 Task: Adjust the tracking of text.
Action: Key pressed Key.cmd'n'
Screenshot: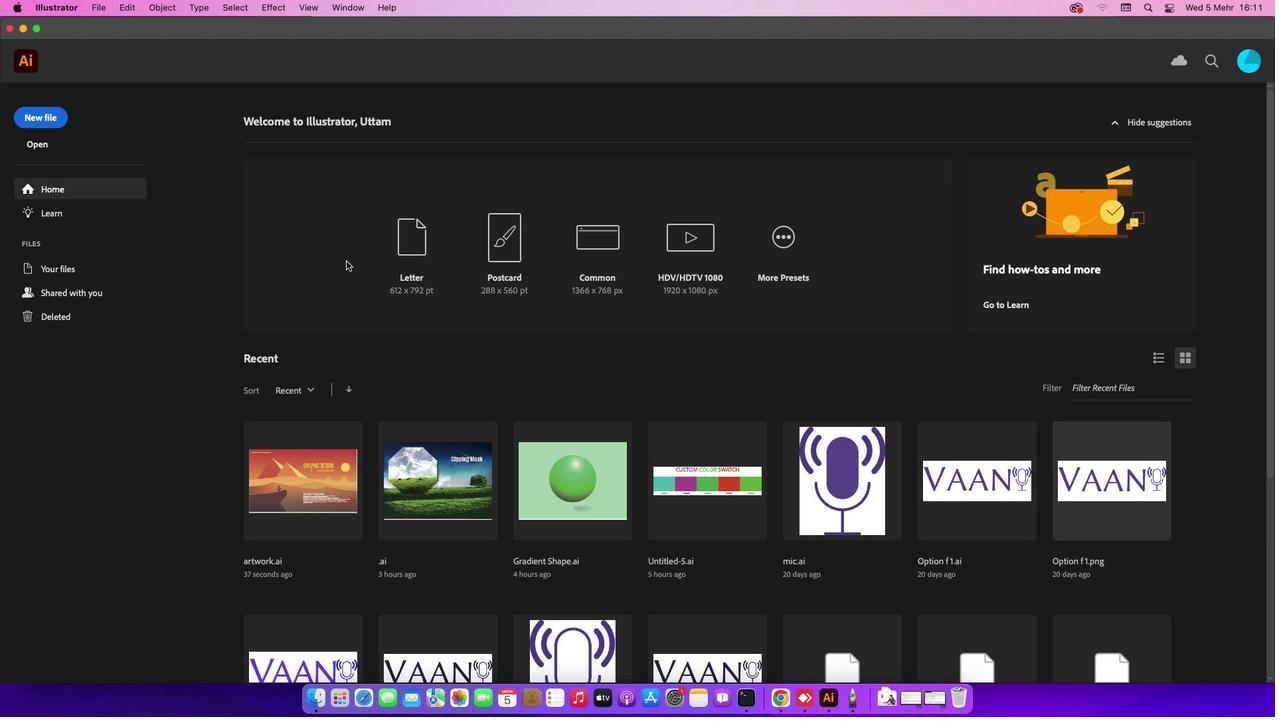 
Action: Mouse moved to (714, 271)
Screenshot: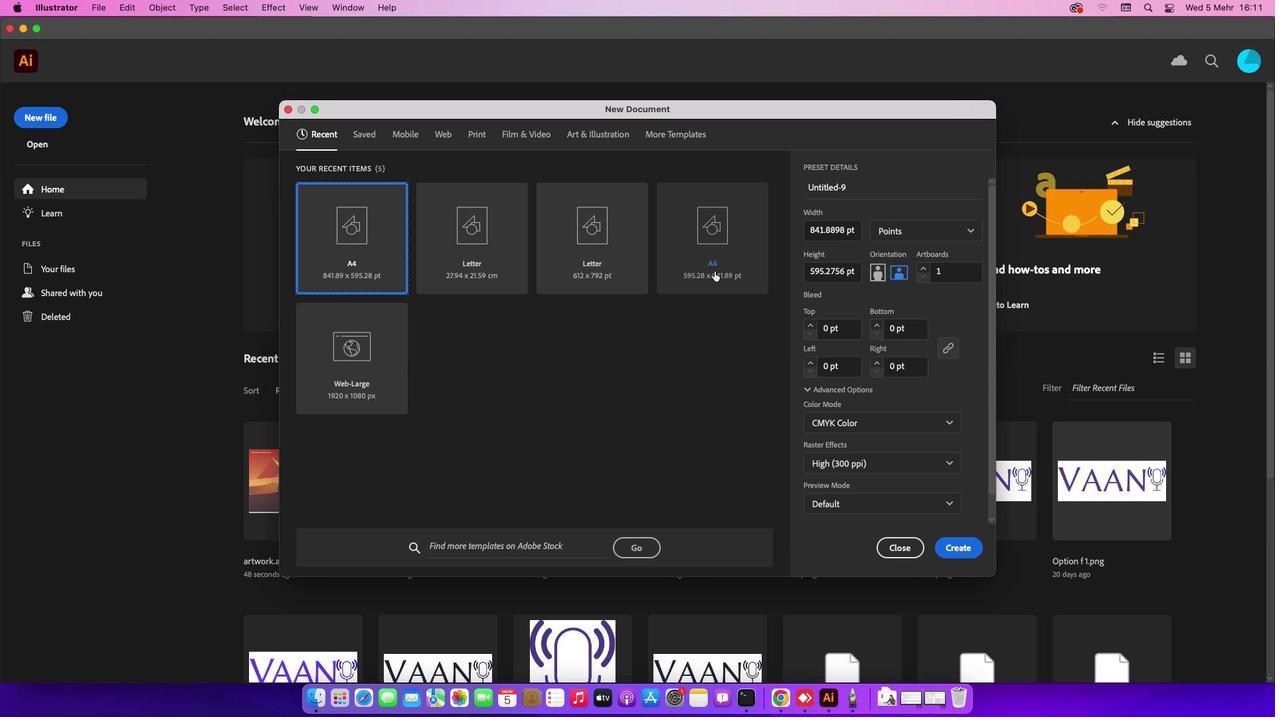 
Action: Mouse pressed left at (714, 271)
Screenshot: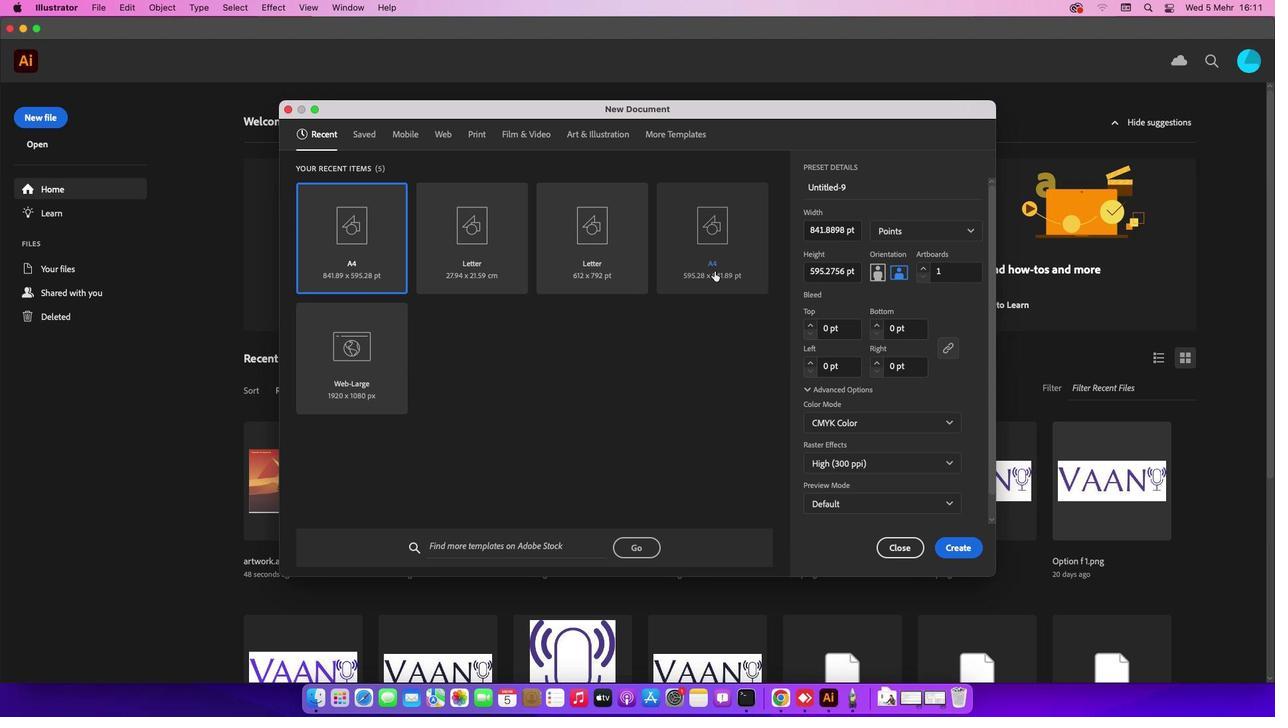 
Action: Mouse moved to (904, 284)
Screenshot: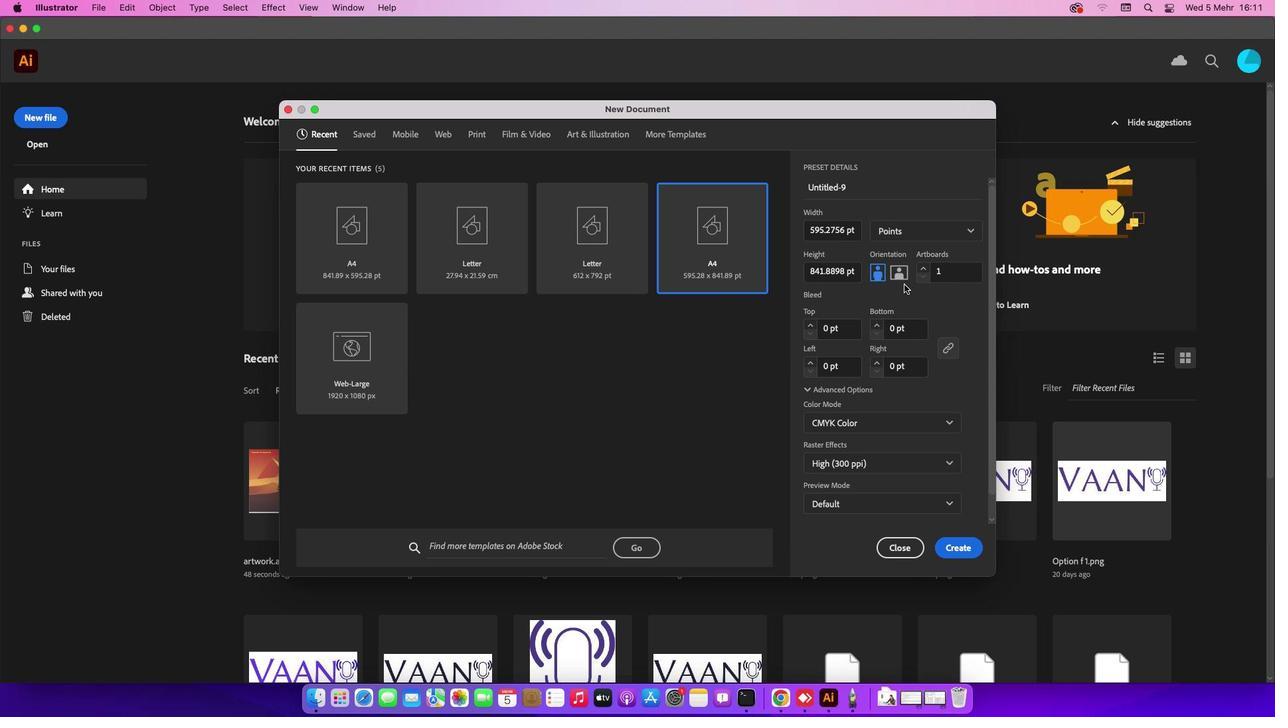 
Action: Mouse pressed left at (904, 284)
Screenshot: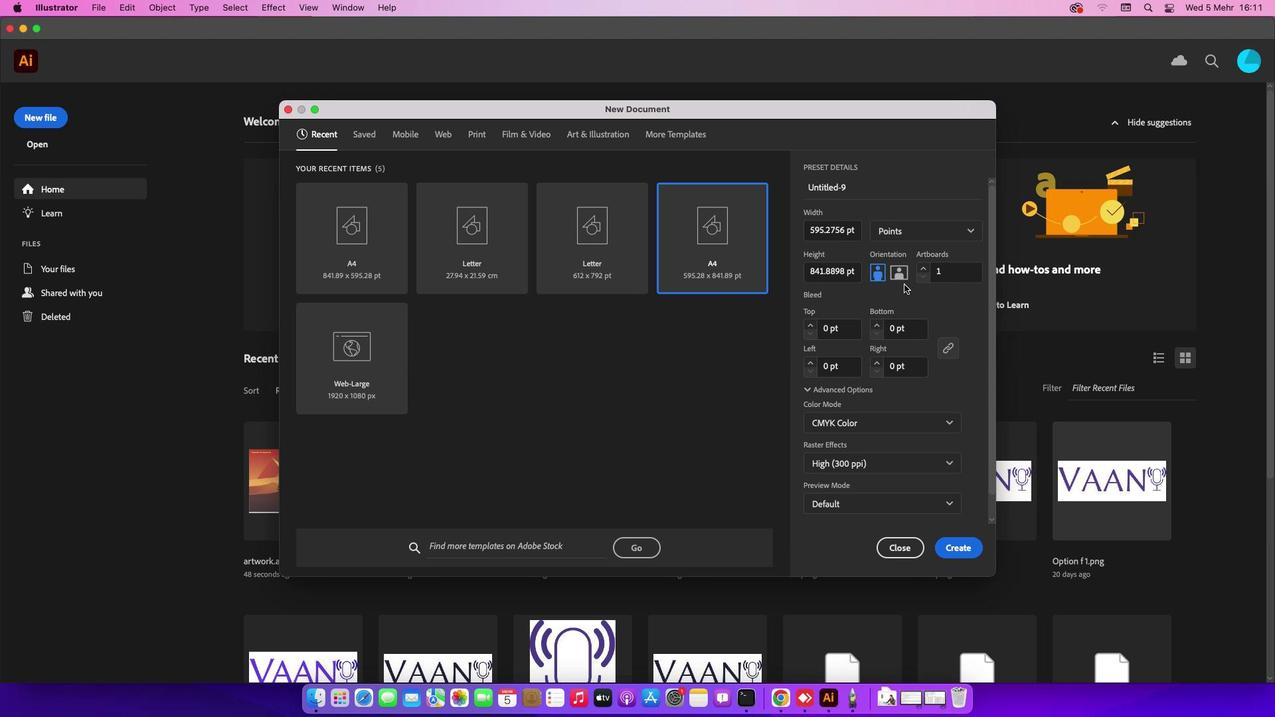 
Action: Mouse moved to (903, 274)
Screenshot: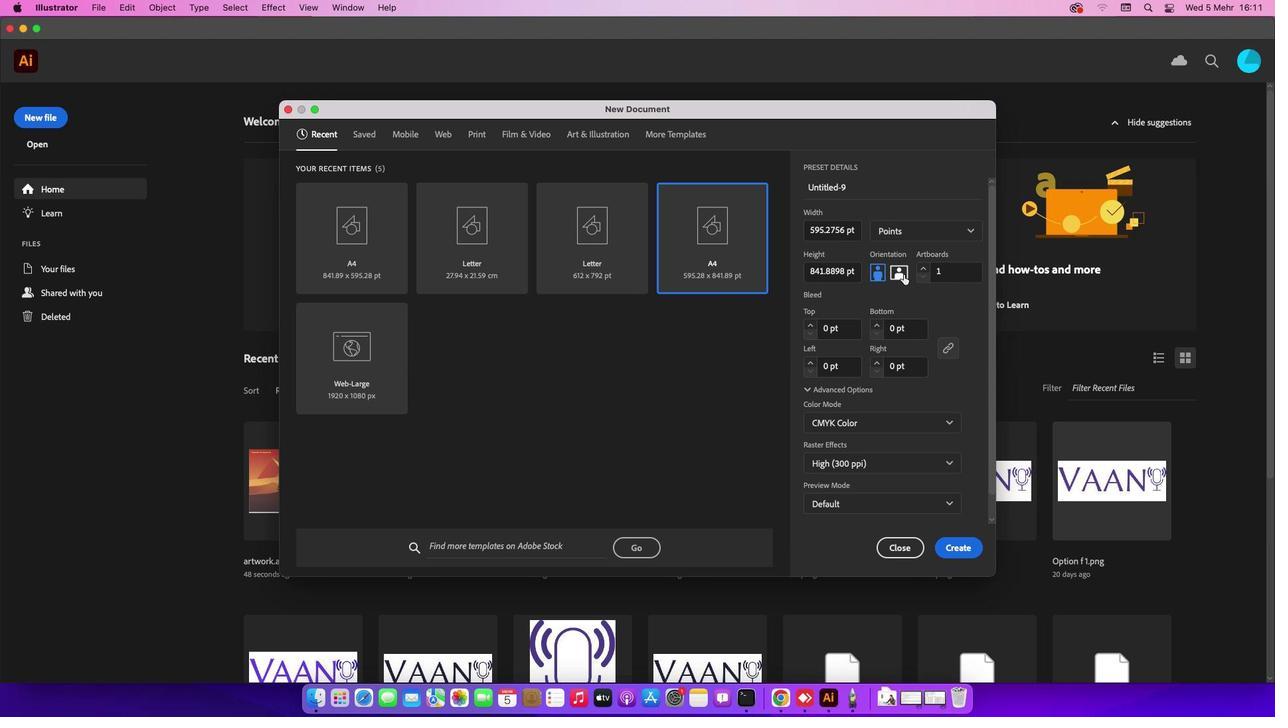 
Action: Mouse pressed left at (903, 274)
Screenshot: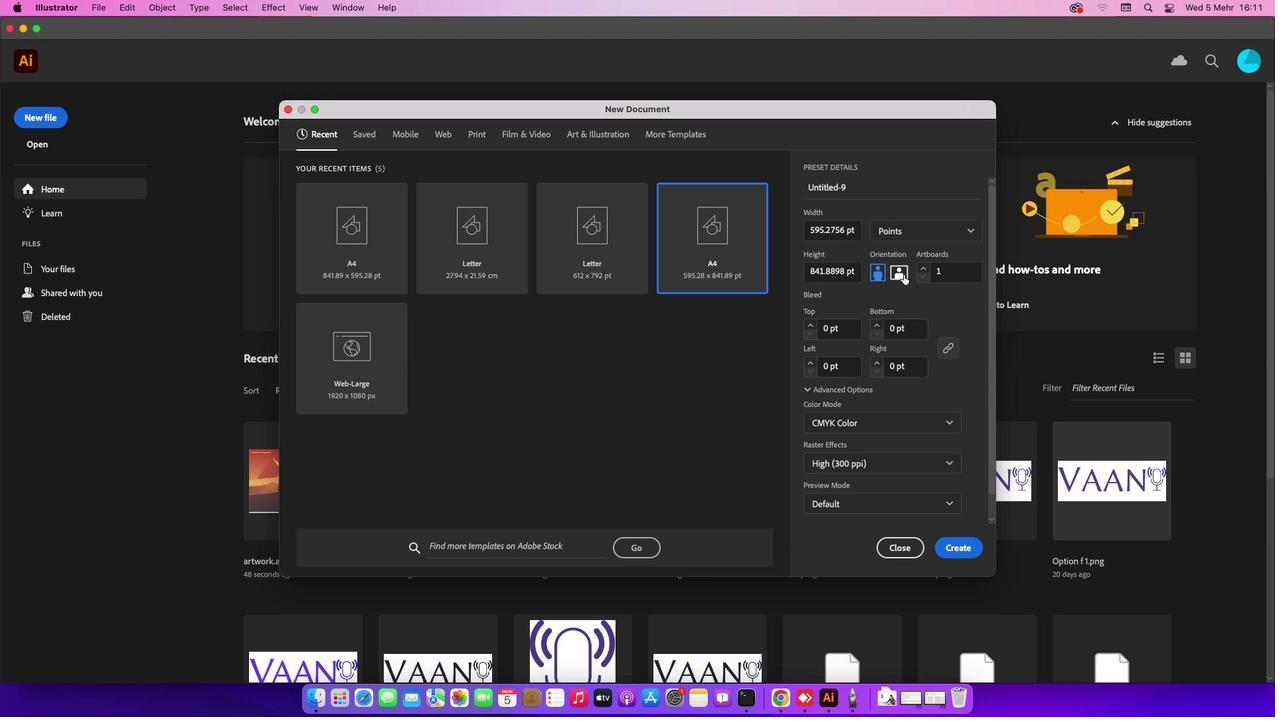 
Action: Mouse moved to (959, 545)
Screenshot: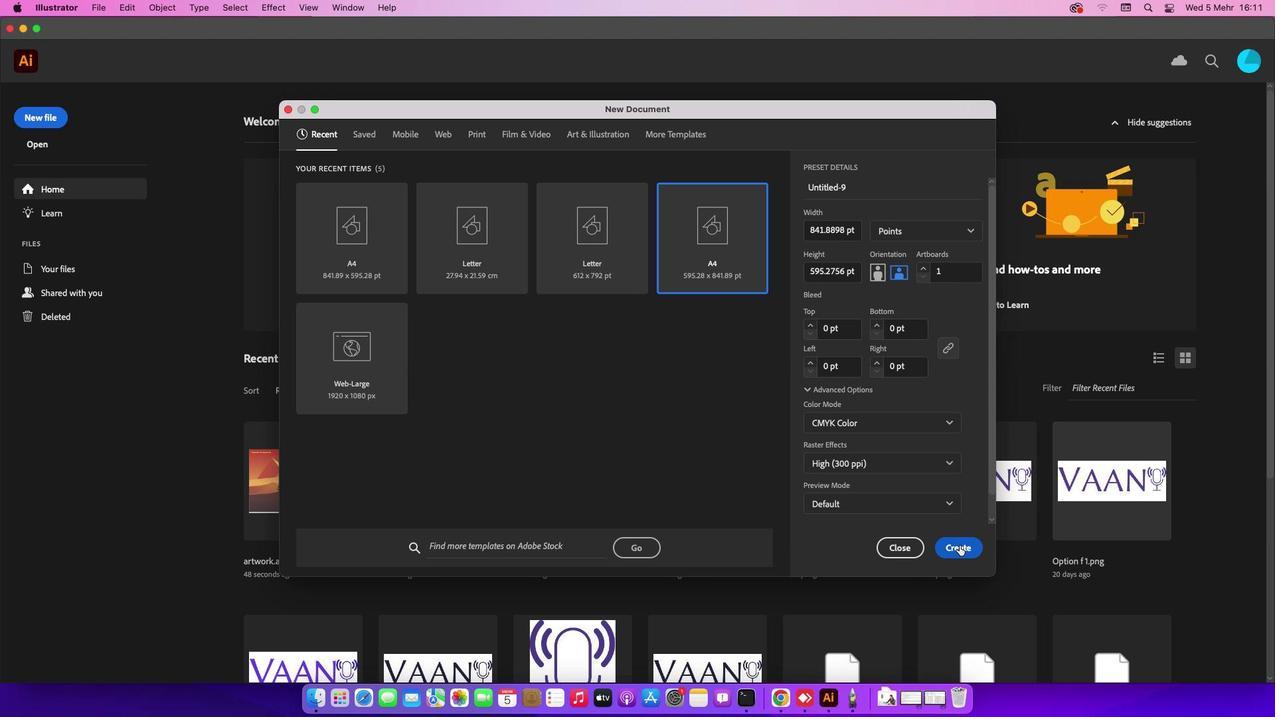 
Action: Mouse pressed left at (959, 545)
Screenshot: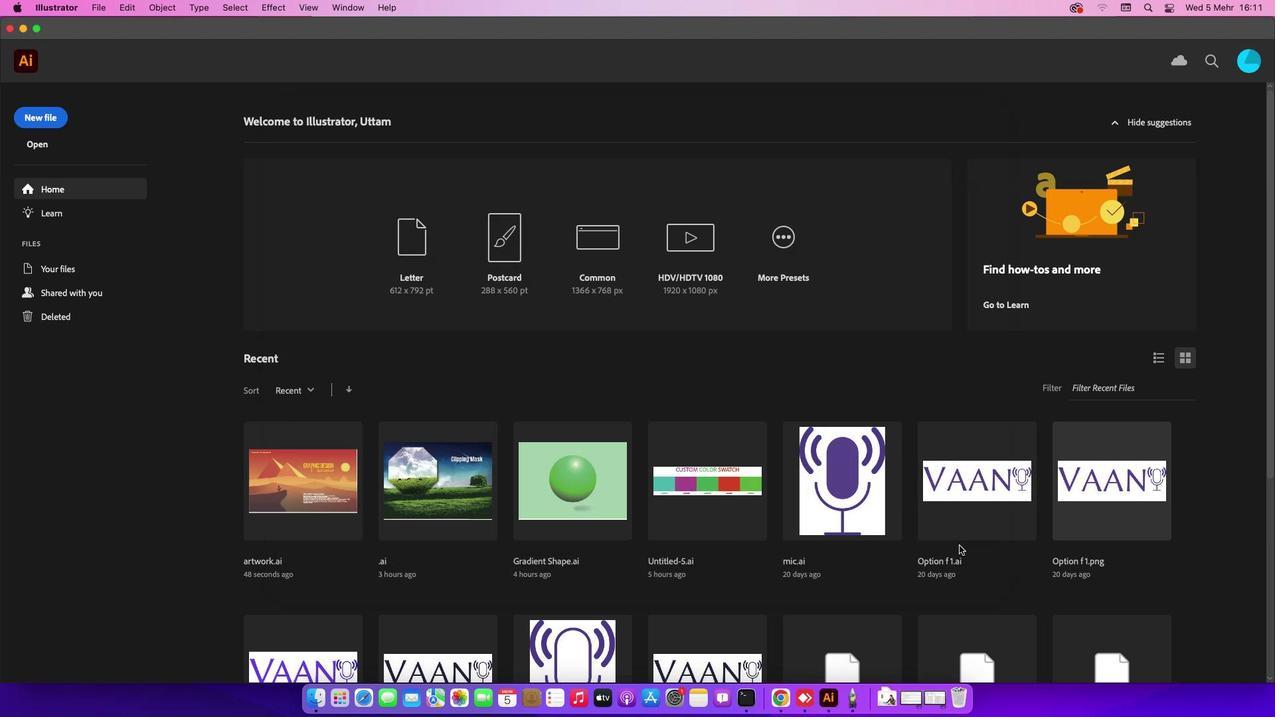 
Action: Mouse moved to (574, 335)
Screenshot: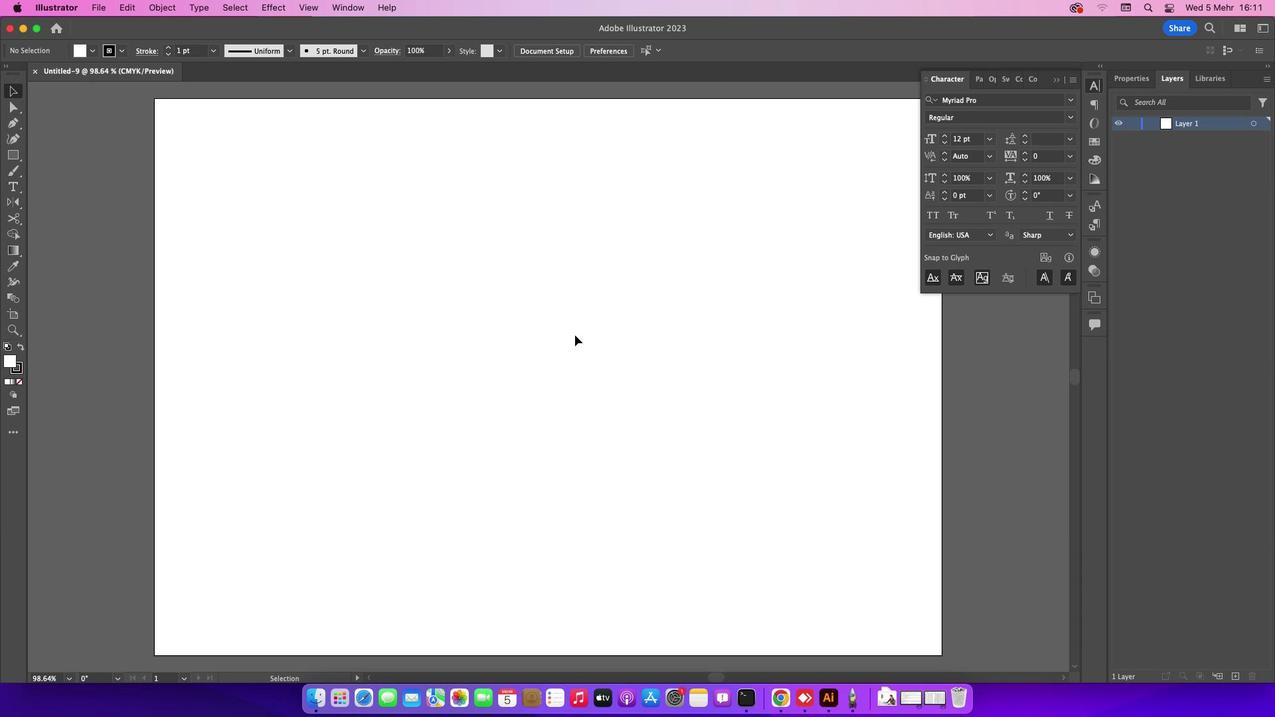 
Action: Mouse pressed left at (574, 335)
Screenshot: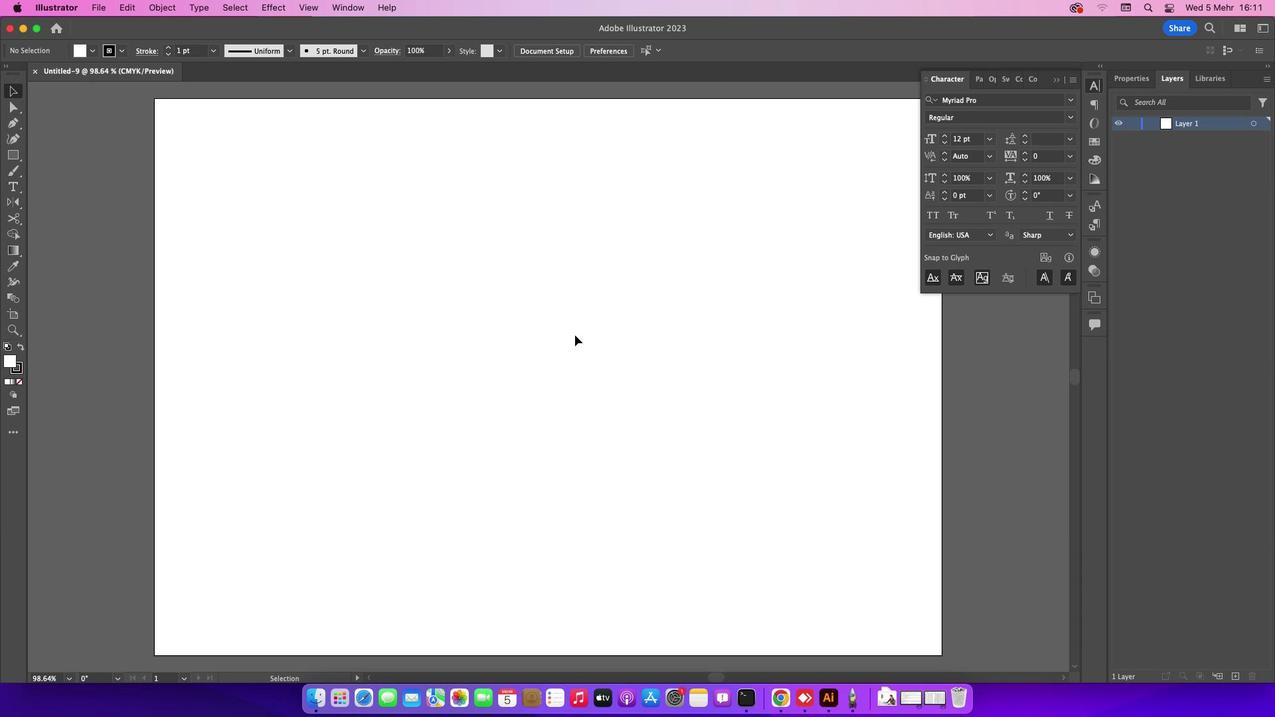 
Action: Mouse moved to (401, 222)
Screenshot: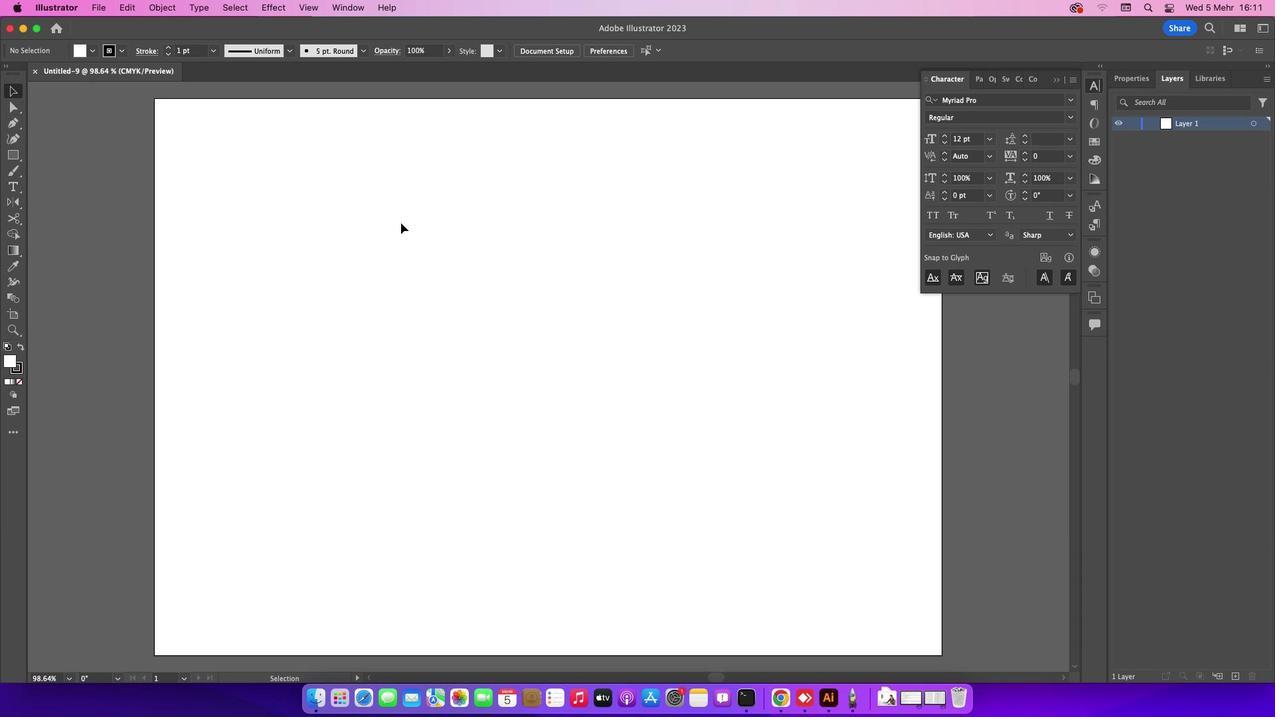 
Action: Mouse pressed left at (401, 222)
Screenshot: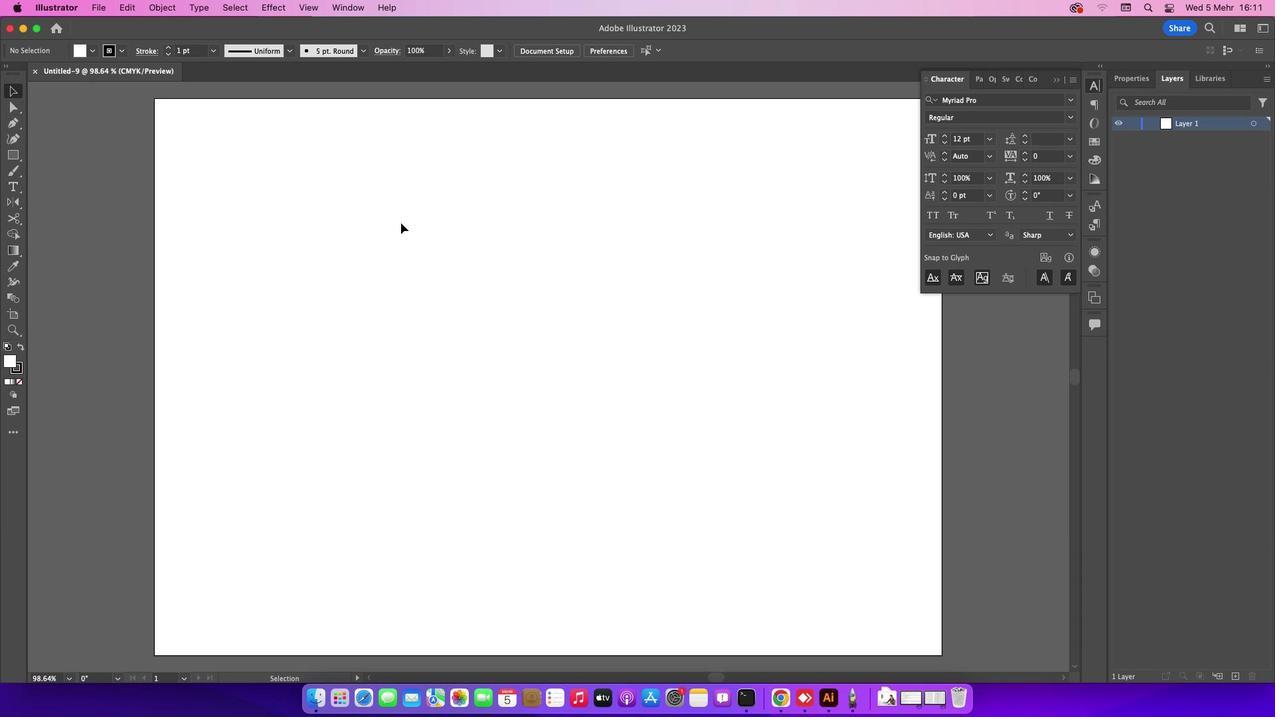 
Action: Mouse moved to (384, 224)
Screenshot: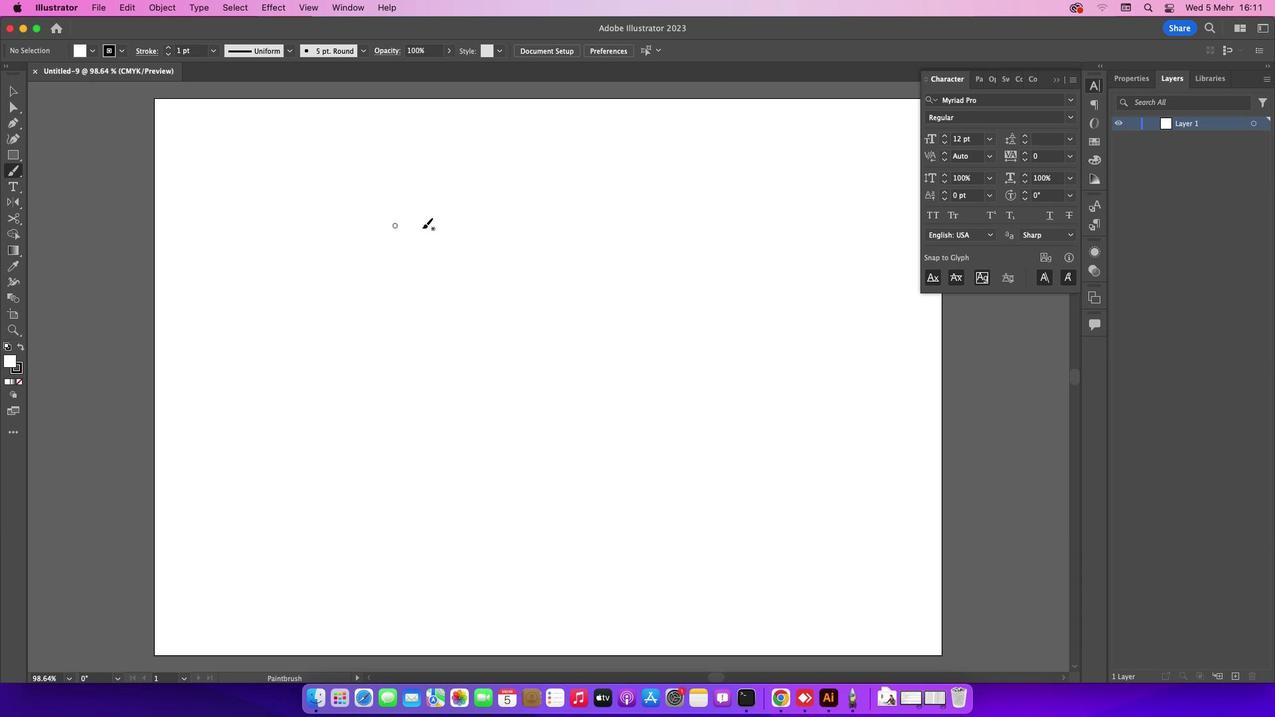 
Action: Key pressed 'b'
Screenshot: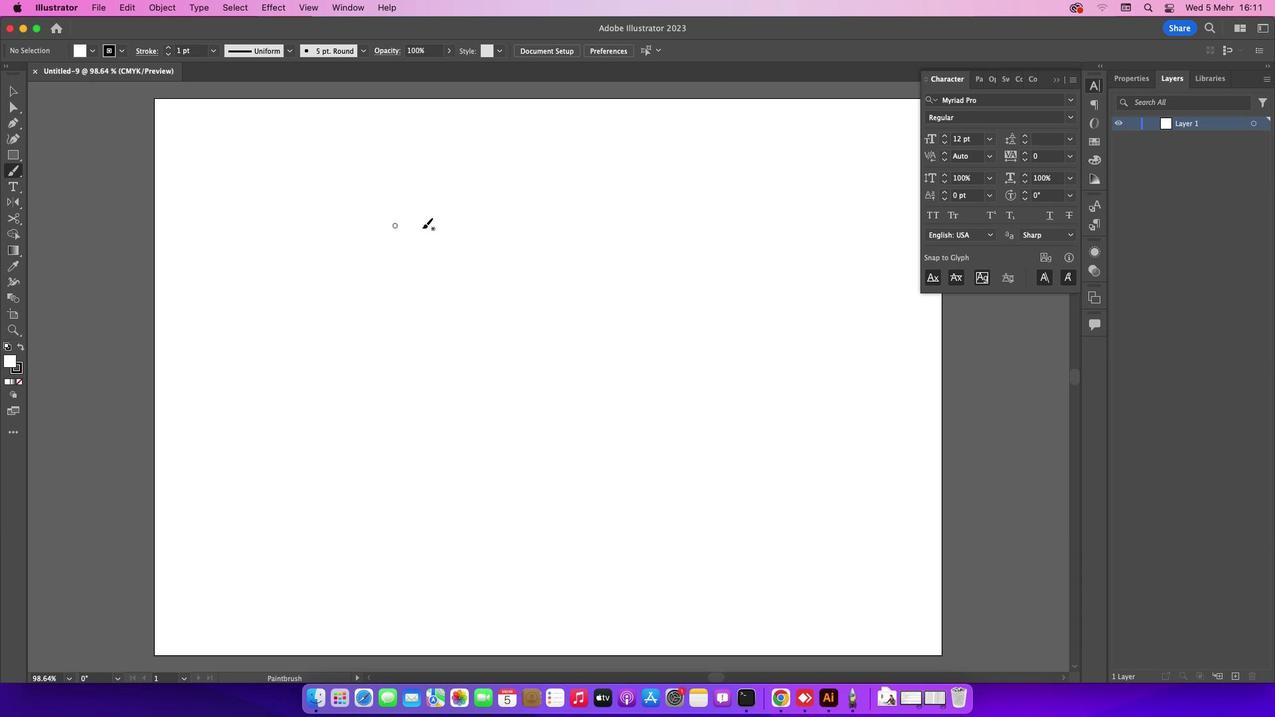 
Action: Mouse moved to (318, 231)
Screenshot: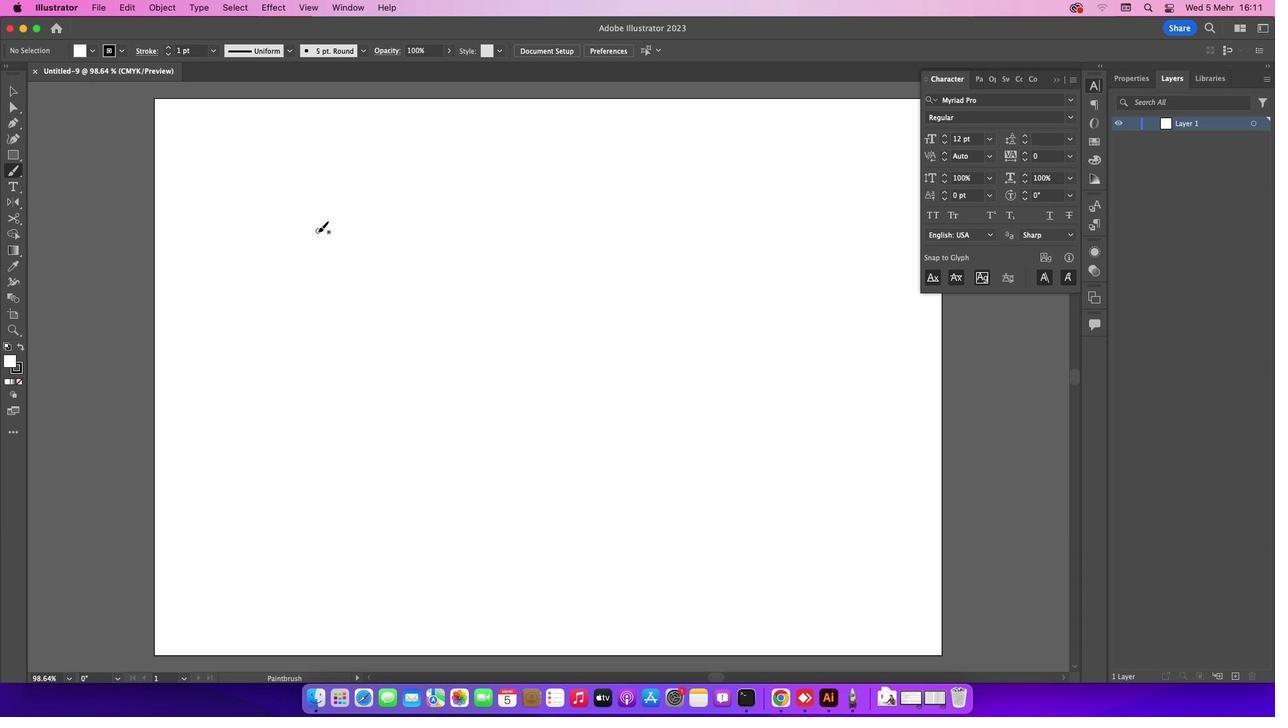 
Action: Key pressed Key.cmdKey.shift'.''.'Key.cmdKey.shift']'']'Key.cmdKey.cmd']'']'Key.cmdKey.shift'.''.'
Screenshot: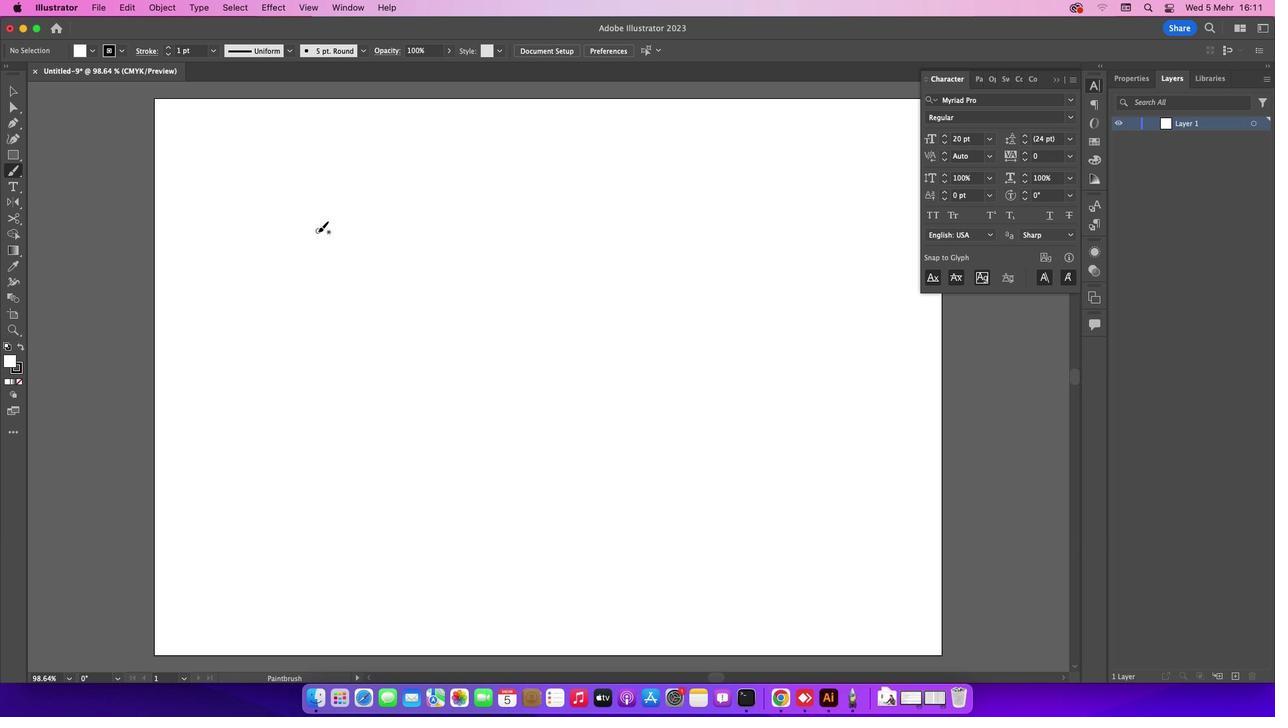 
Action: Mouse moved to (364, 54)
Screenshot: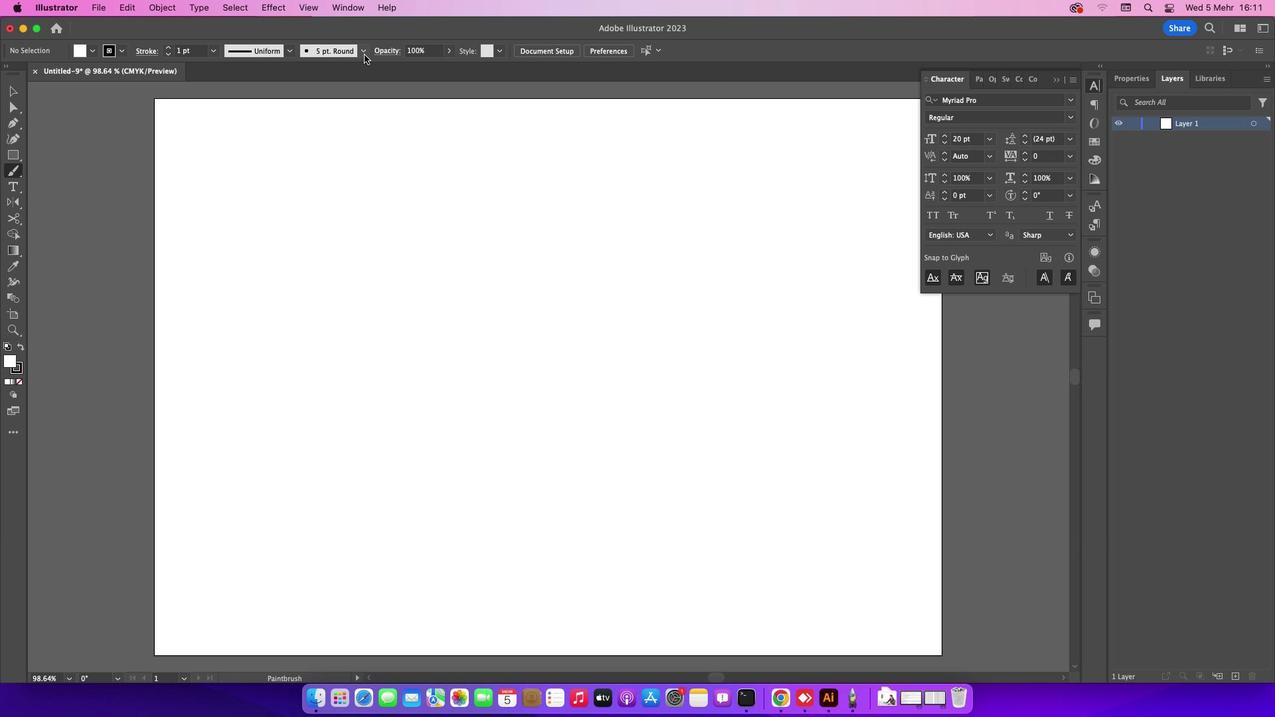 
Action: Mouse pressed left at (364, 54)
Screenshot: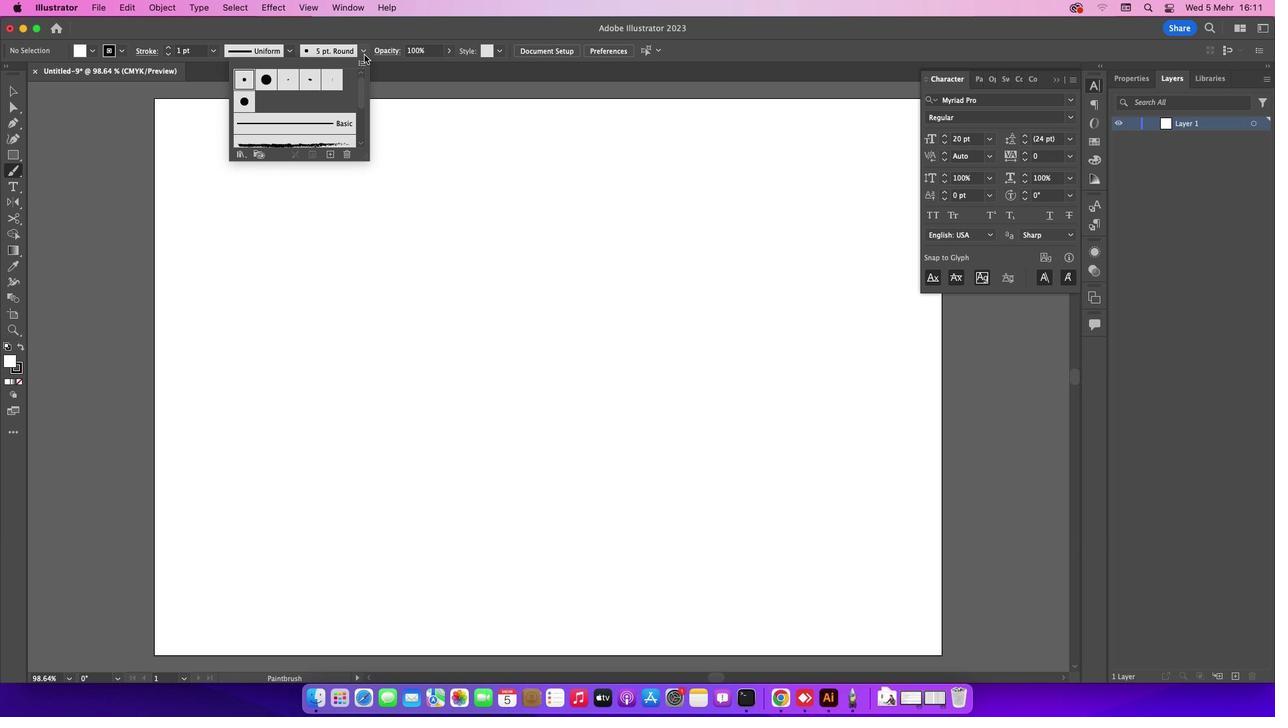 
Action: Mouse moved to (314, 107)
Screenshot: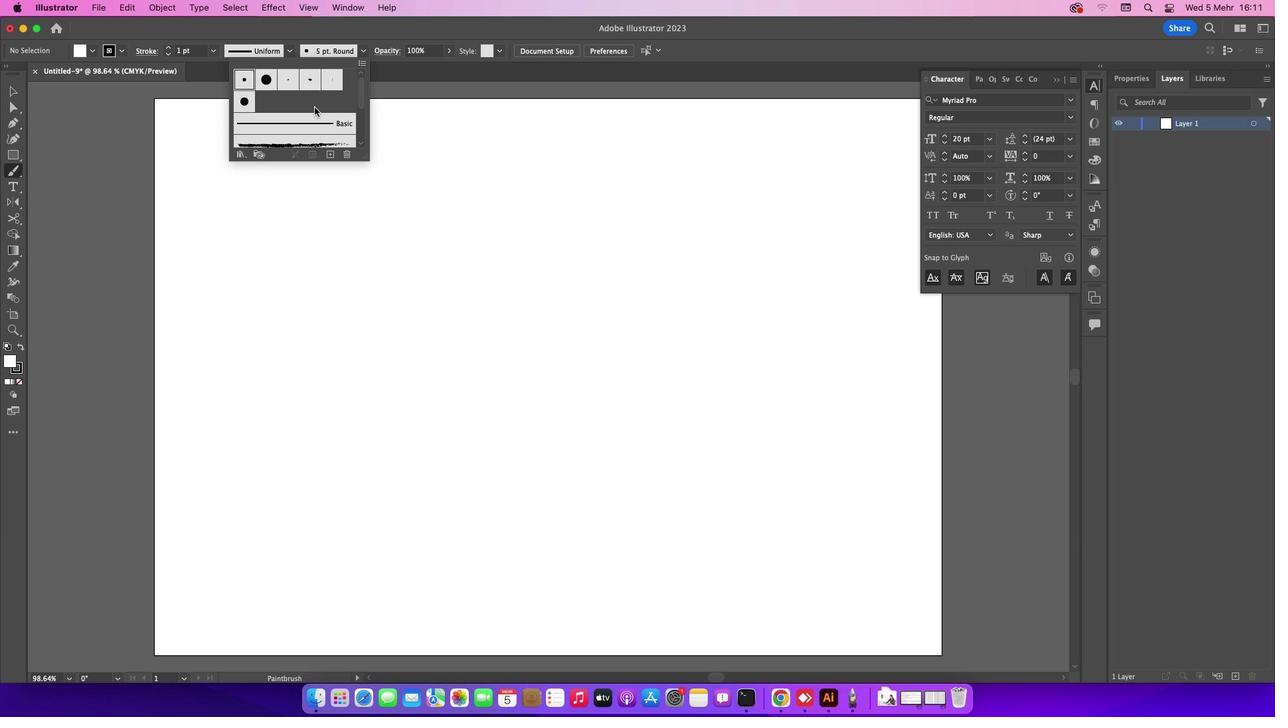 
Action: Mouse scrolled (314, 107) with delta (0, 0)
Screenshot: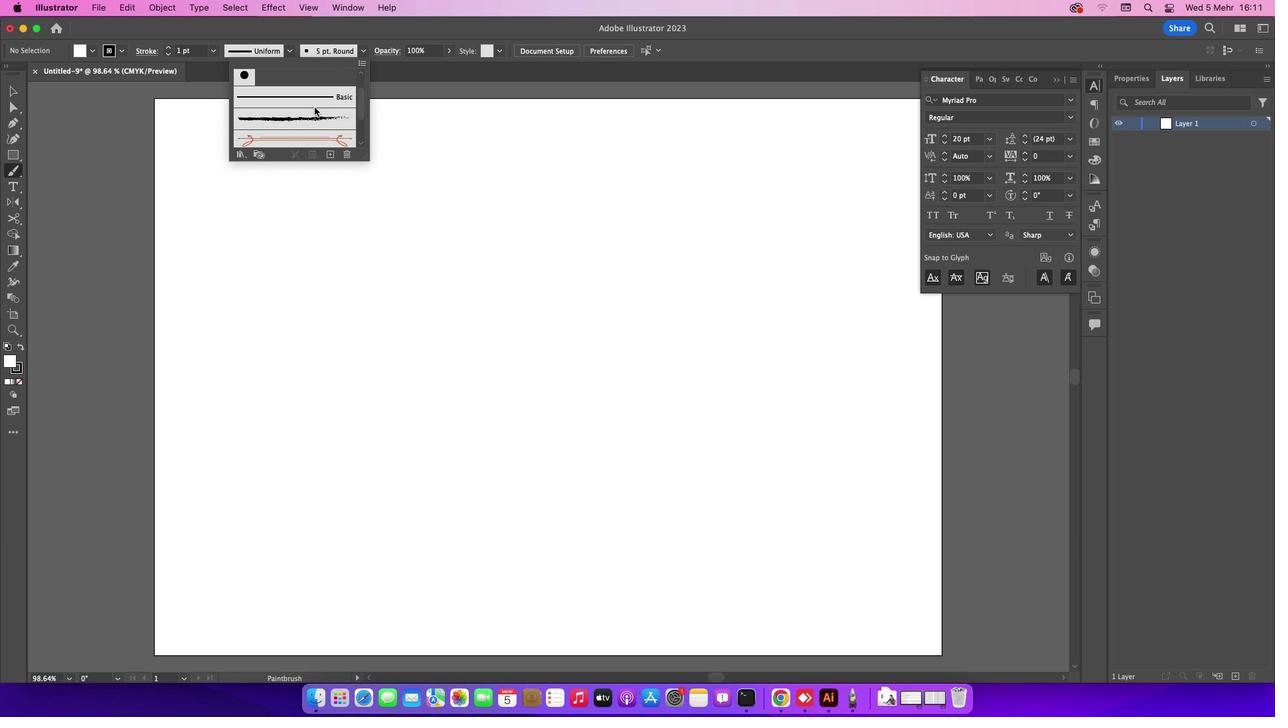 
Action: Mouse scrolled (314, 107) with delta (0, 0)
Screenshot: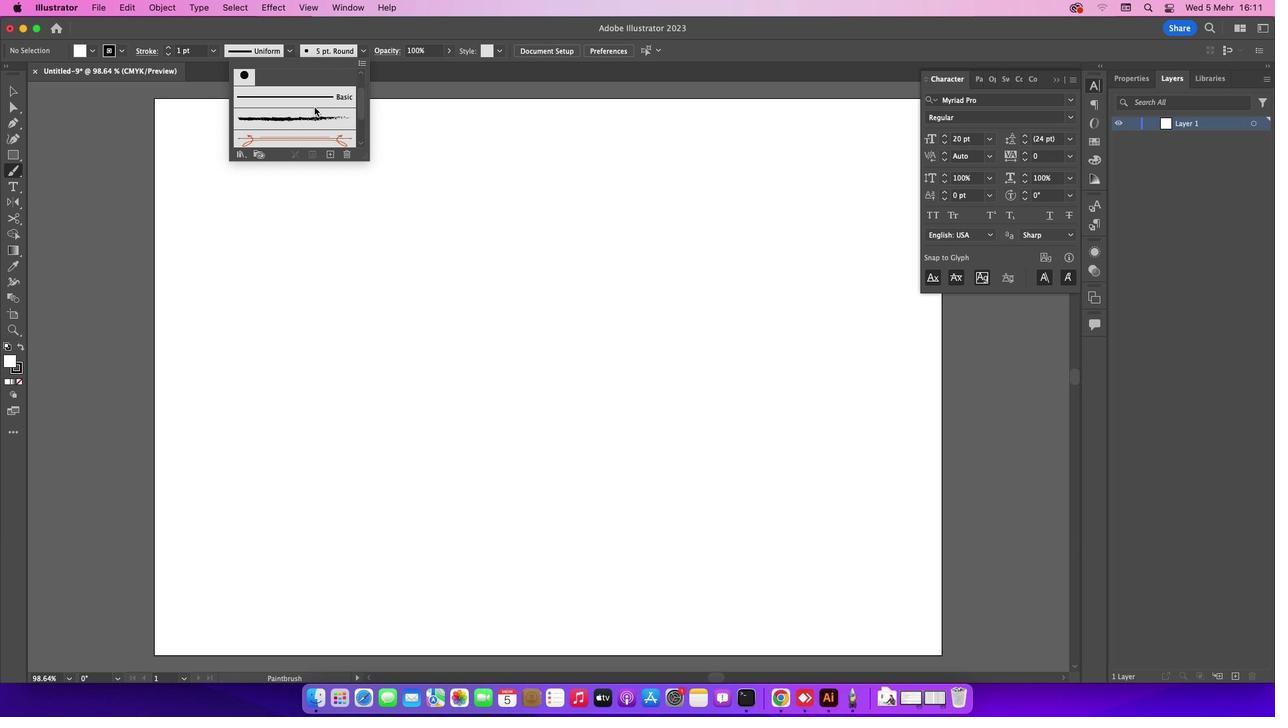 
Action: Mouse moved to (207, 50)
Screenshot: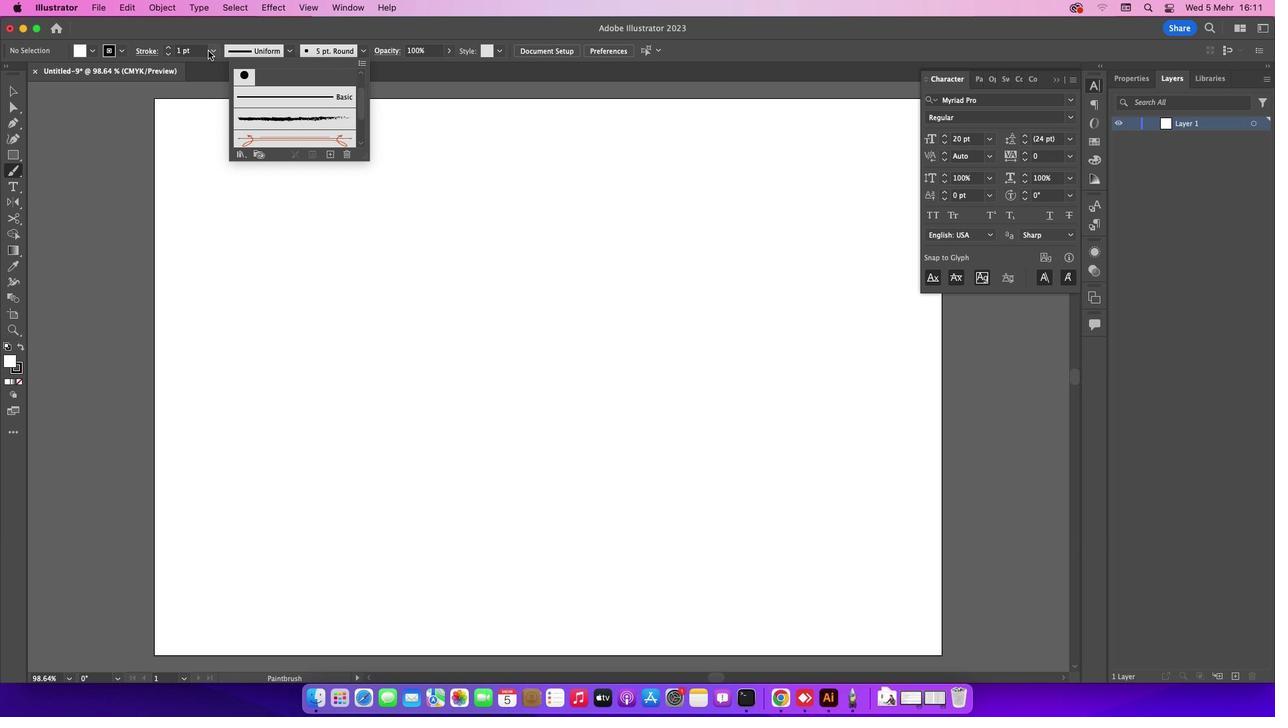 
Action: Mouse pressed left at (207, 50)
Screenshot: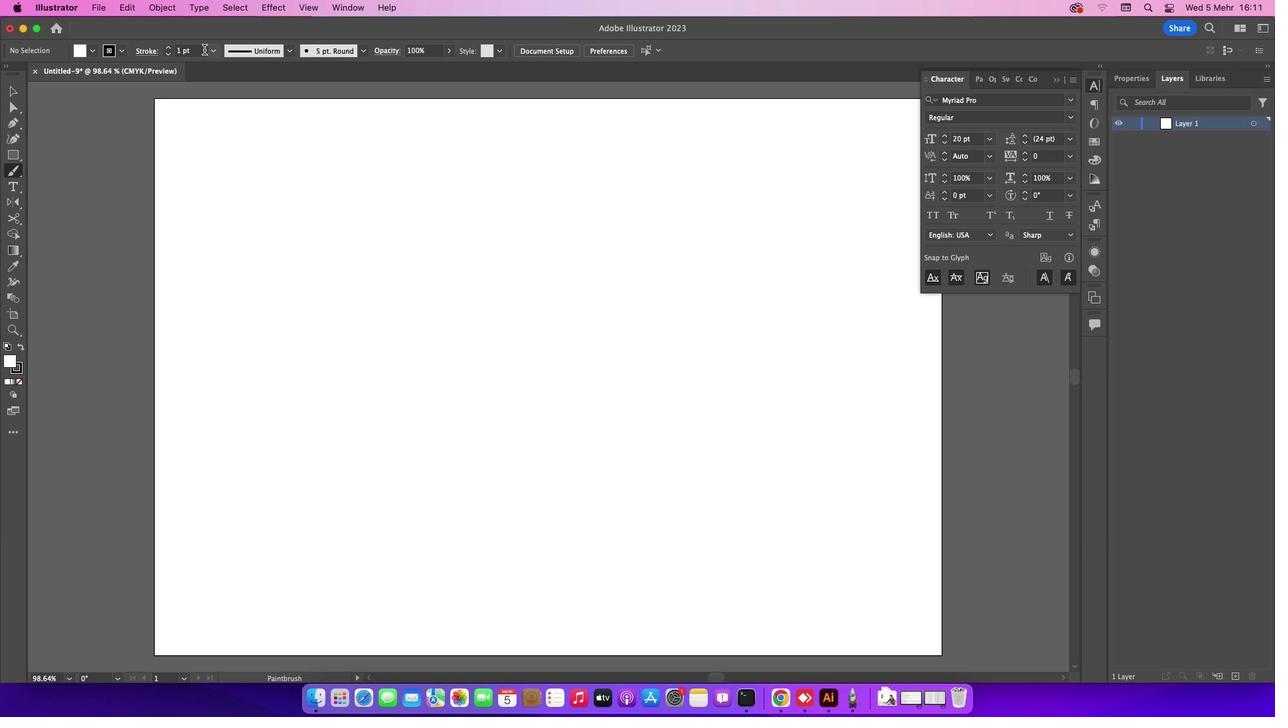 
Action: Mouse moved to (167, 50)
Screenshot: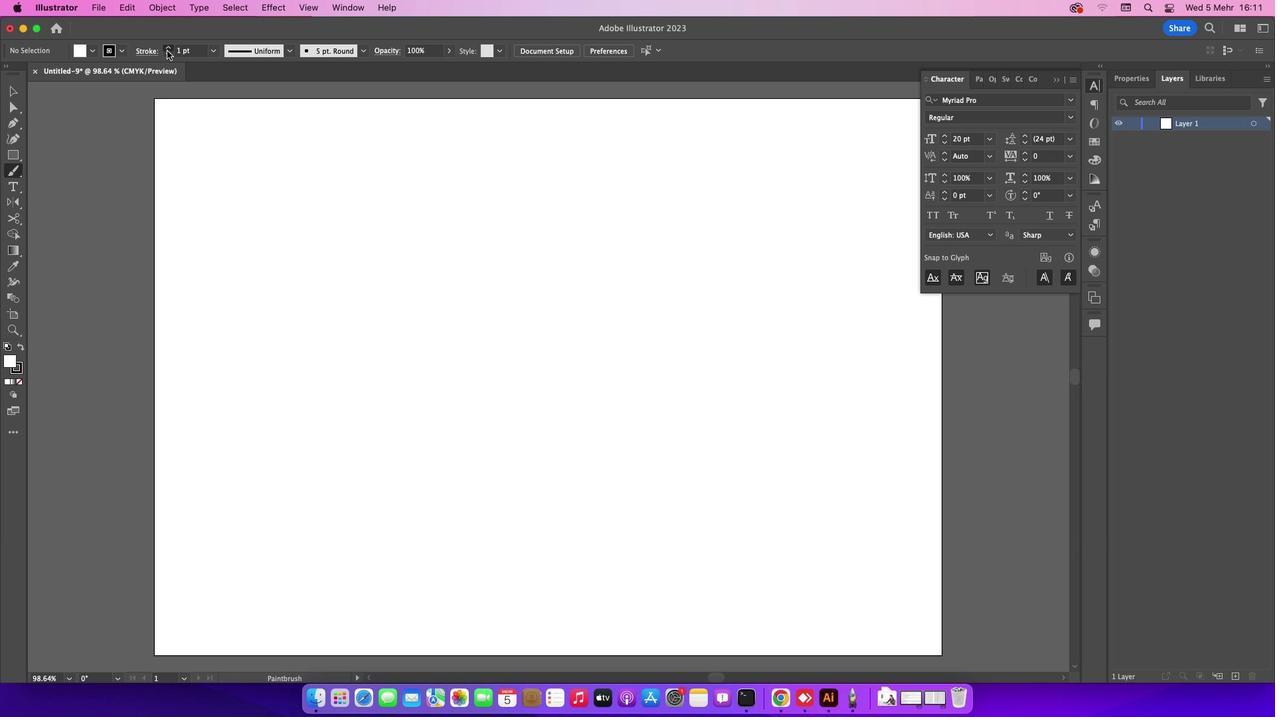 
Action: Mouse pressed left at (167, 50)
Screenshot: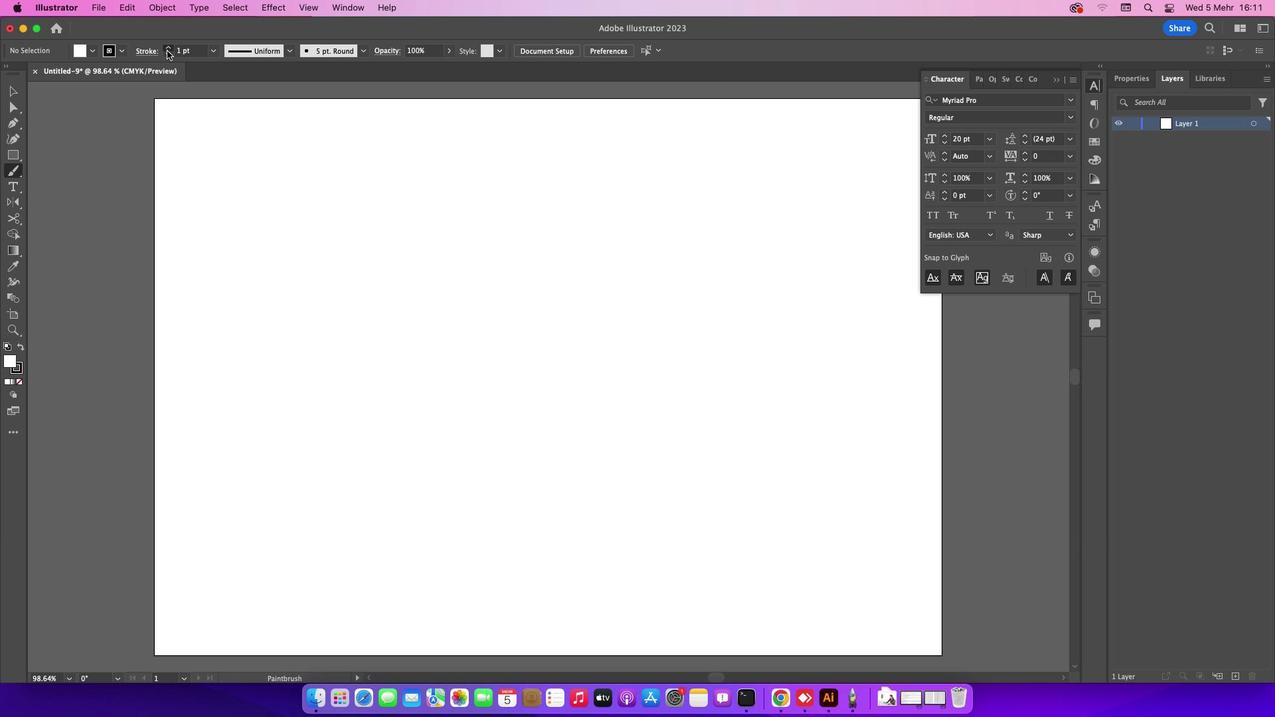 
Action: Mouse pressed left at (167, 50)
Screenshot: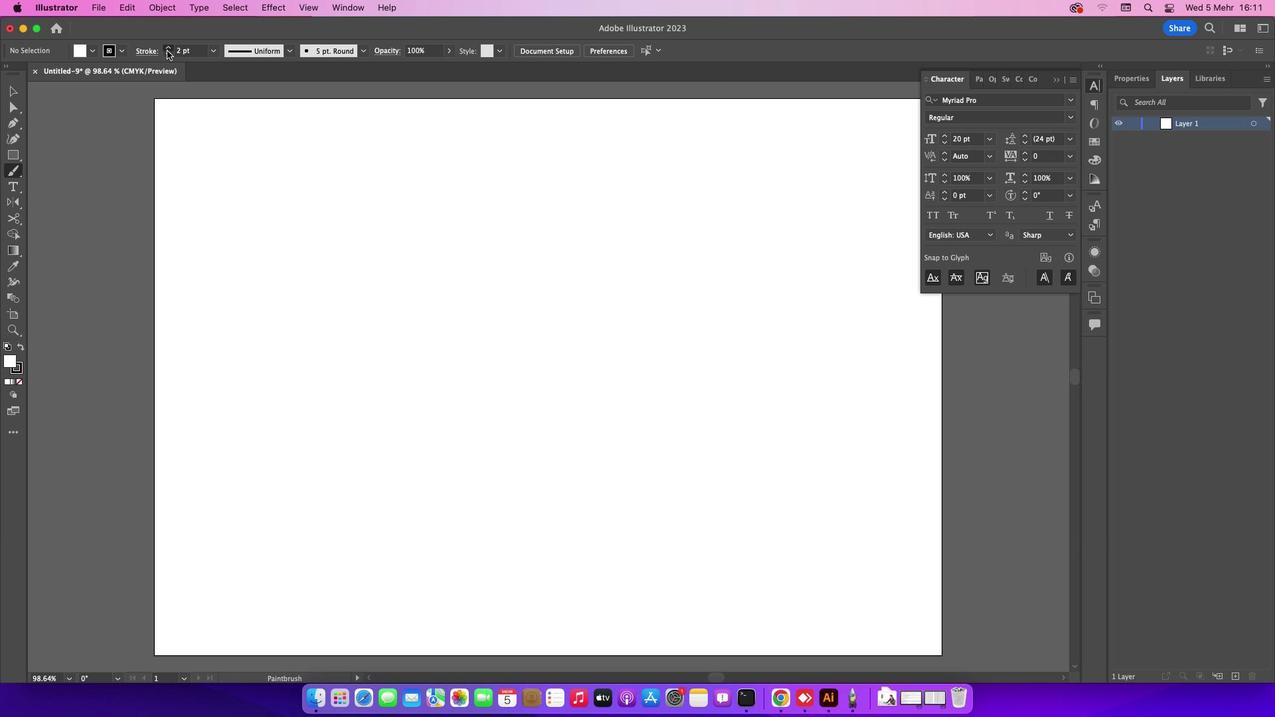 
Action: Mouse moved to (335, 205)
Screenshot: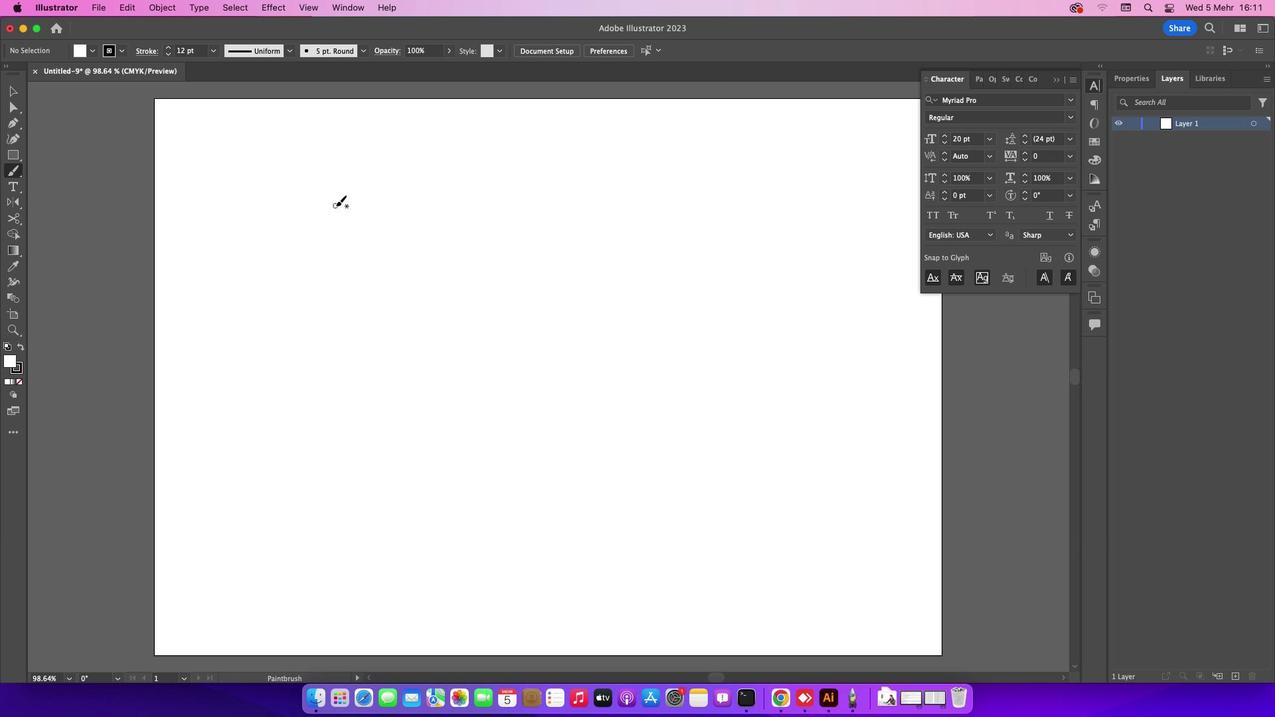 
Action: Mouse pressed left at (335, 205)
Screenshot: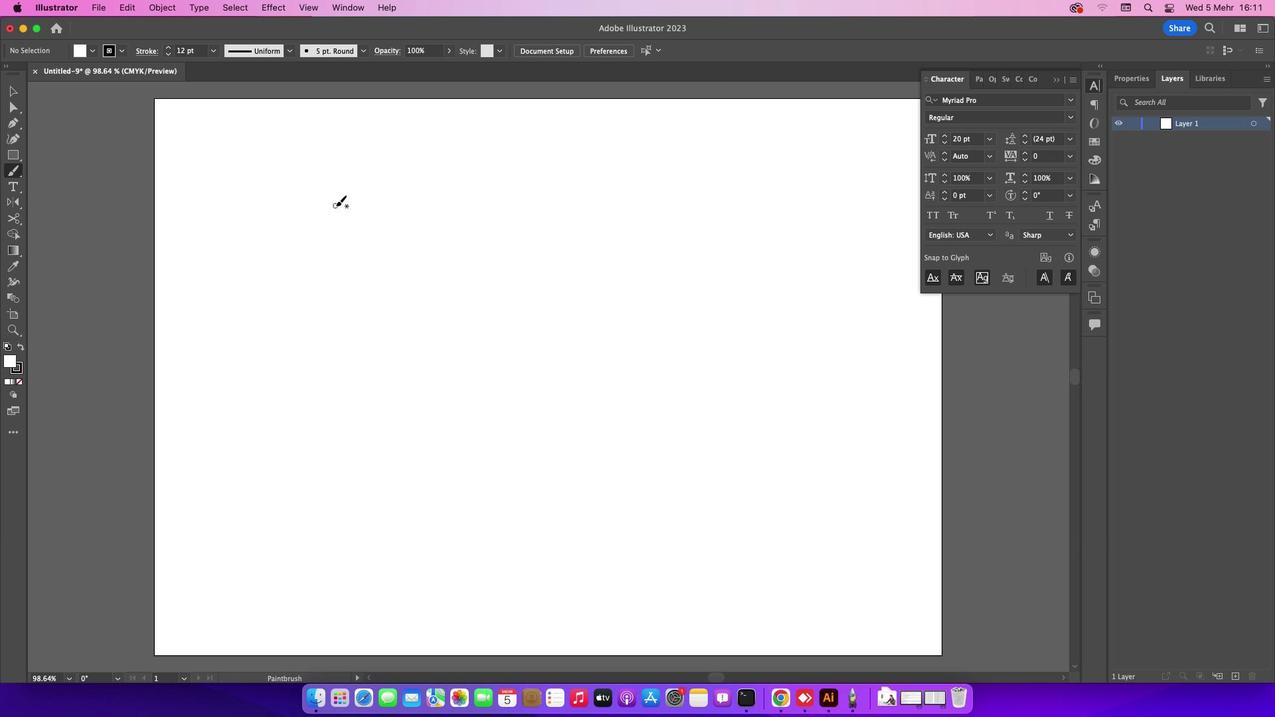 
Action: Mouse moved to (318, 235)
Screenshot: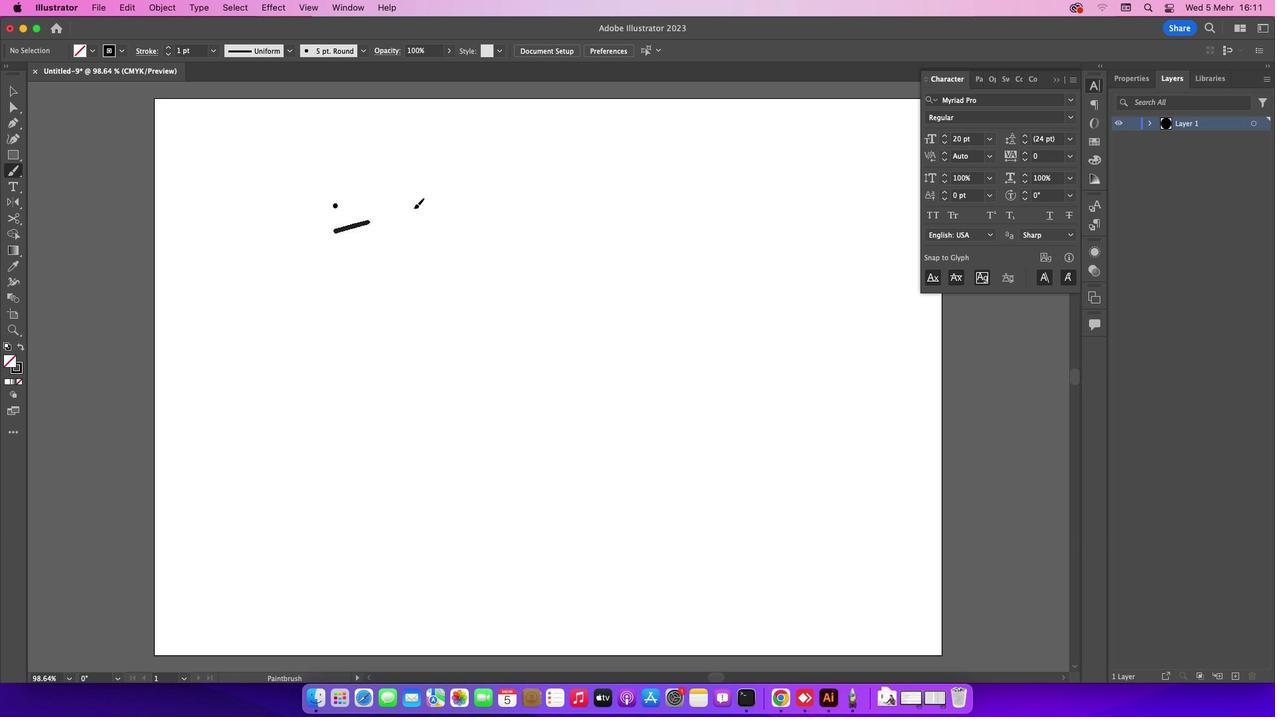 
Action: Mouse pressed left at (318, 235)
Screenshot: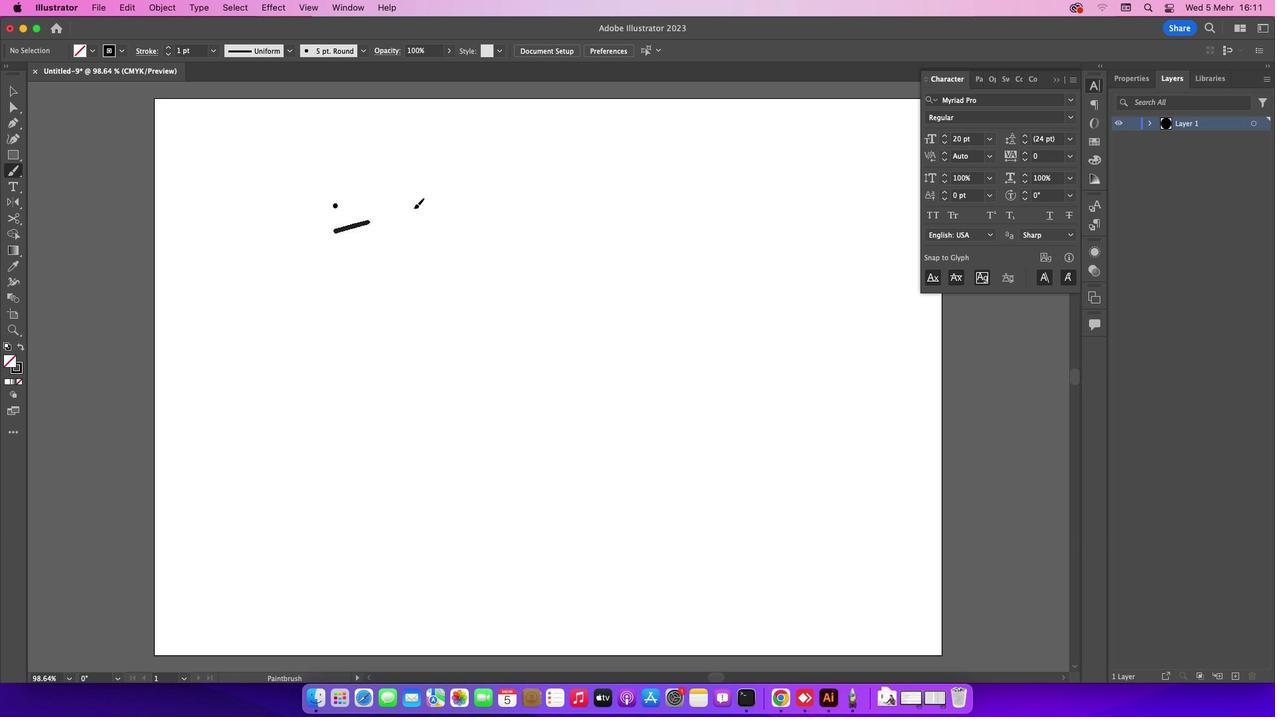 
Action: Mouse moved to (405, 215)
Screenshot: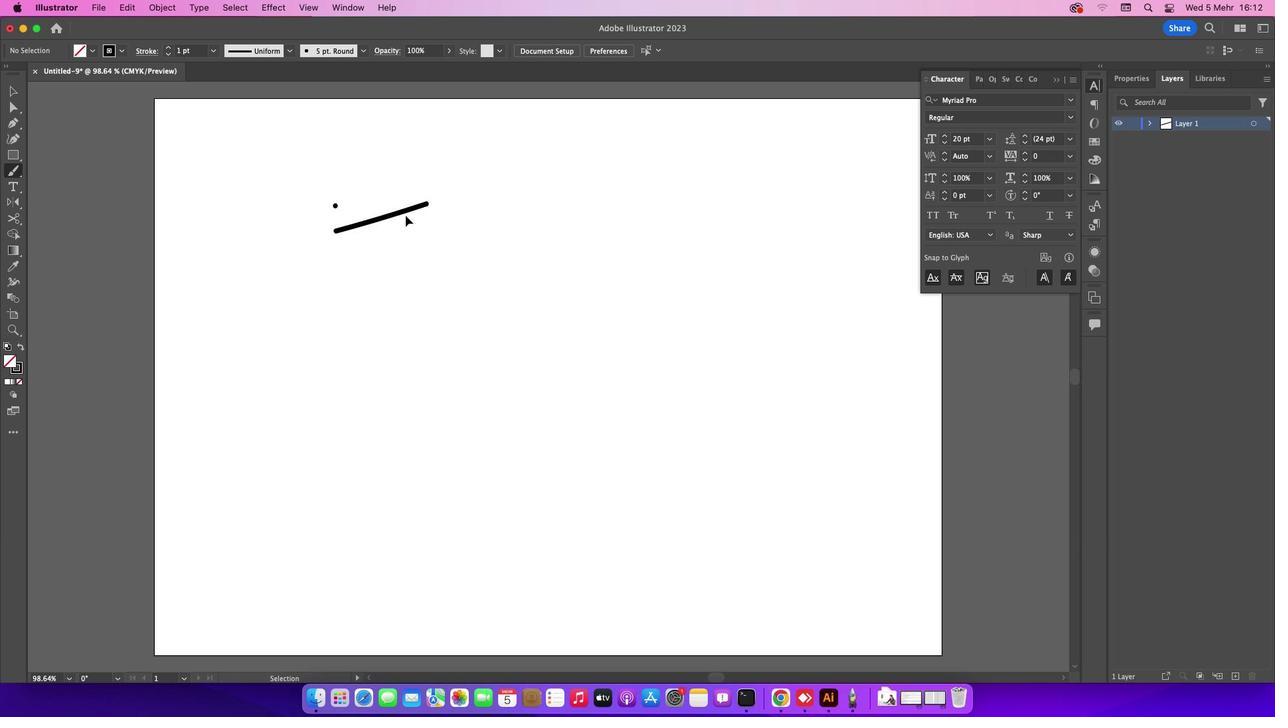 
Action: Key pressed Key.cmd'z''z'
Screenshot: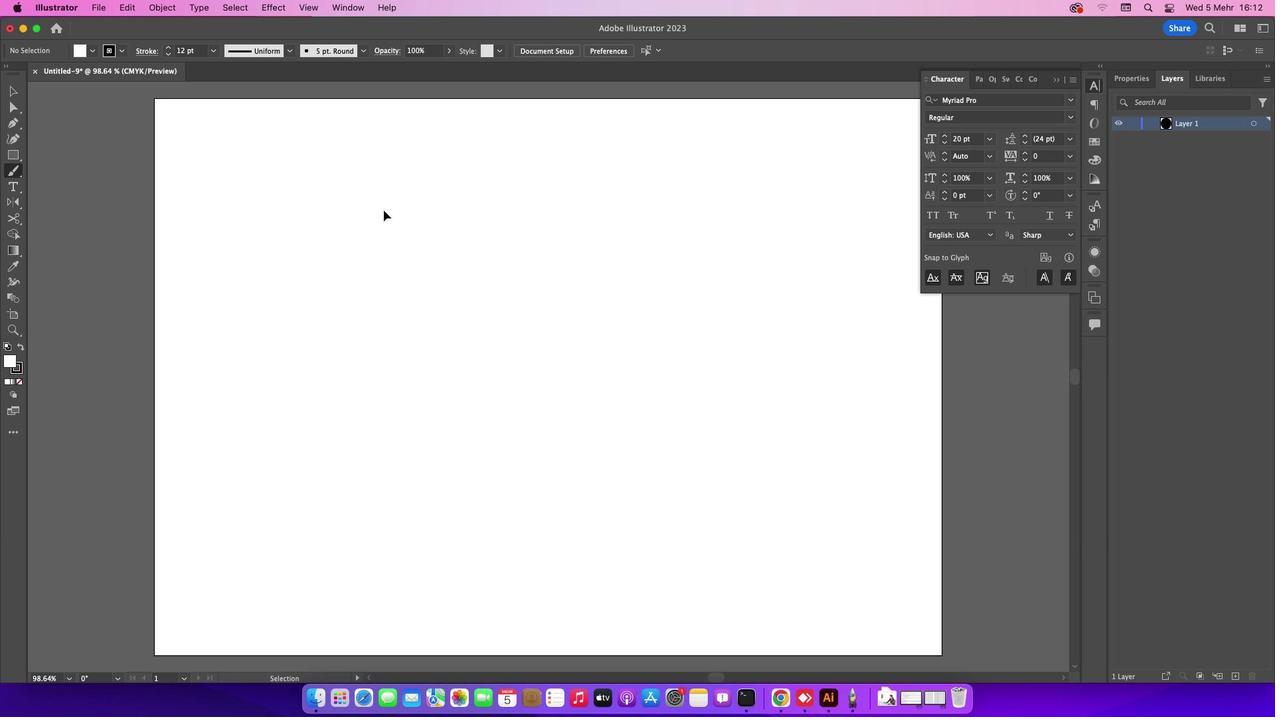 
Action: Mouse moved to (168, 47)
Screenshot: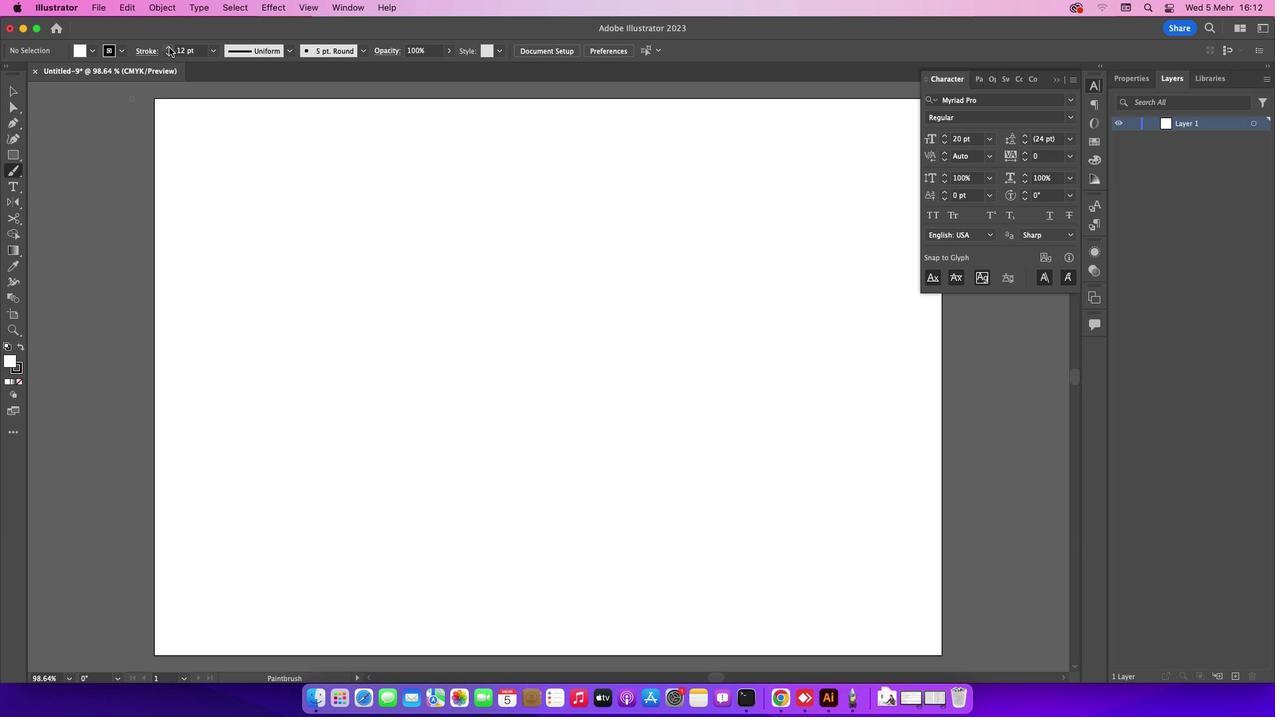
Action: Mouse pressed left at (168, 47)
Screenshot: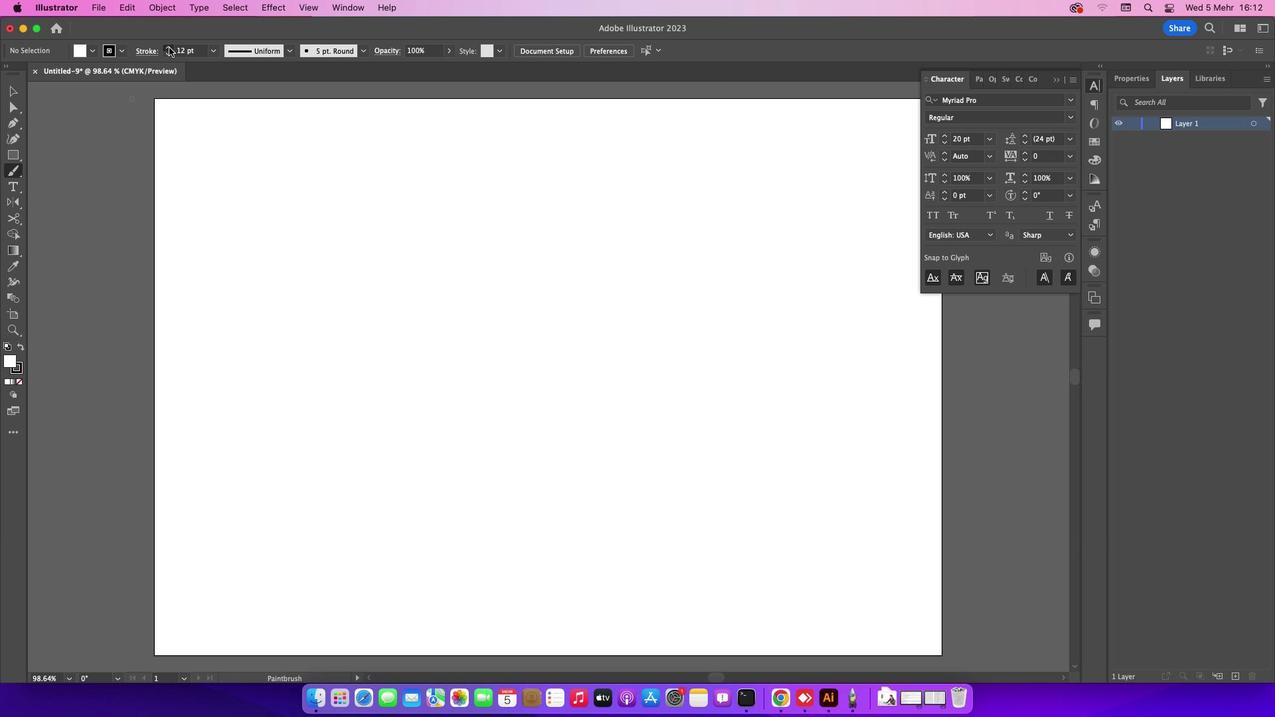 
Action: Mouse moved to (214, 54)
Screenshot: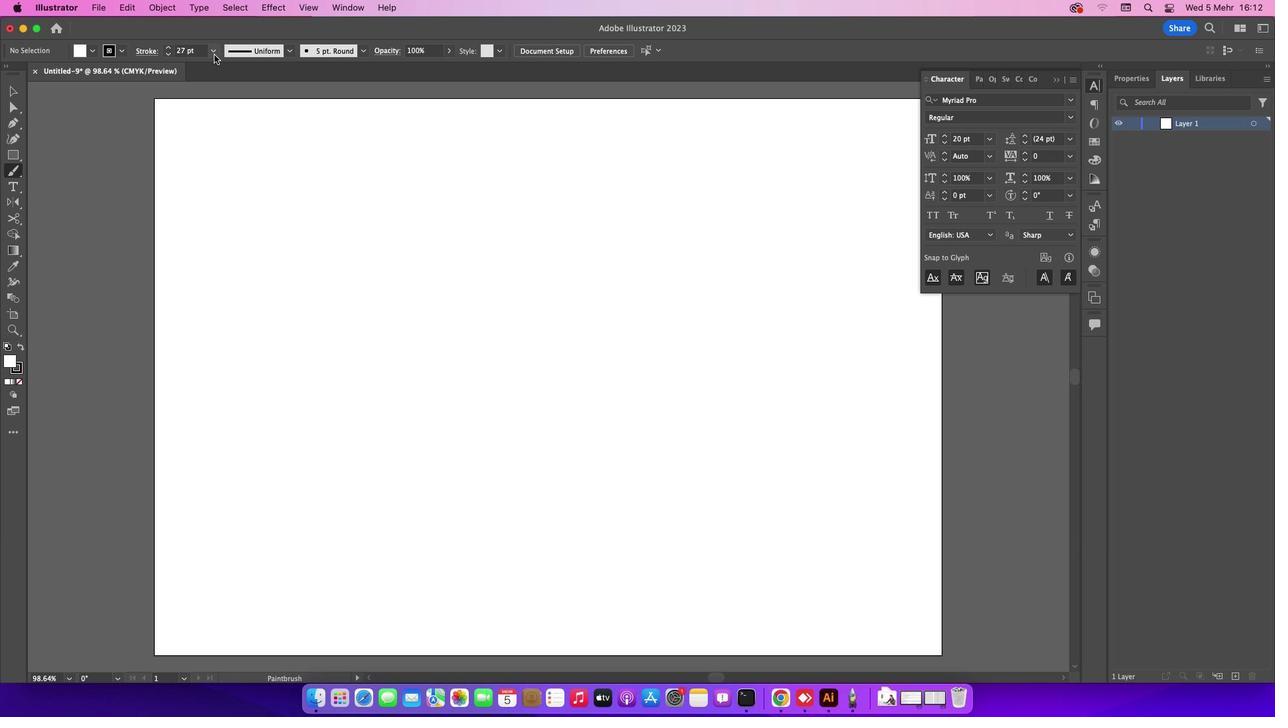 
Action: Mouse pressed left at (214, 54)
Screenshot: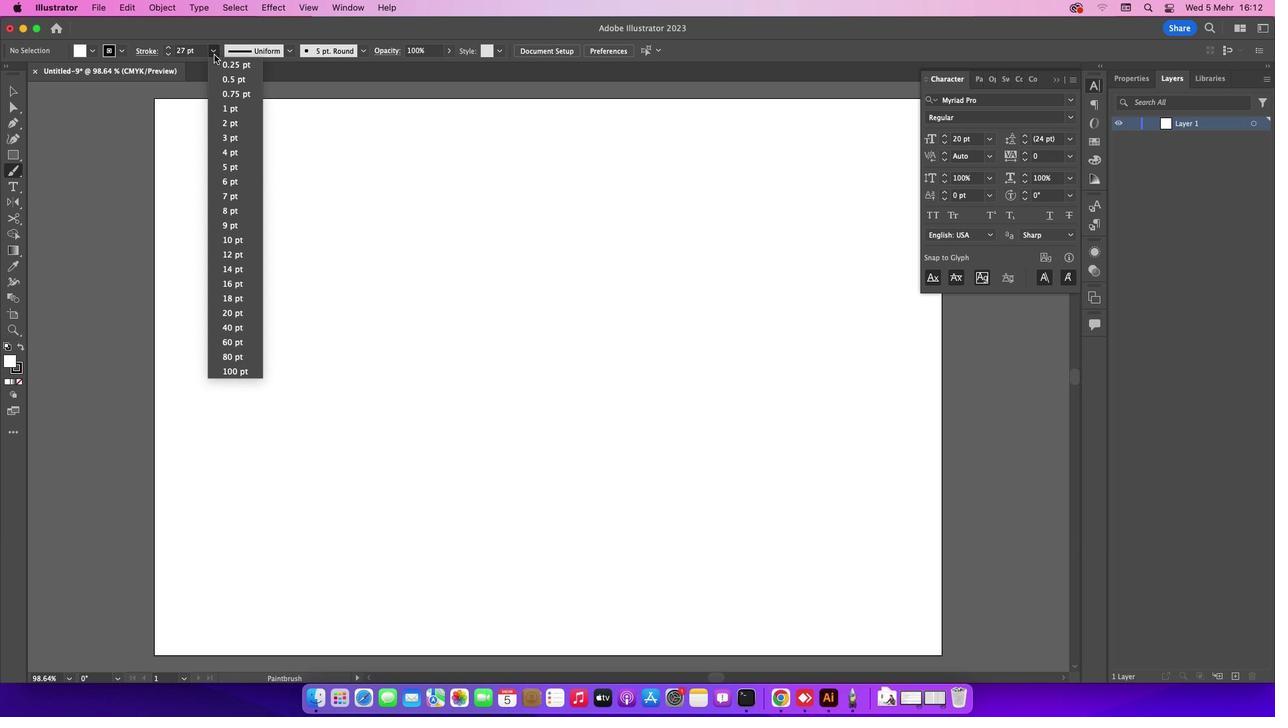 
Action: Mouse moved to (234, 342)
Screenshot: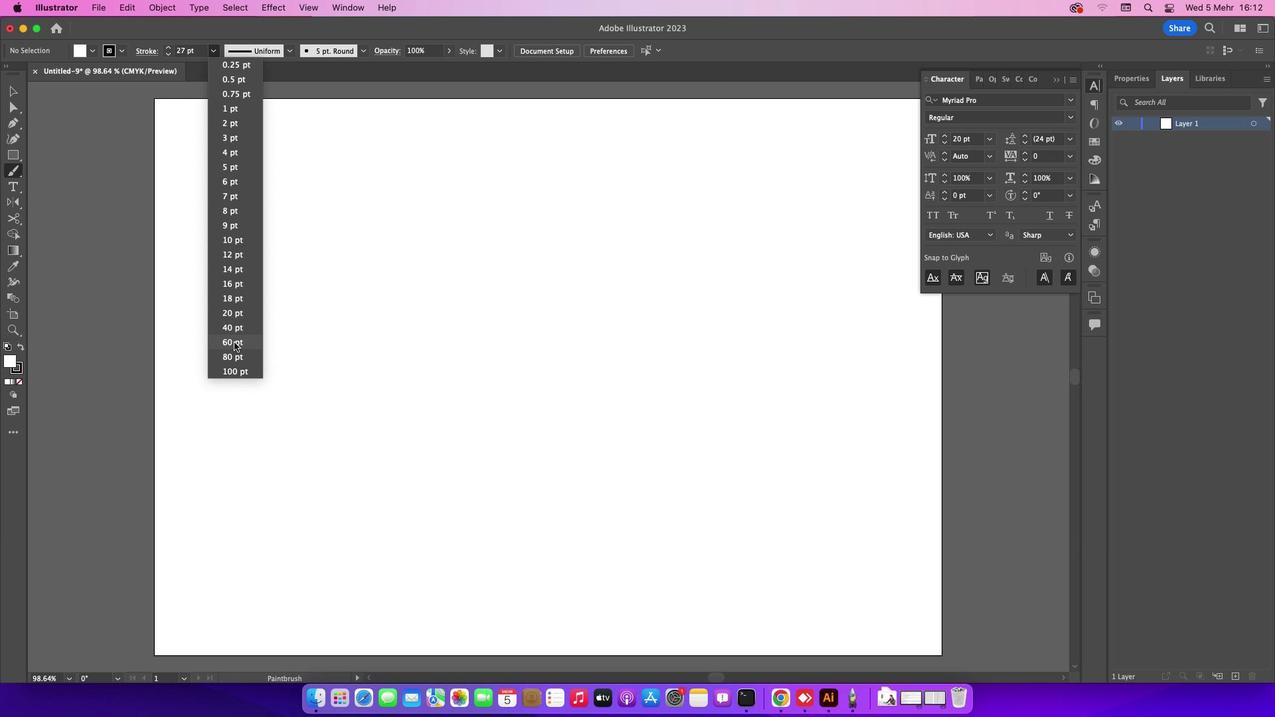 
Action: Mouse pressed left at (234, 342)
Screenshot: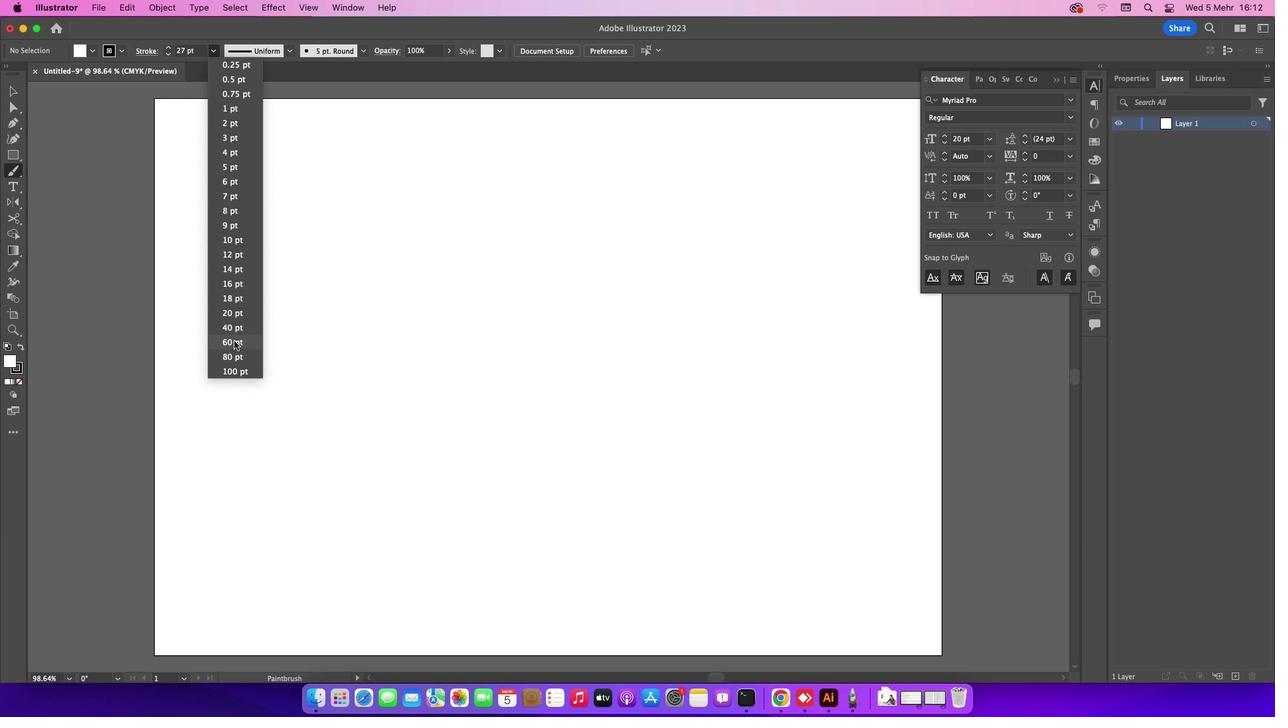 
Action: Mouse moved to (290, 51)
Screenshot: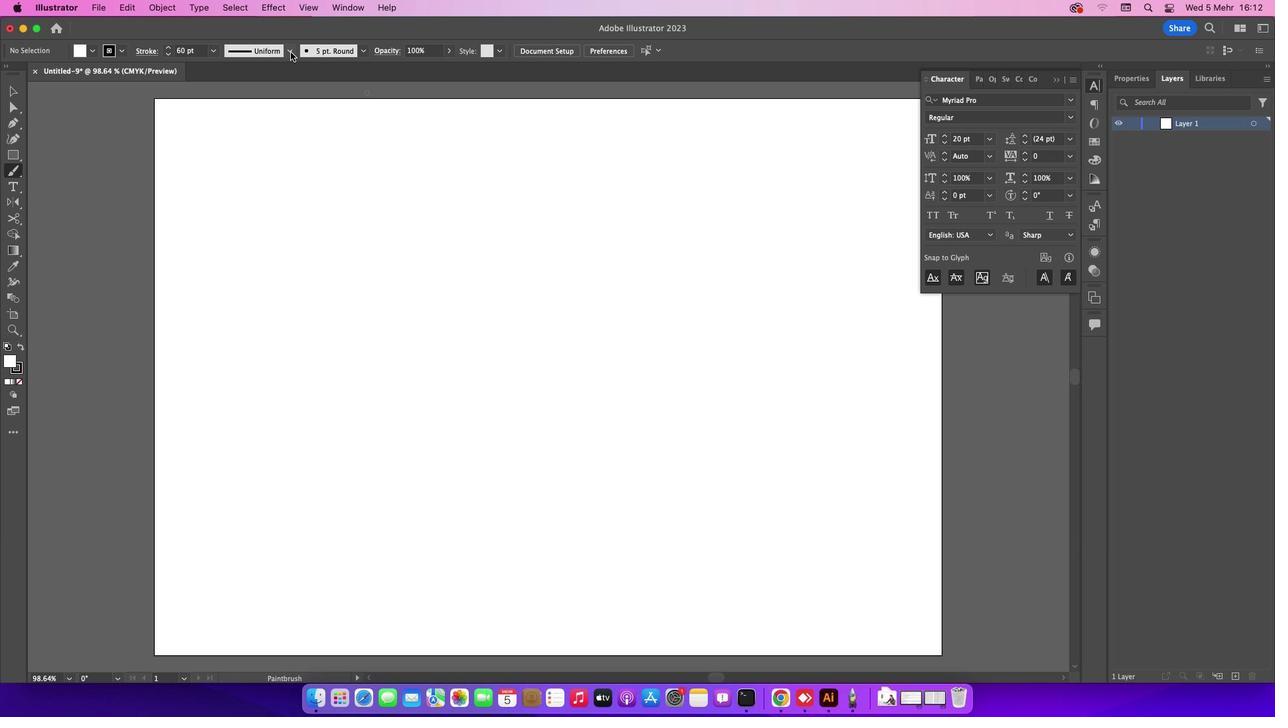 
Action: Mouse pressed left at (290, 51)
Screenshot: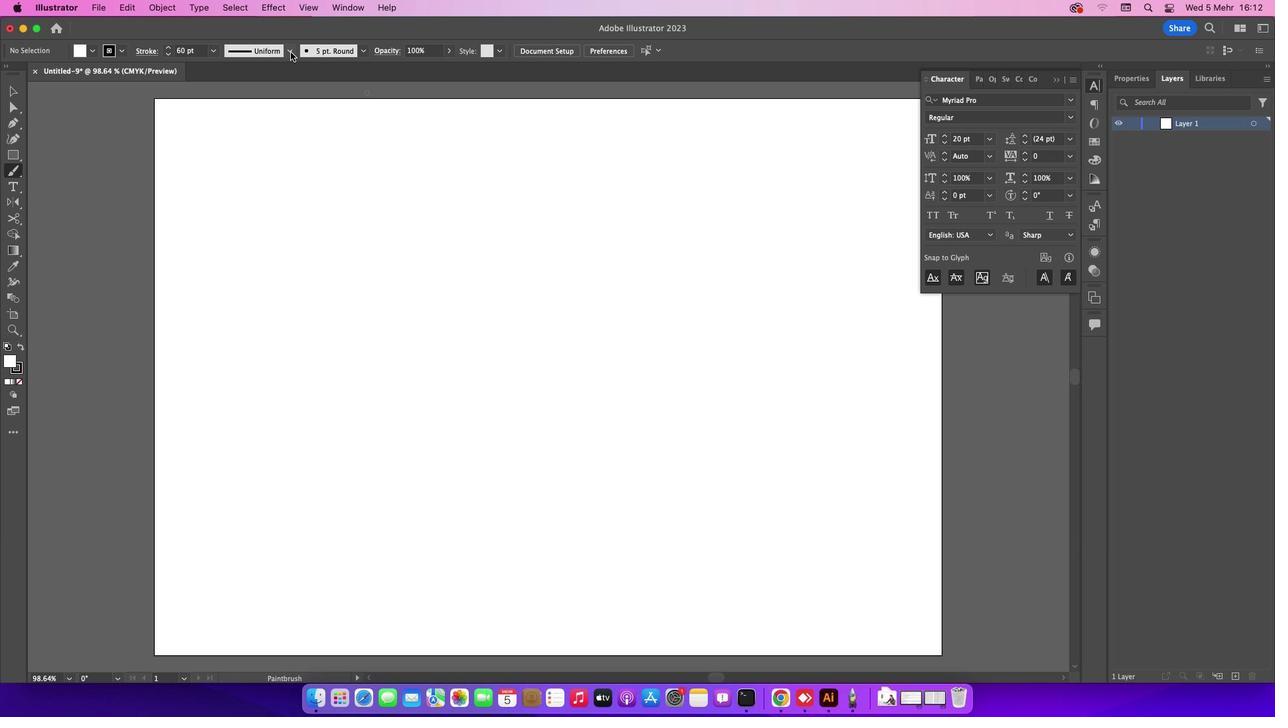 
Action: Mouse moved to (258, 134)
Screenshot: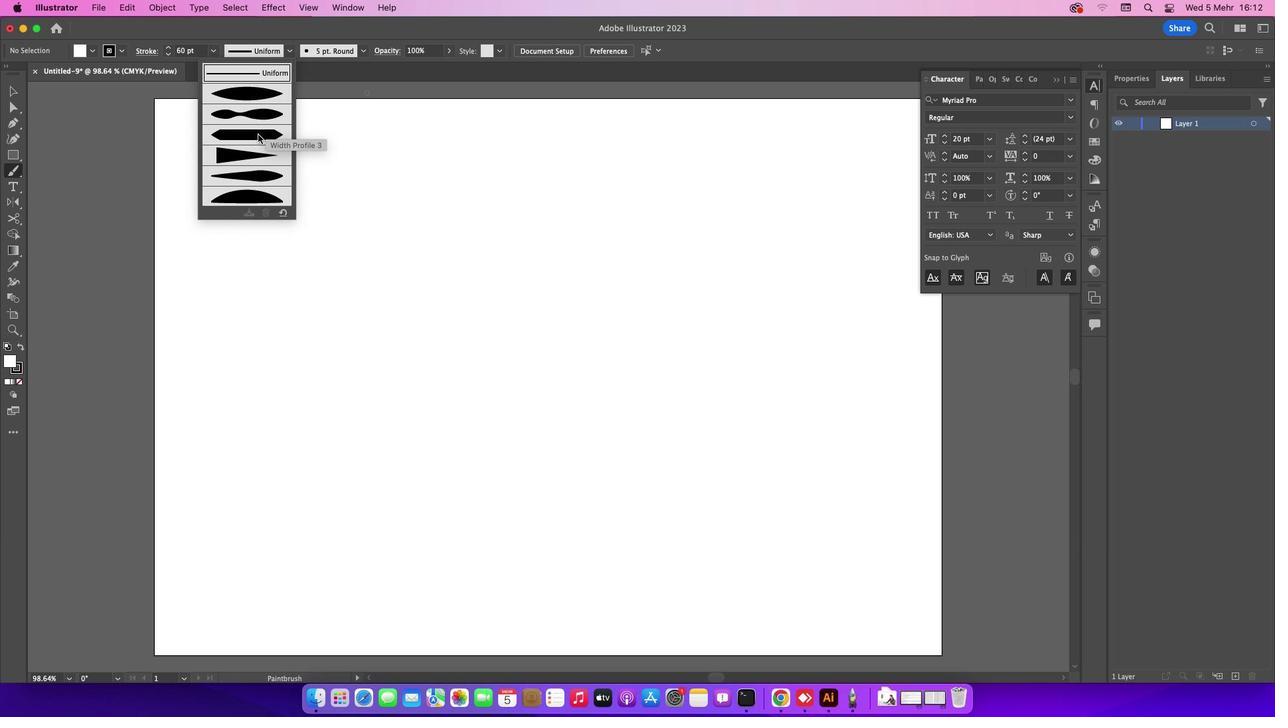 
Action: Mouse scrolled (258, 134) with delta (0, 0)
Screenshot: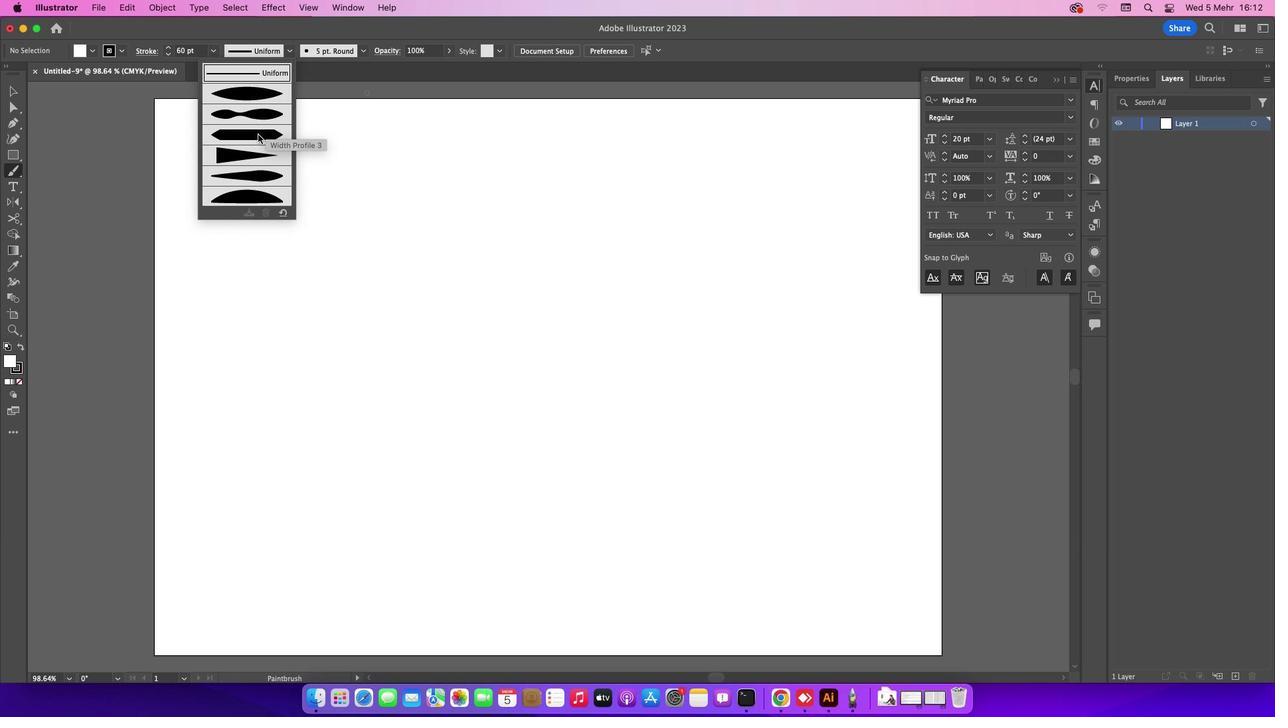 
Action: Mouse scrolled (258, 134) with delta (0, 0)
Screenshot: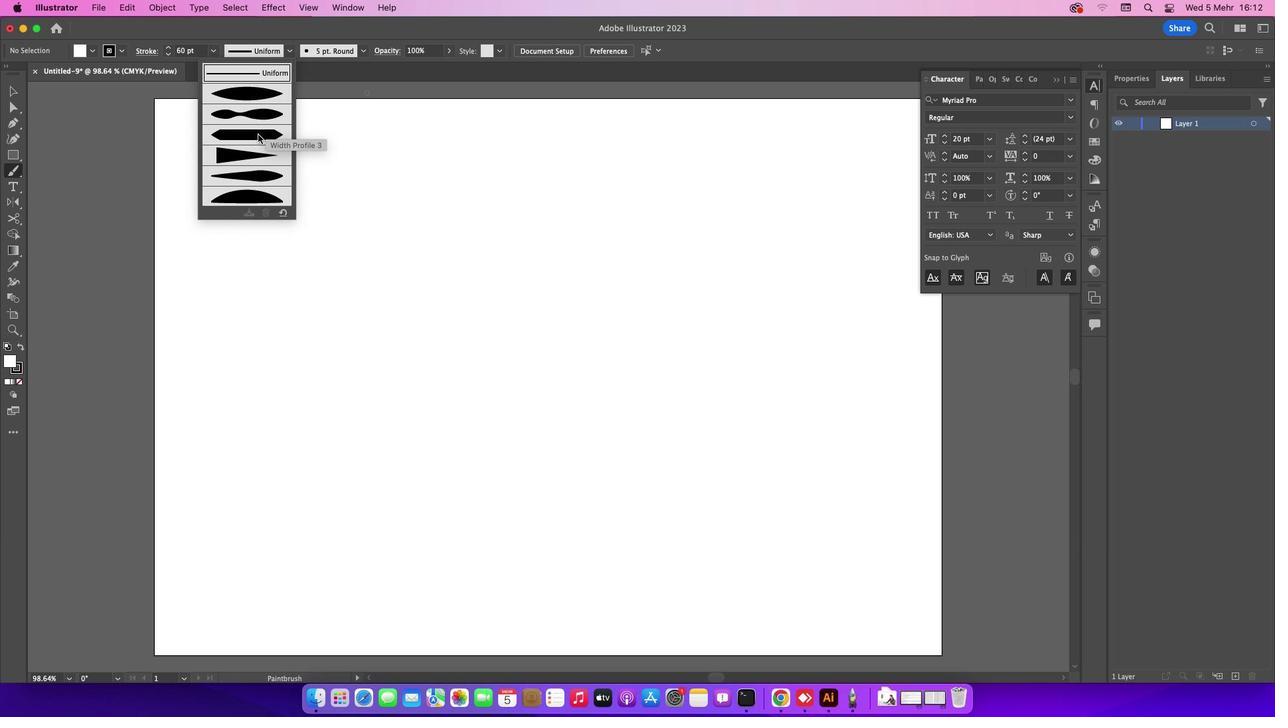 
Action: Mouse scrolled (258, 134) with delta (0, -1)
Screenshot: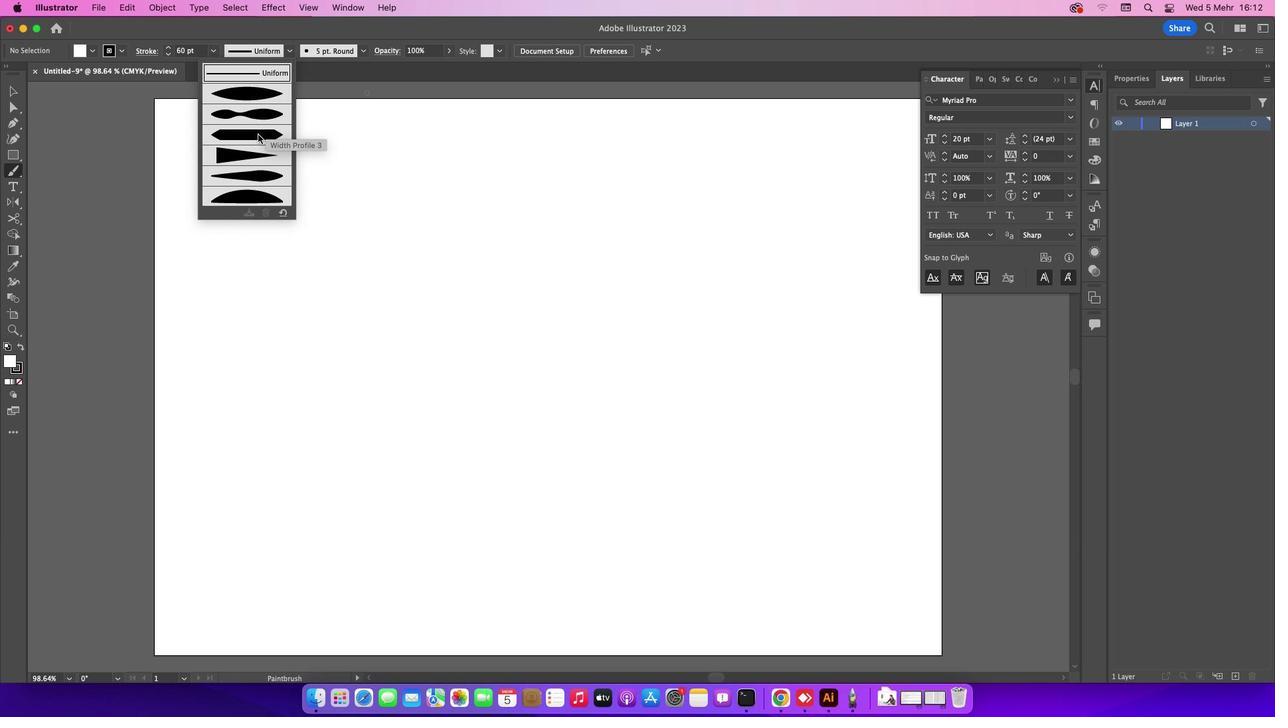
Action: Mouse scrolled (258, 134) with delta (0, -2)
Screenshot: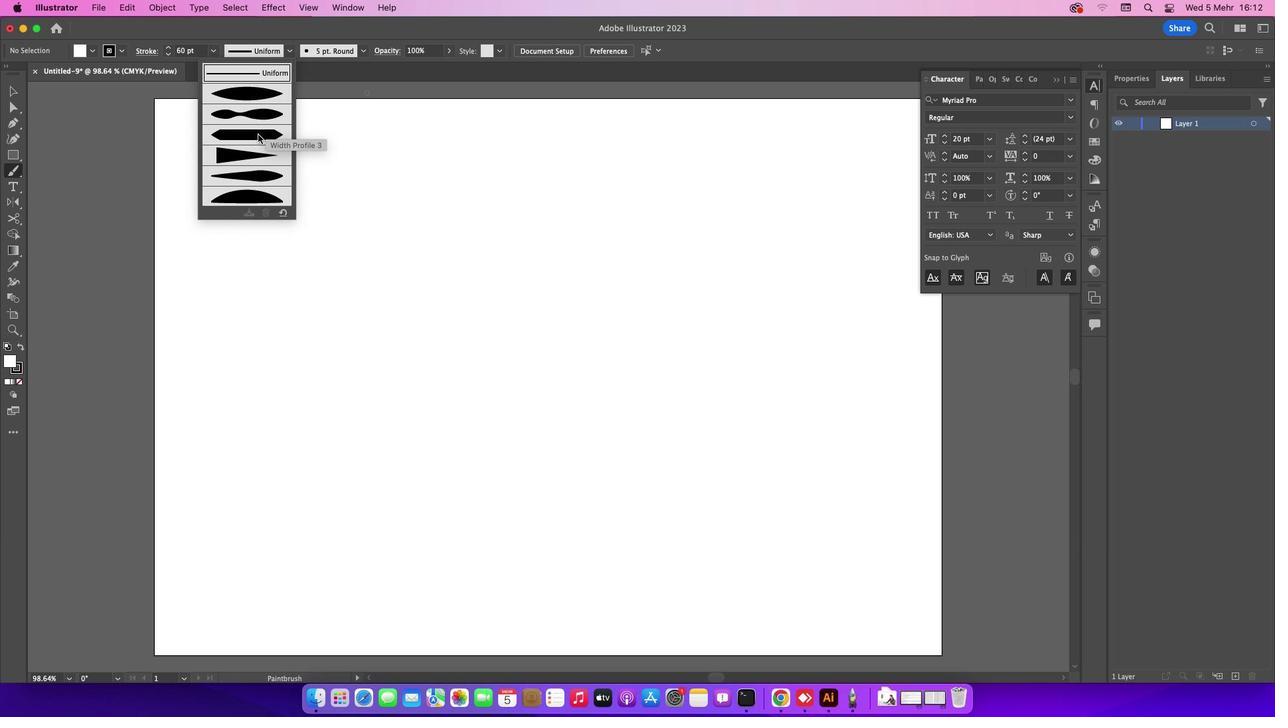 
Action: Mouse moved to (366, 54)
Screenshot: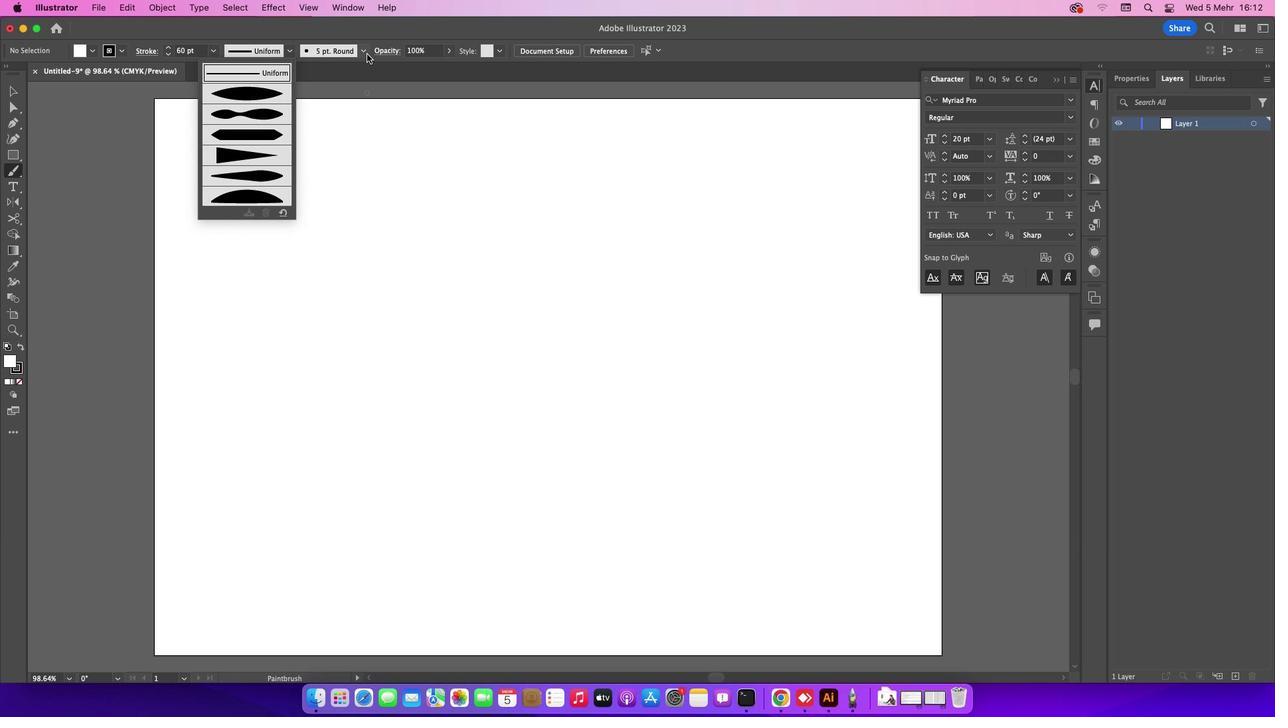 
Action: Mouse pressed left at (366, 54)
Screenshot: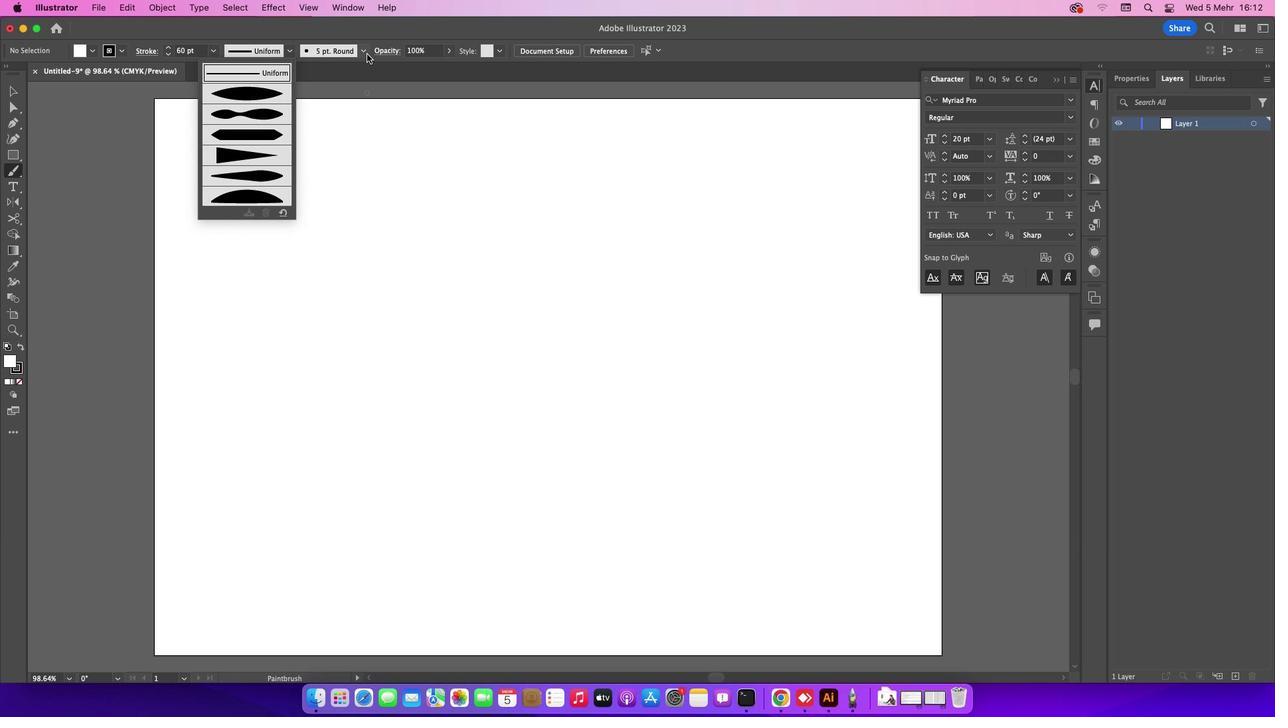 
Action: Mouse pressed left at (366, 54)
Screenshot: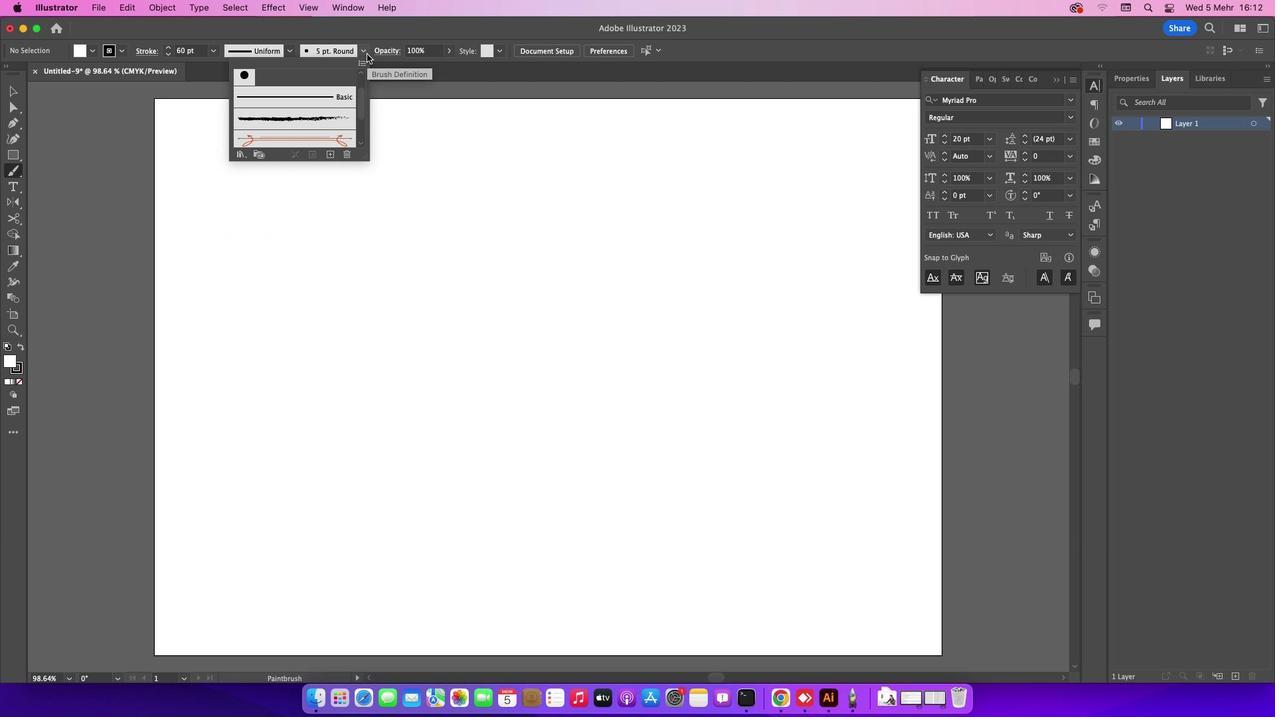
Action: Mouse moved to (323, 123)
Screenshot: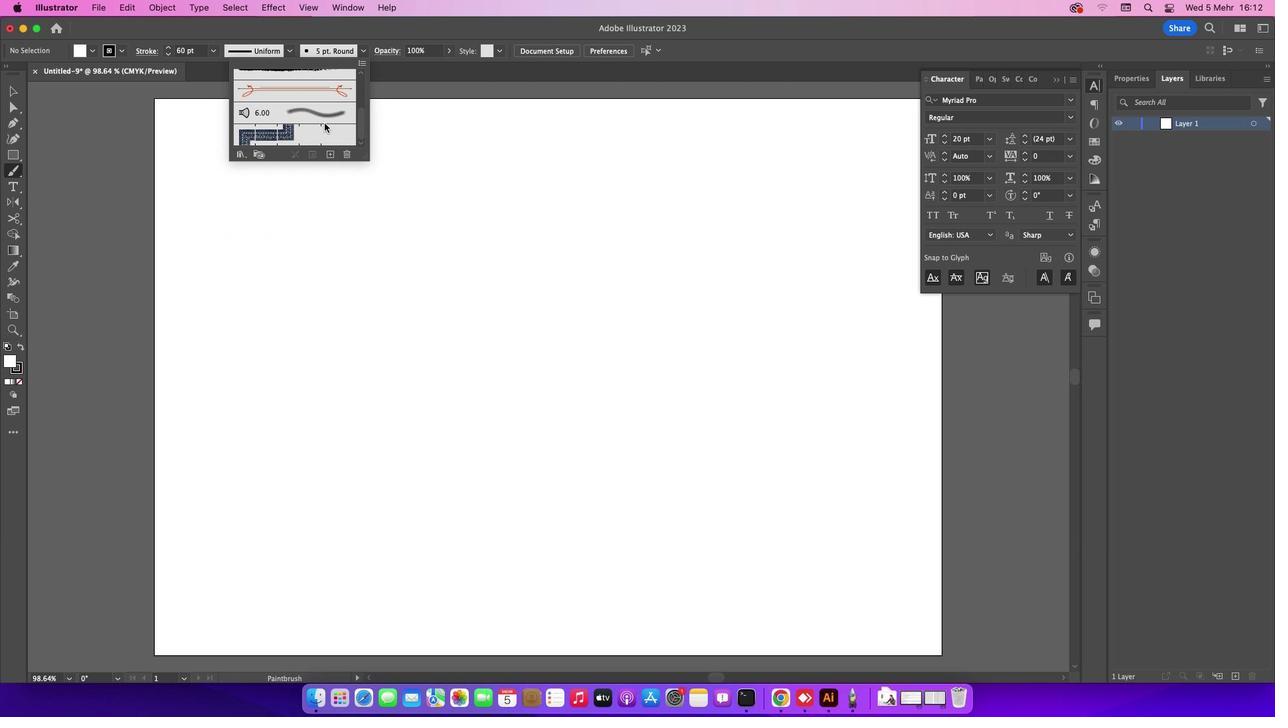
Action: Mouse scrolled (323, 123) with delta (0, 0)
Screenshot: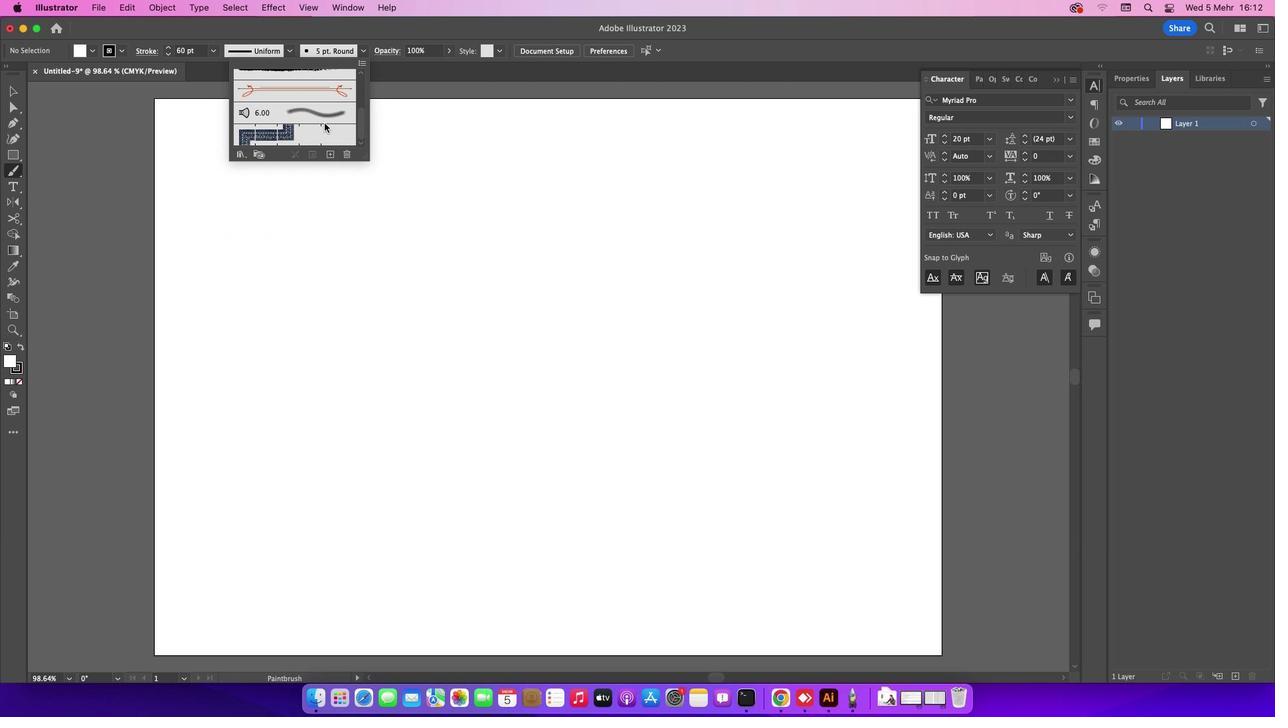 
Action: Mouse moved to (324, 123)
Screenshot: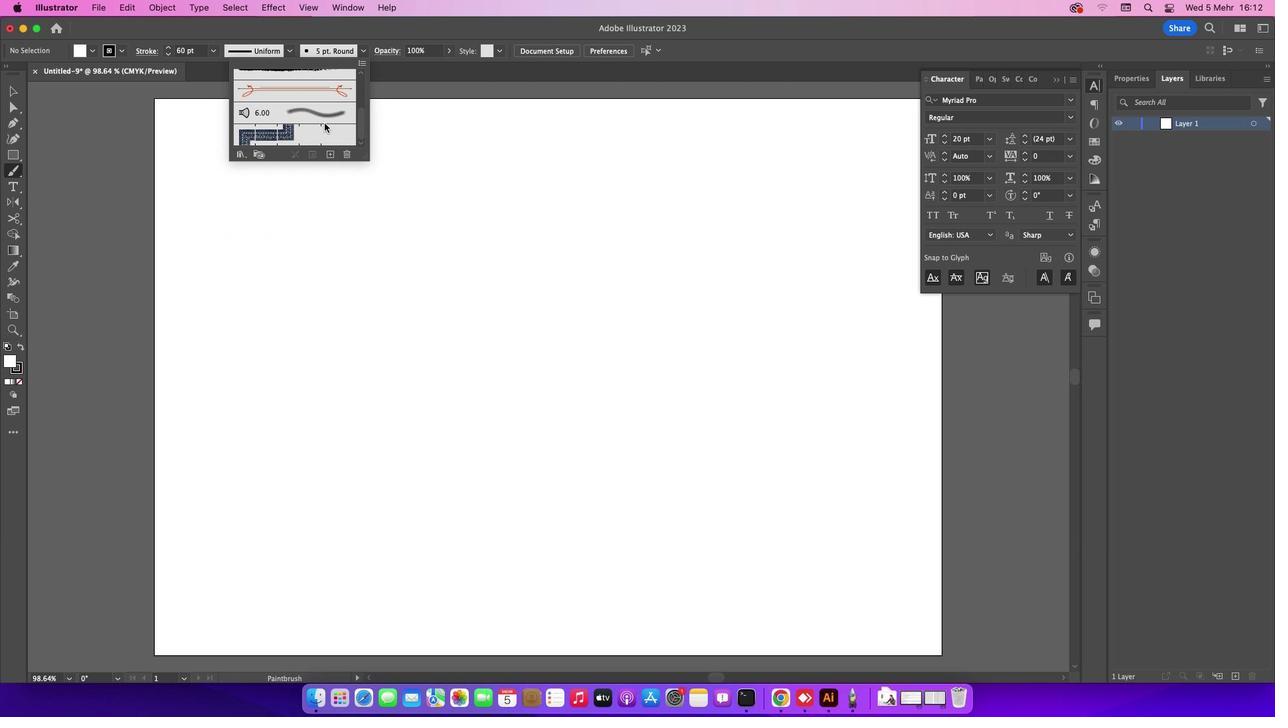 
Action: Mouse scrolled (324, 123) with delta (0, 0)
Screenshot: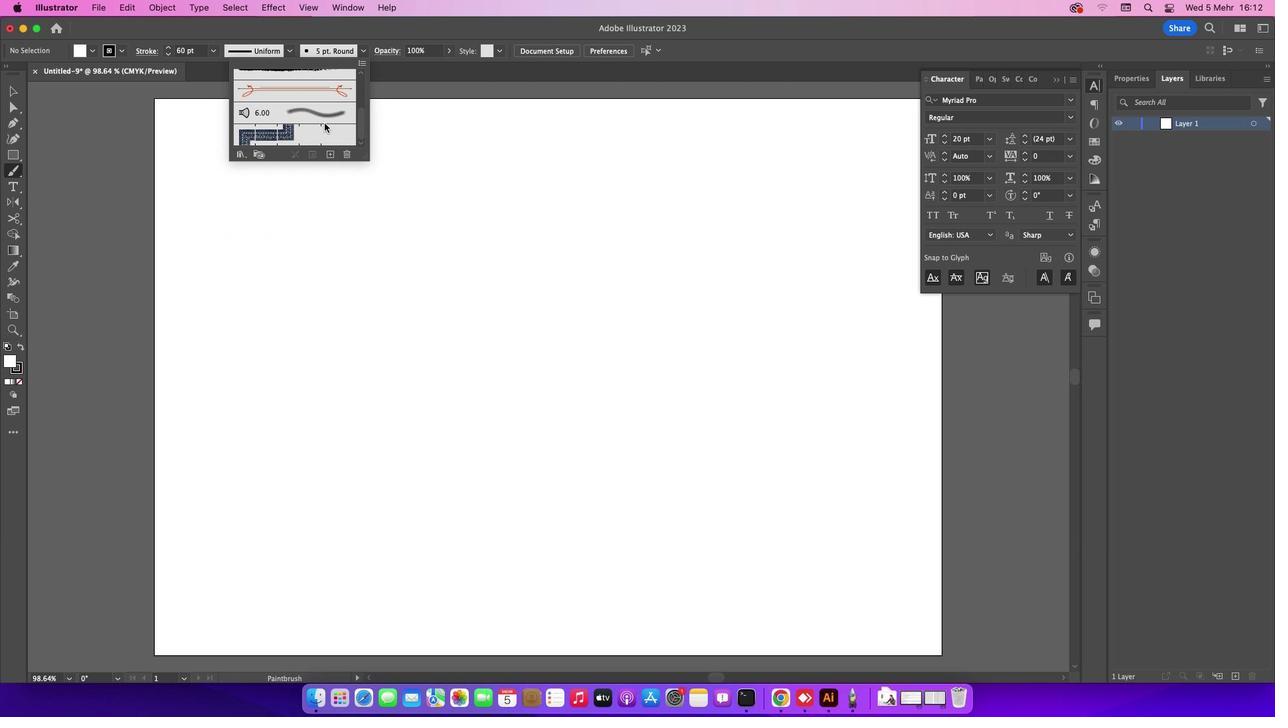 
Action: Mouse moved to (324, 122)
Screenshot: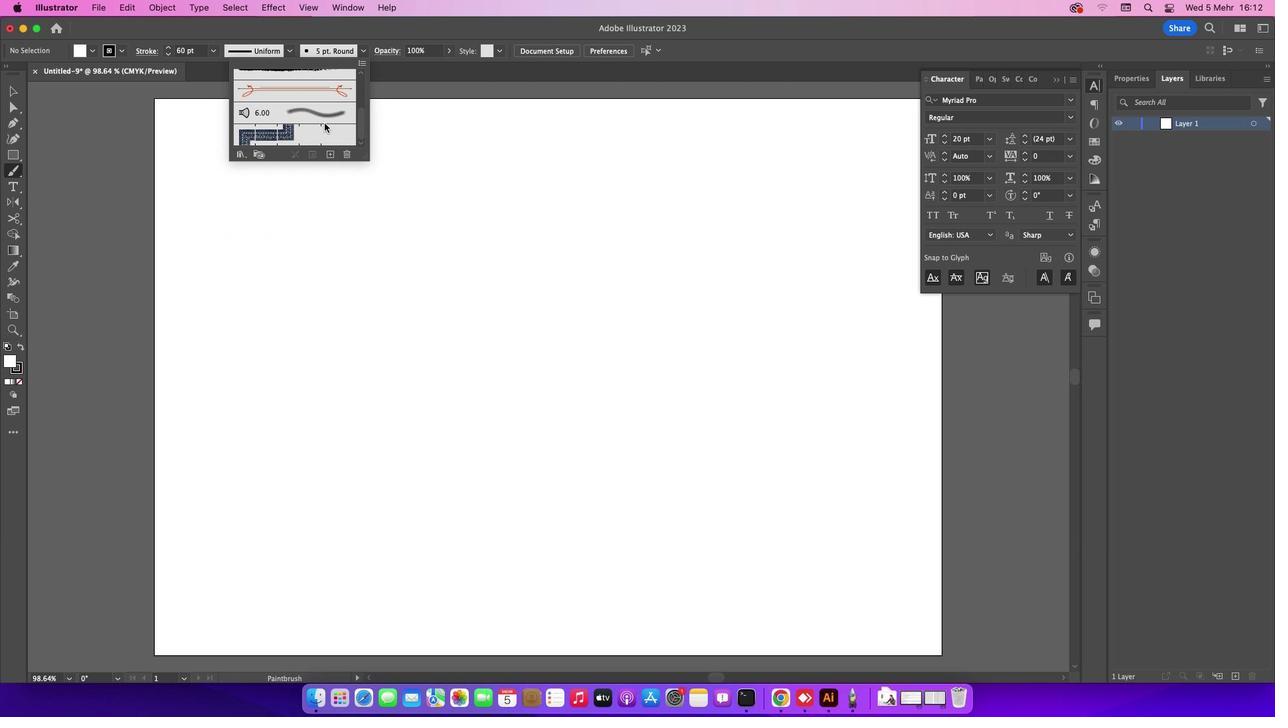 
Action: Mouse scrolled (324, 122) with delta (0, -1)
Screenshot: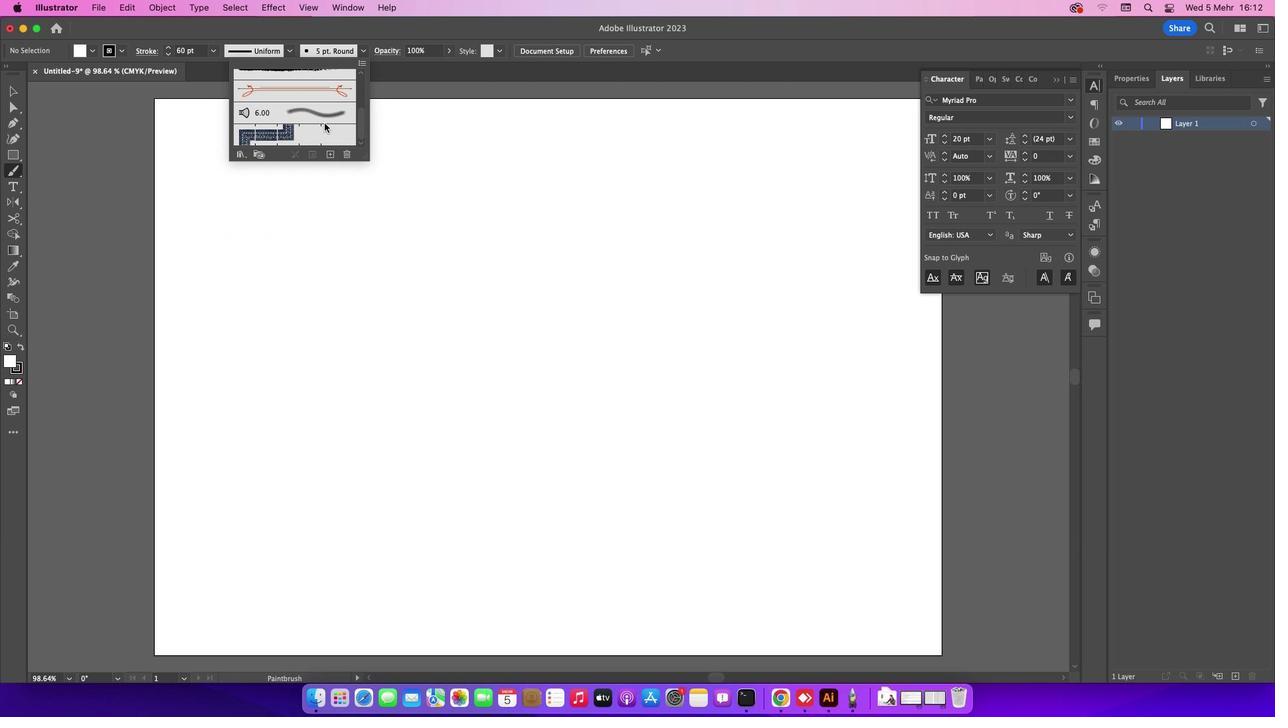 
Action: Mouse scrolled (324, 122) with delta (0, -2)
Screenshot: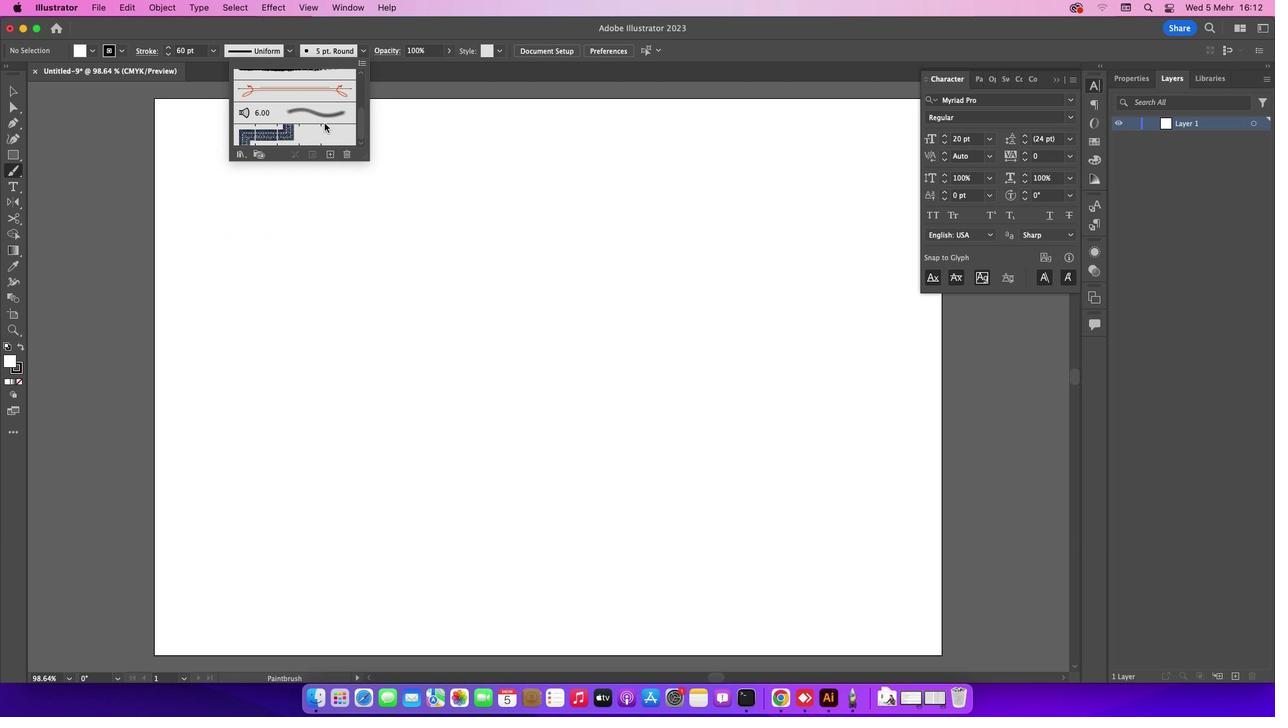
Action: Mouse scrolled (324, 122) with delta (0, 0)
Screenshot: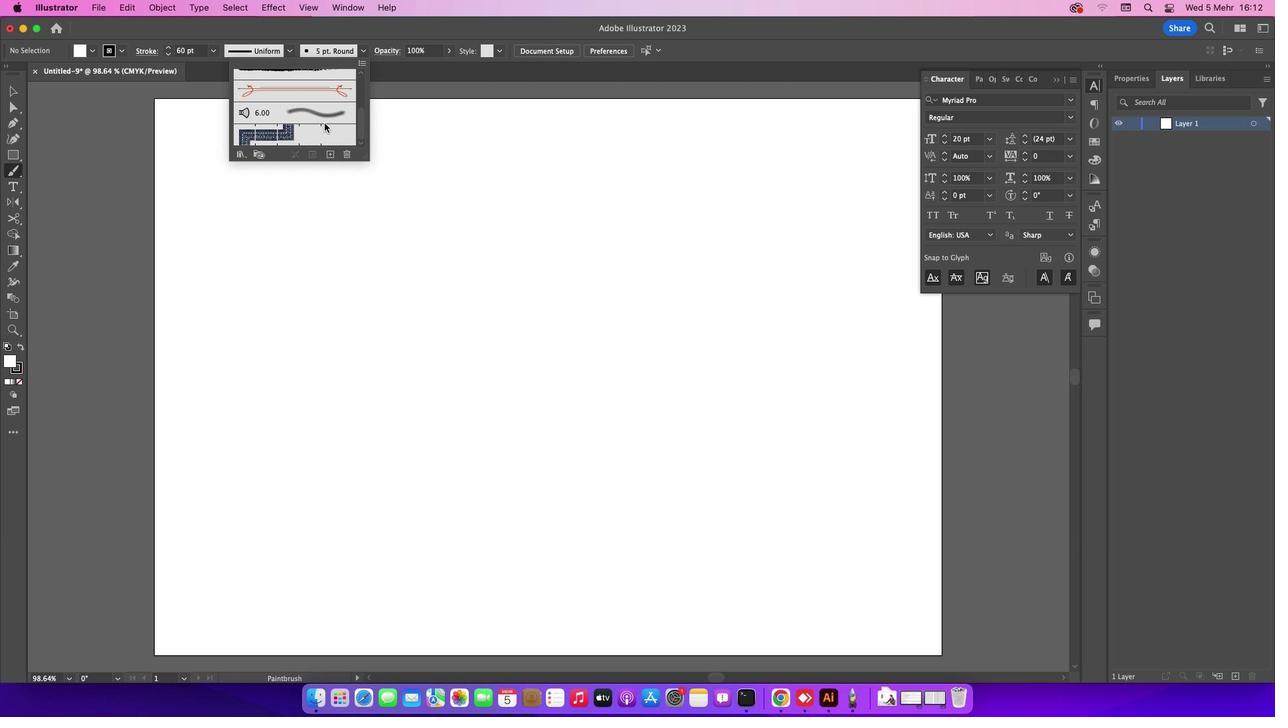 
Action: Mouse scrolled (324, 122) with delta (0, 0)
Screenshot: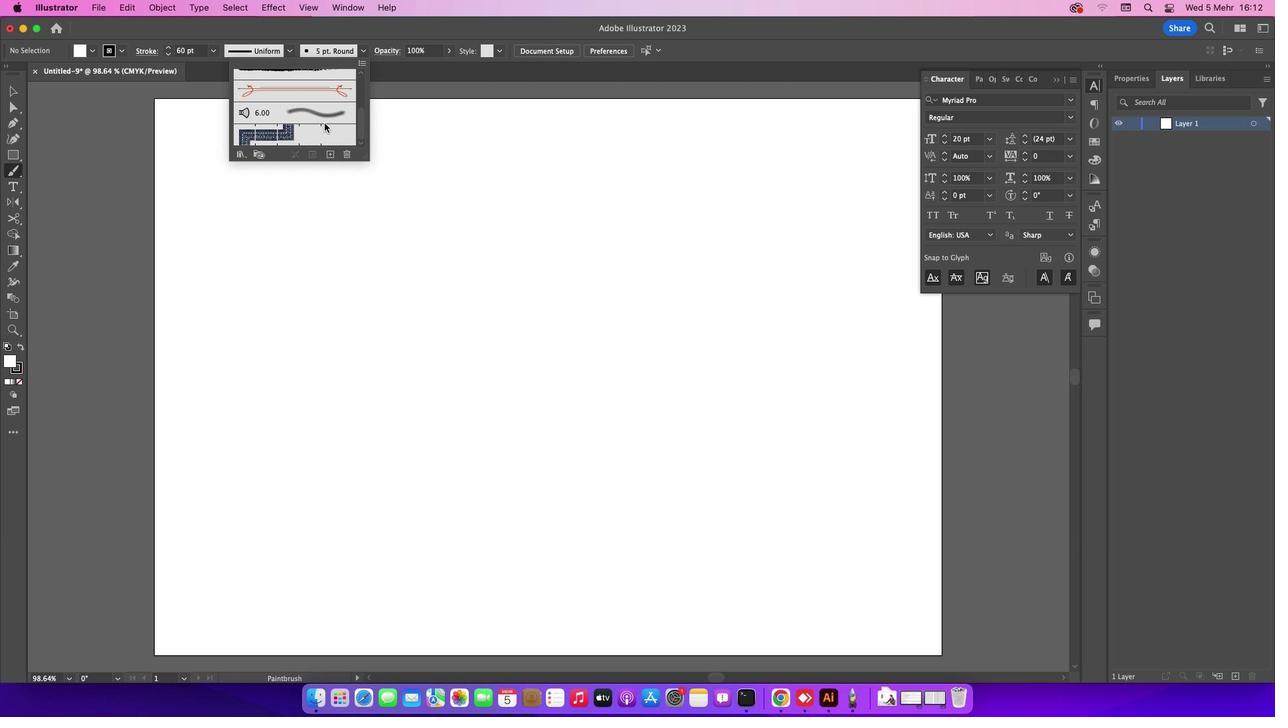 
Action: Mouse scrolled (324, 122) with delta (0, -1)
Screenshot: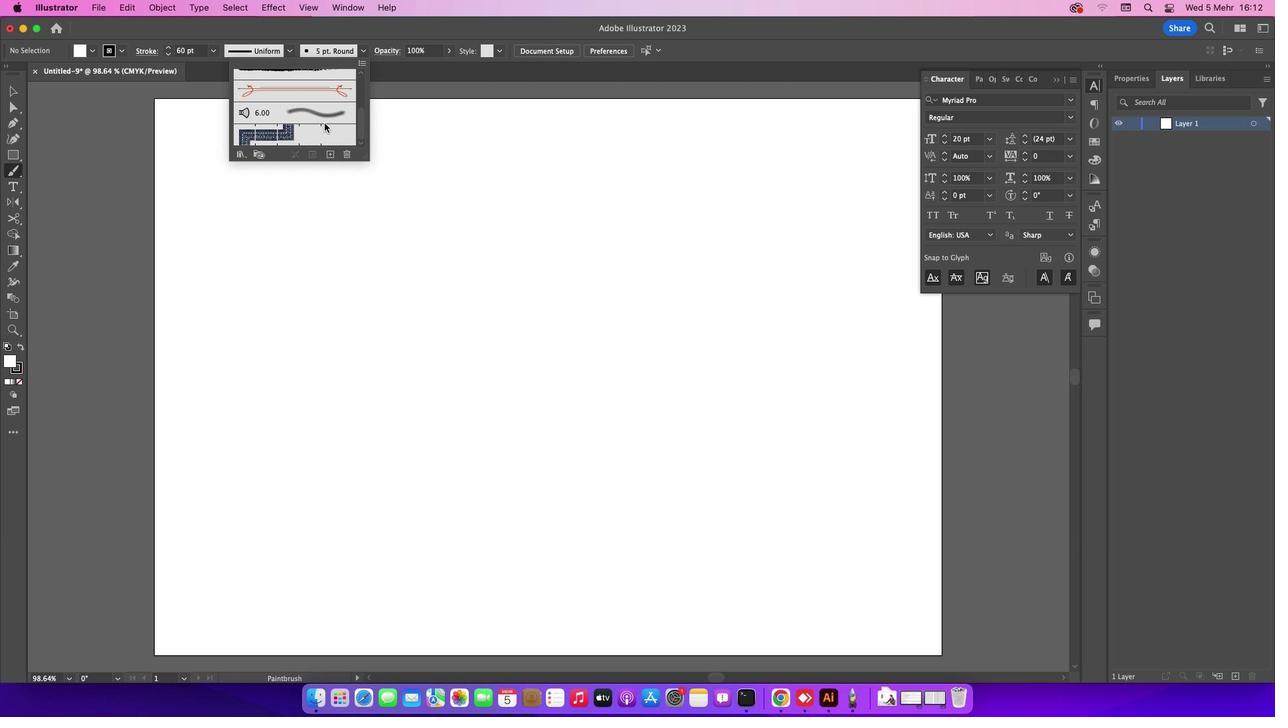
Action: Mouse scrolled (324, 122) with delta (0, 0)
Screenshot: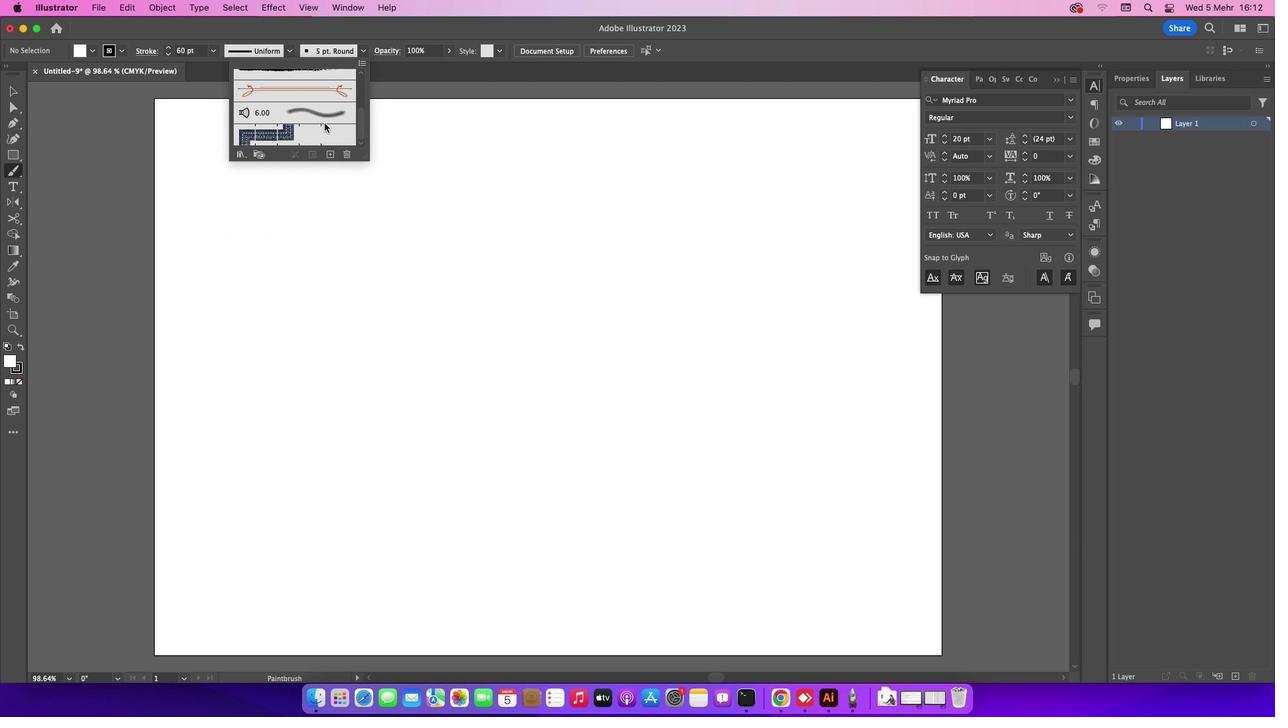 
Action: Mouse scrolled (324, 122) with delta (0, 0)
Screenshot: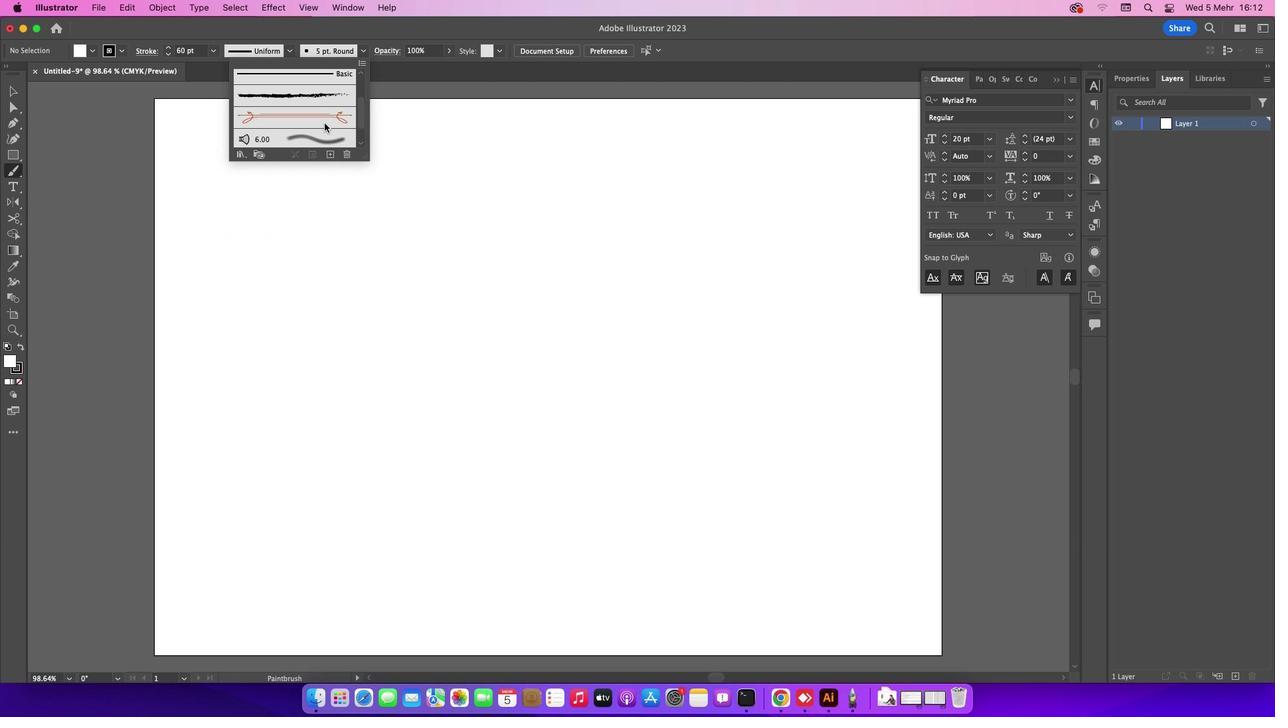 
Action: Mouse scrolled (324, 122) with delta (0, 0)
Screenshot: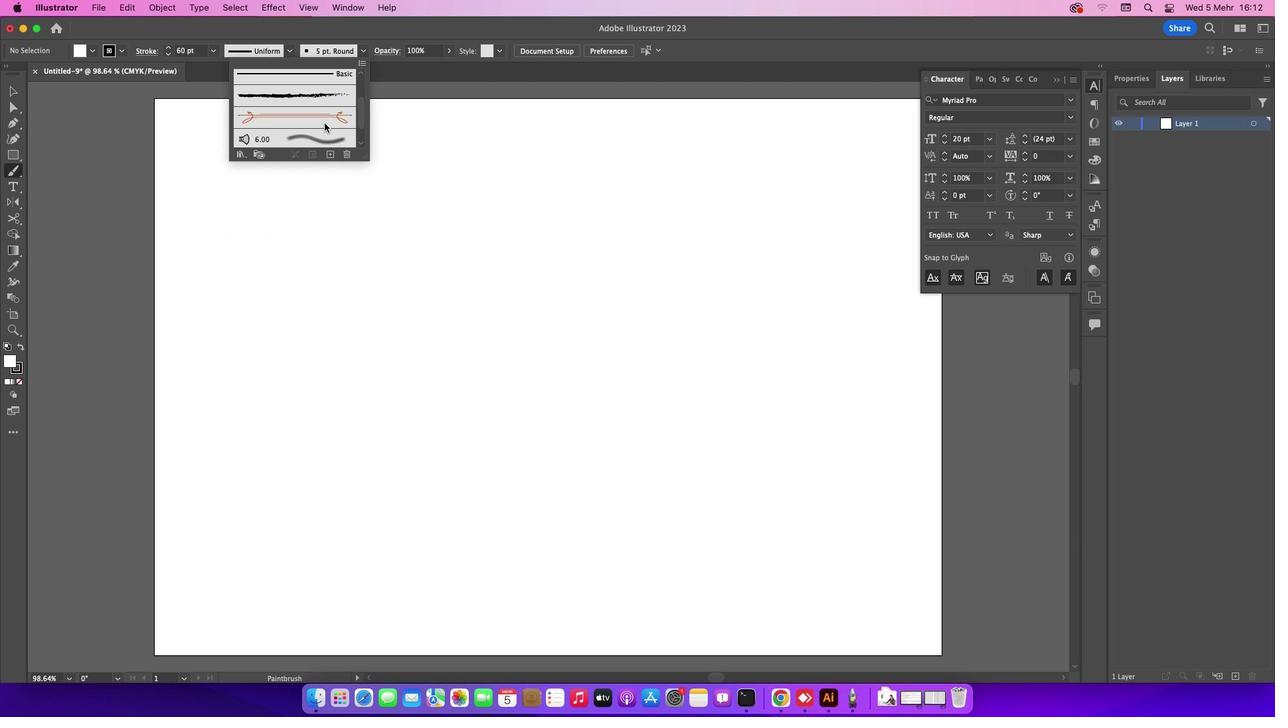 
Action: Mouse scrolled (324, 122) with delta (0, 0)
Screenshot: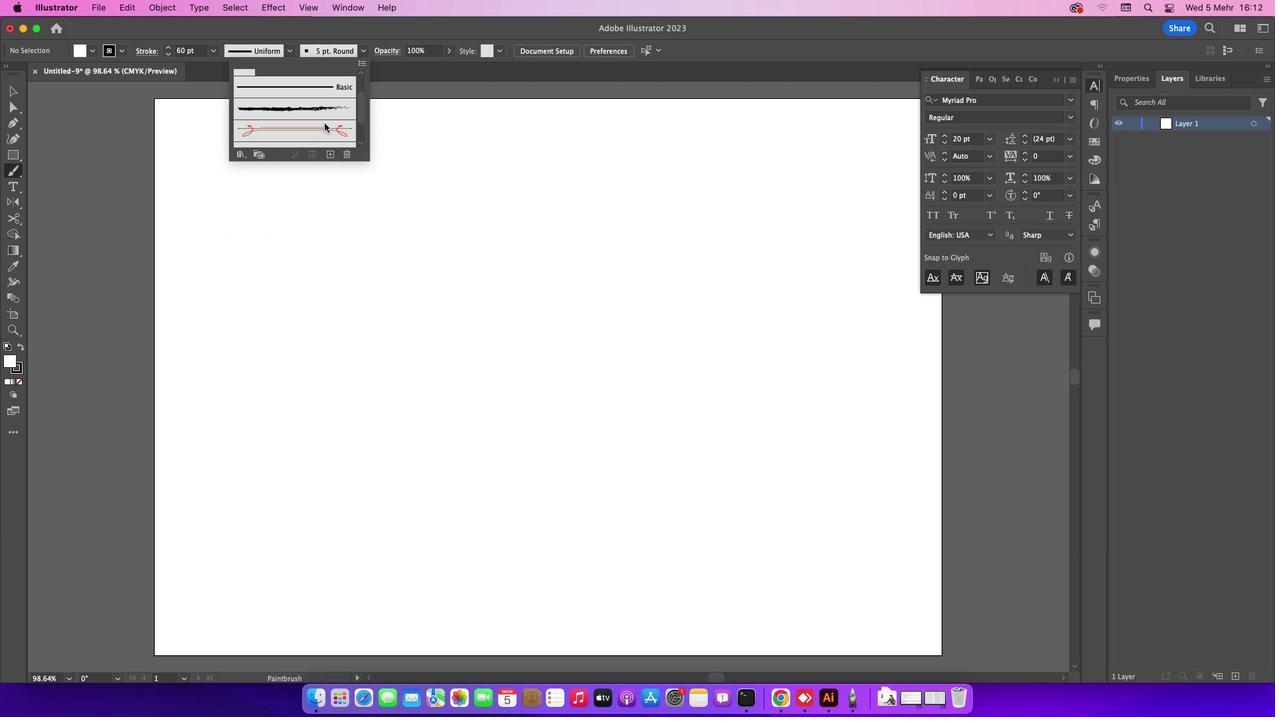 
Action: Mouse moved to (320, 107)
Screenshot: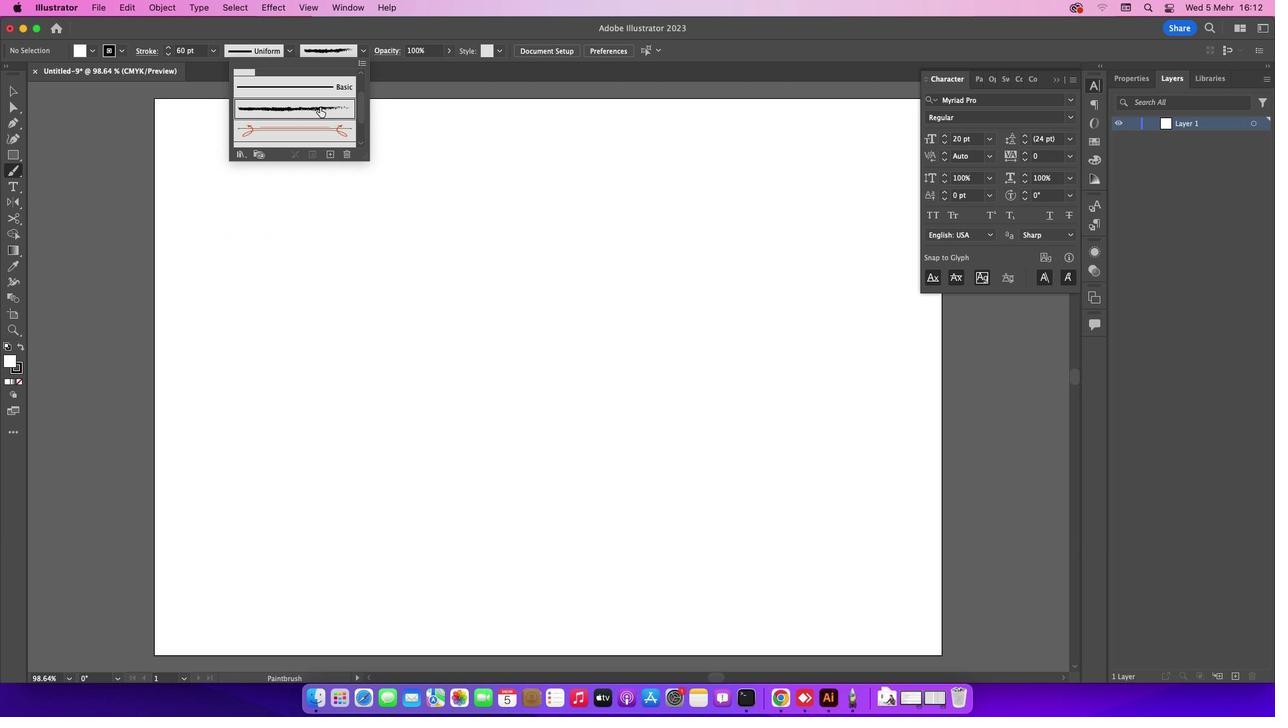 
Action: Mouse pressed left at (320, 107)
Screenshot: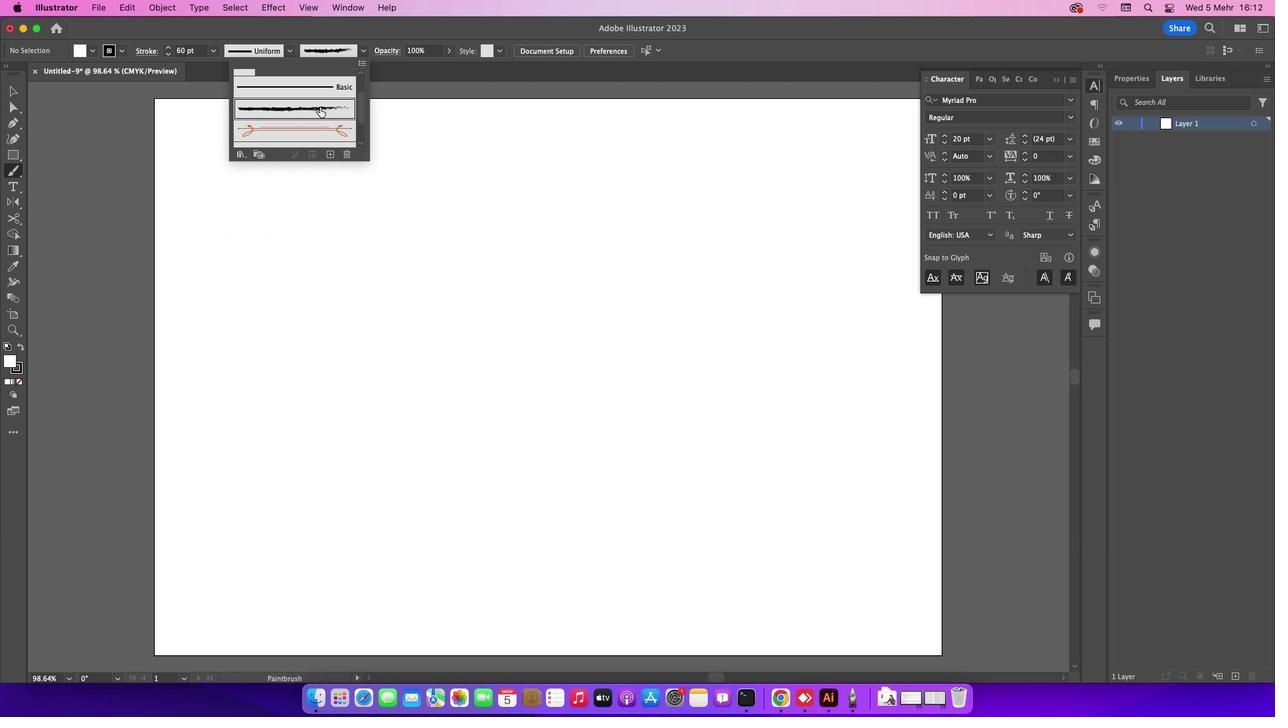 
Action: Mouse moved to (231, 286)
Screenshot: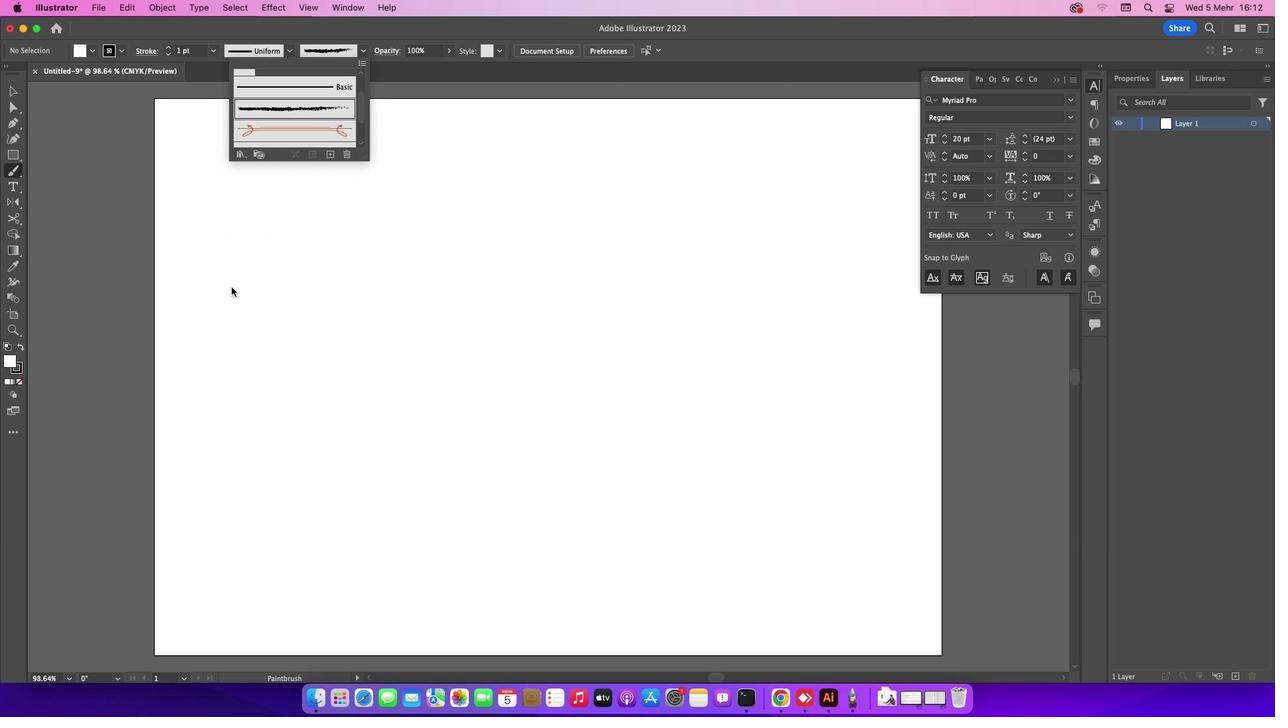 
Action: Mouse pressed left at (231, 286)
Screenshot: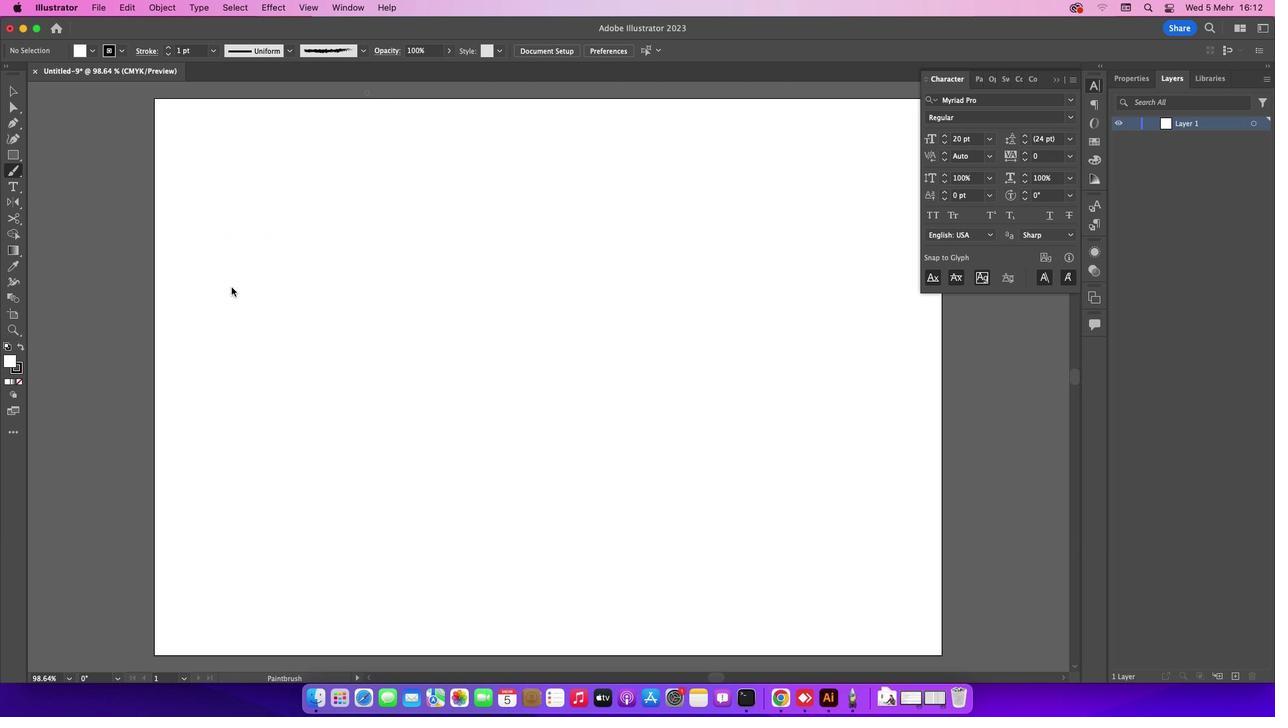 
Action: Mouse moved to (237, 238)
Screenshot: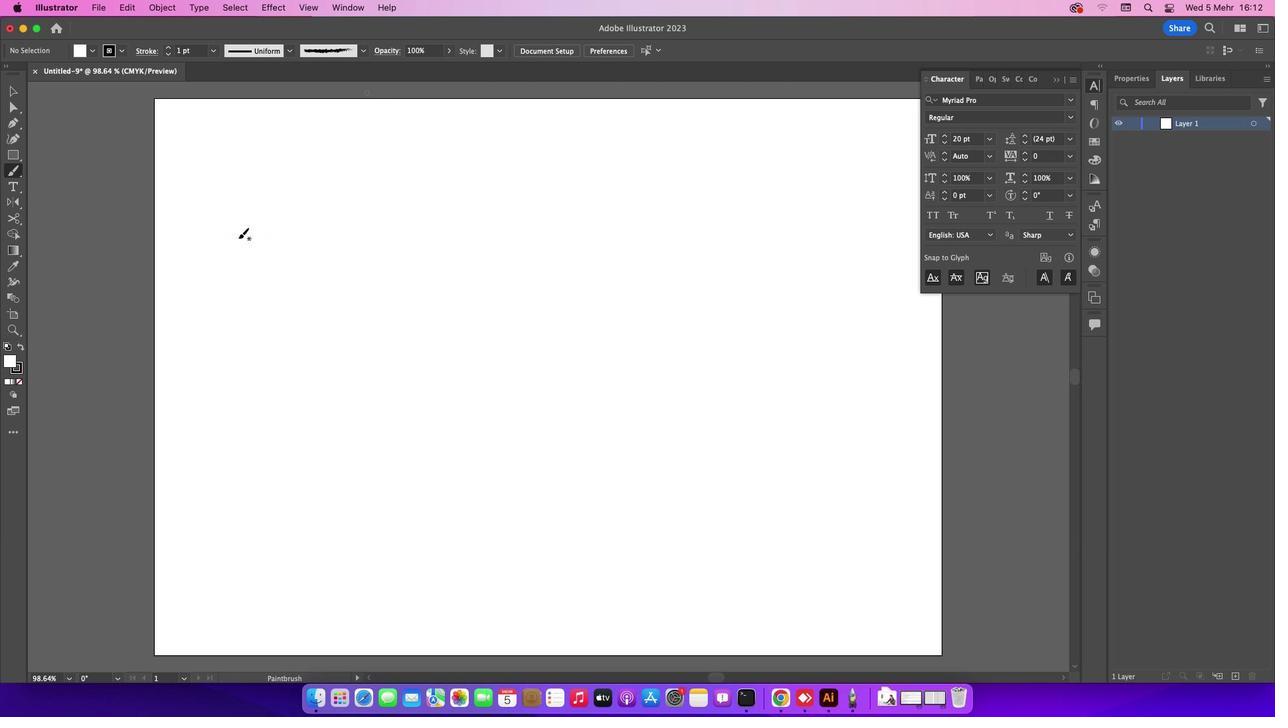 
Action: Mouse pressed left at (237, 238)
Screenshot: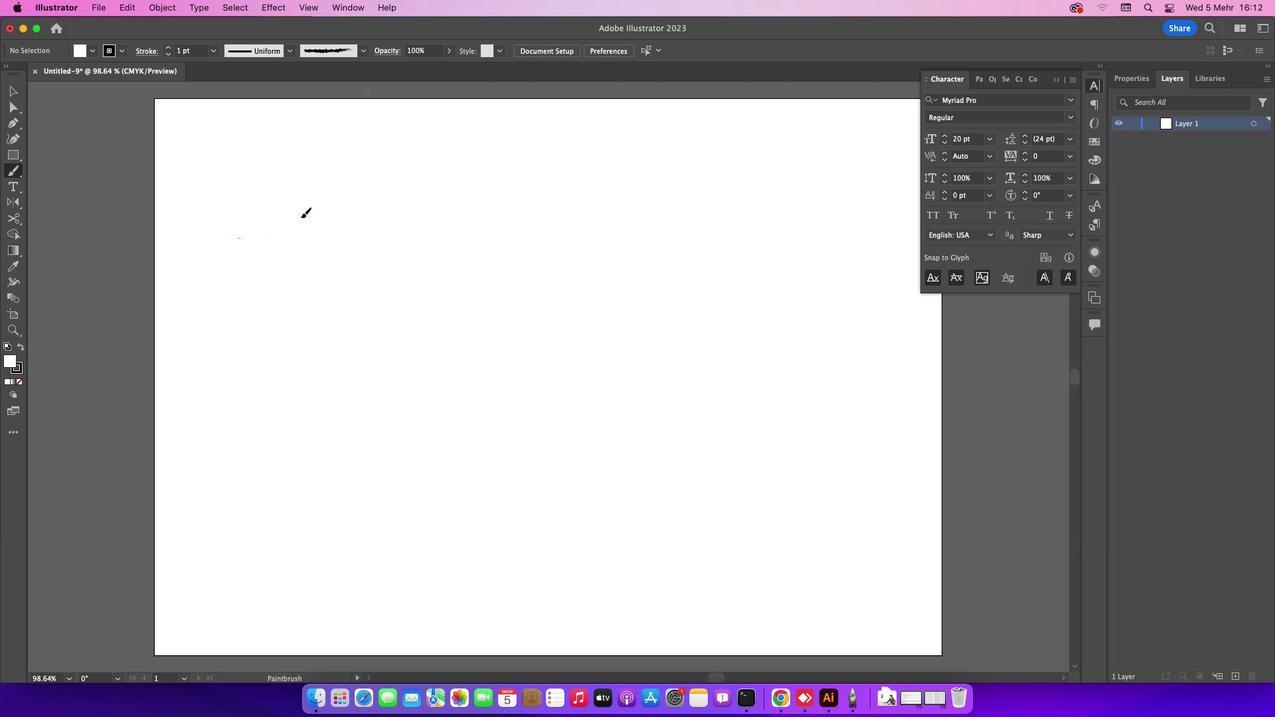 
Action: Mouse moved to (346, 233)
Screenshot: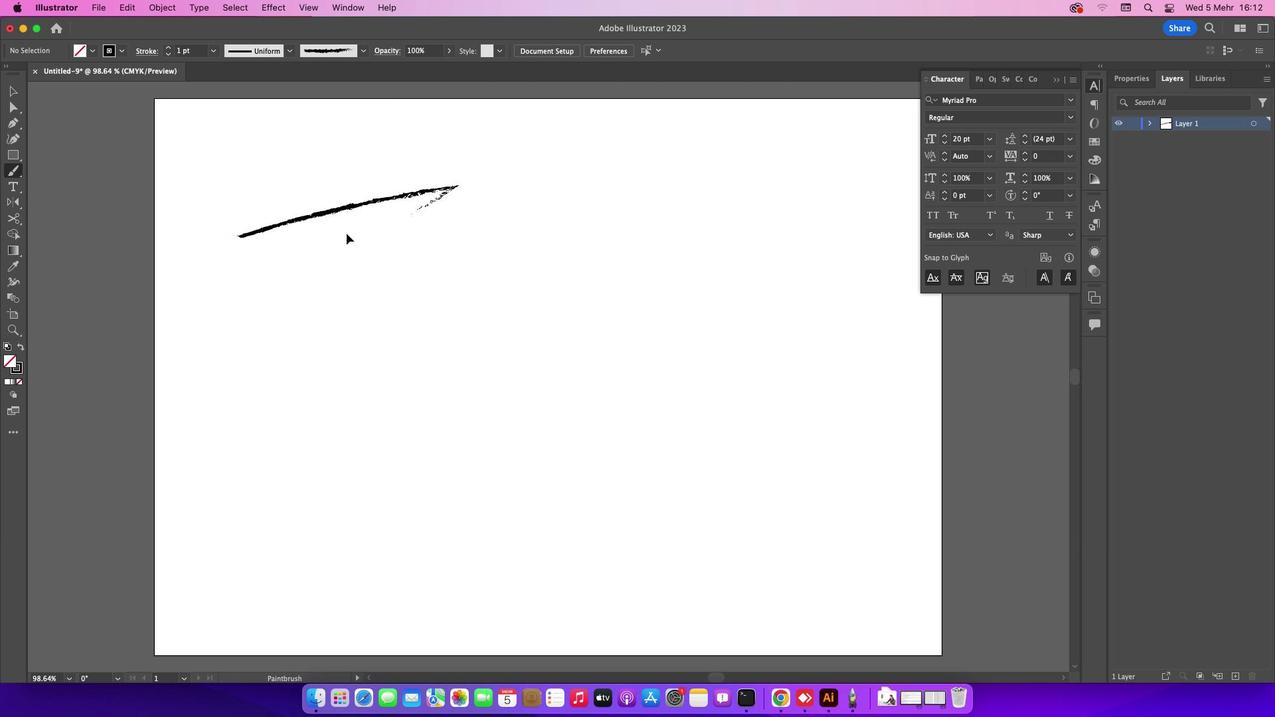 
Action: Key pressed Key.cmd'z'
Screenshot: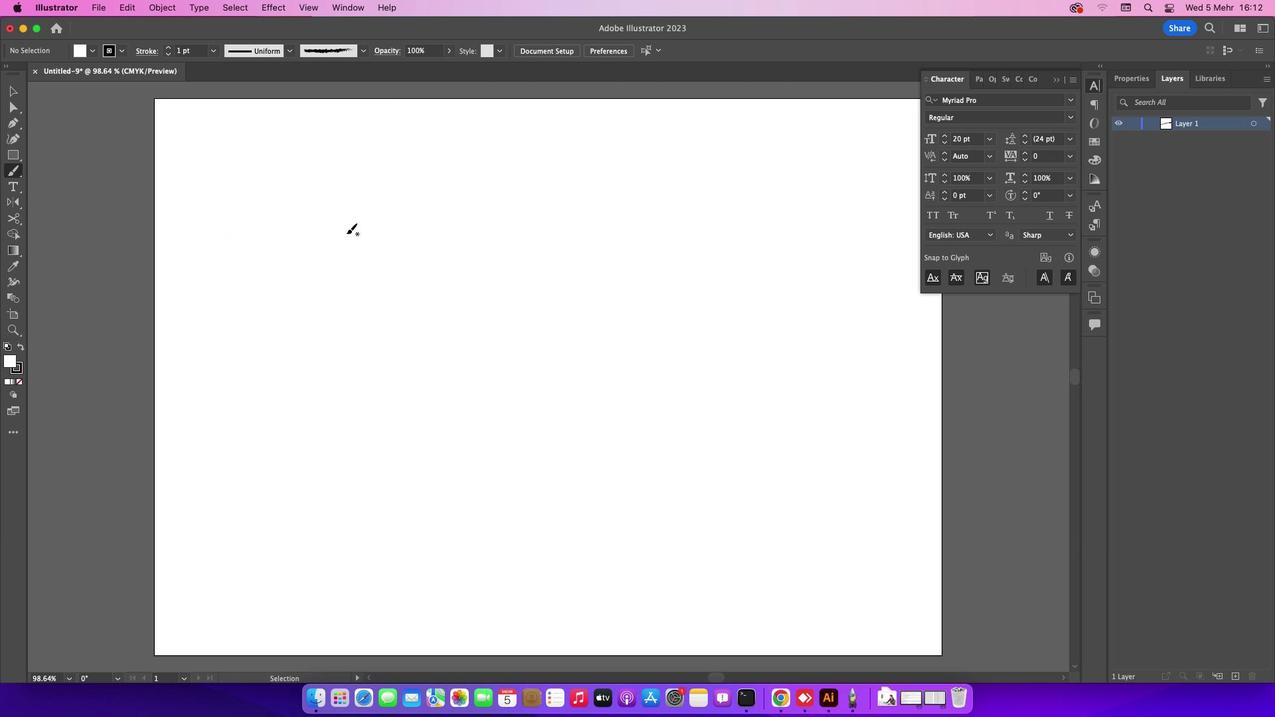 
Action: Mouse moved to (352, 7)
Screenshot: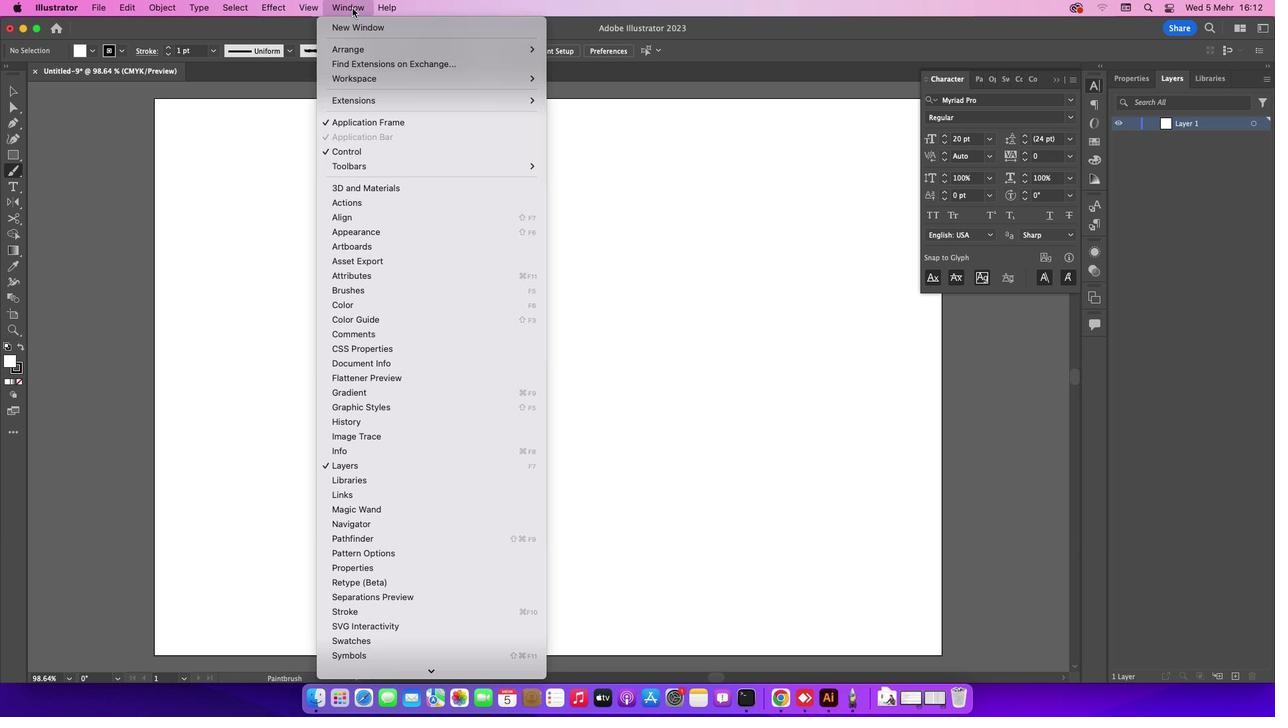 
Action: Mouse pressed left at (352, 7)
Screenshot: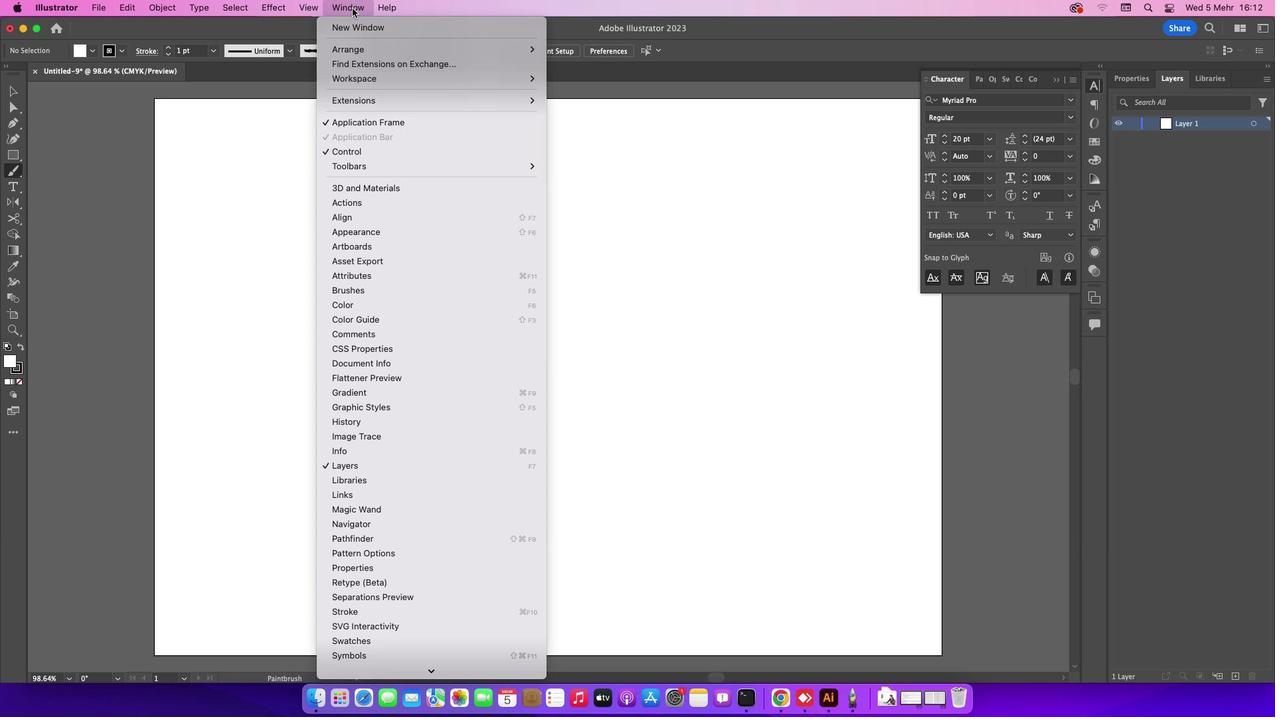 
Action: Mouse moved to (413, 329)
Screenshot: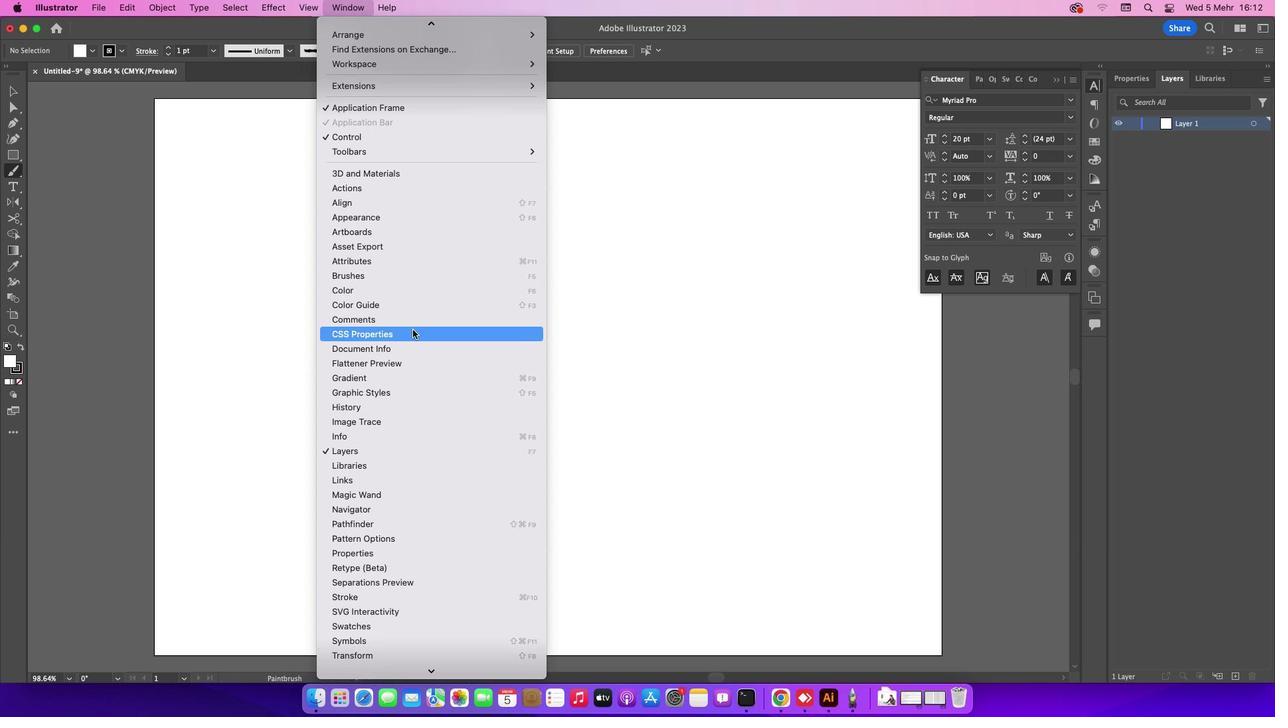 
Action: Mouse scrolled (413, 329) with delta (0, 0)
Screenshot: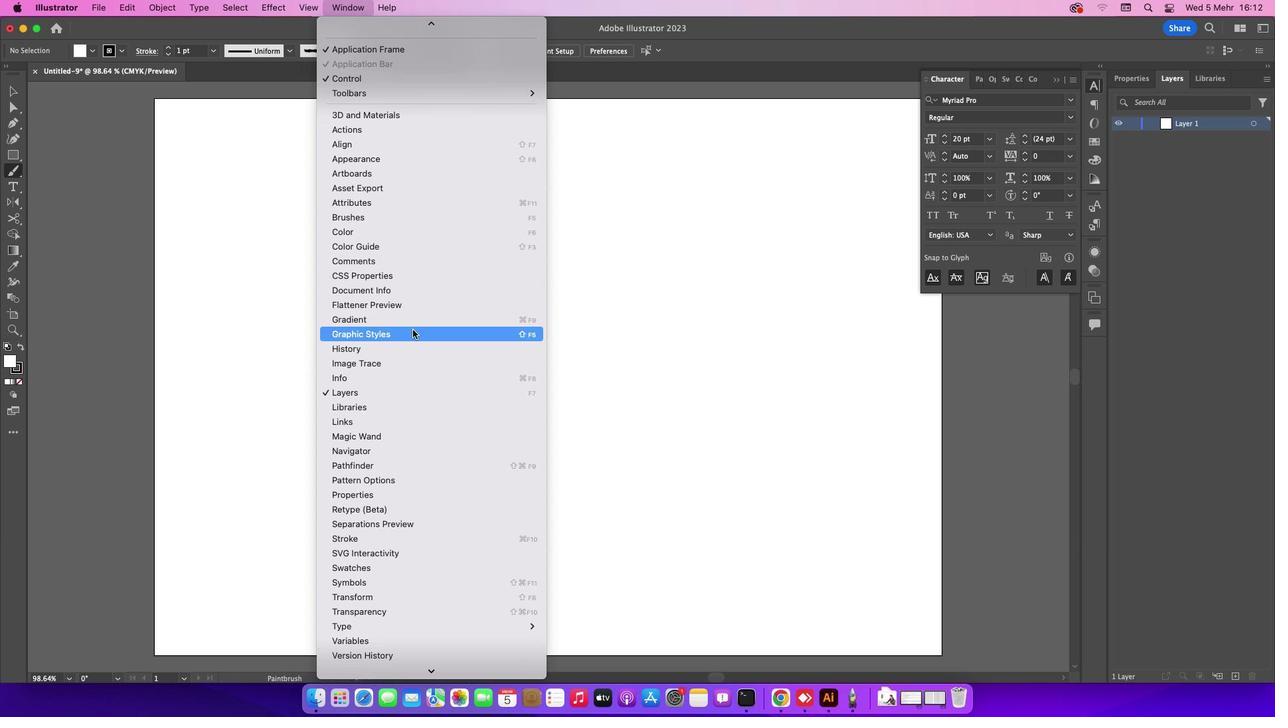 
Action: Mouse scrolled (413, 329) with delta (0, 0)
Screenshot: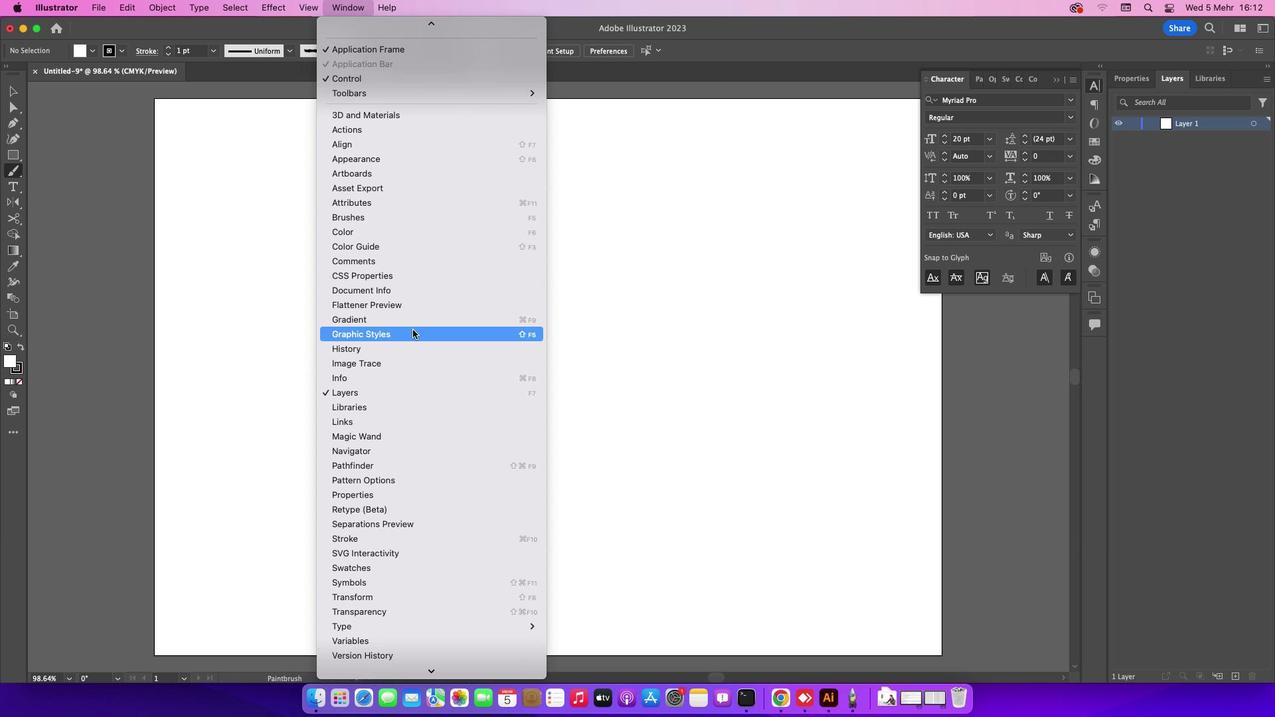 
Action: Mouse scrolled (413, 329) with delta (0, -1)
Screenshot: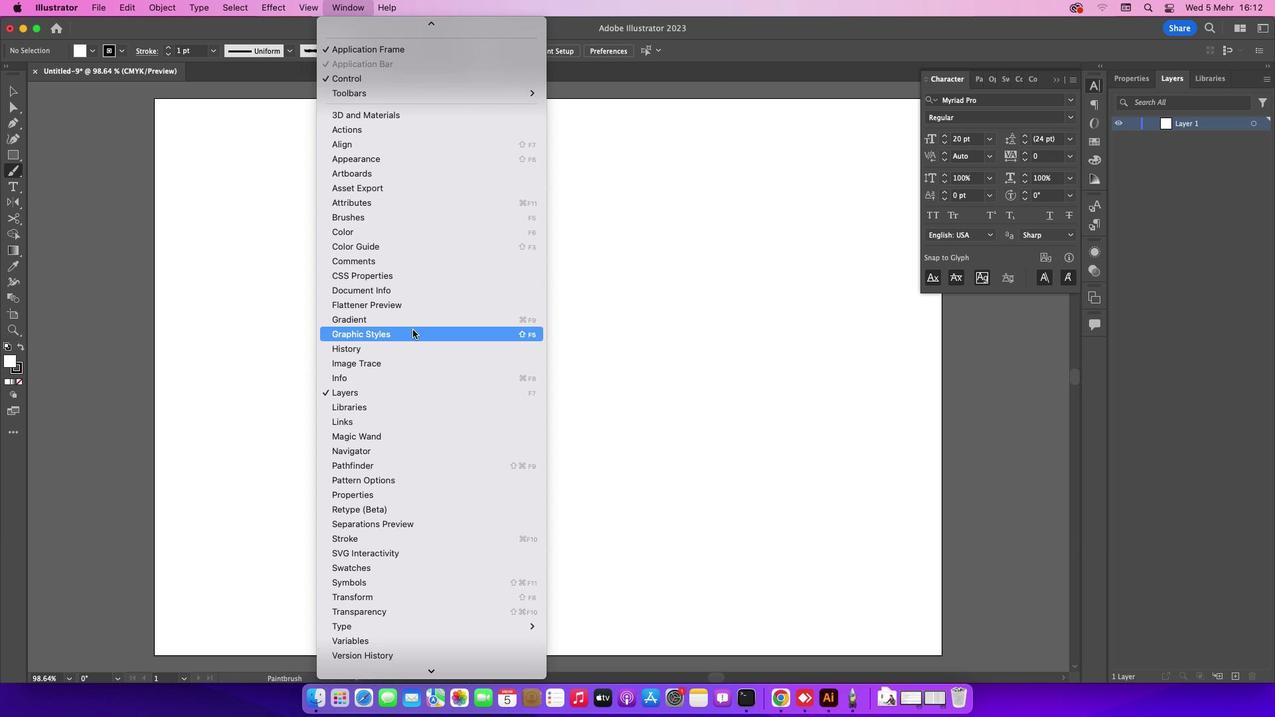 
Action: Mouse scrolled (413, 329) with delta (0, 0)
Screenshot: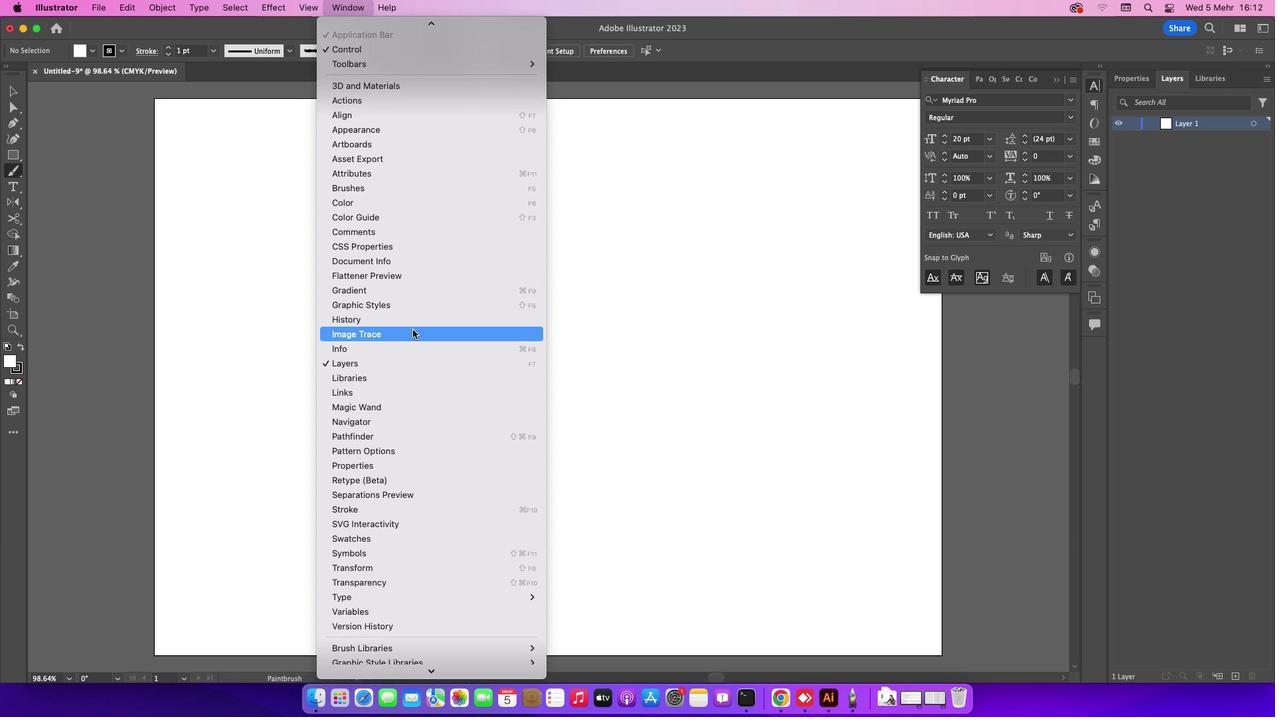 
Action: Mouse scrolled (413, 329) with delta (0, 0)
Screenshot: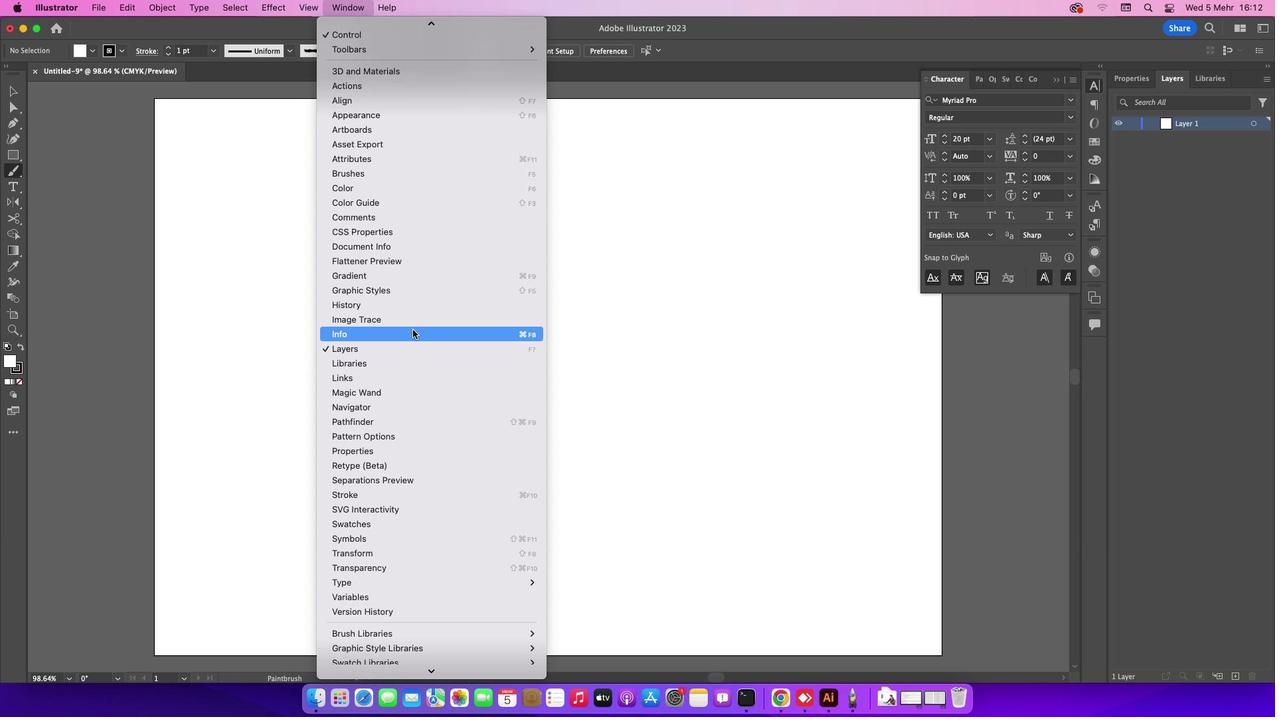 
Action: Mouse scrolled (413, 329) with delta (0, 0)
Screenshot: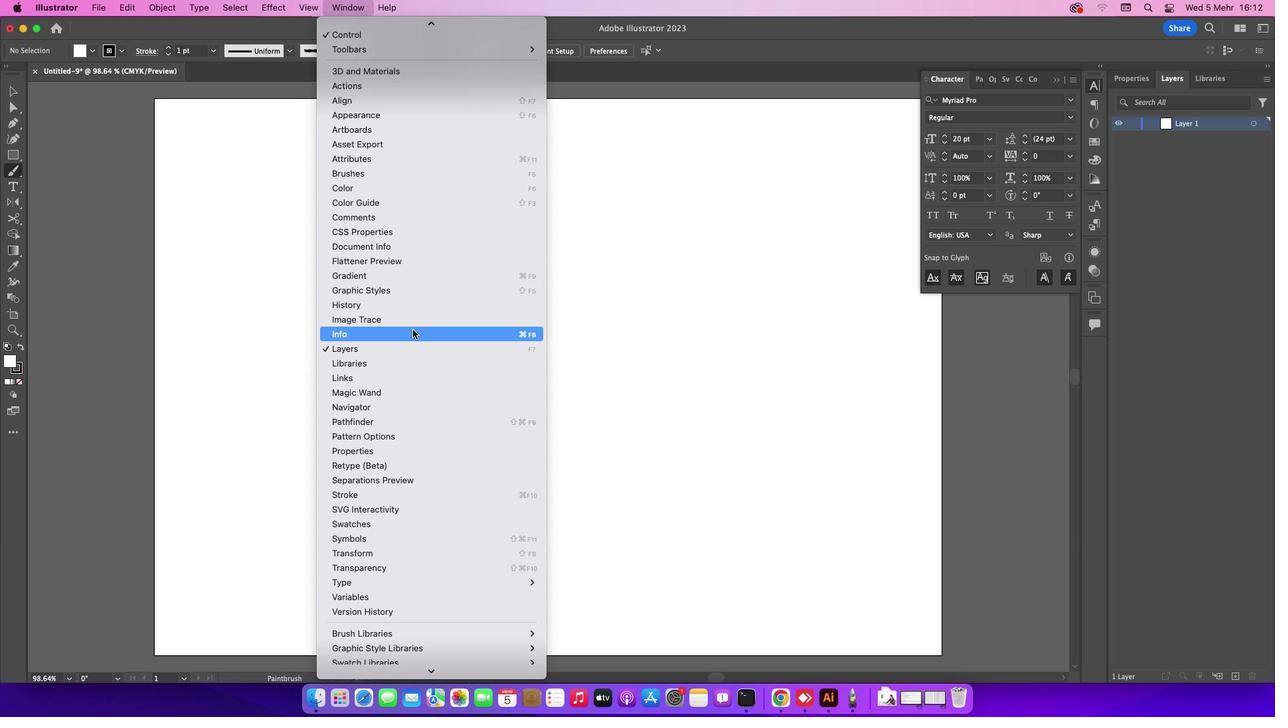 
Action: Mouse moved to (417, 333)
Screenshot: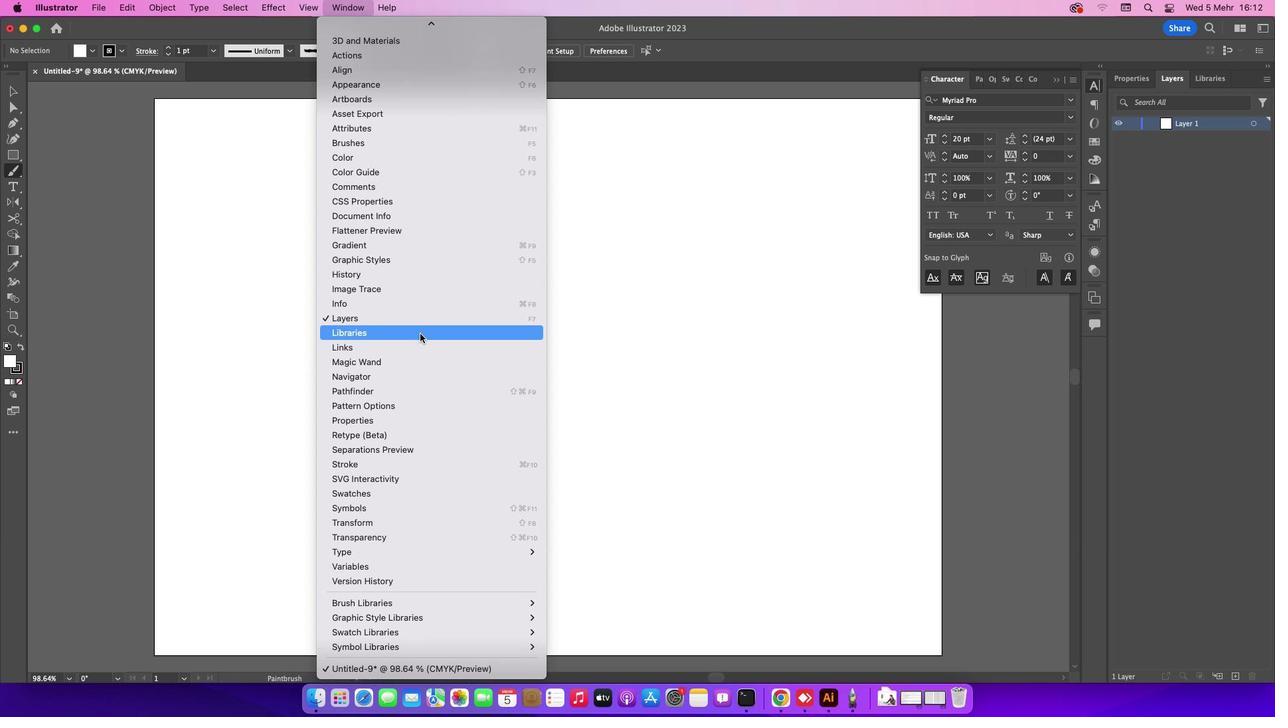 
Action: Mouse scrolled (417, 333) with delta (0, 0)
Screenshot: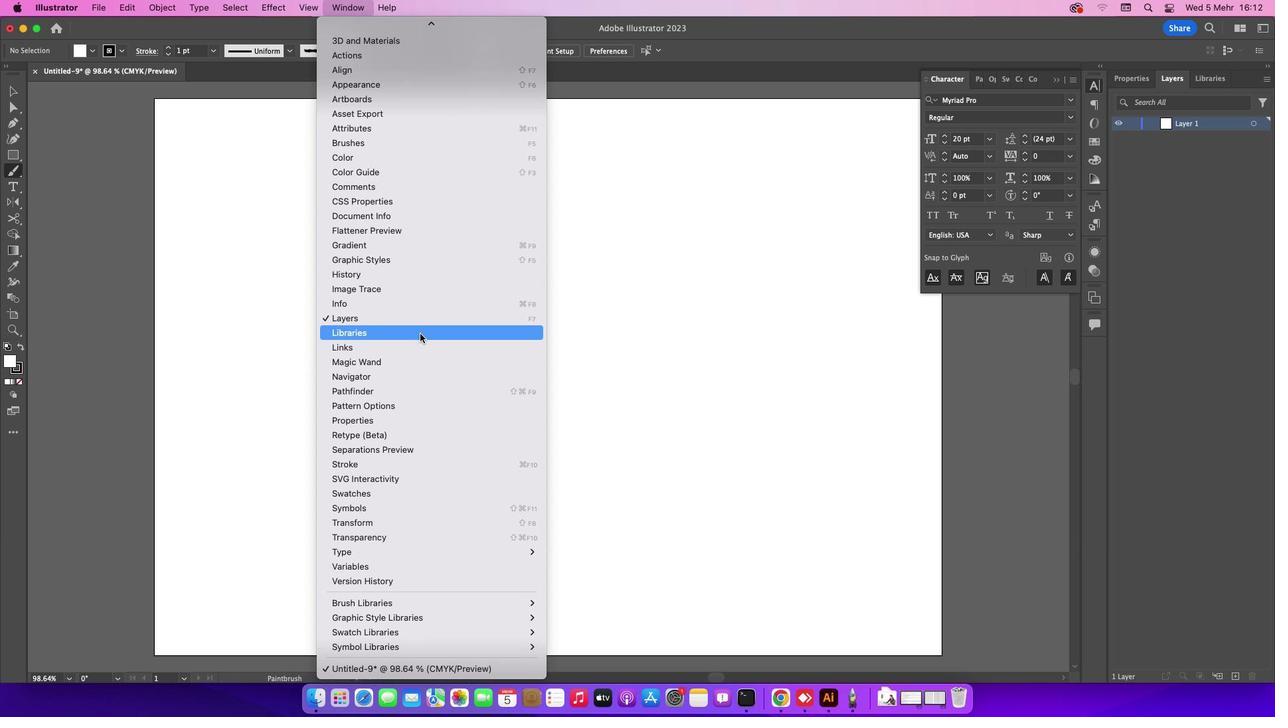 
Action: Mouse moved to (419, 333)
Screenshot: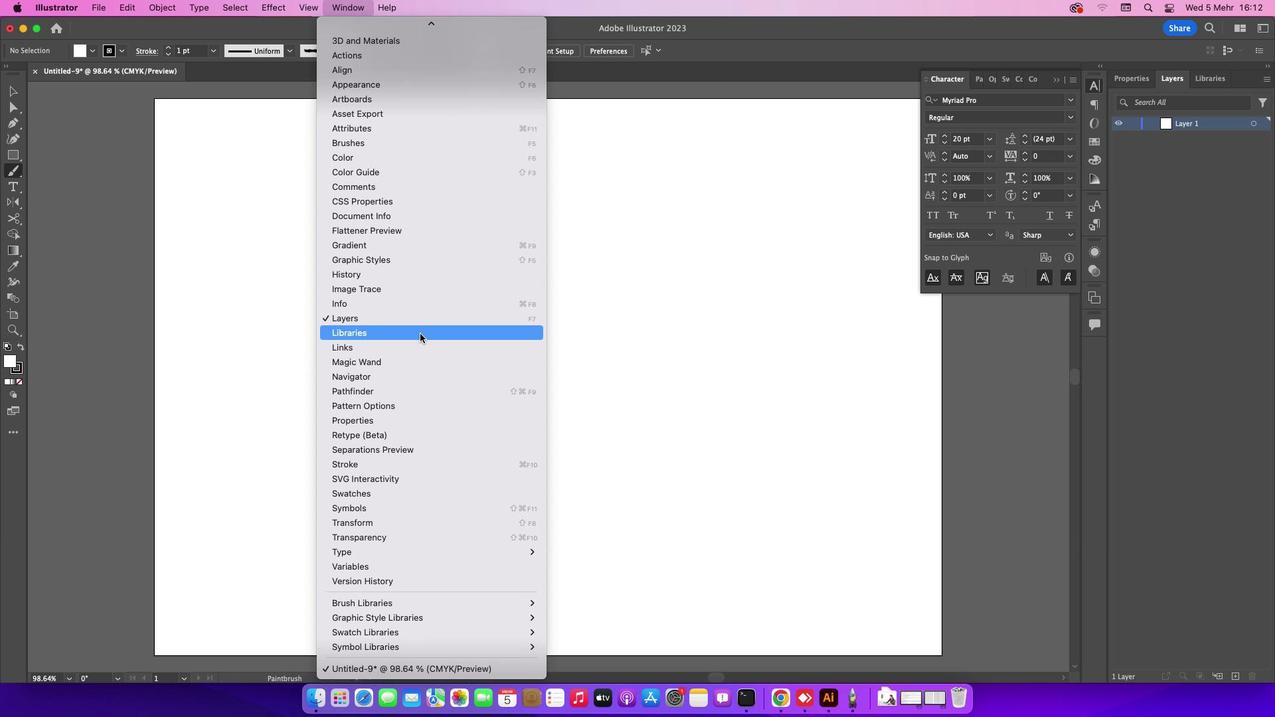 
Action: Mouse scrolled (419, 333) with delta (0, 0)
Screenshot: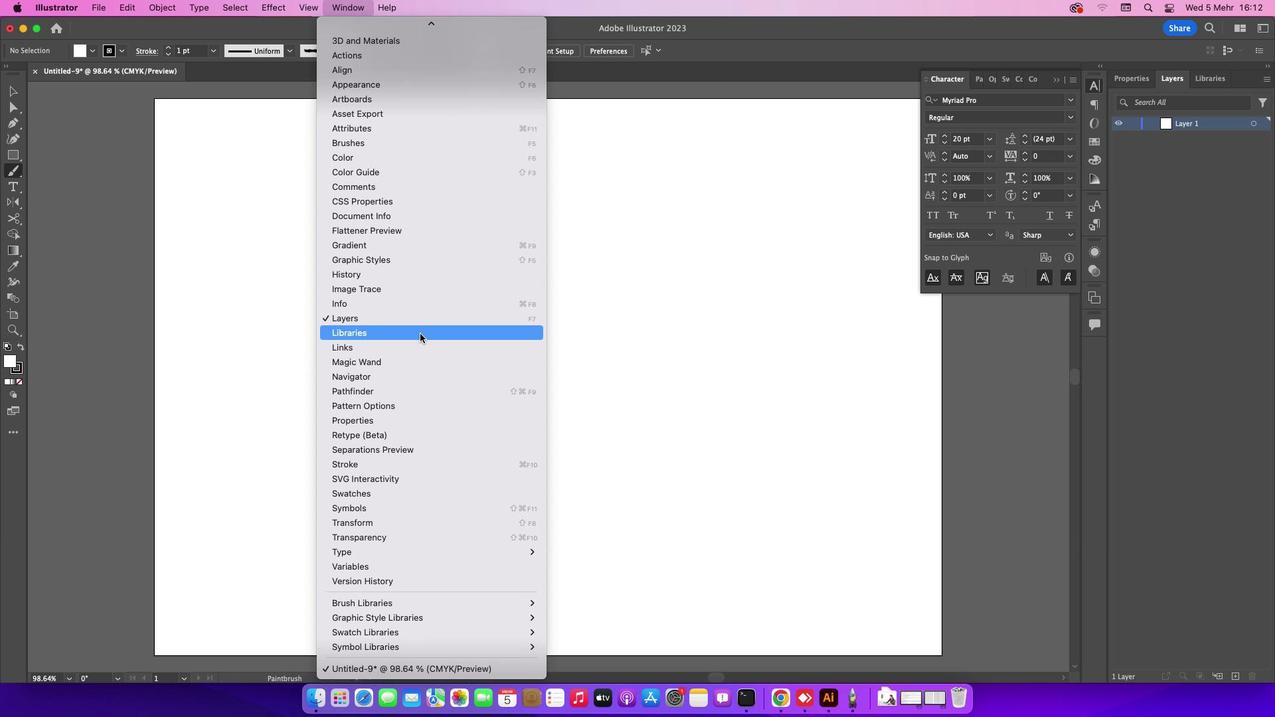 
Action: Mouse moved to (419, 334)
Screenshot: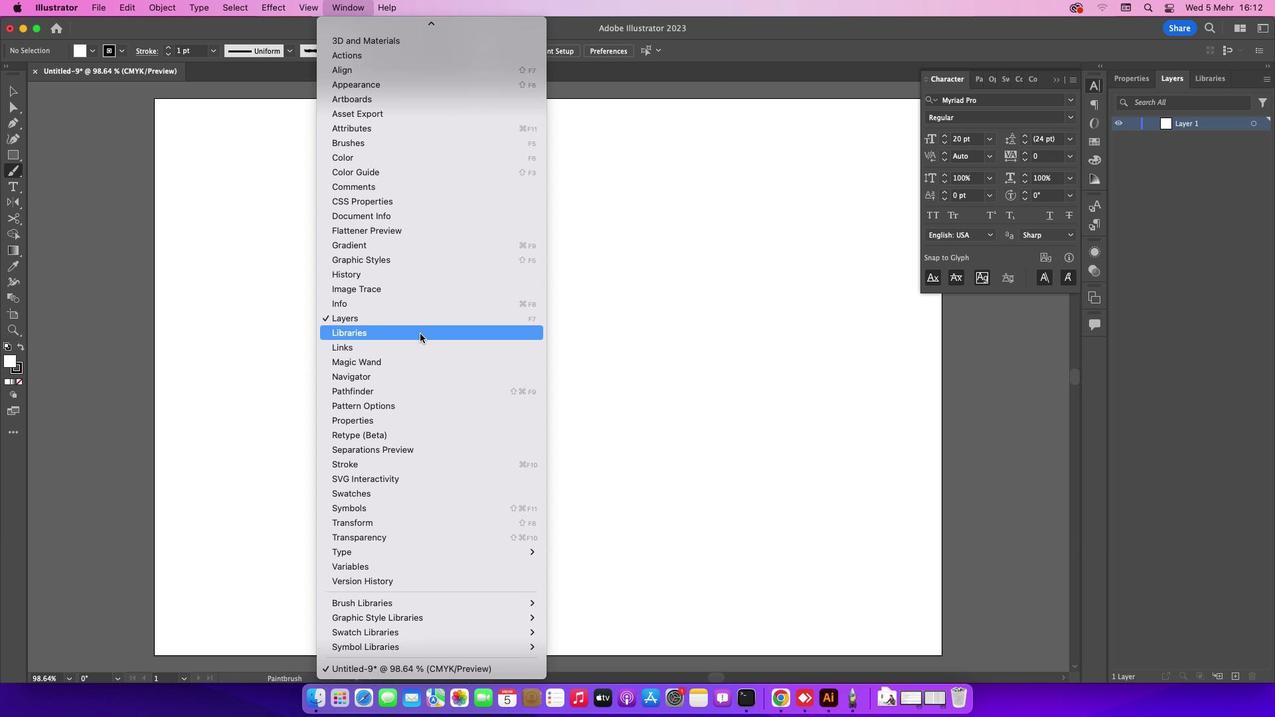 
Action: Mouse scrolled (419, 334) with delta (0, -1)
Screenshot: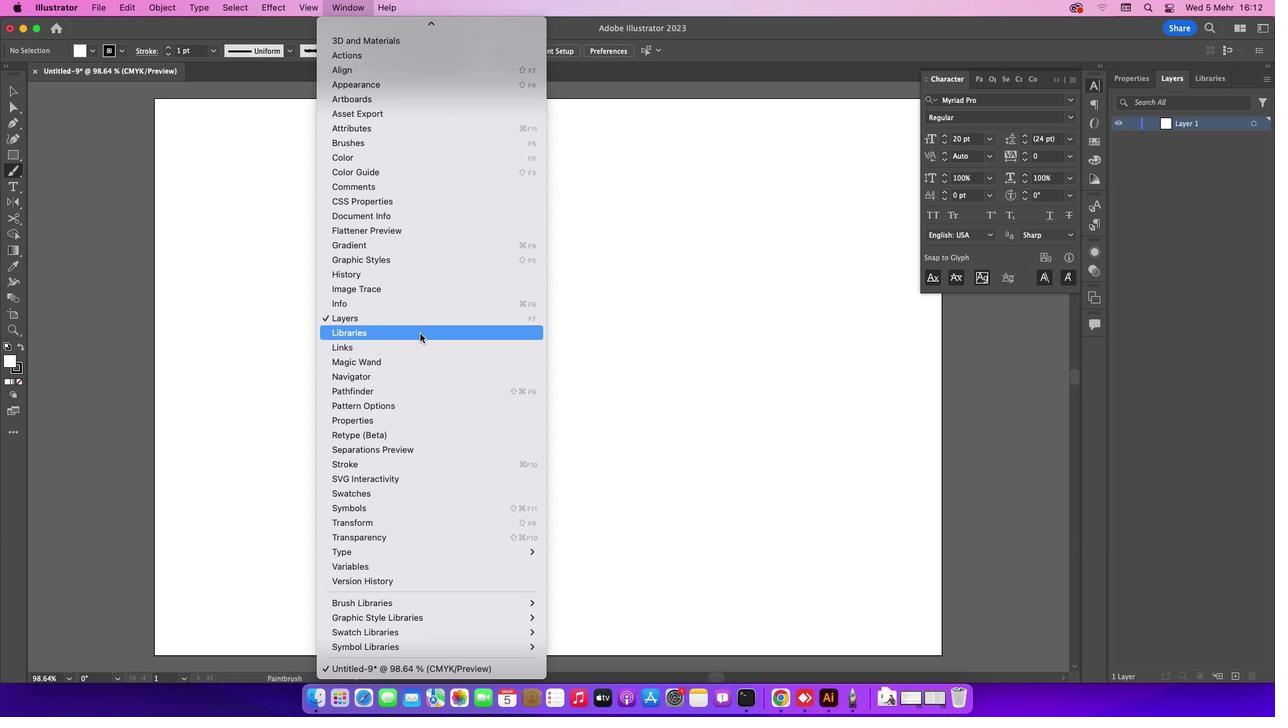 
Action: Mouse moved to (419, 334)
Screenshot: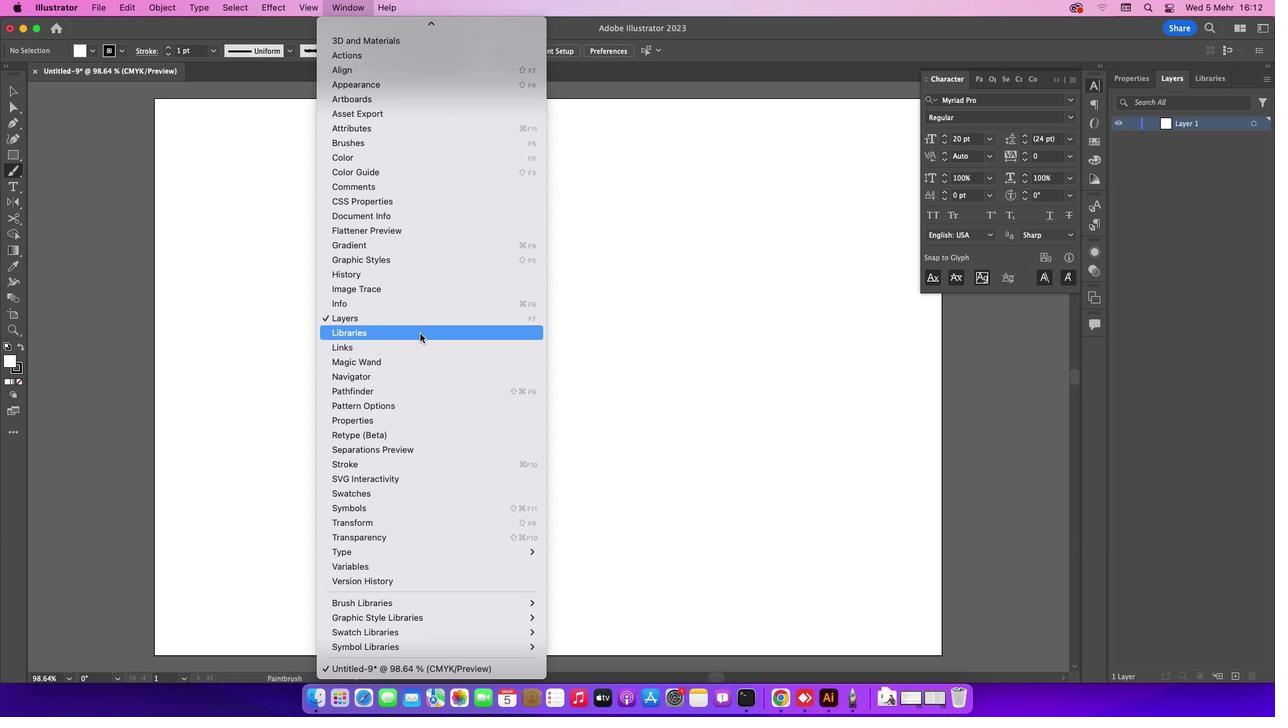 
Action: Mouse scrolled (419, 334) with delta (0, 0)
Screenshot: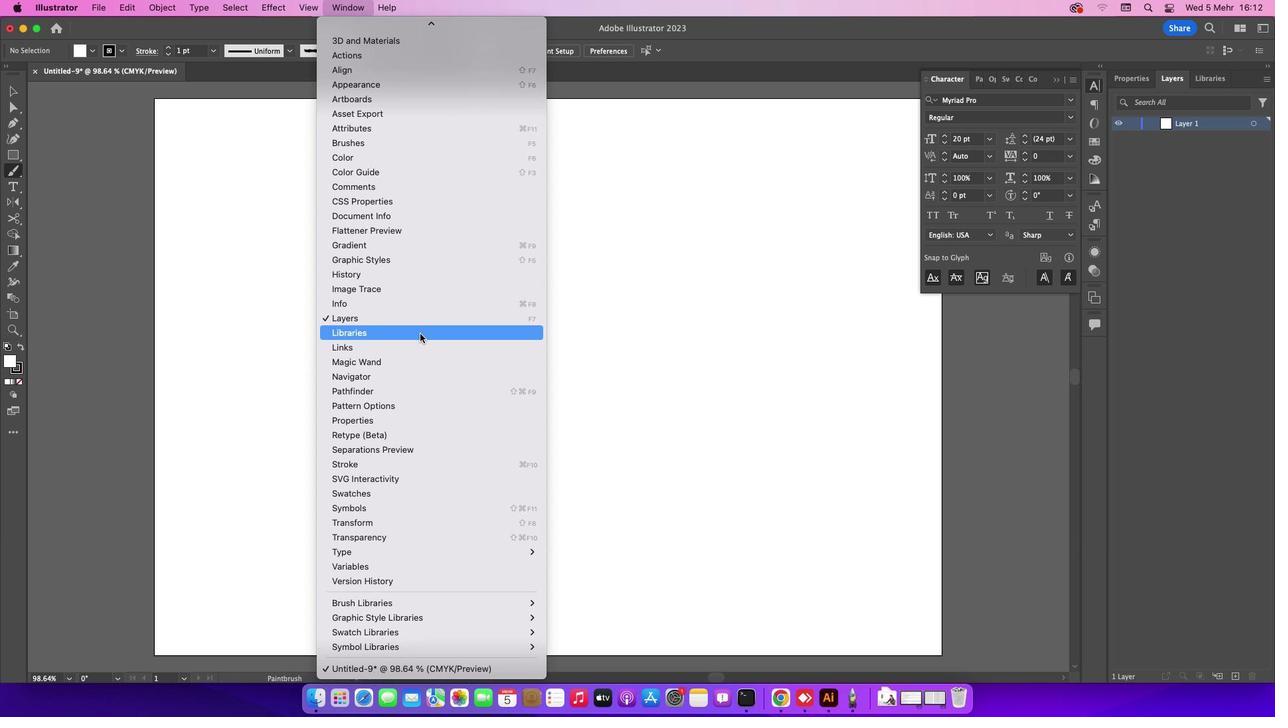 
Action: Mouse scrolled (419, 334) with delta (0, 0)
Screenshot: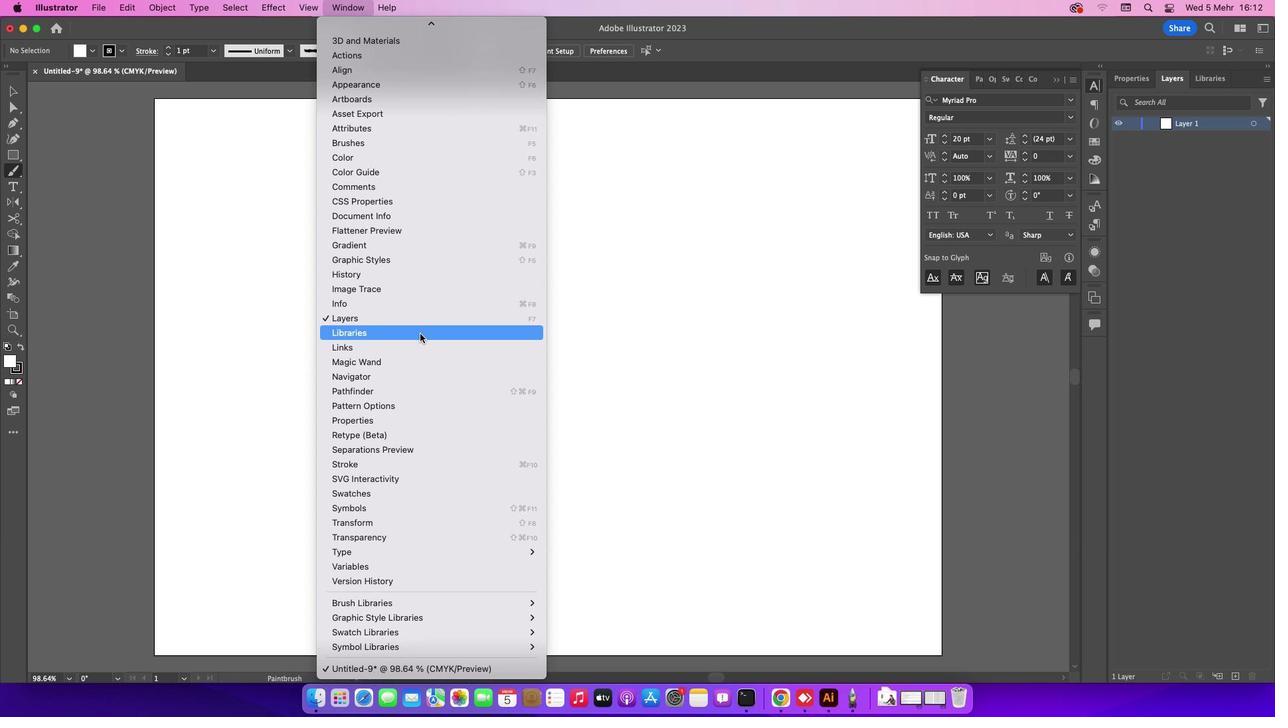 
Action: Mouse scrolled (419, 334) with delta (0, 0)
Screenshot: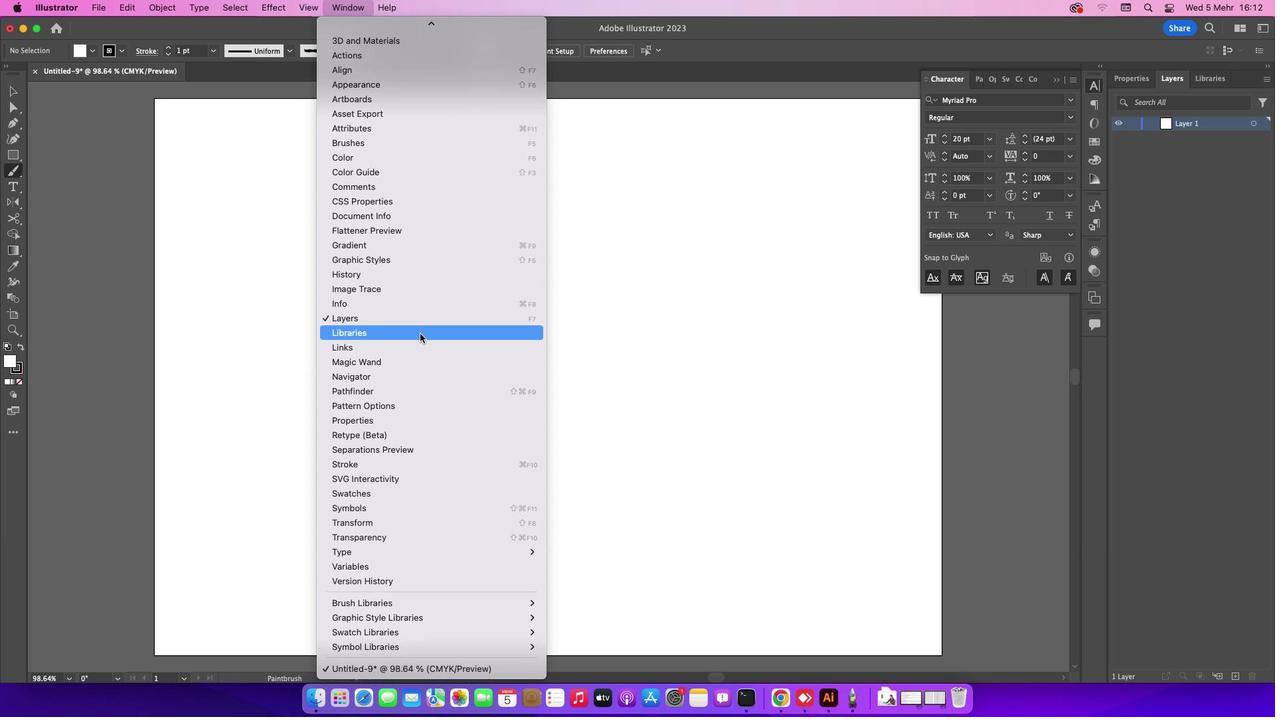 
Action: Mouse moved to (435, 147)
Screenshot: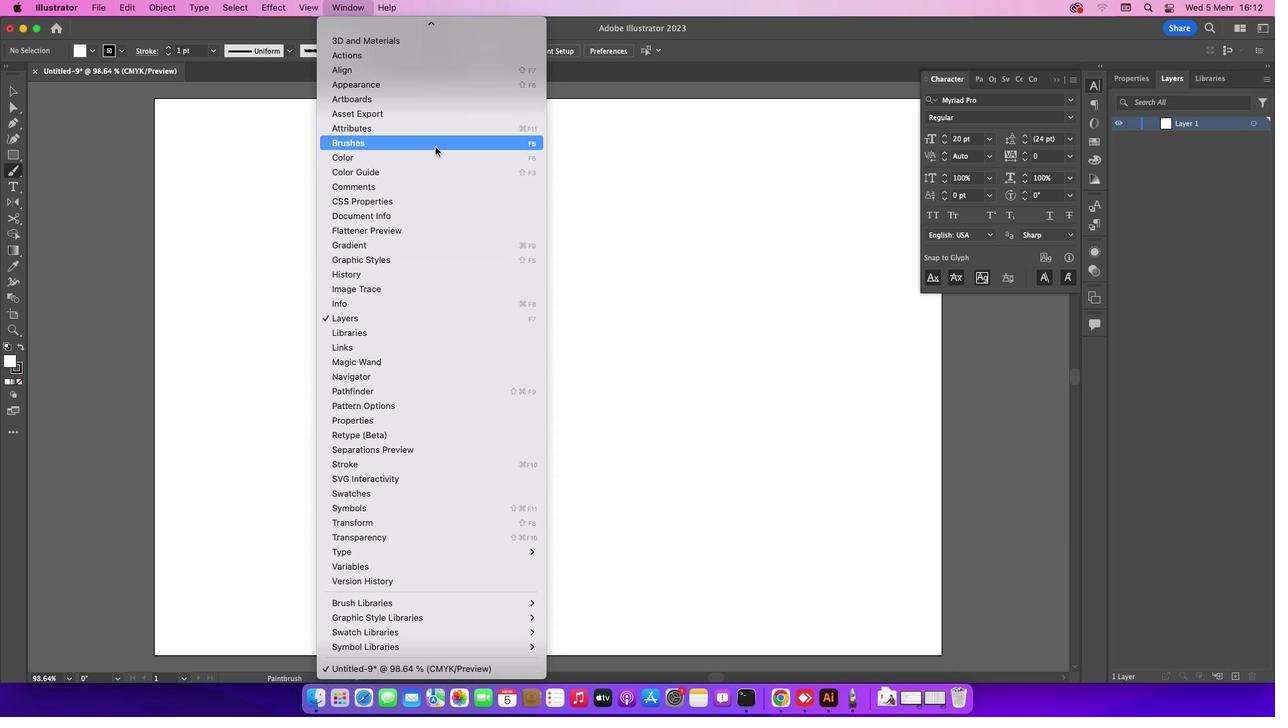 
Action: Mouse pressed left at (435, 147)
Screenshot: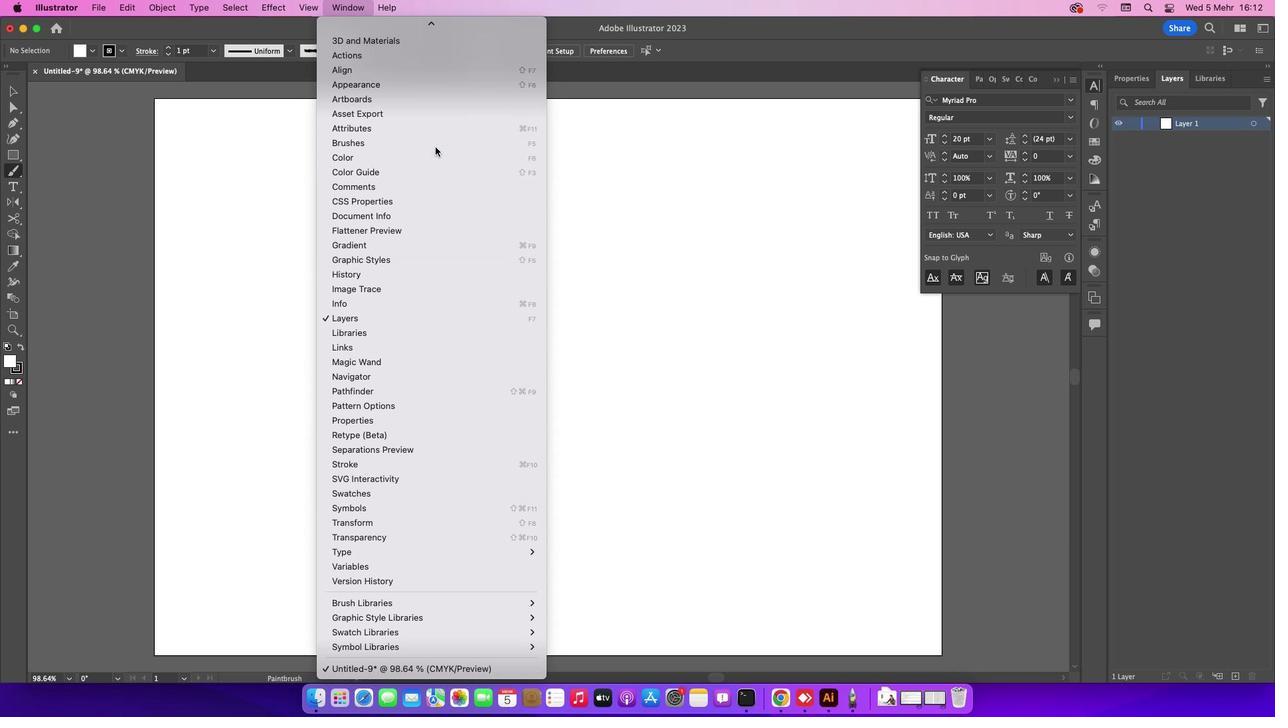 
Action: Mouse moved to (373, 235)
Screenshot: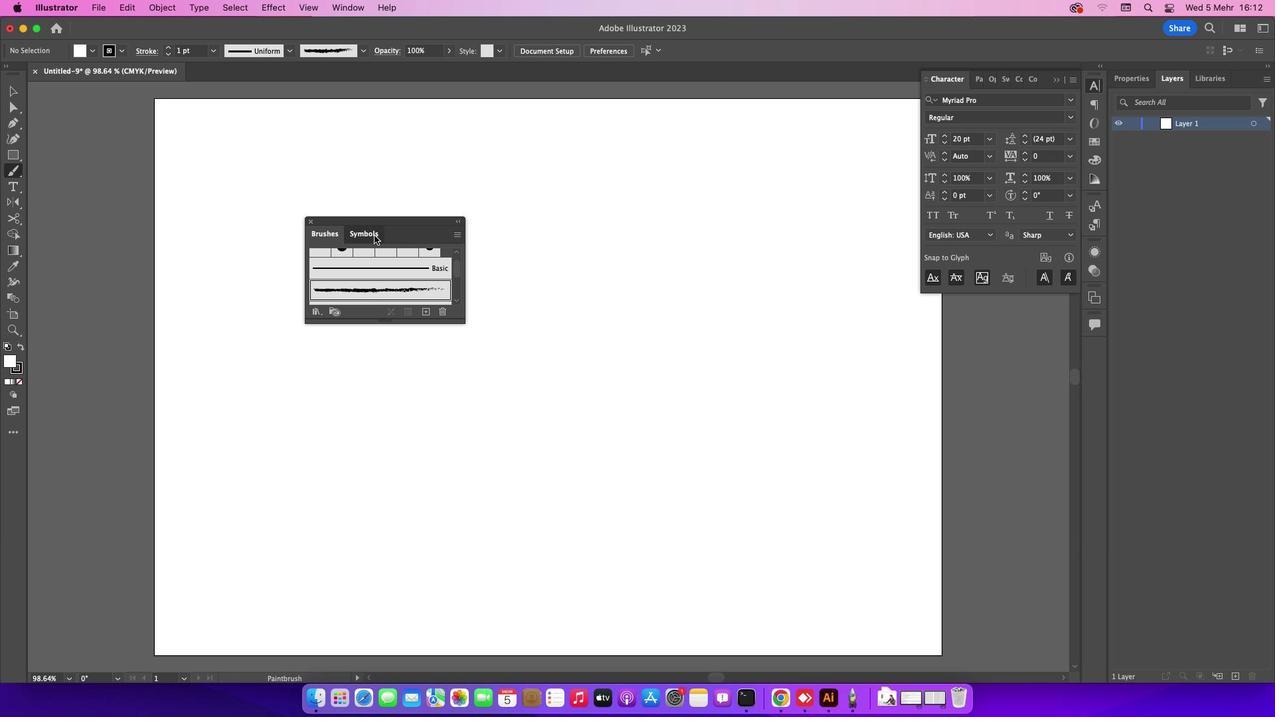 
Action: Mouse pressed left at (373, 235)
Screenshot: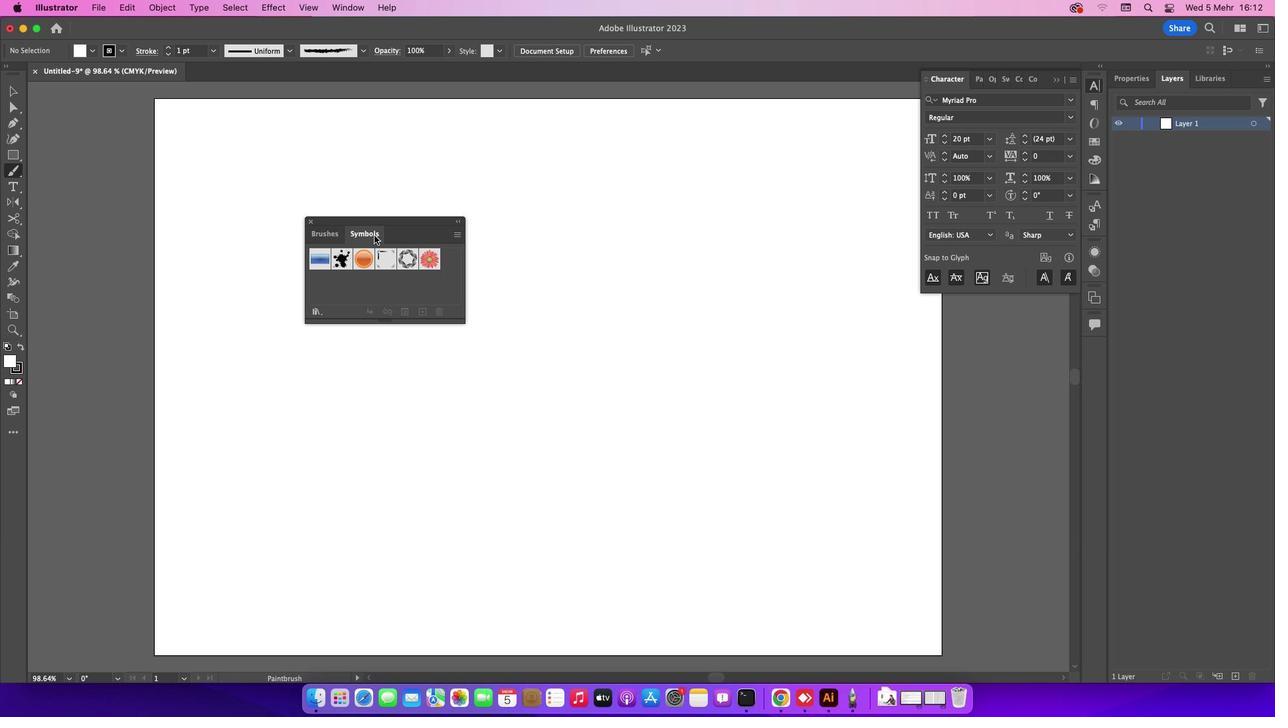 
Action: Mouse moved to (397, 226)
Screenshot: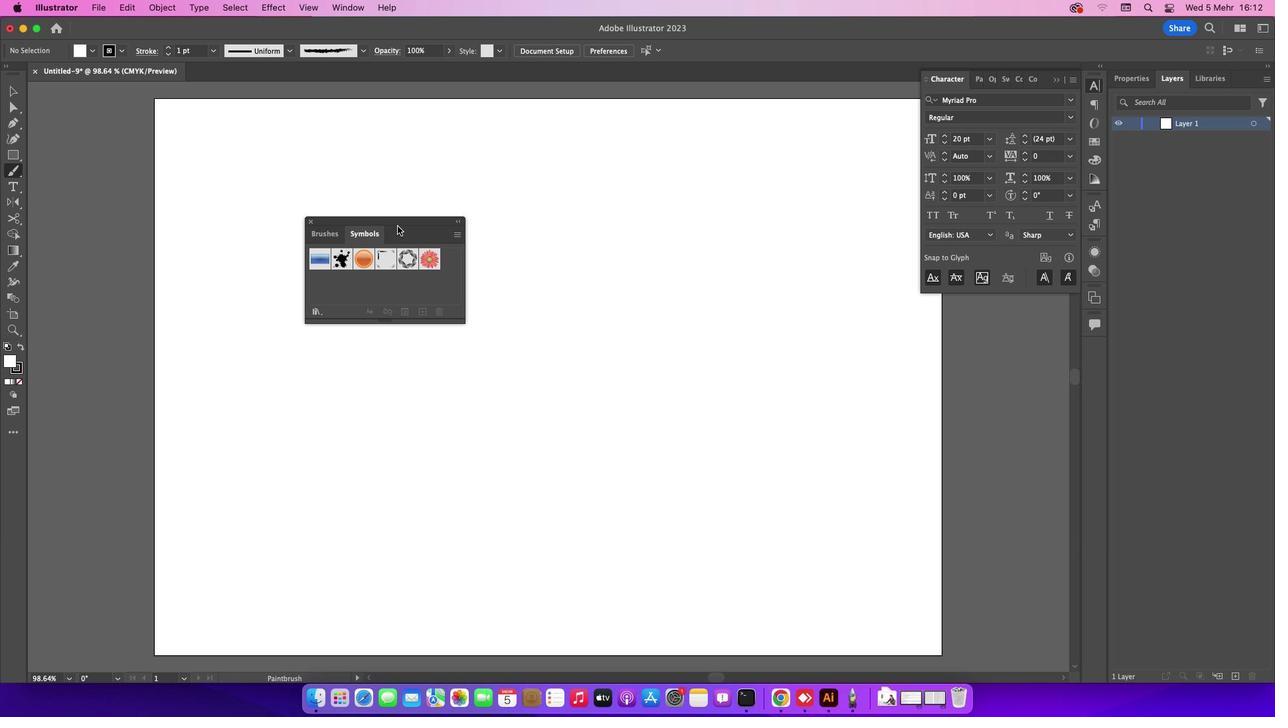 
Action: Mouse pressed left at (397, 226)
Screenshot: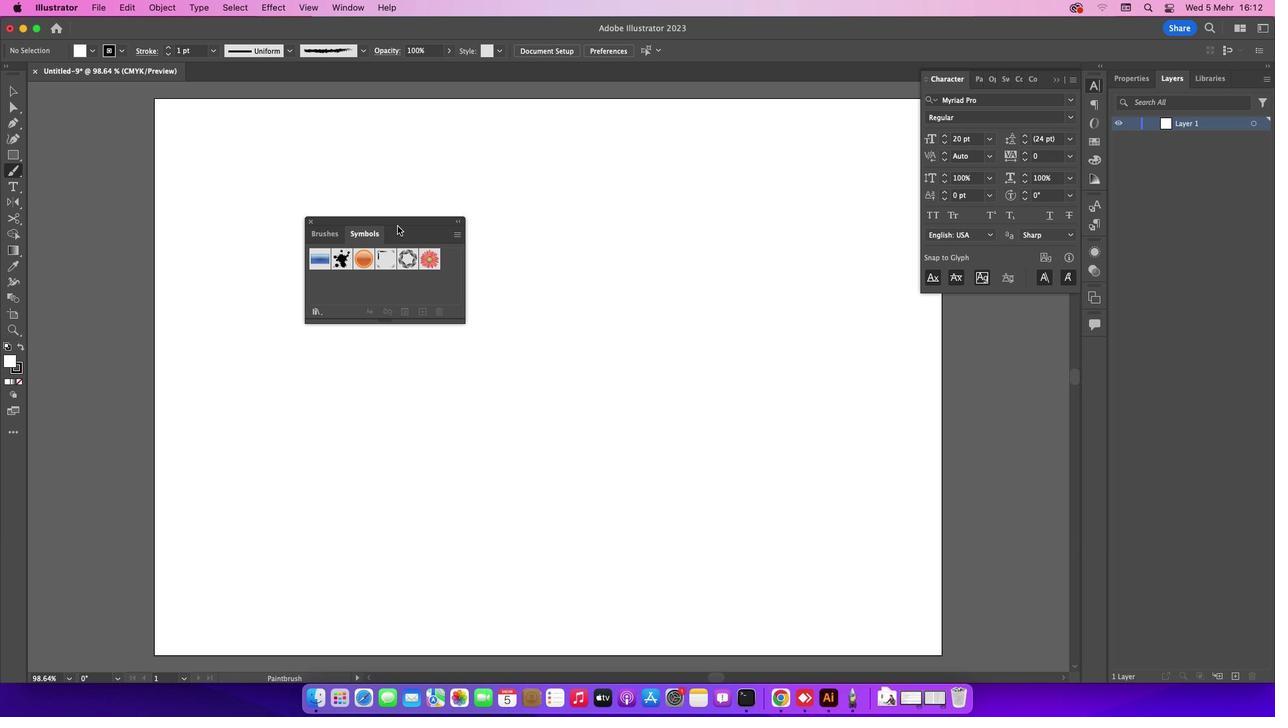 
Action: Mouse moved to (756, 140)
Screenshot: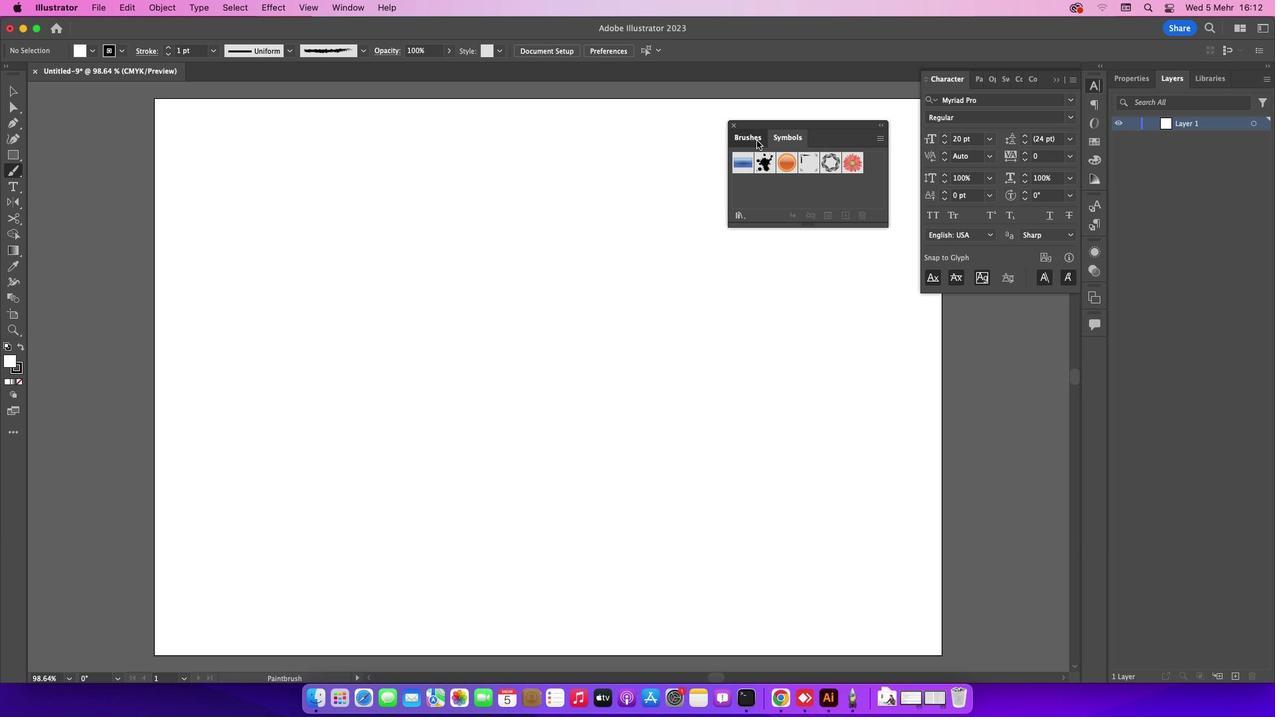 
Action: Mouse pressed left at (756, 140)
Screenshot: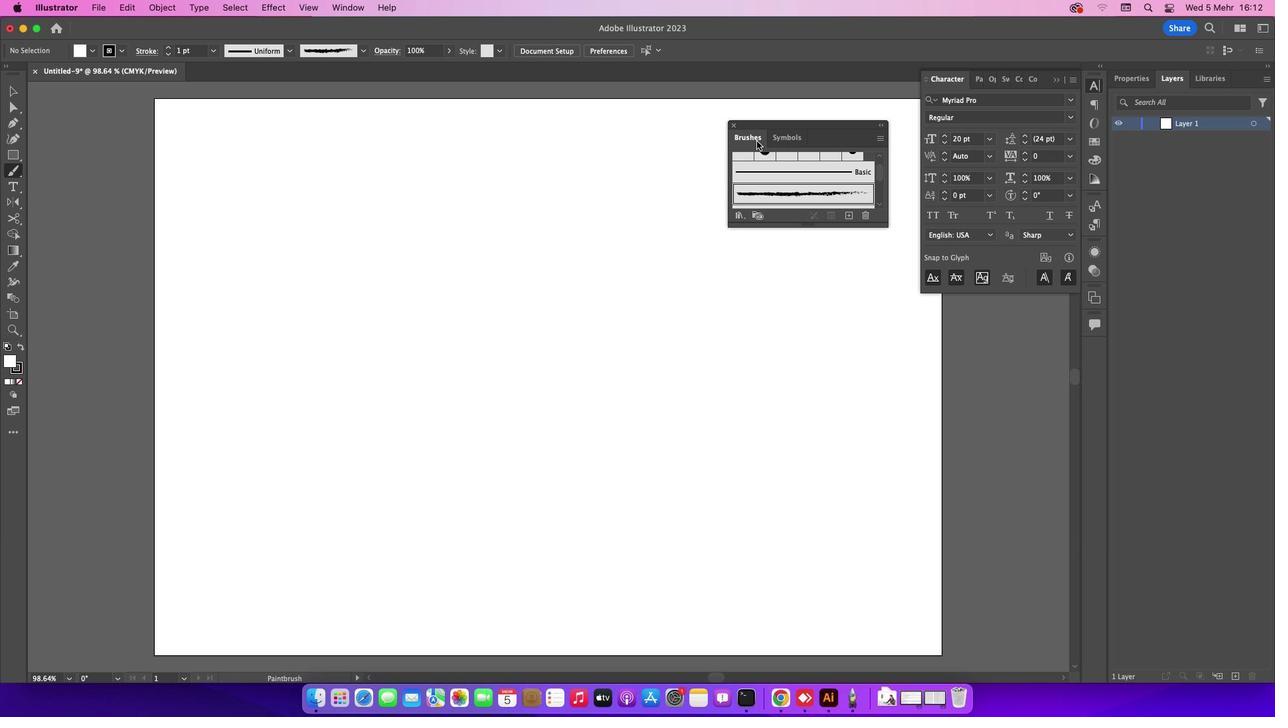 
Action: Mouse moved to (801, 223)
Screenshot: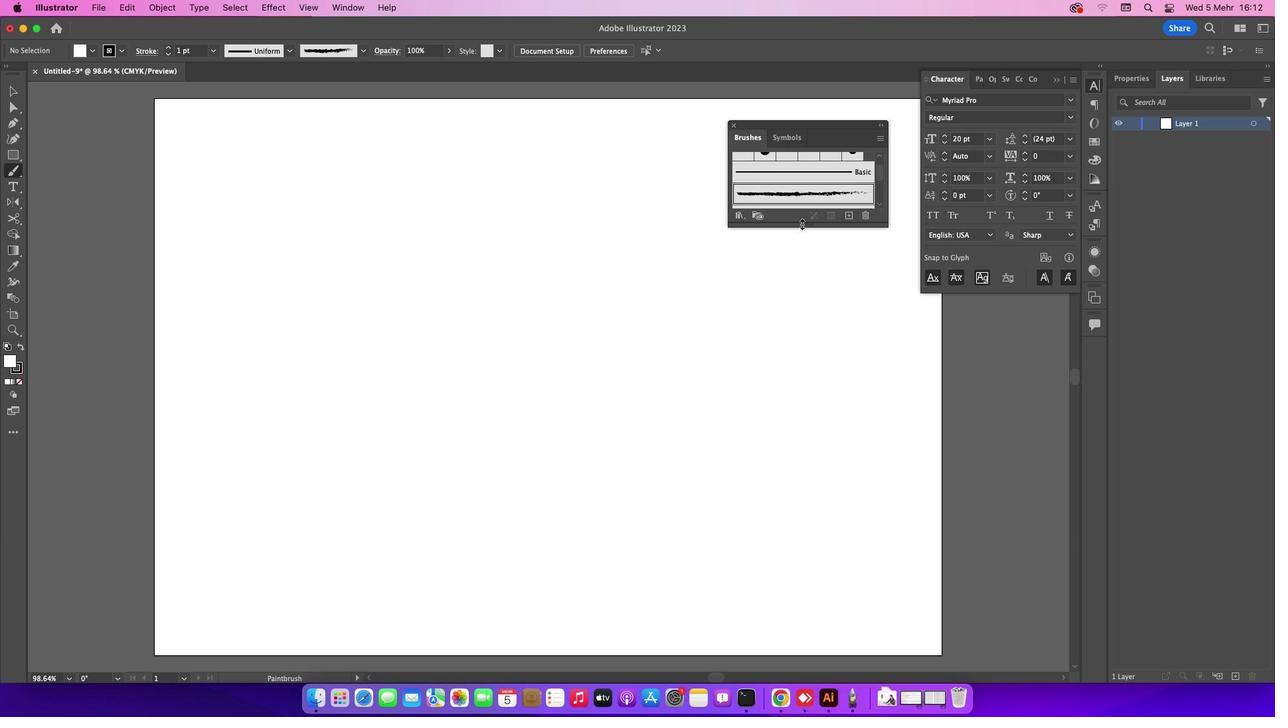 
Action: Mouse pressed left at (801, 223)
Screenshot: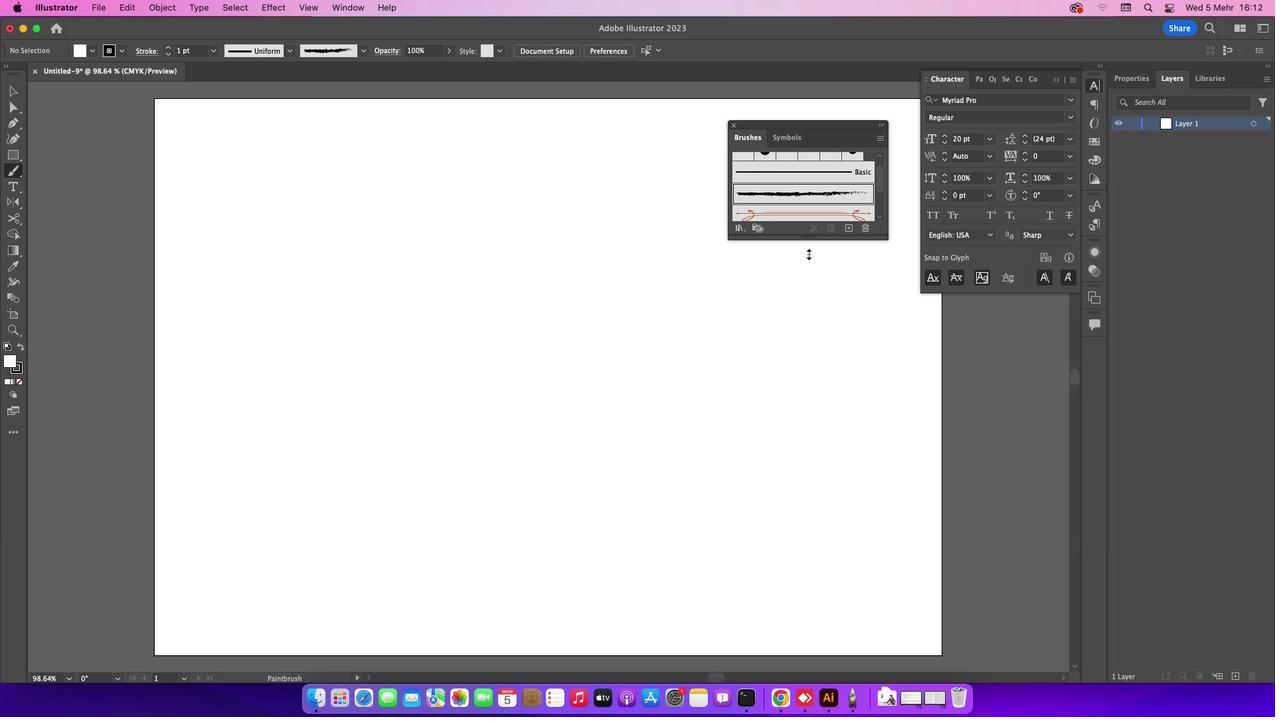 
Action: Mouse moved to (821, 132)
Screenshot: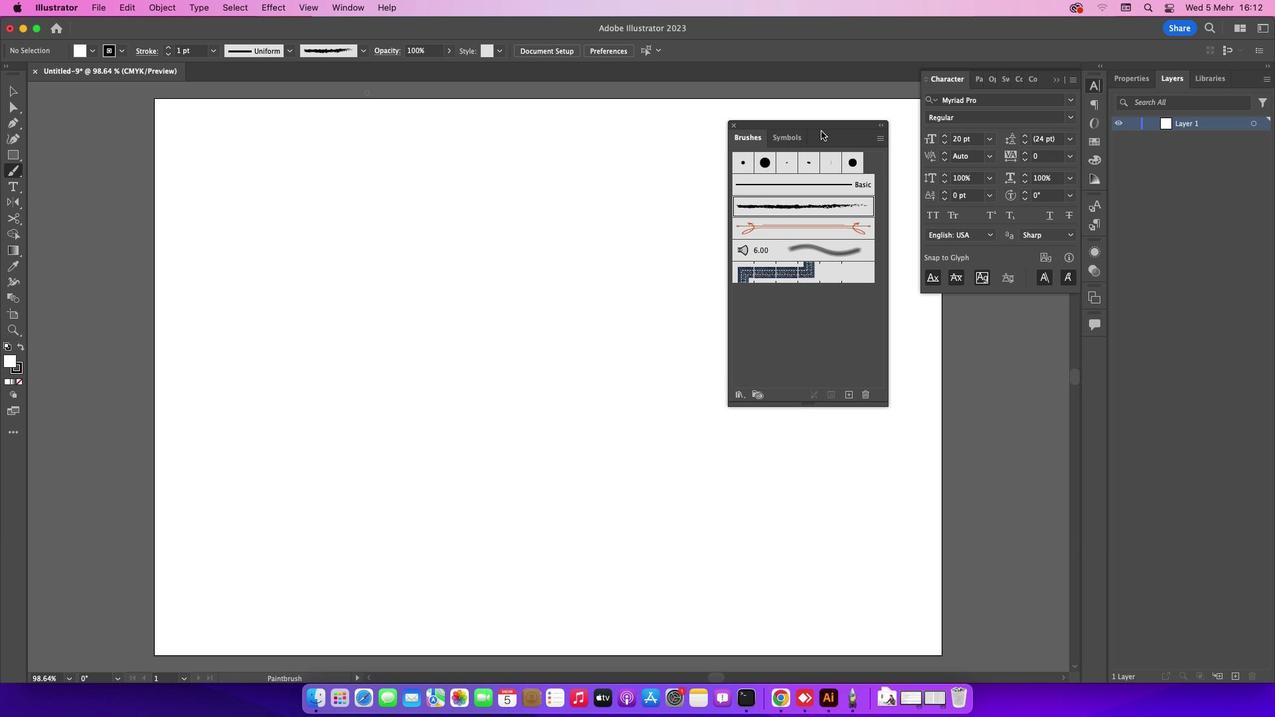 
Action: Mouse pressed left at (821, 132)
Screenshot: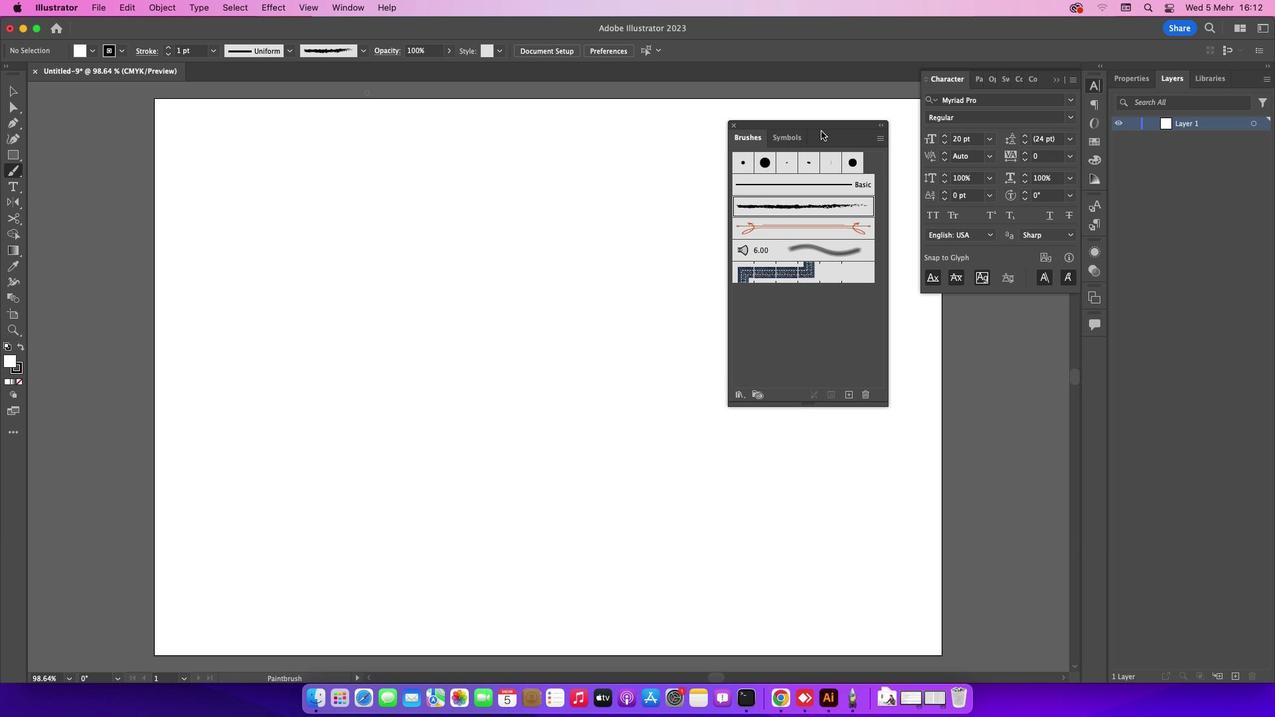 
Action: Mouse moved to (399, 244)
Screenshot: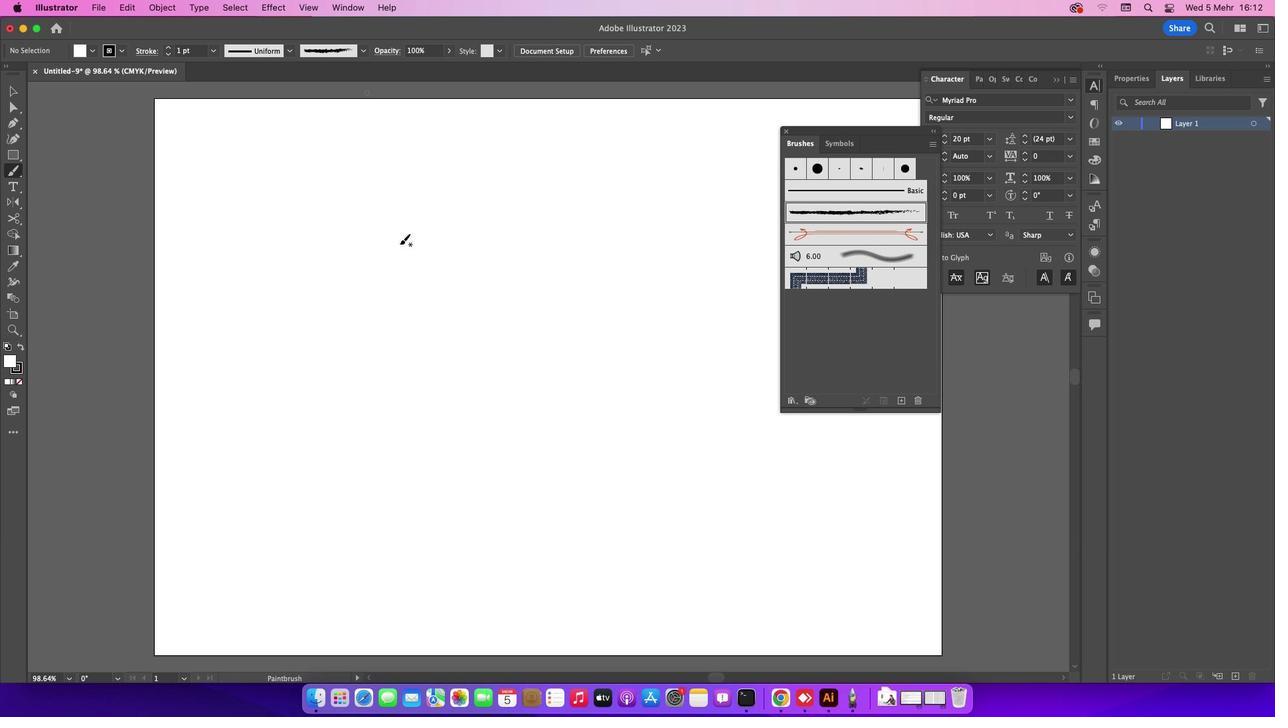 
Action: Mouse pressed left at (399, 244)
Screenshot: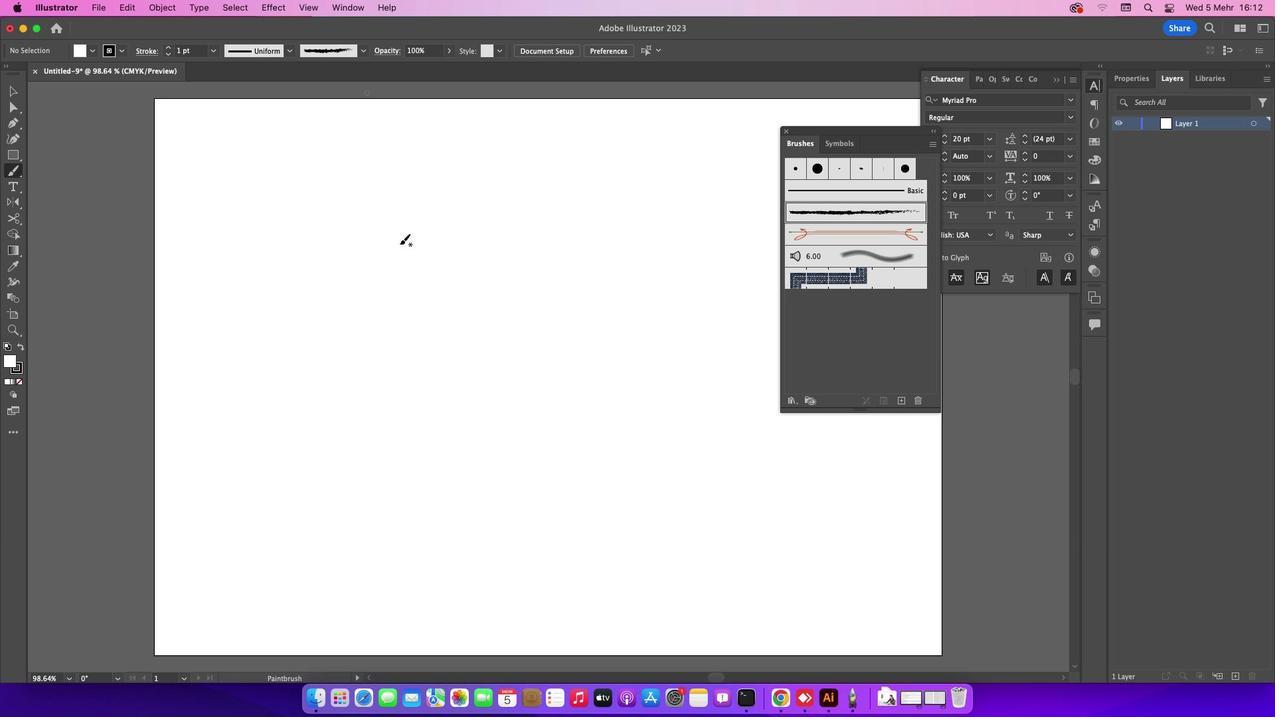 
Action: Mouse moved to (316, 279)
Screenshot: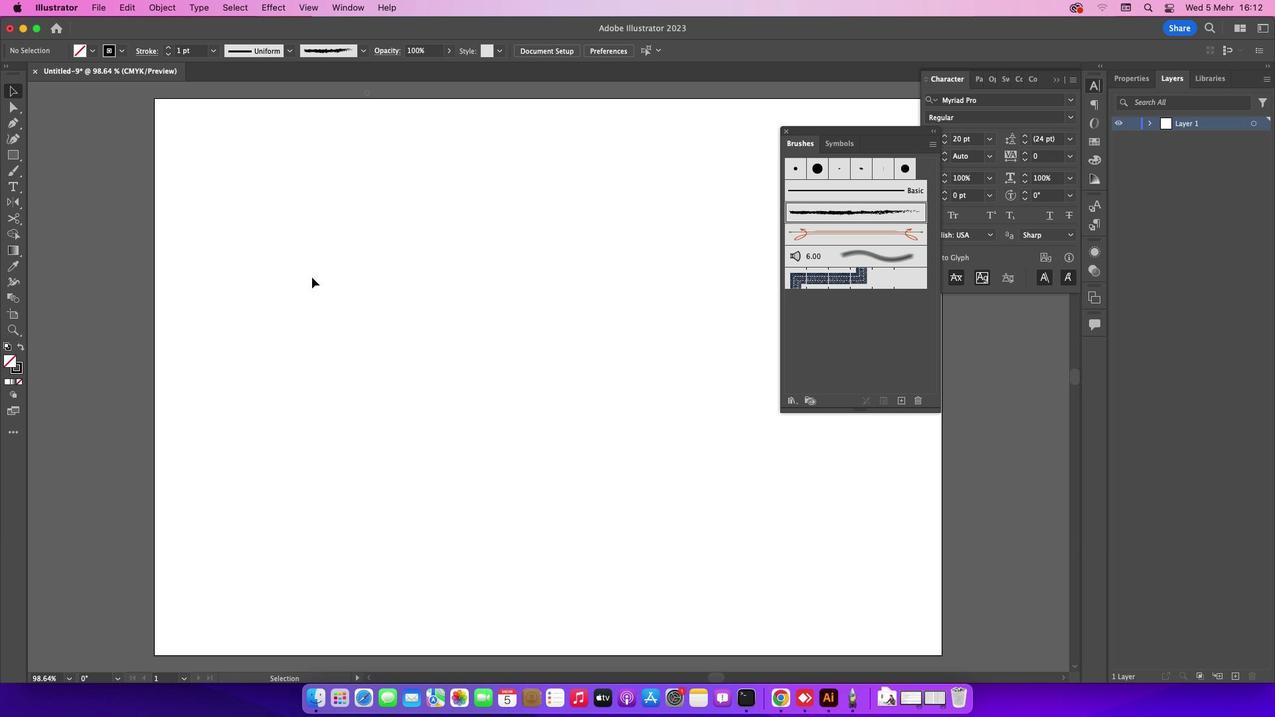 
Action: Key pressed 'v'
Screenshot: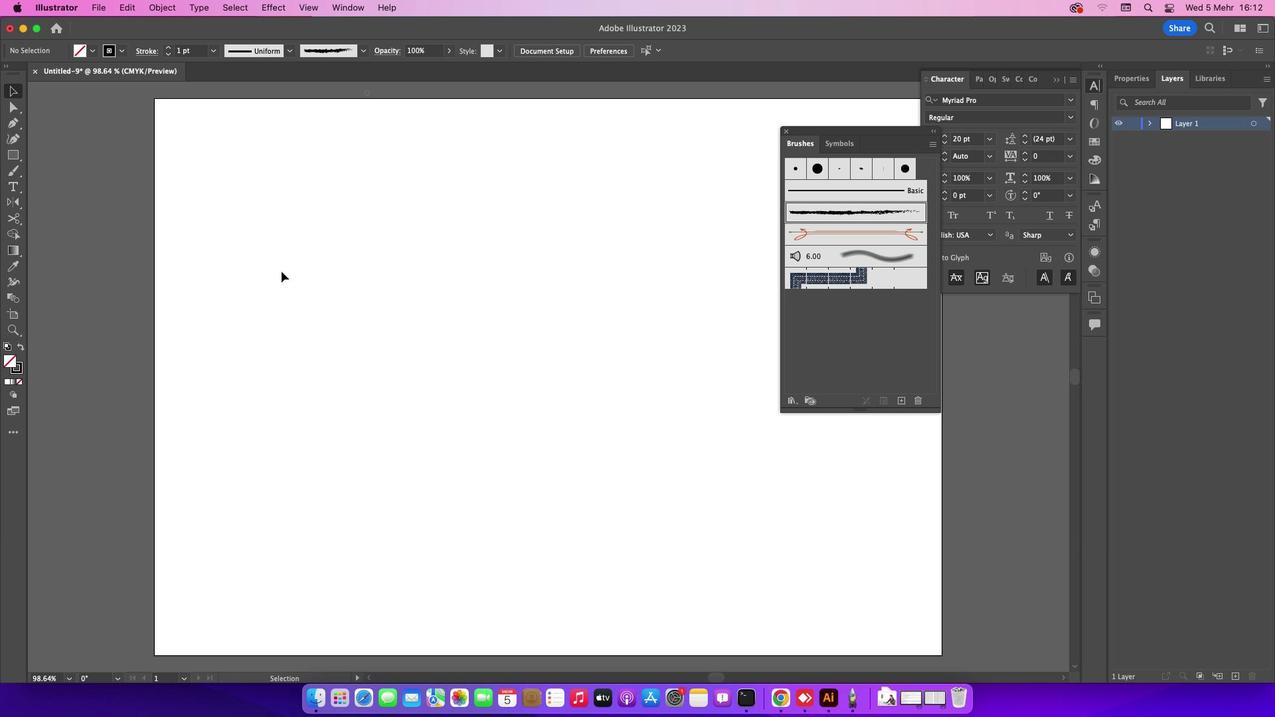 
Action: Mouse moved to (277, 271)
Screenshot: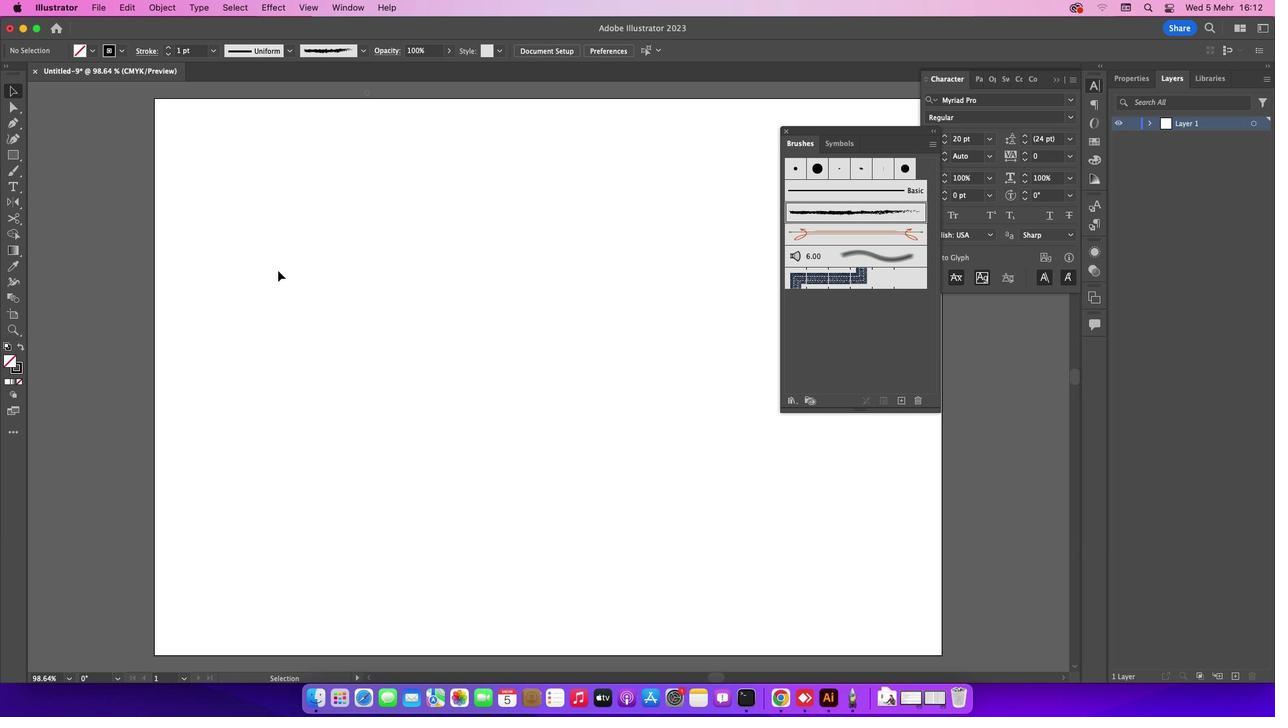 
Action: Mouse pressed left at (277, 271)
Screenshot: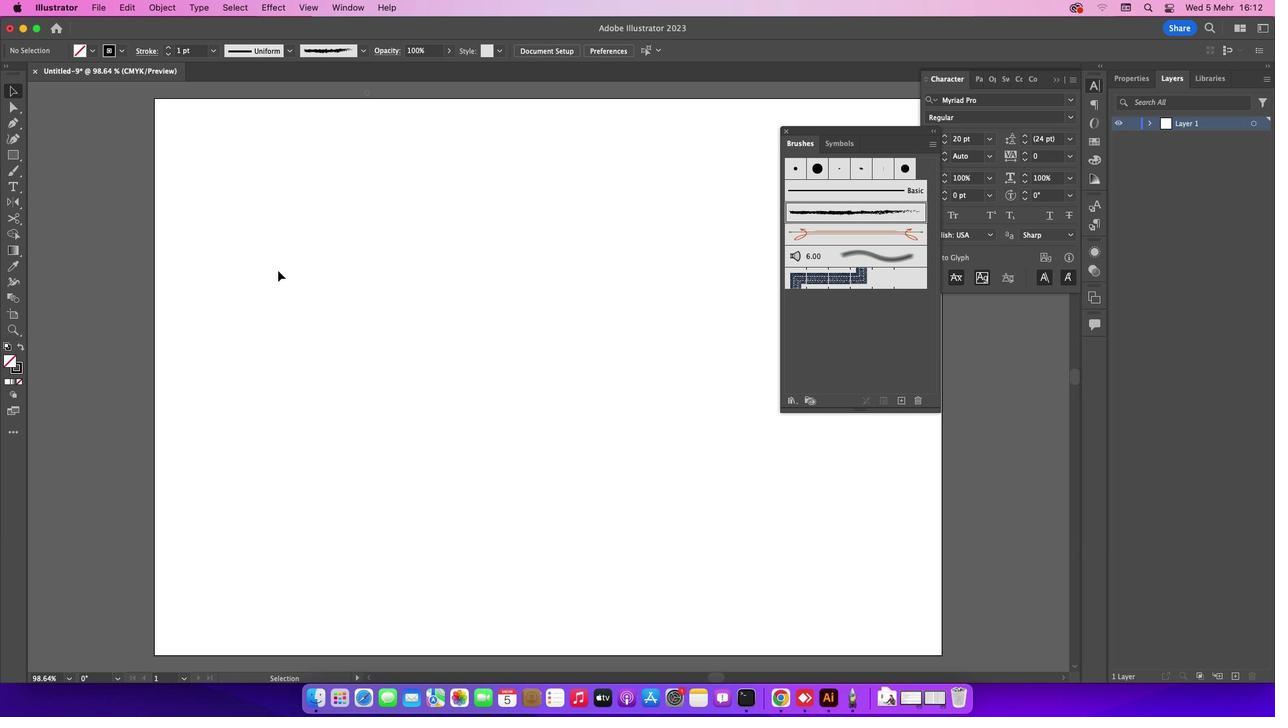 
Action: Mouse moved to (255, 263)
Screenshot: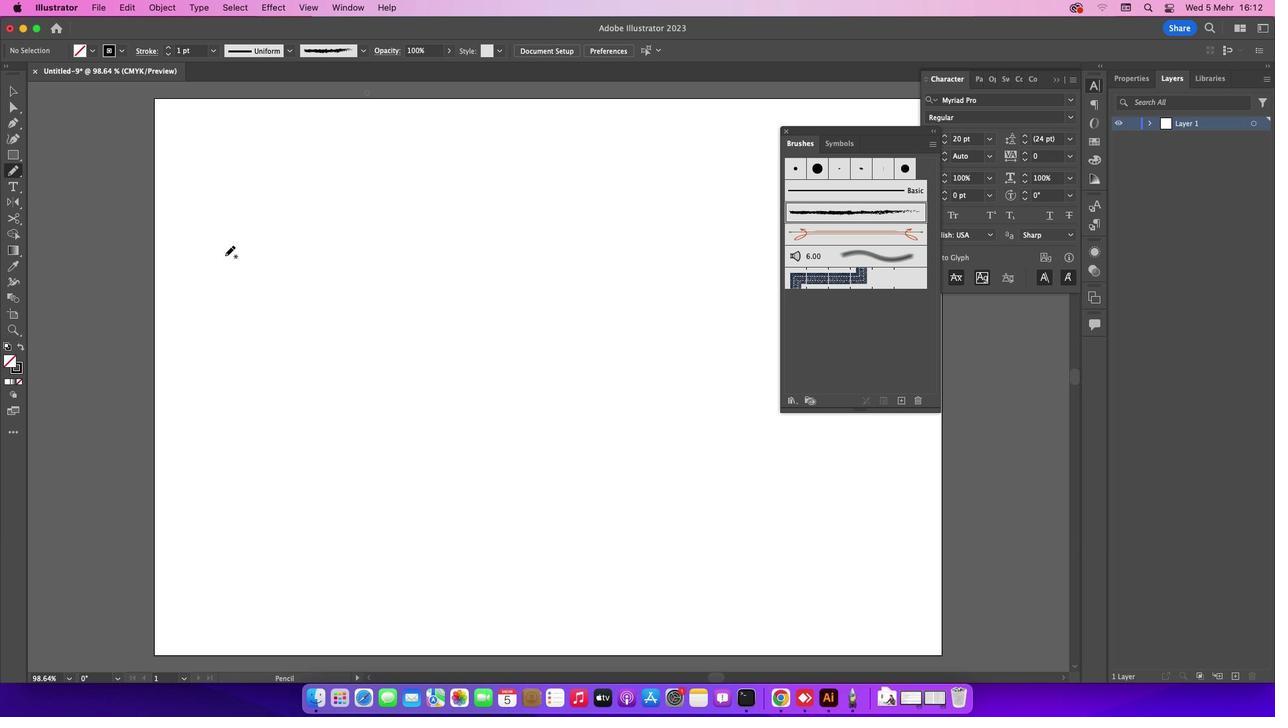 
Action: Key pressed 'n'
Screenshot: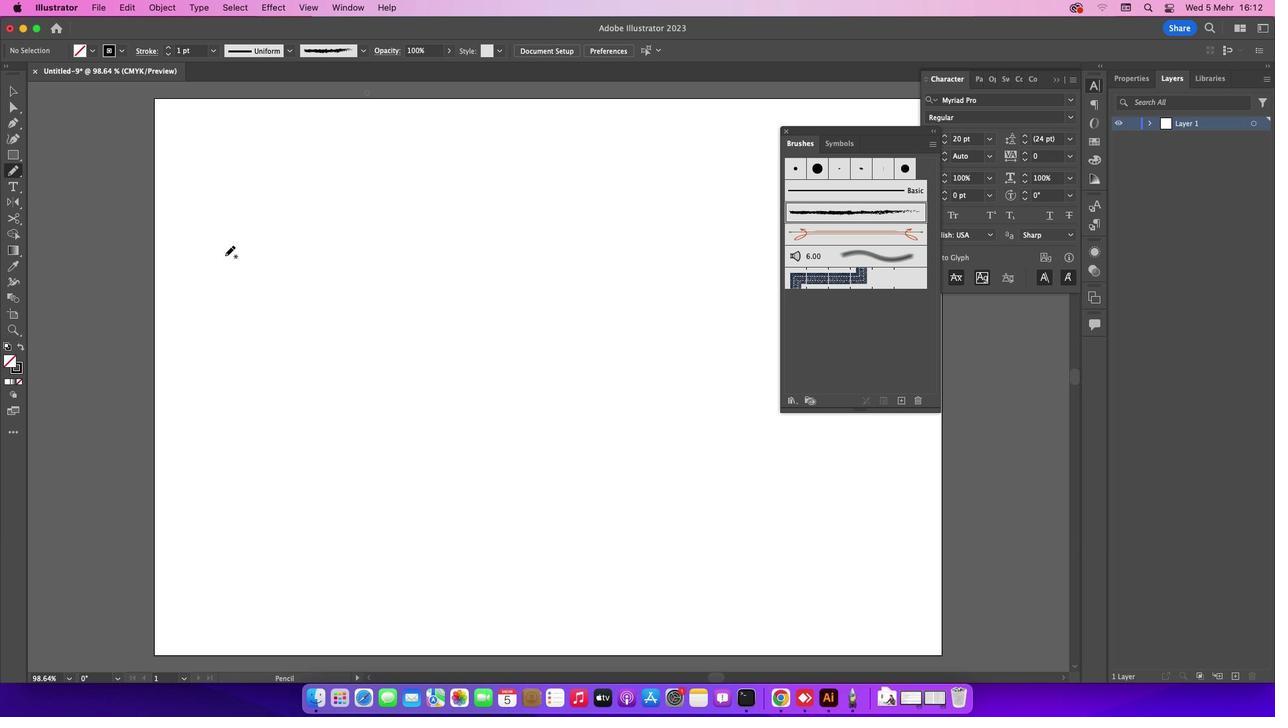 
Action: Mouse moved to (240, 273)
Screenshot: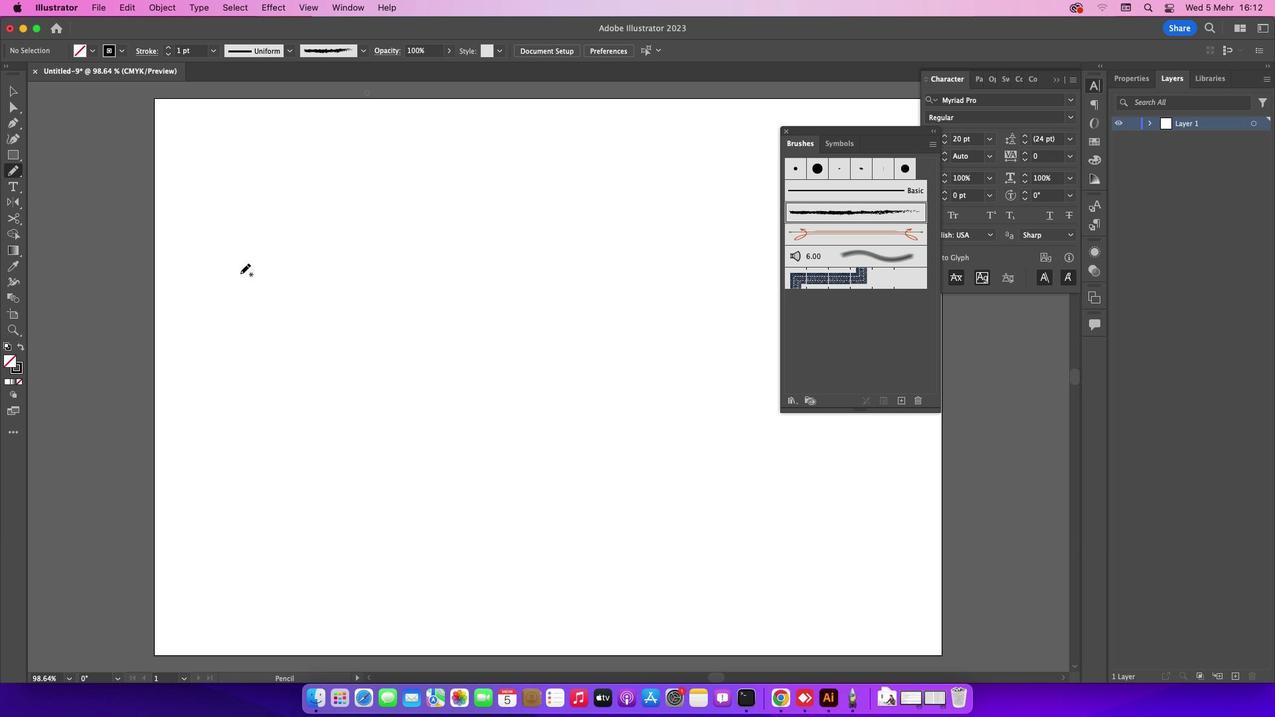 
Action: Mouse pressed left at (240, 273)
Screenshot: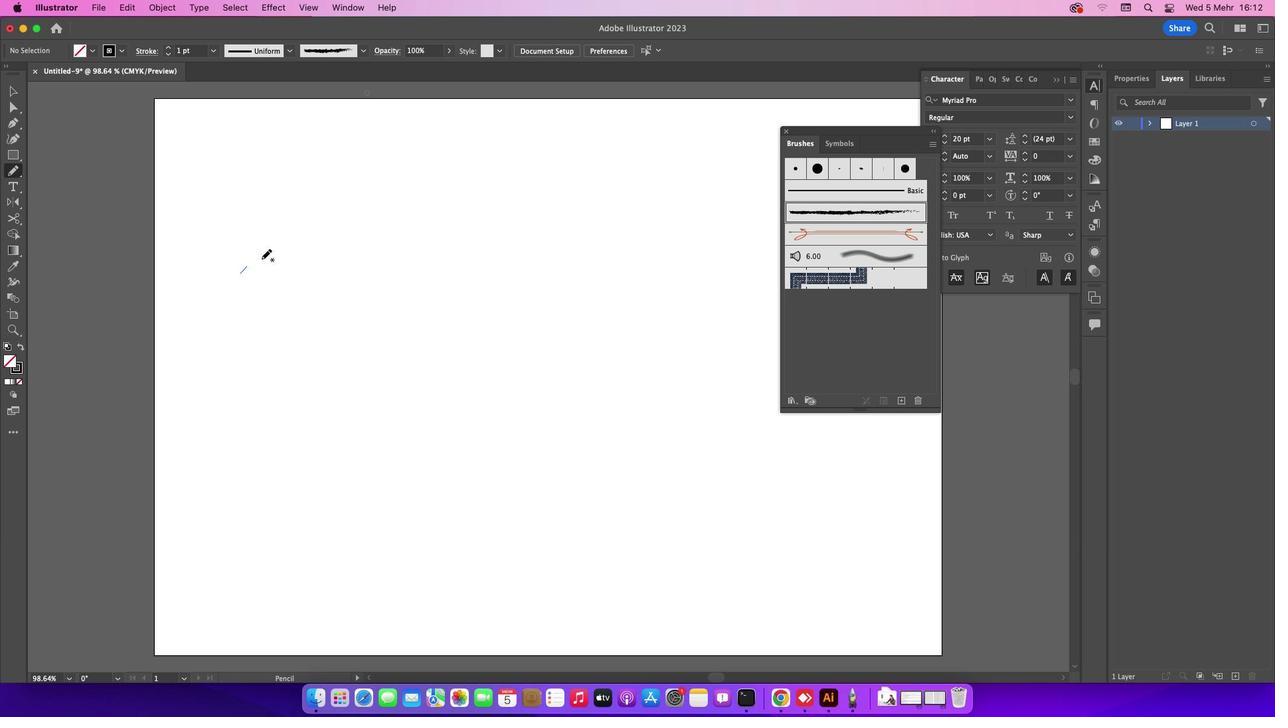 
Action: Mouse moved to (94, 51)
Screenshot: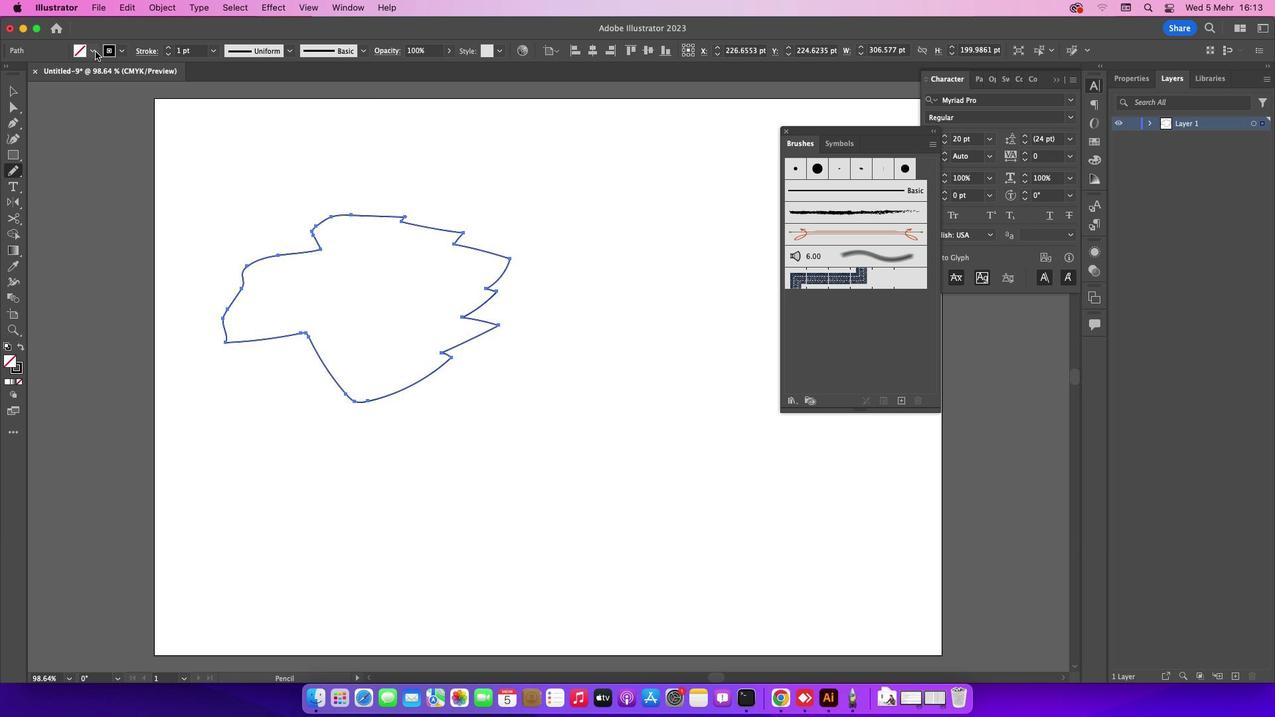 
Action: Mouse pressed left at (94, 51)
Screenshot: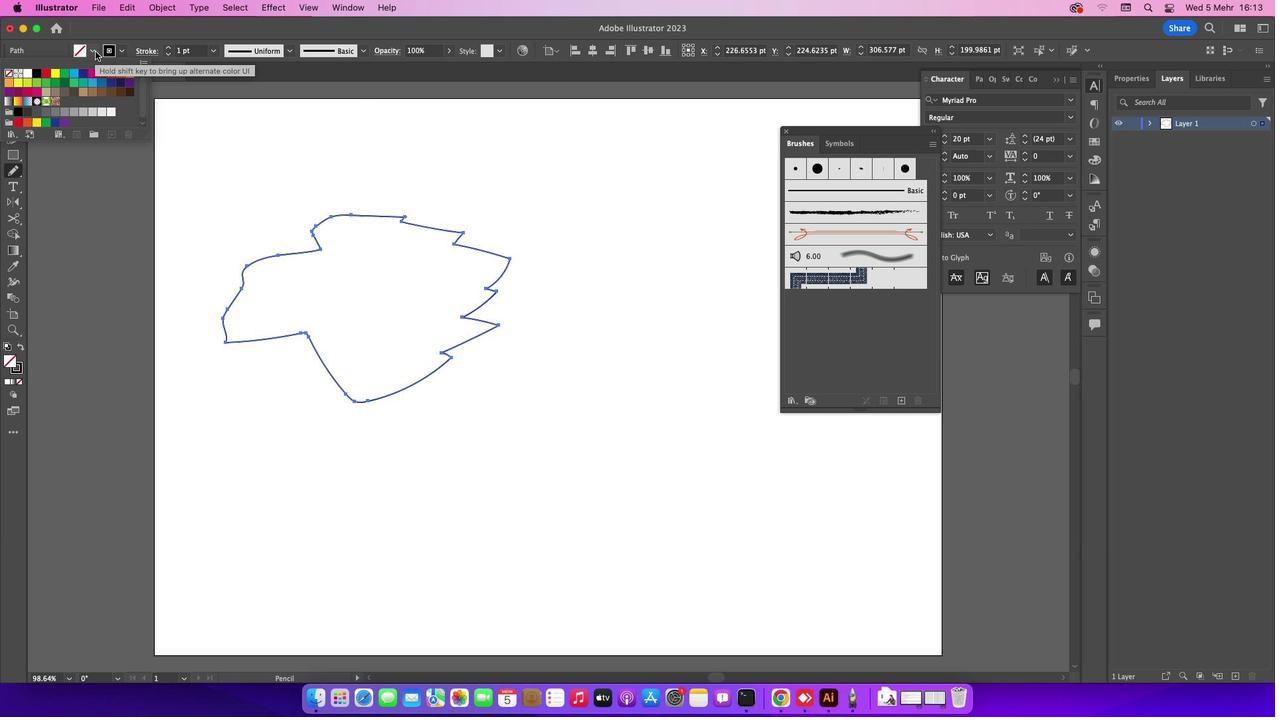 
Action: Mouse moved to (65, 75)
Screenshot: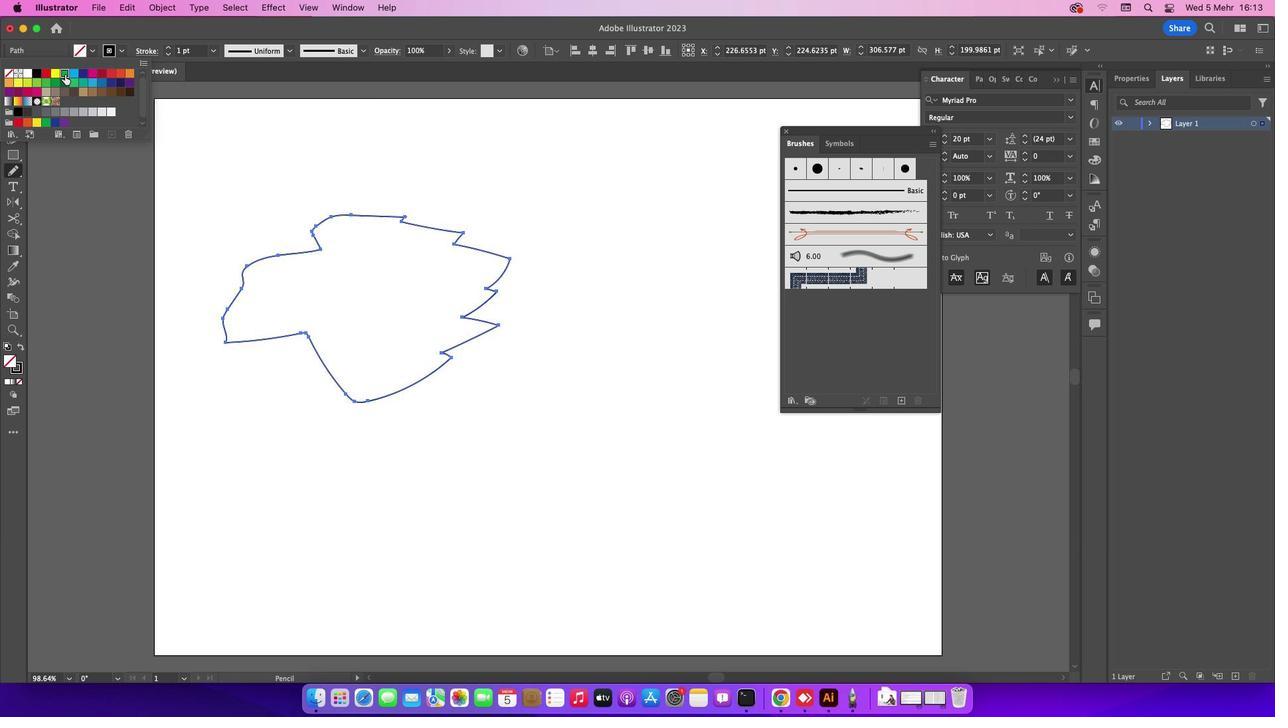 
Action: Mouse pressed left at (65, 75)
Screenshot: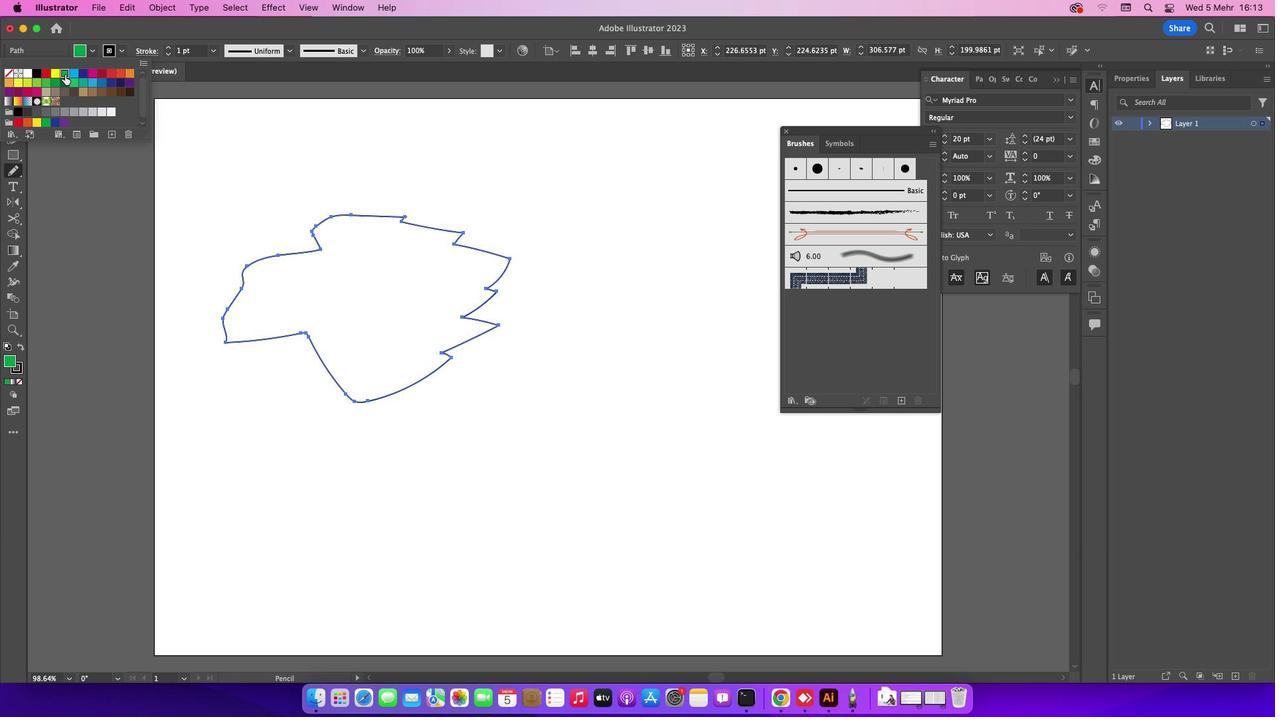 
Action: Mouse moved to (132, 73)
Screenshot: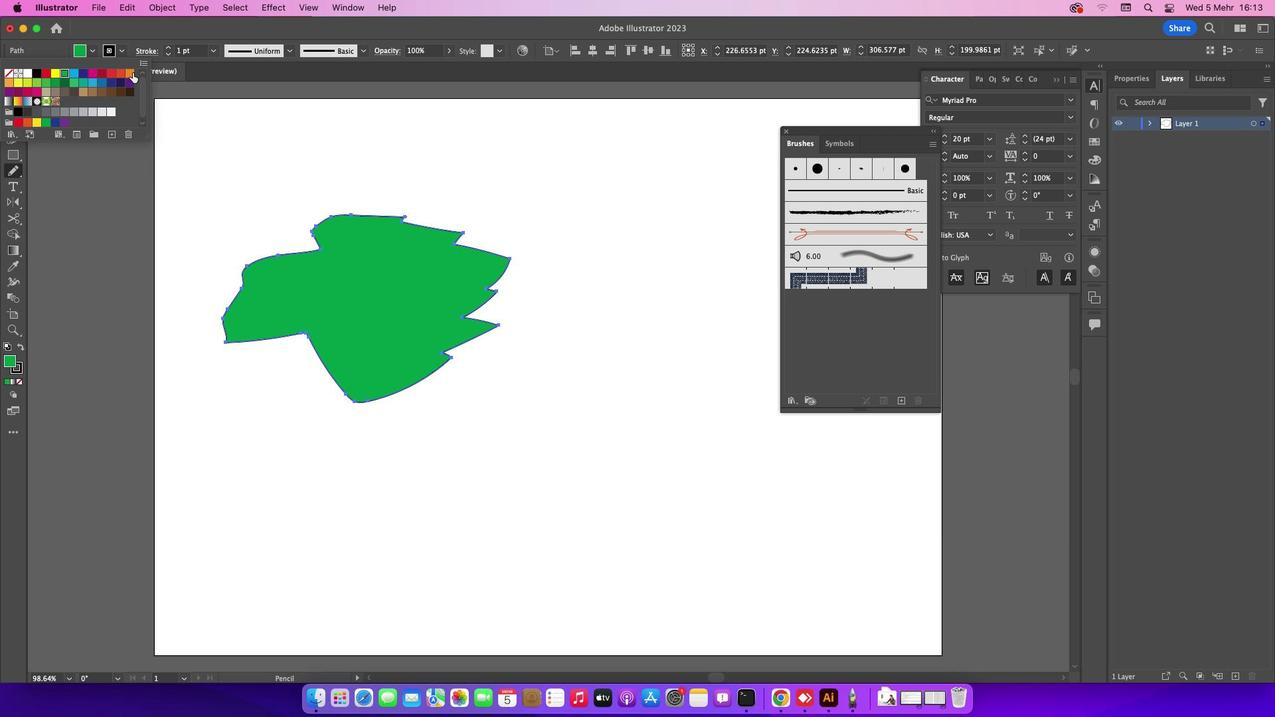
Action: Mouse pressed left at (132, 73)
Screenshot: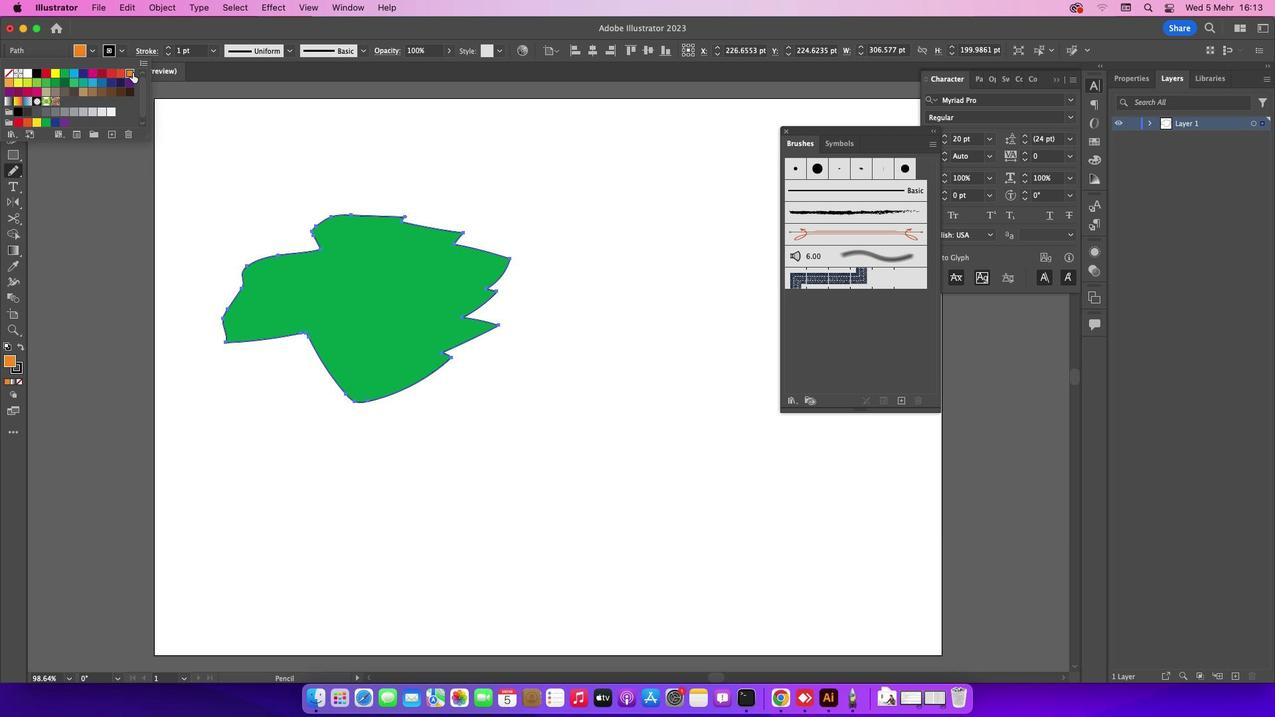 
Action: Mouse moved to (337, 223)
Screenshot: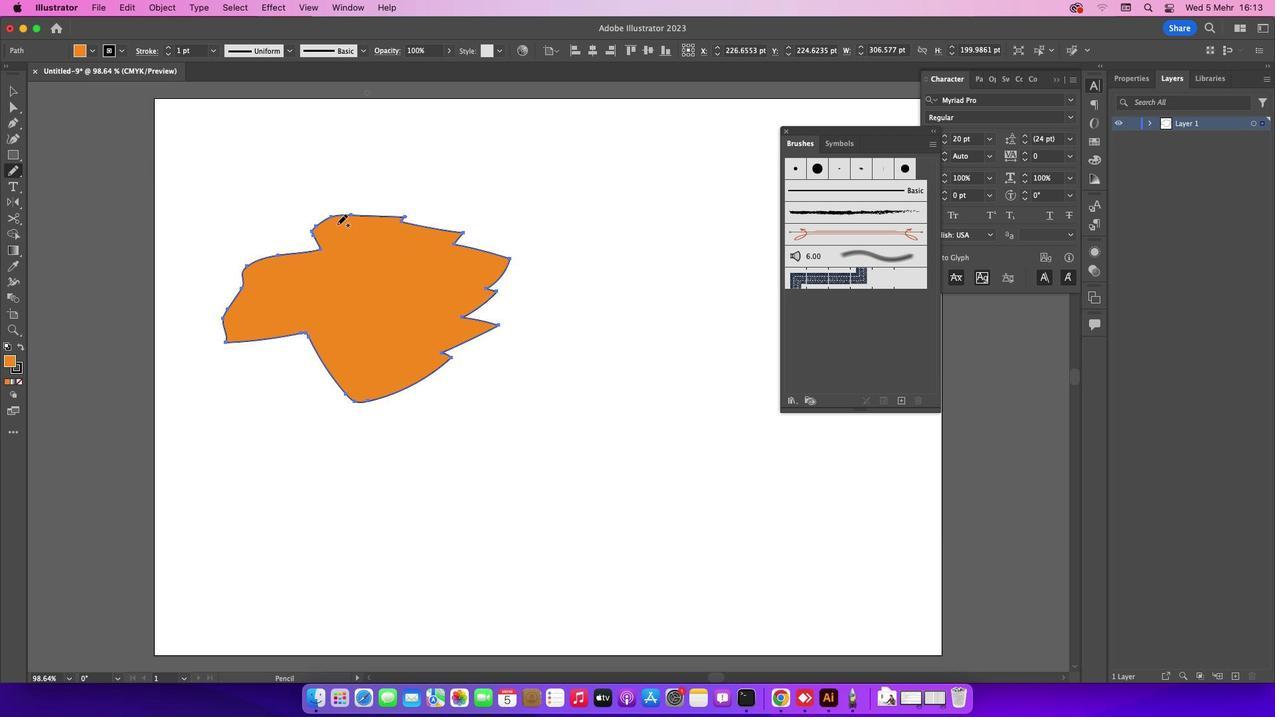 
Action: Key pressed 'c'
Screenshot: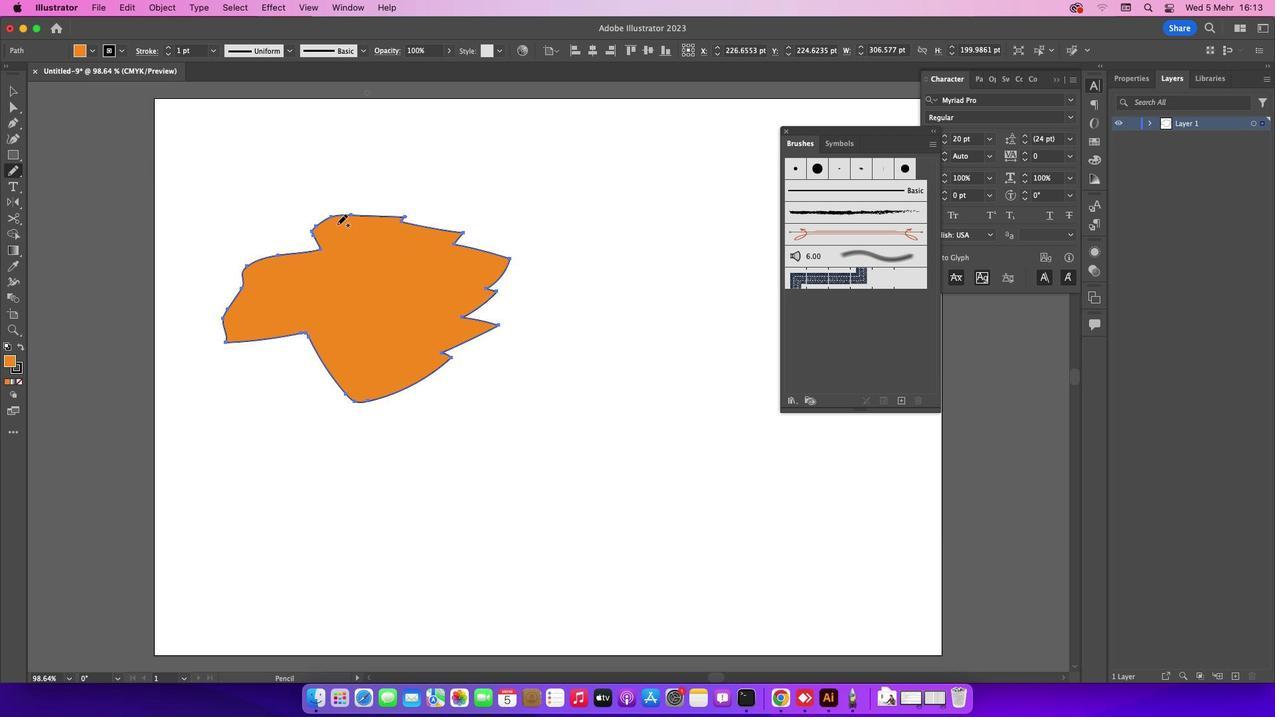 
Action: Mouse moved to (337, 223)
Screenshot: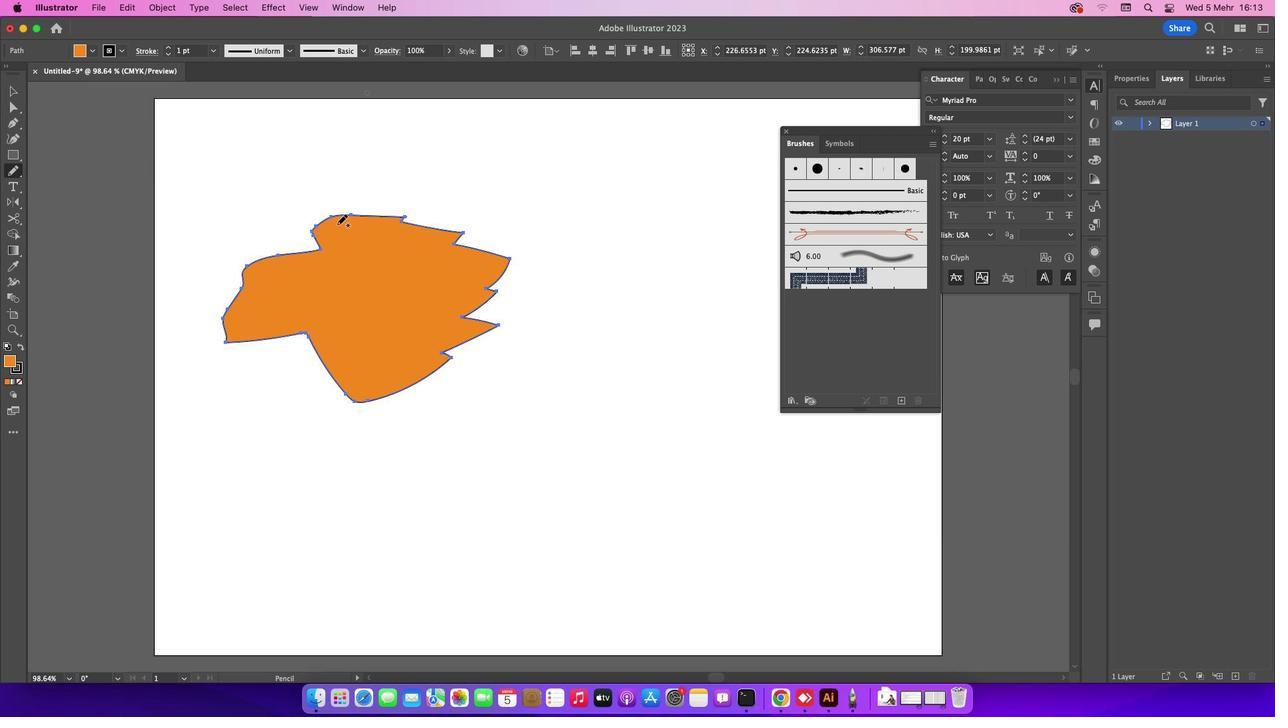 
Action: Key pressed 'v'
Screenshot: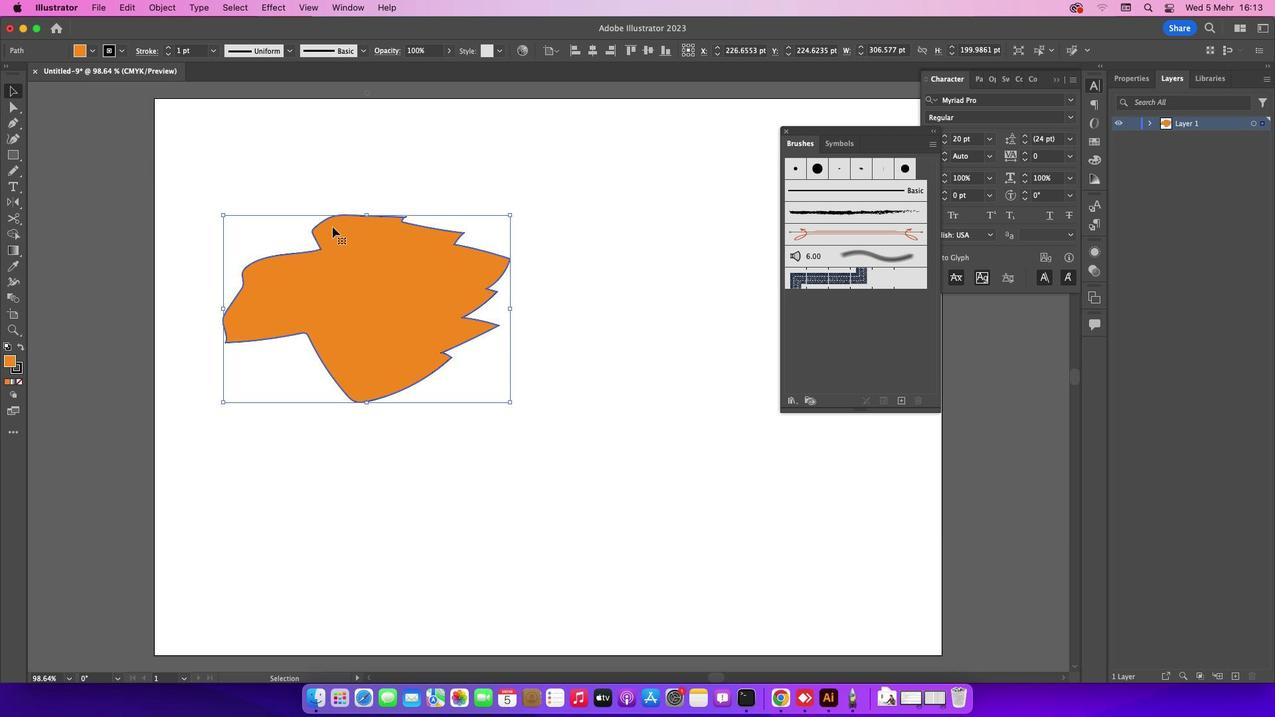 
Action: Mouse moved to (337, 241)
Screenshot: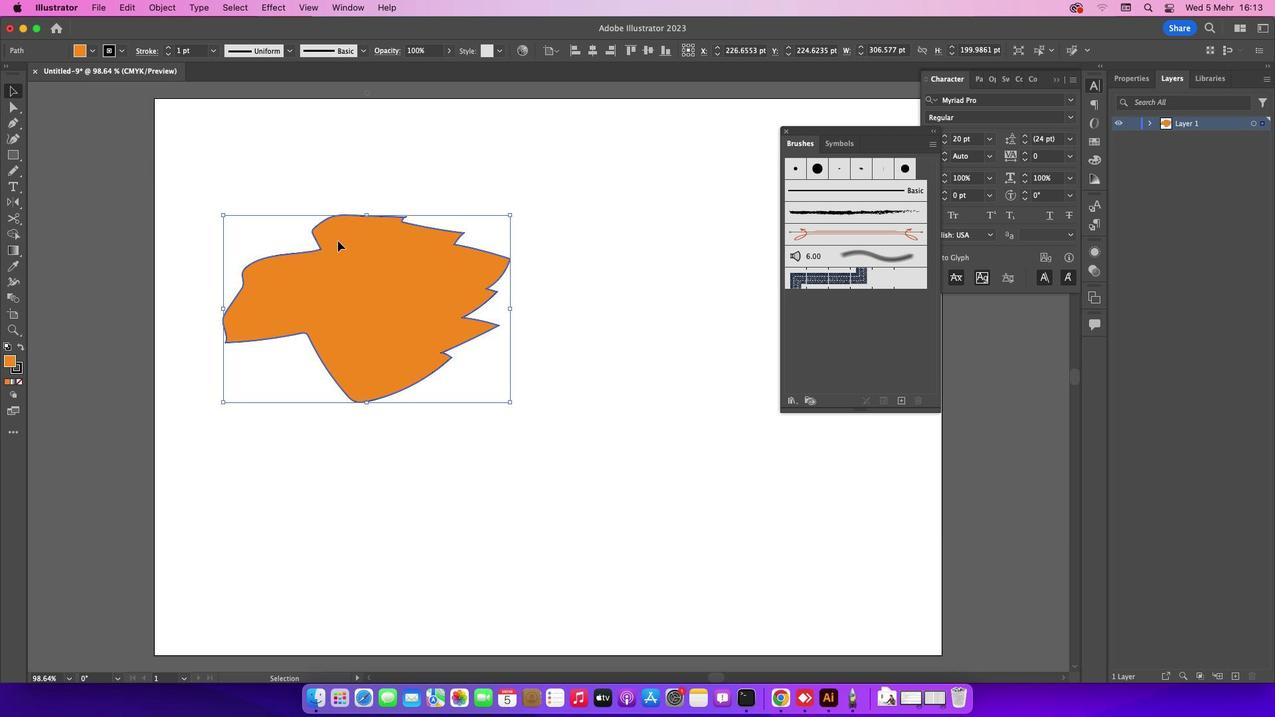 
Action: Mouse pressed left at (337, 241)
Screenshot: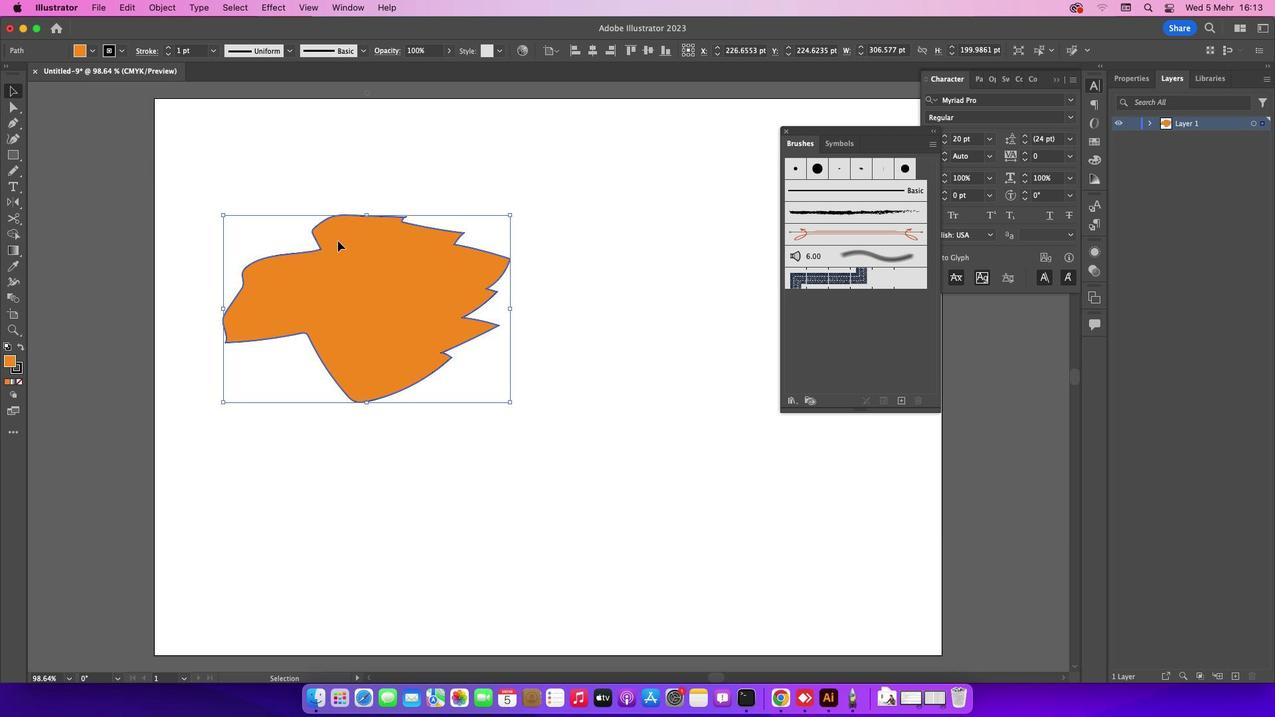 
Action: Mouse moved to (124, 53)
Screenshot: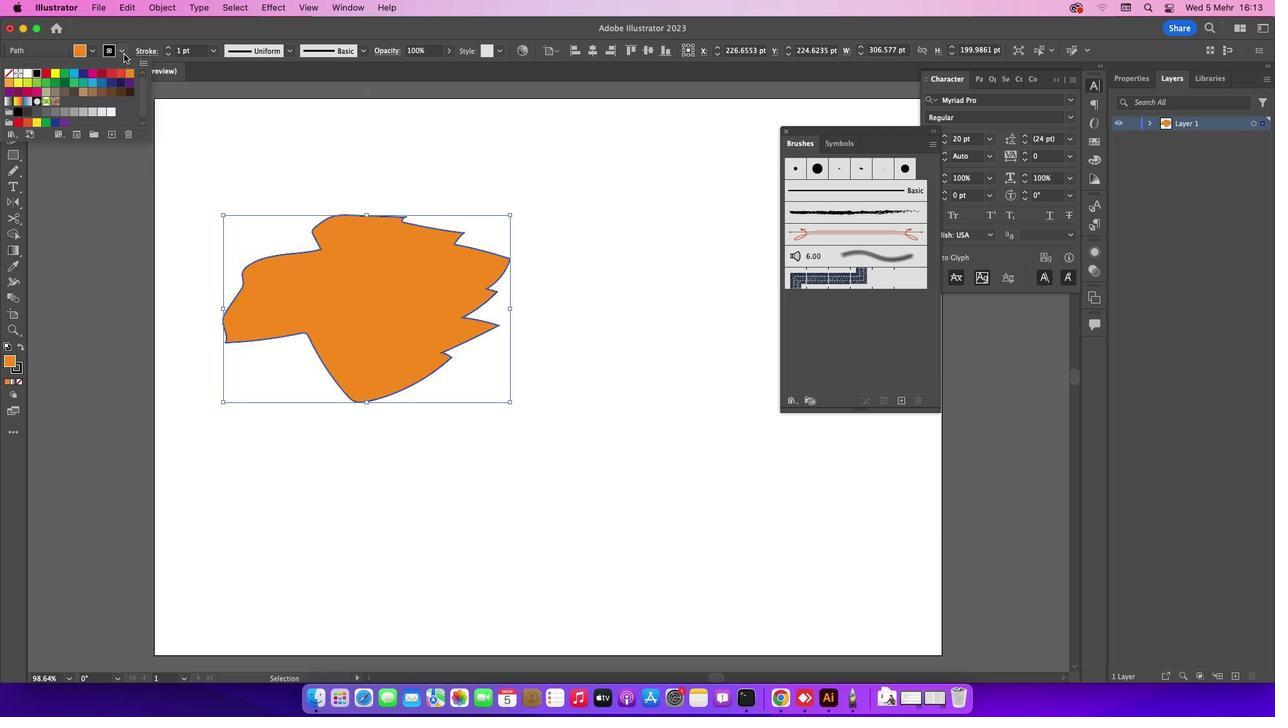
Action: Mouse pressed left at (124, 53)
Screenshot: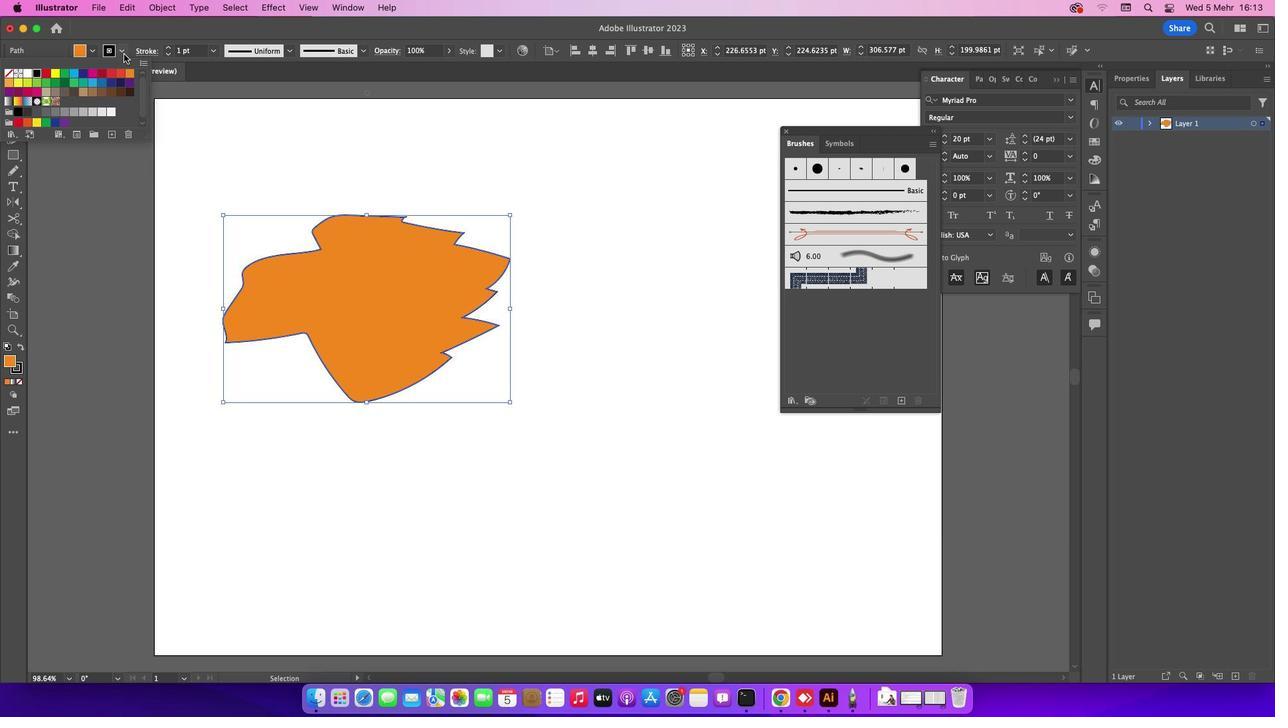 
Action: Mouse moved to (9, 73)
Screenshot: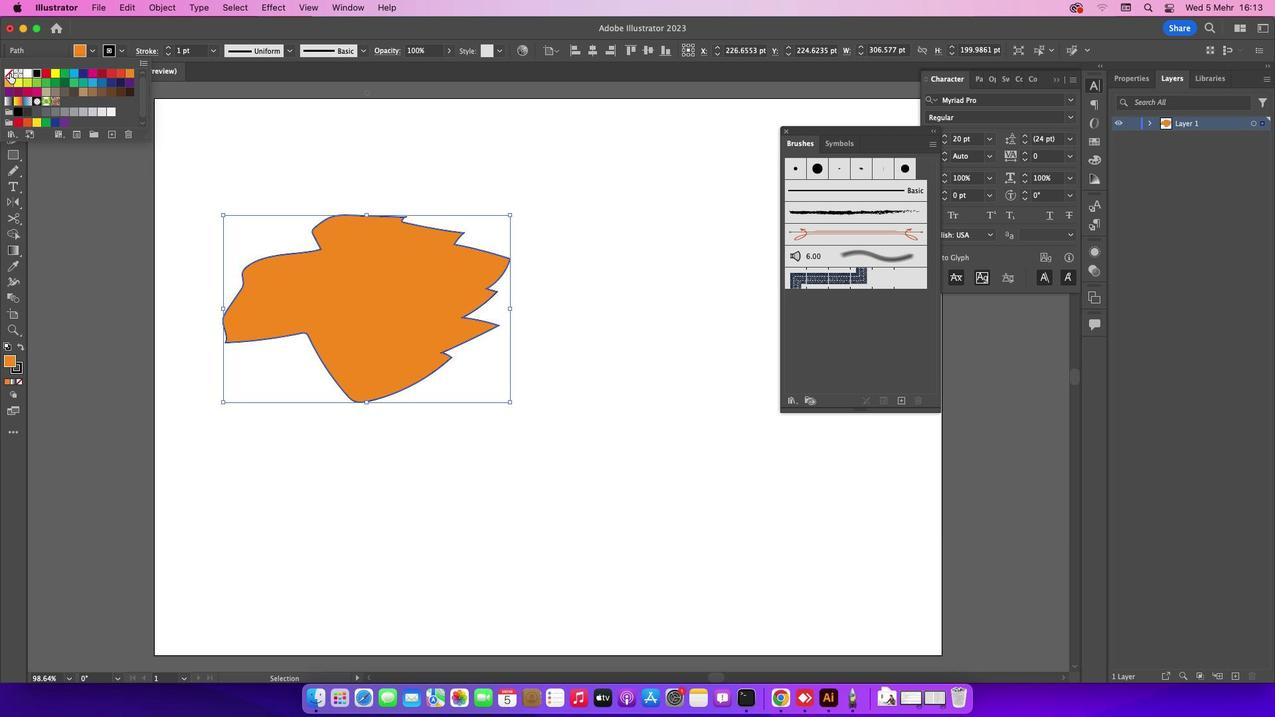 
Action: Mouse pressed left at (9, 73)
Screenshot: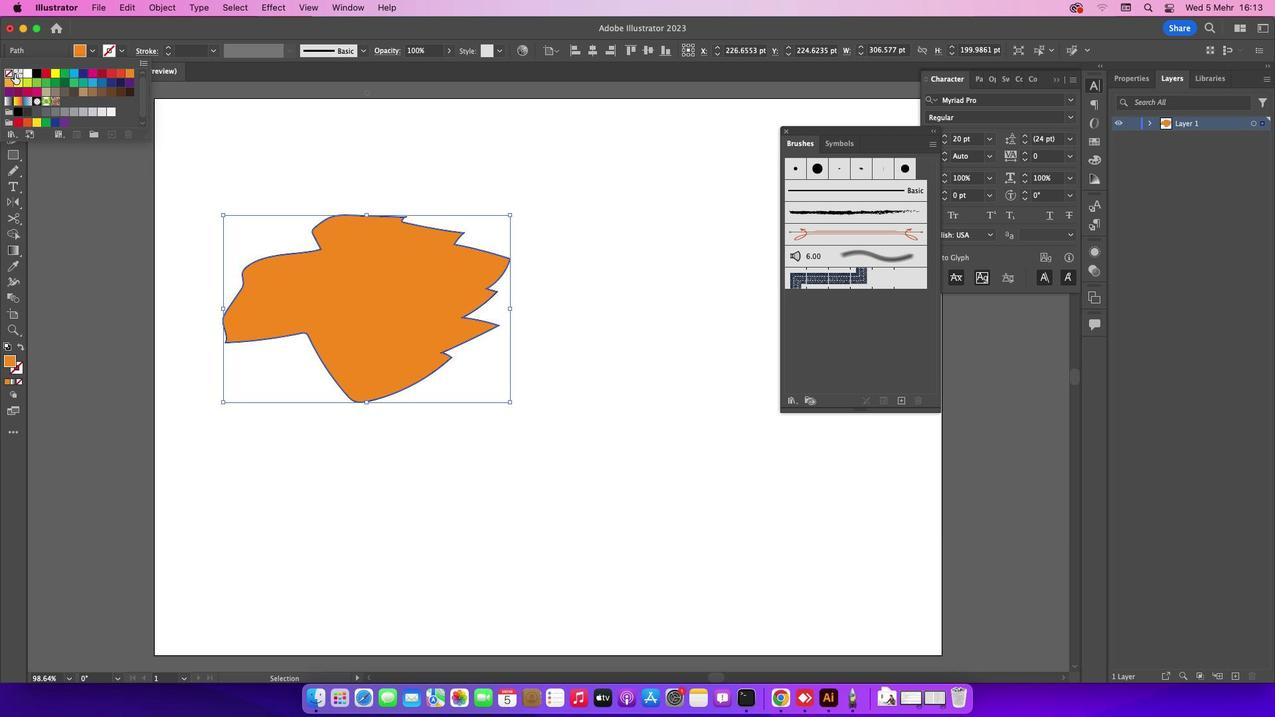 
Action: Mouse moved to (289, 164)
Screenshot: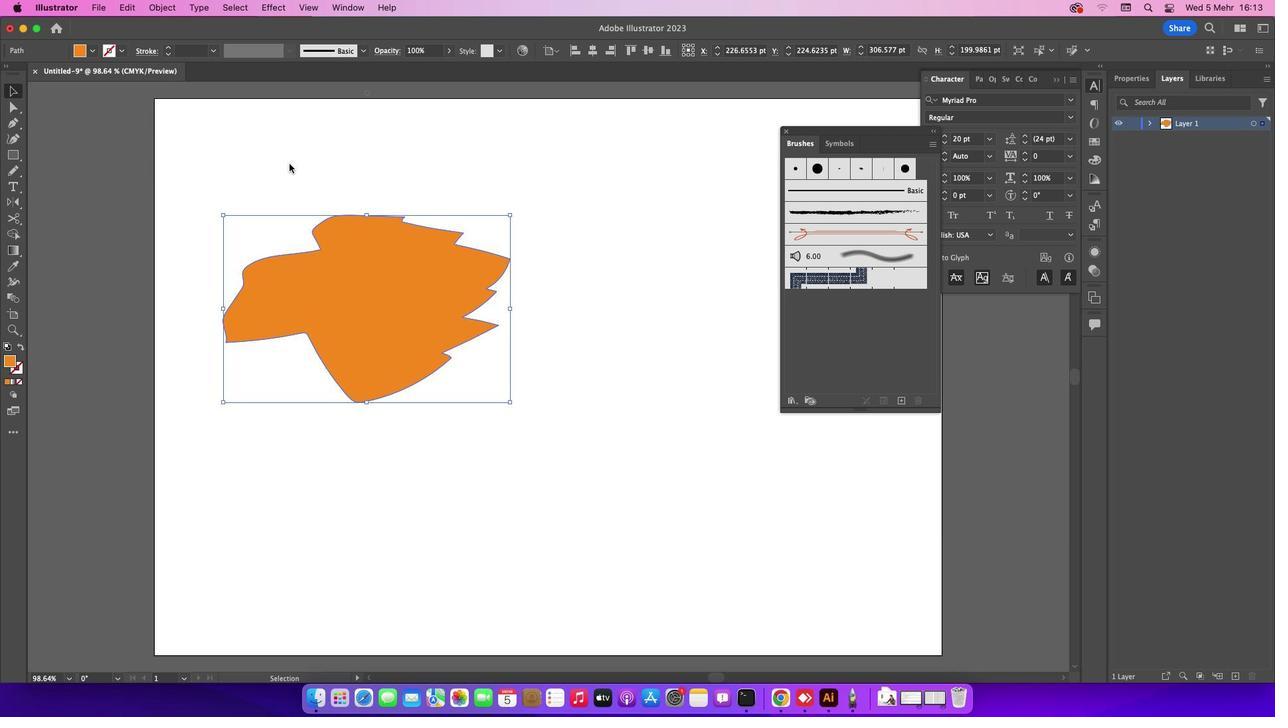 
Action: Mouse pressed left at (289, 164)
Screenshot: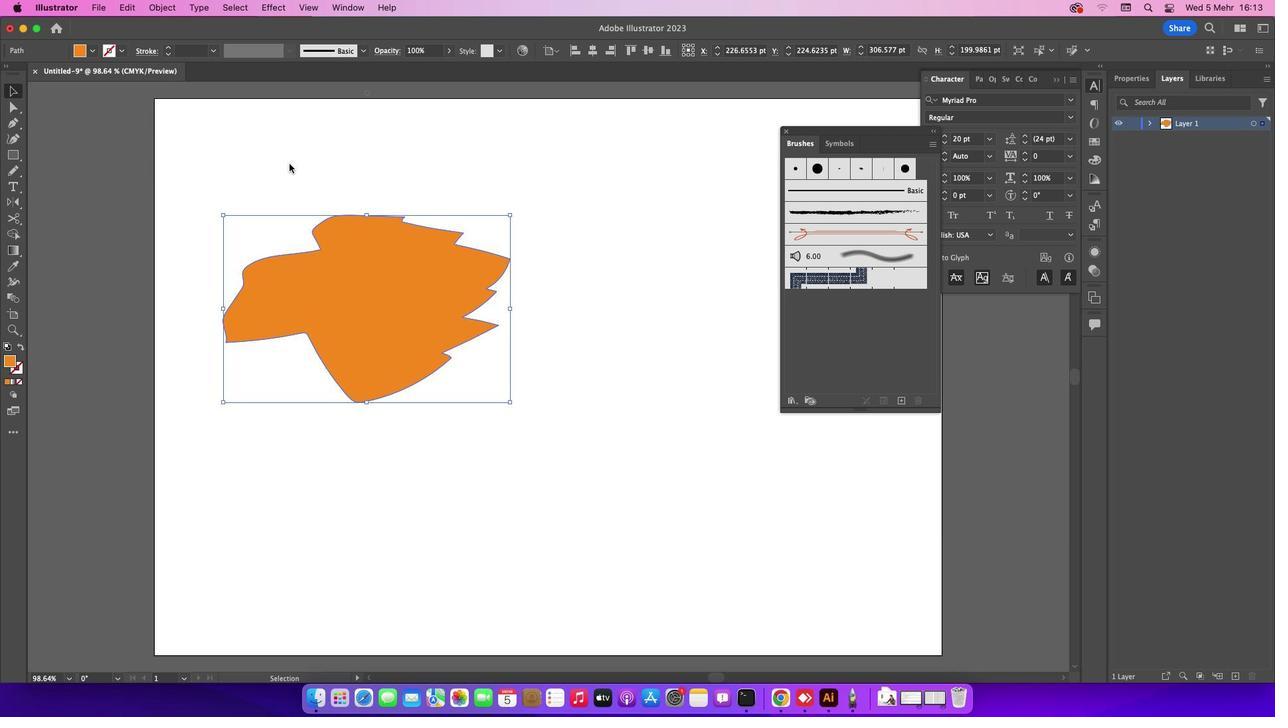 
Action: Mouse moved to (350, 300)
Screenshot: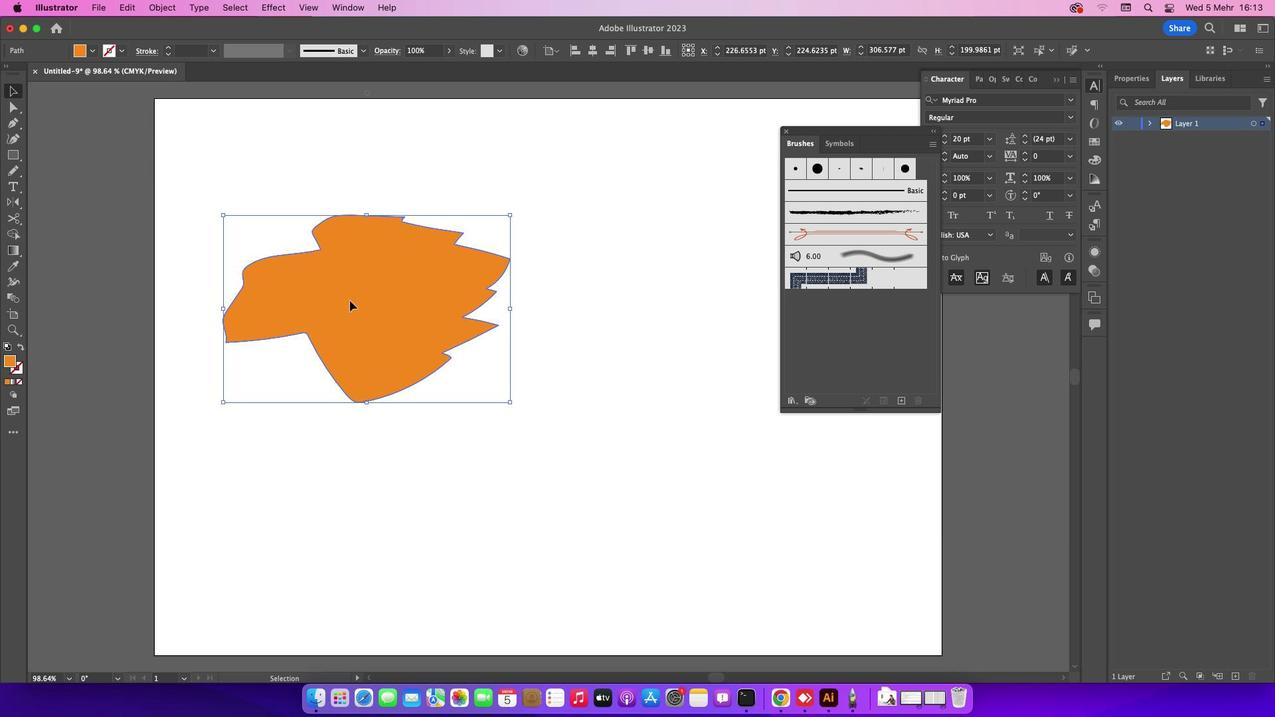 
Action: Mouse pressed left at (350, 300)
Screenshot: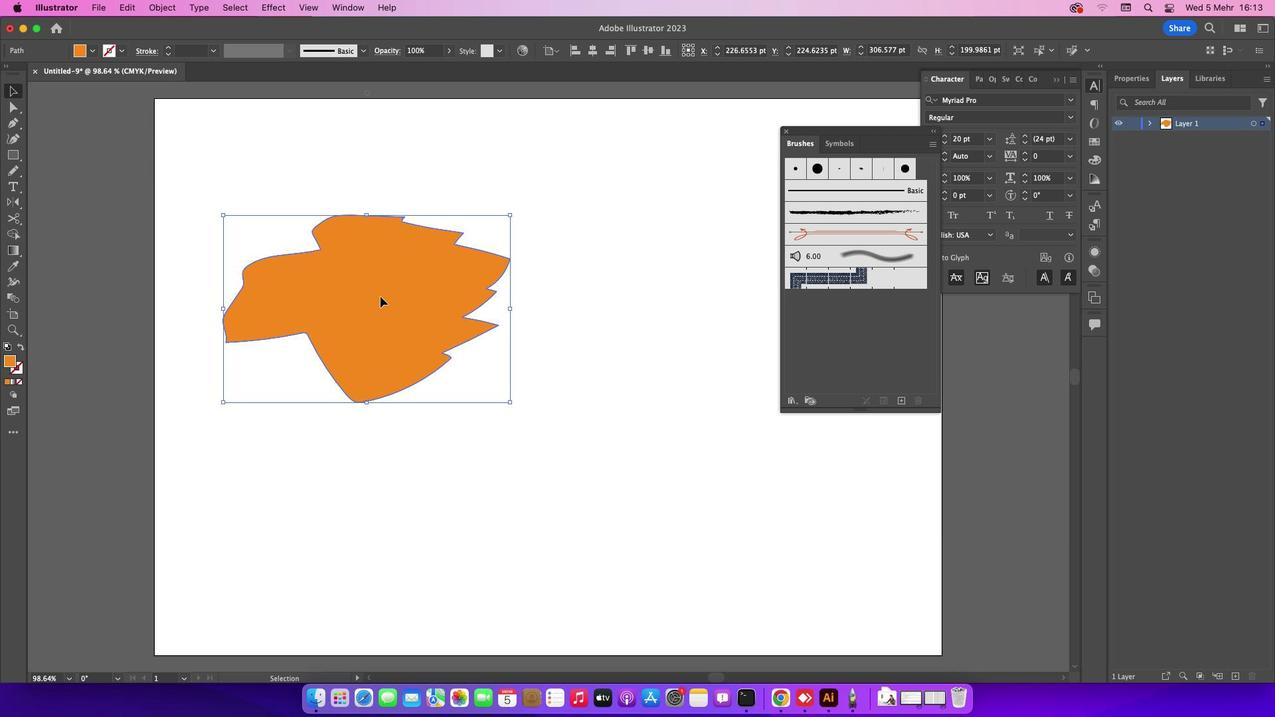 
Action: Mouse moved to (585, 394)
Screenshot: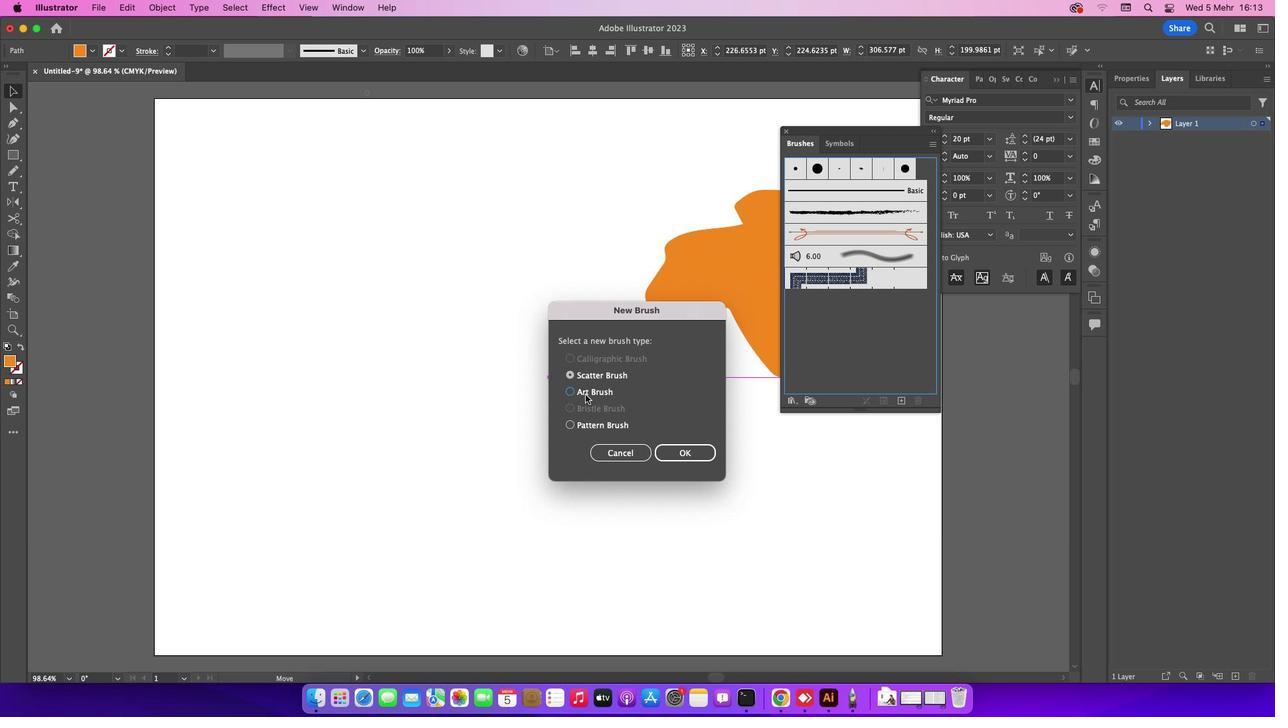 
Action: Mouse pressed left at (585, 394)
Screenshot: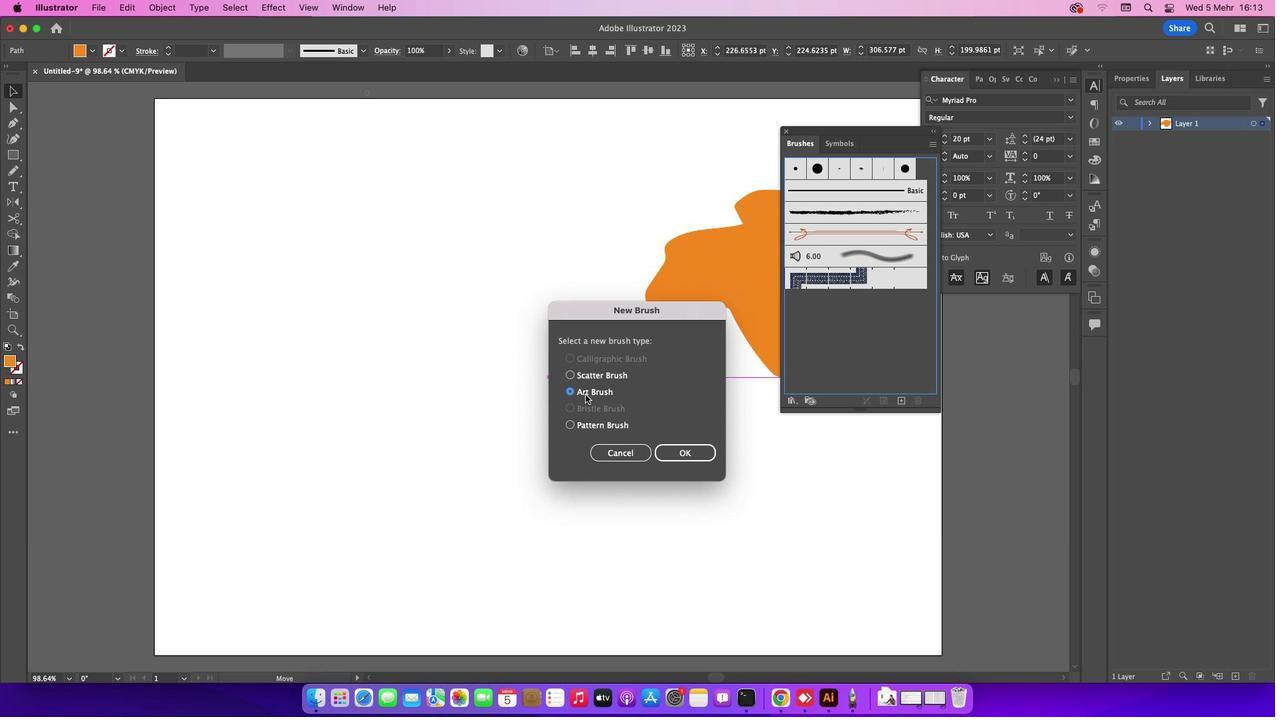 
Action: Mouse moved to (678, 454)
Screenshot: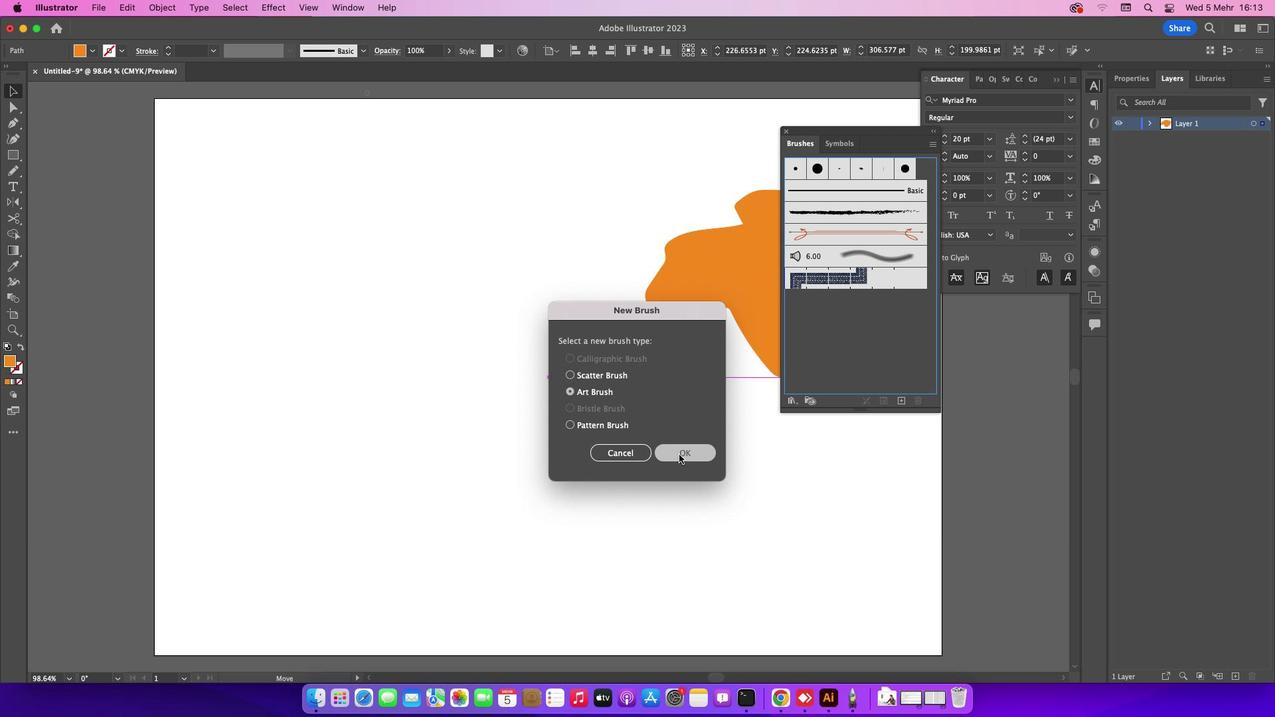 
Action: Mouse pressed left at (678, 454)
Screenshot: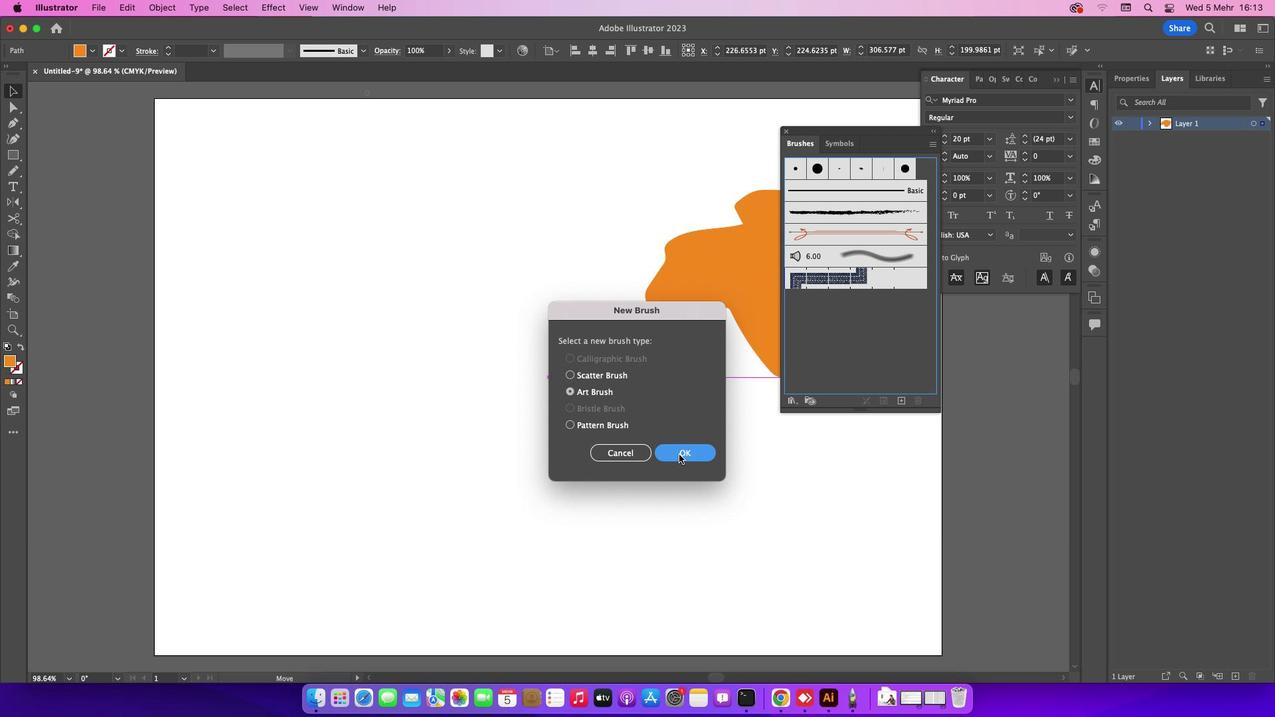 
Action: Mouse moved to (518, 367)
Screenshot: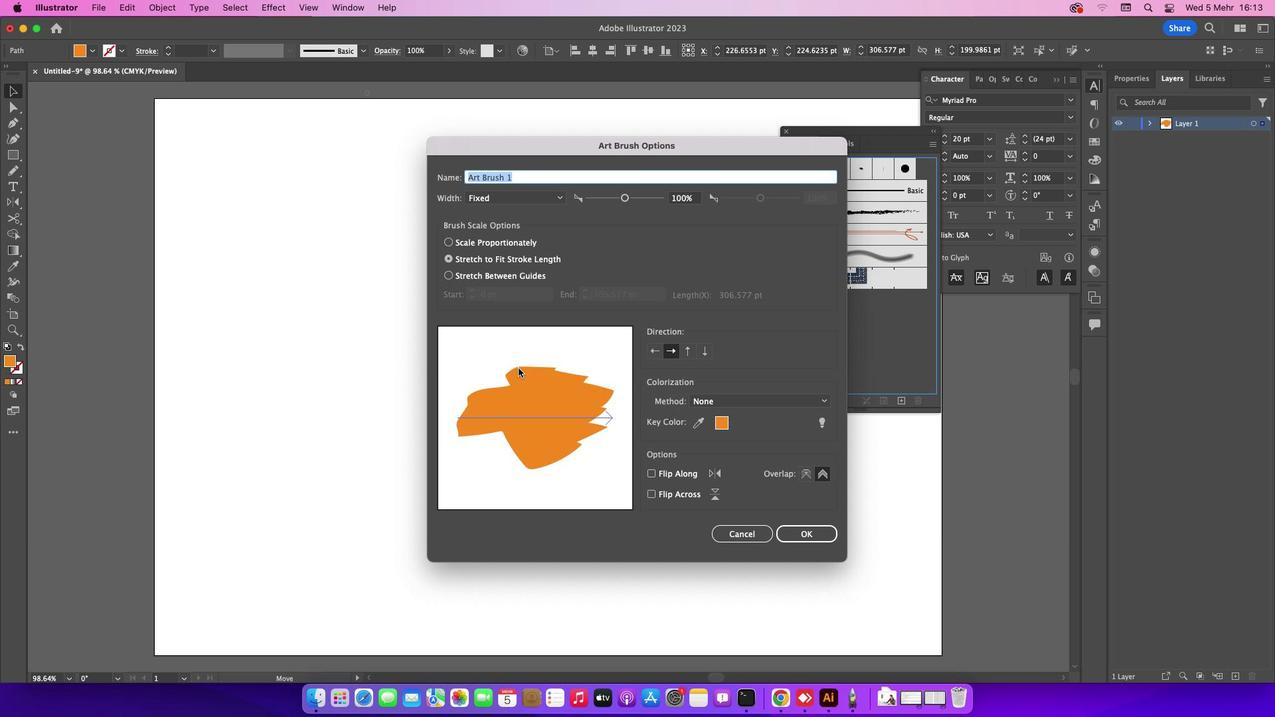 
Action: Mouse pressed left at (518, 367)
Screenshot: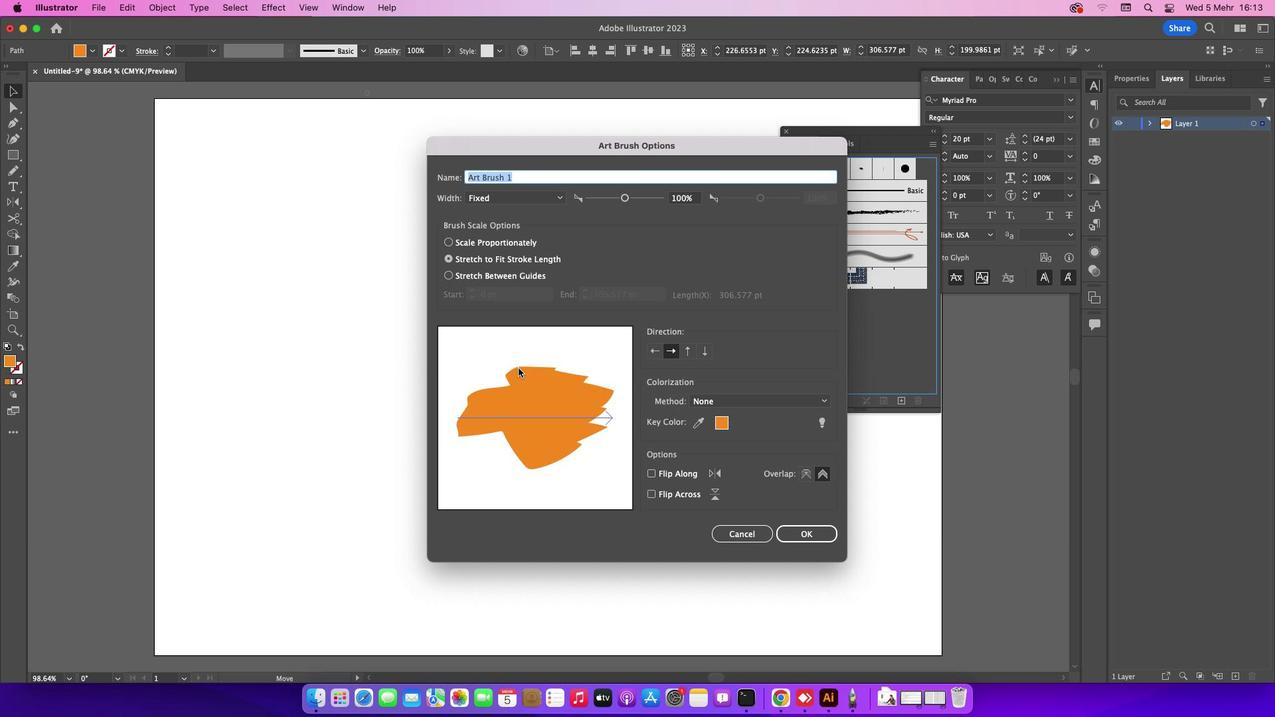 
Action: Mouse moved to (784, 534)
Screenshot: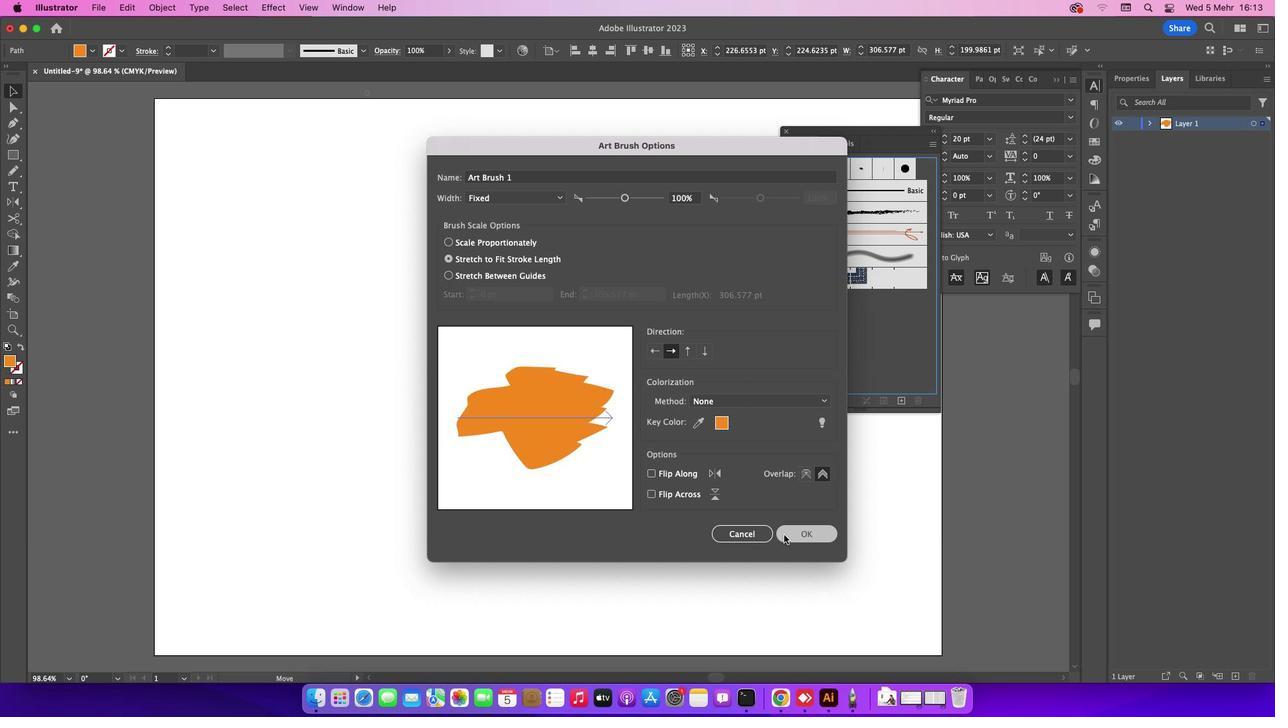 
Action: Mouse pressed left at (784, 534)
Screenshot: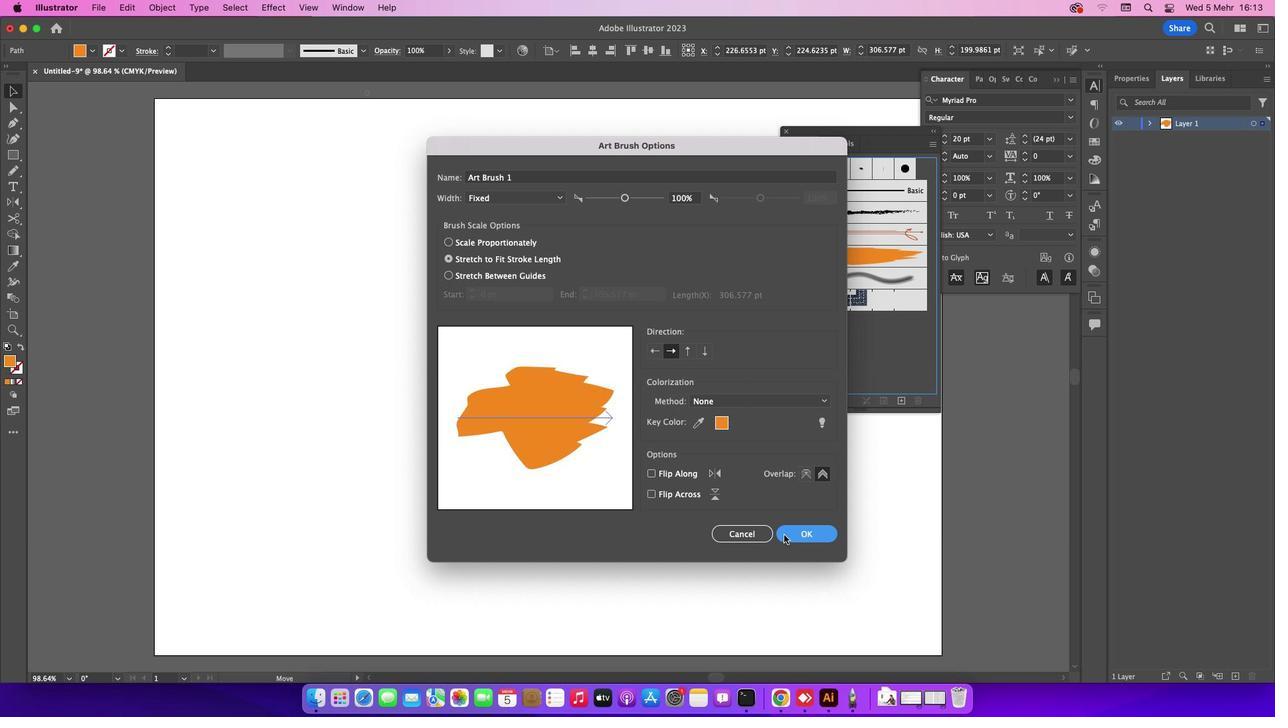 
Action: Mouse moved to (473, 336)
Screenshot: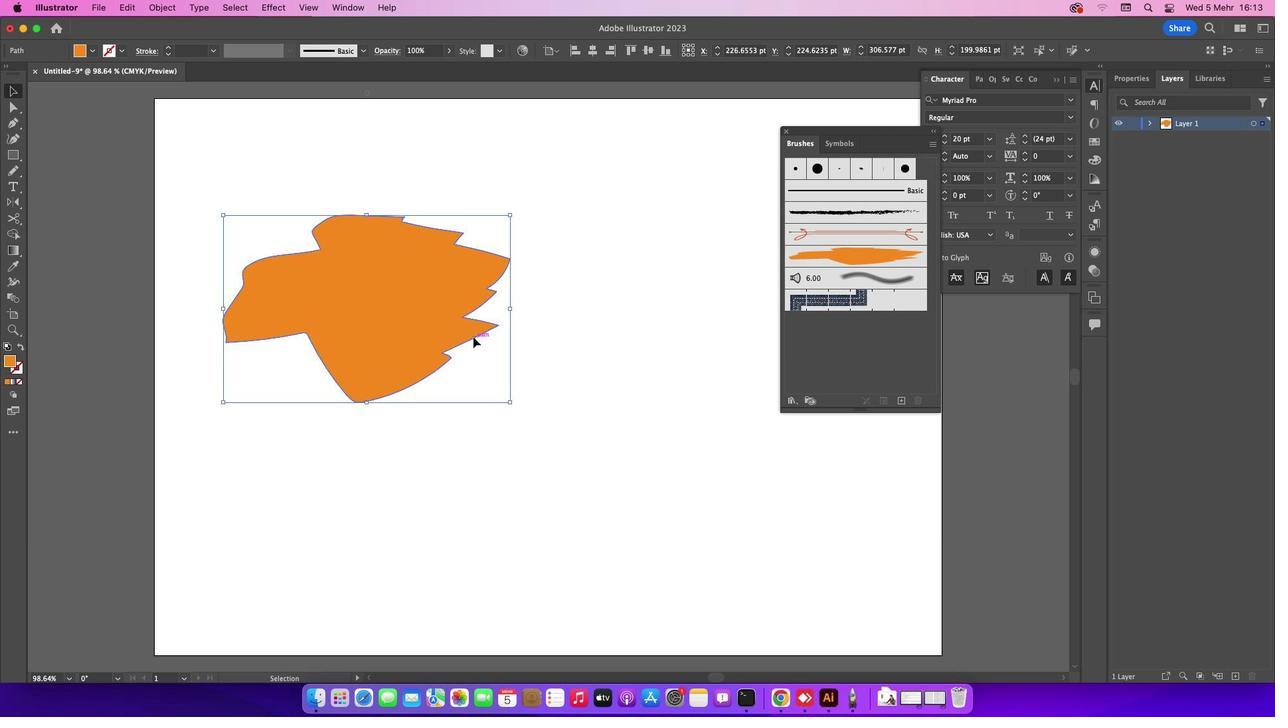 
Action: Mouse pressed left at (473, 336)
Screenshot: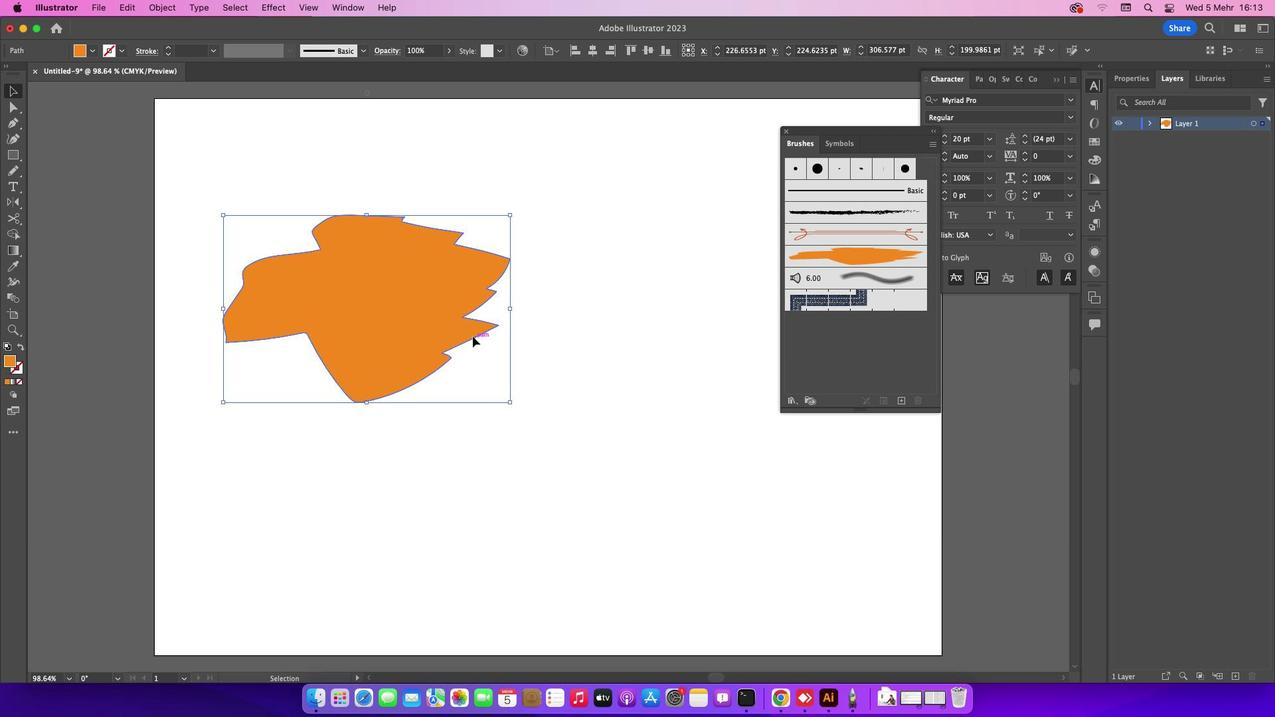 
Action: Mouse moved to (384, 305)
Screenshot: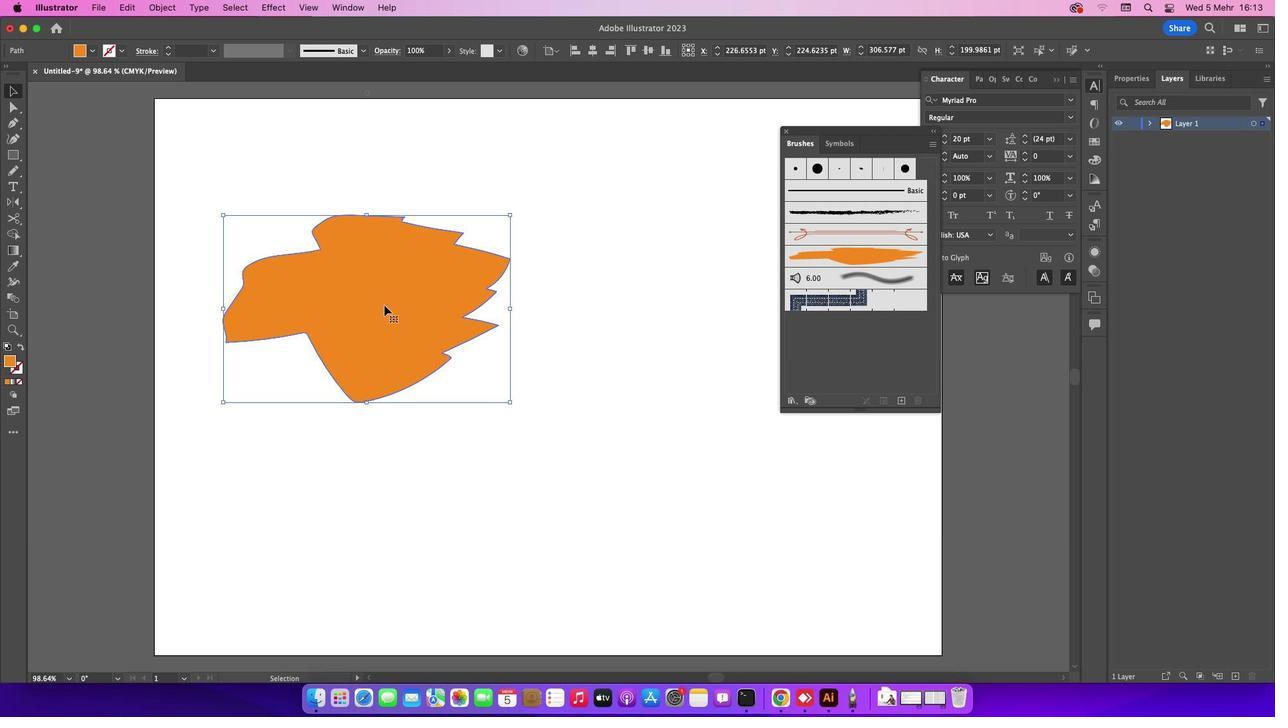 
Action: Mouse pressed left at (384, 305)
Screenshot: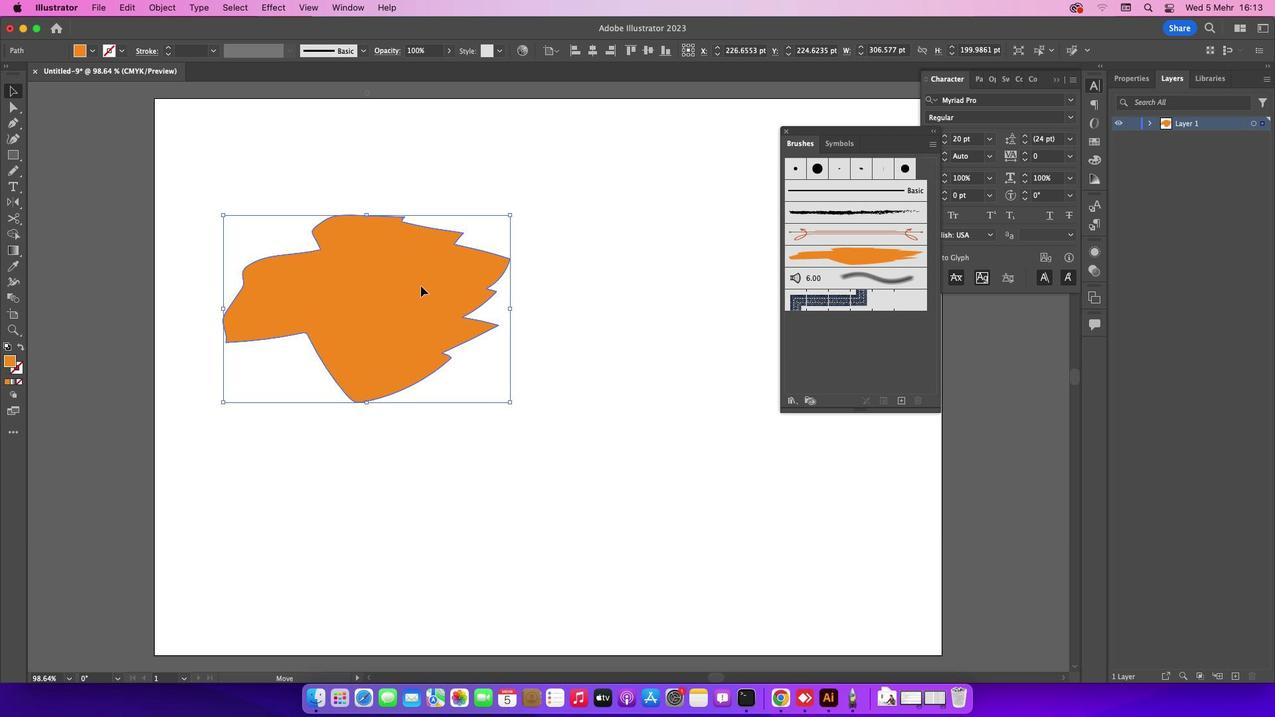 
Action: Mouse moved to (455, 267)
Screenshot: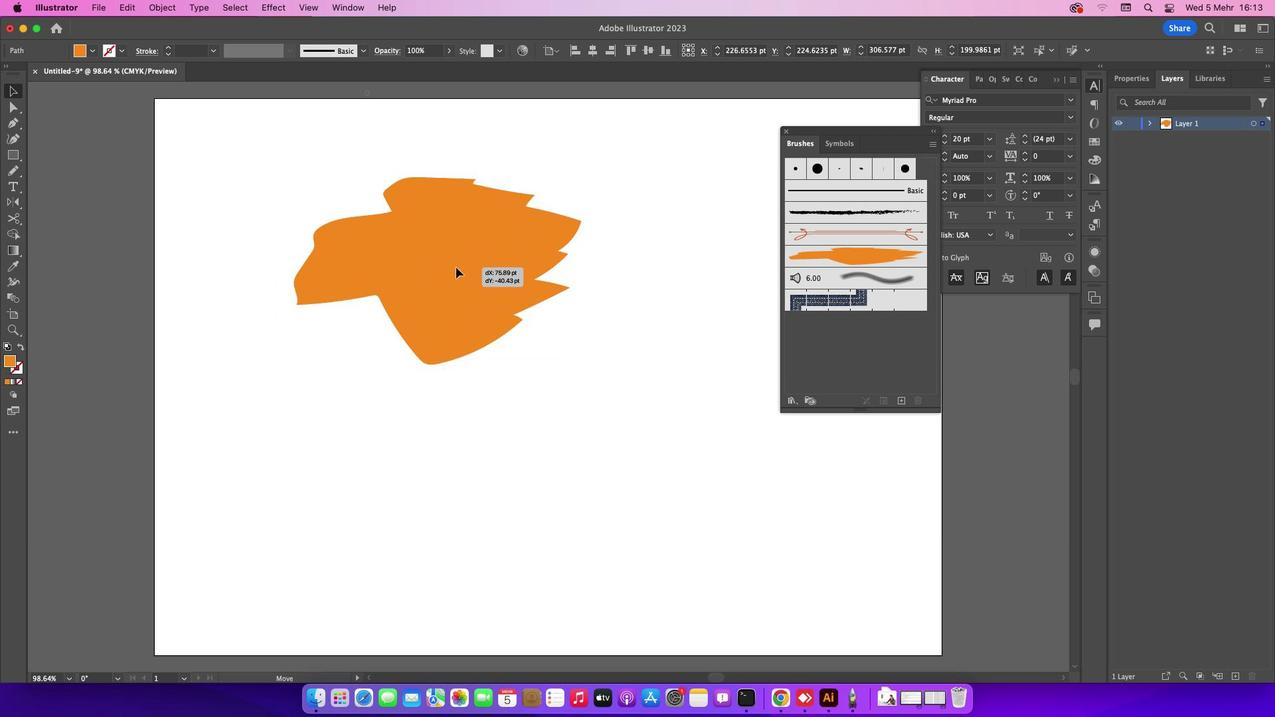 
Action: Key pressed Key.delete
Screenshot: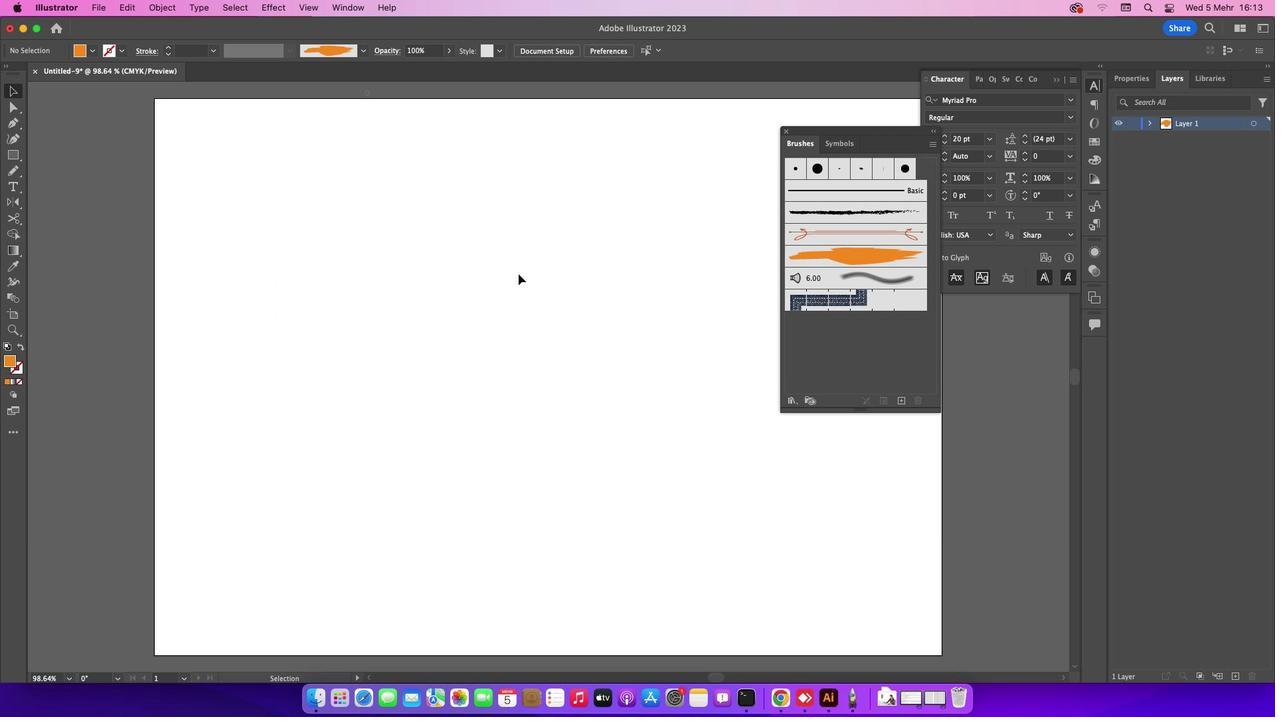 
Action: Mouse moved to (854, 253)
Screenshot: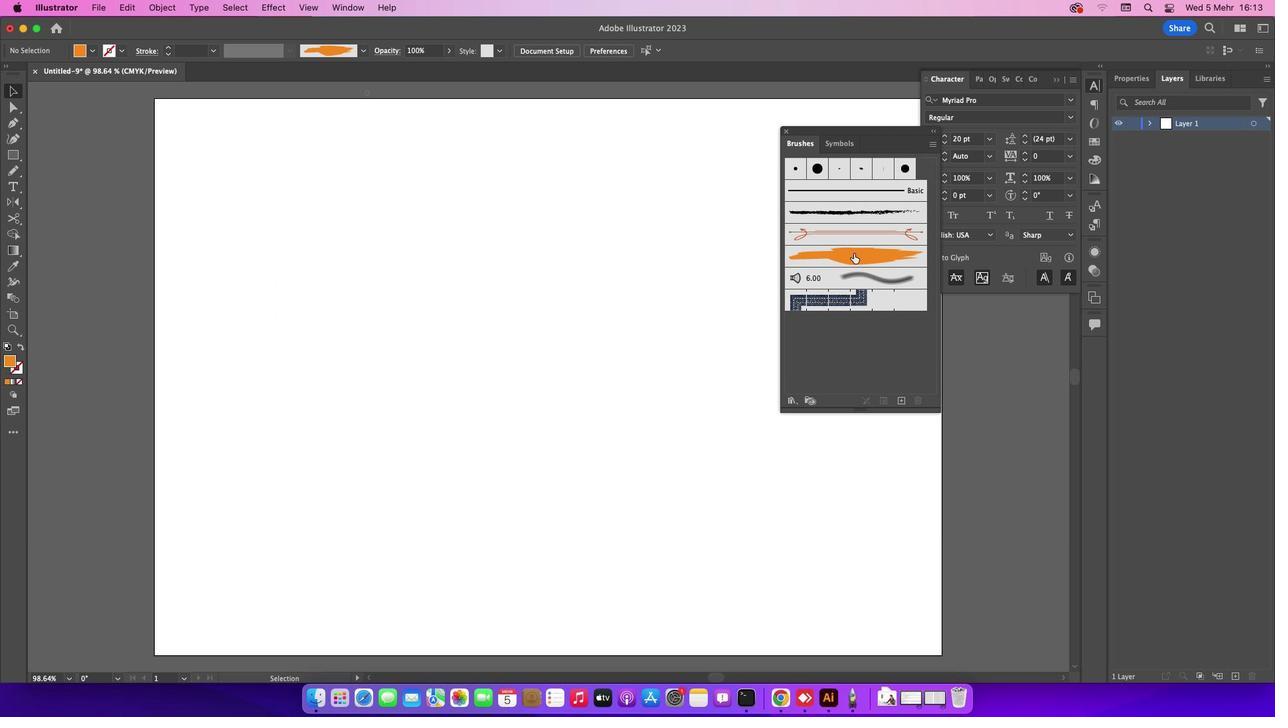 
Action: Mouse pressed left at (854, 253)
Screenshot: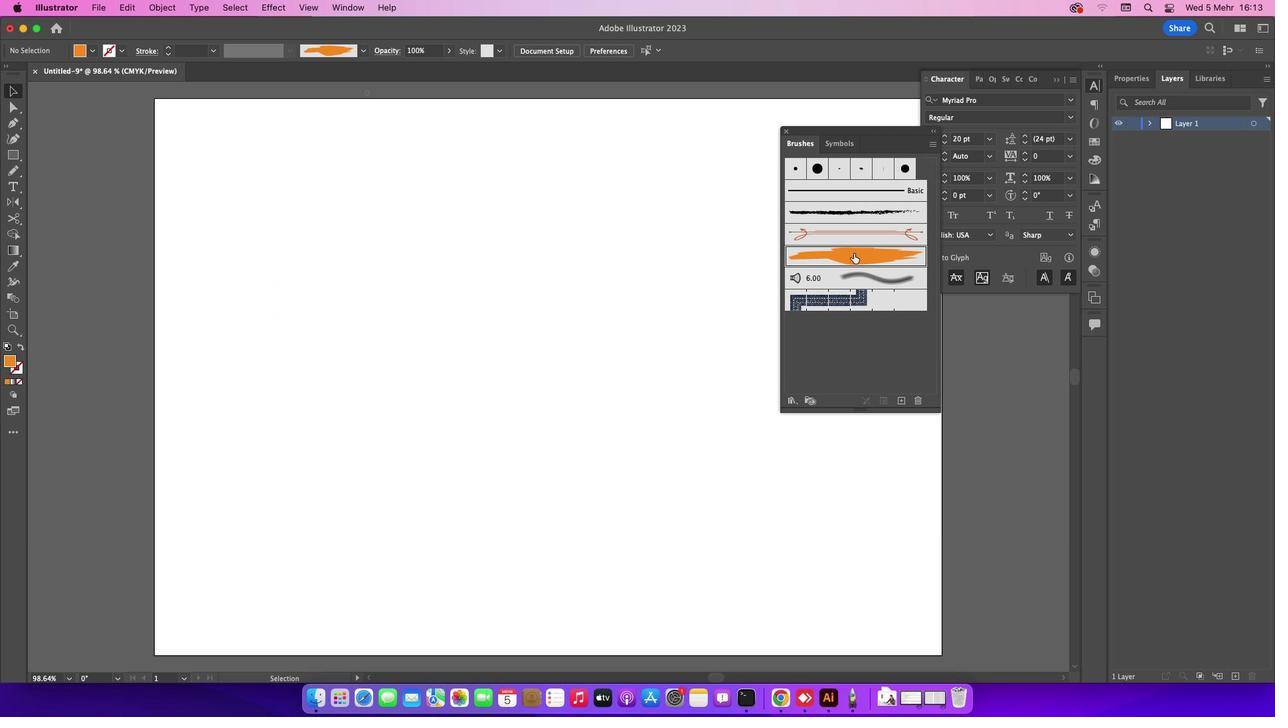 
Action: Mouse moved to (528, 320)
Screenshot: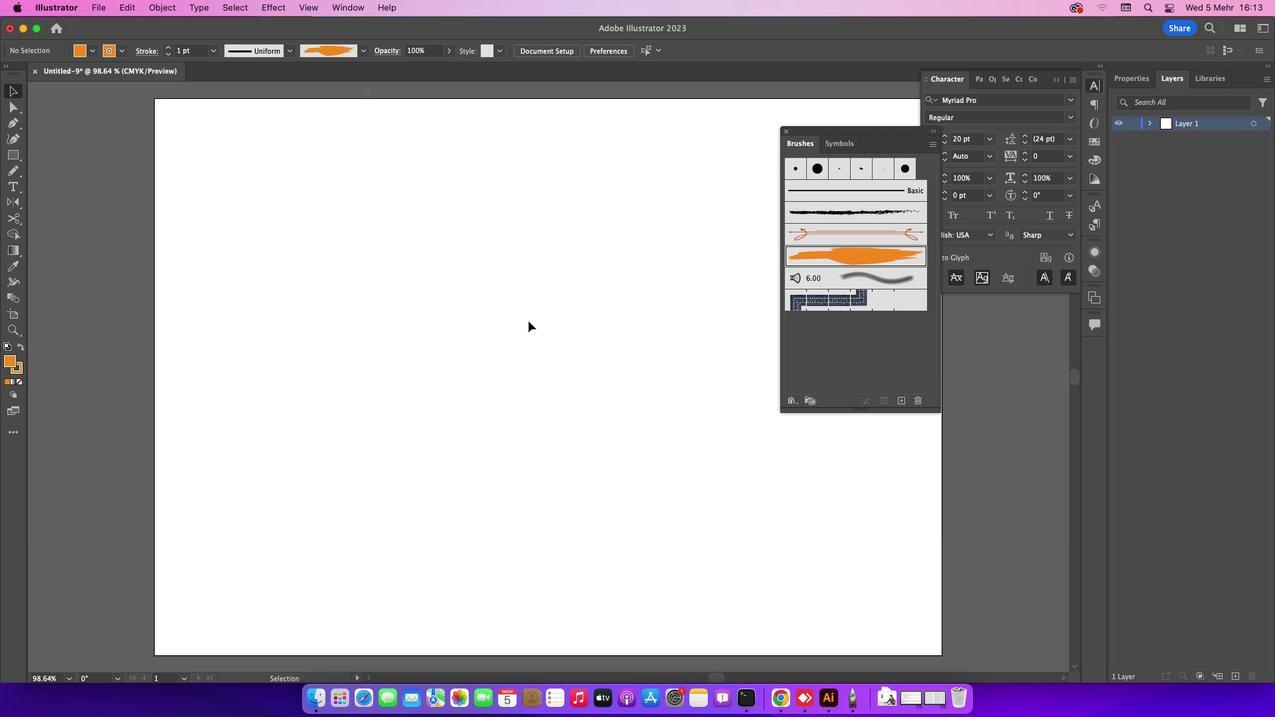 
Action: Key pressed 'b'
Screenshot: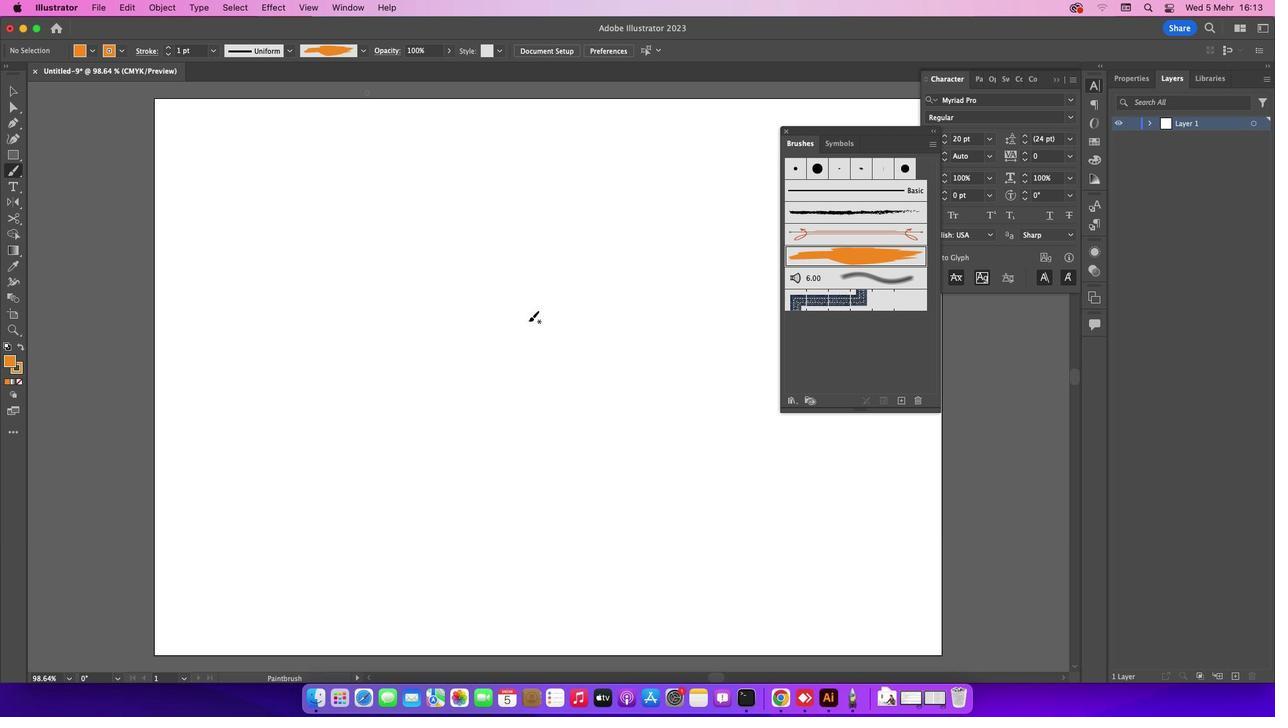 
Action: Mouse moved to (551, 213)
Screenshot: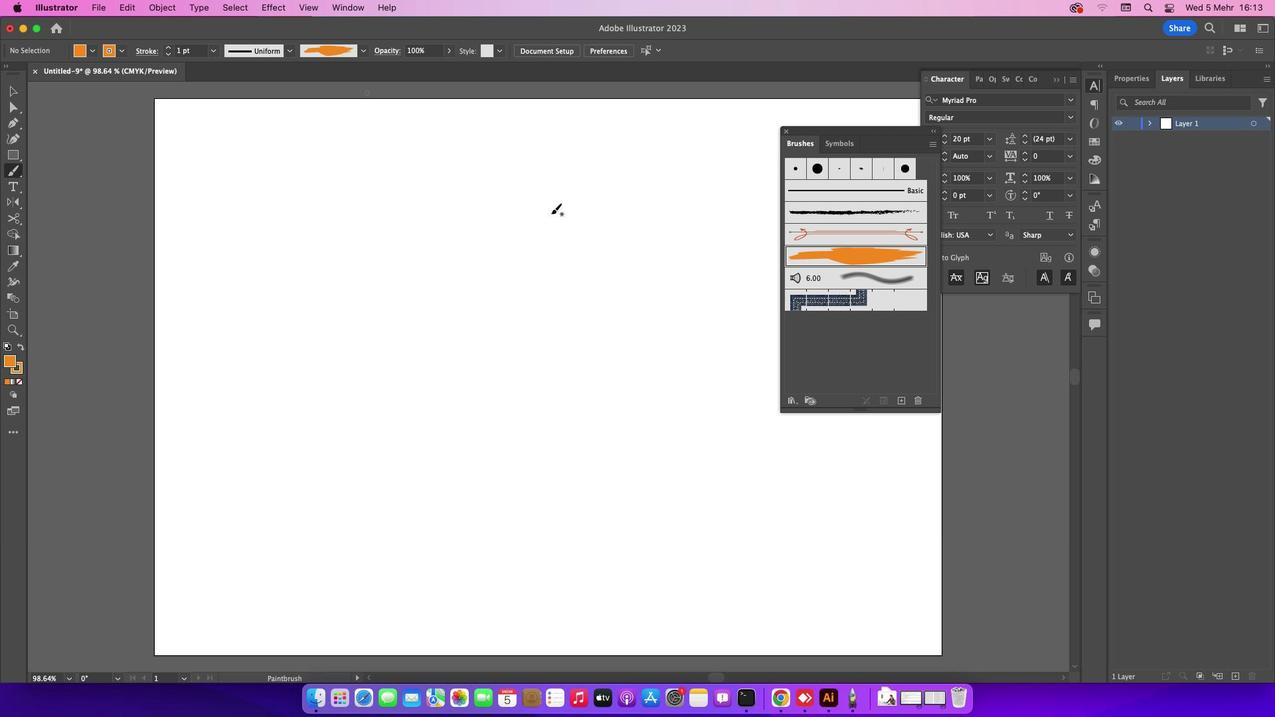 
Action: Mouse pressed left at (551, 213)
Screenshot: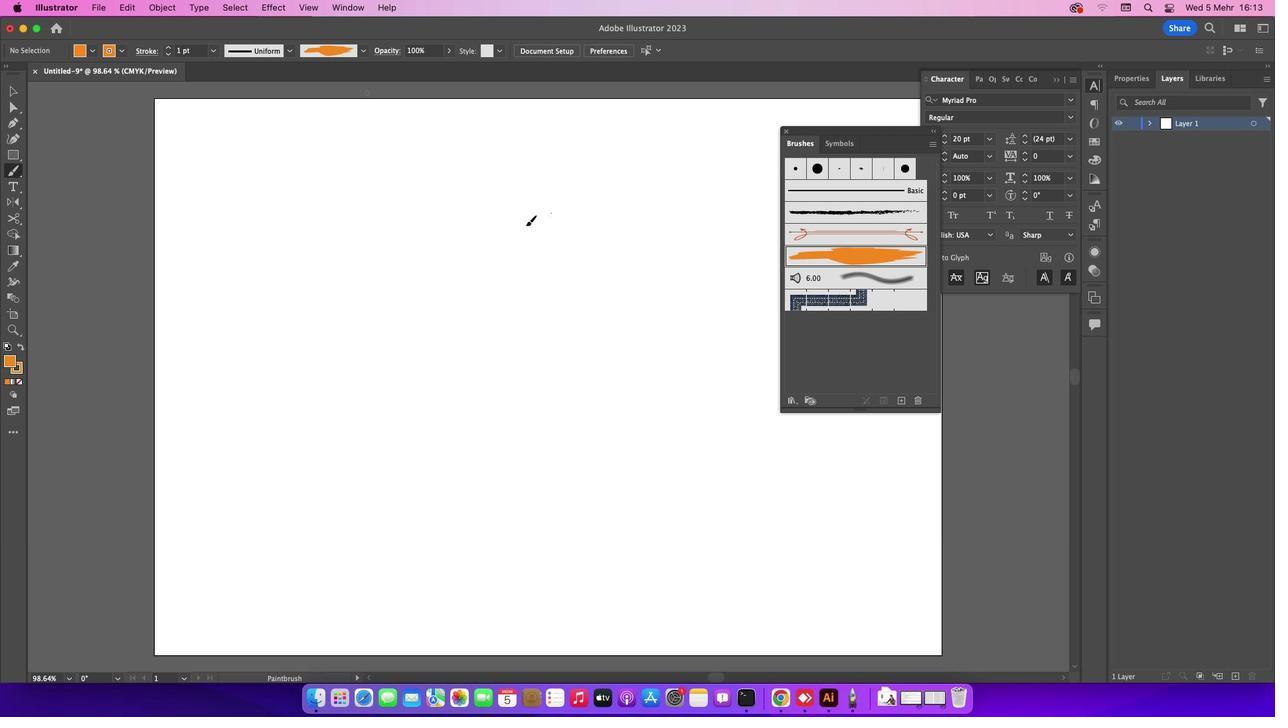 
Action: Mouse moved to (605, 240)
Screenshot: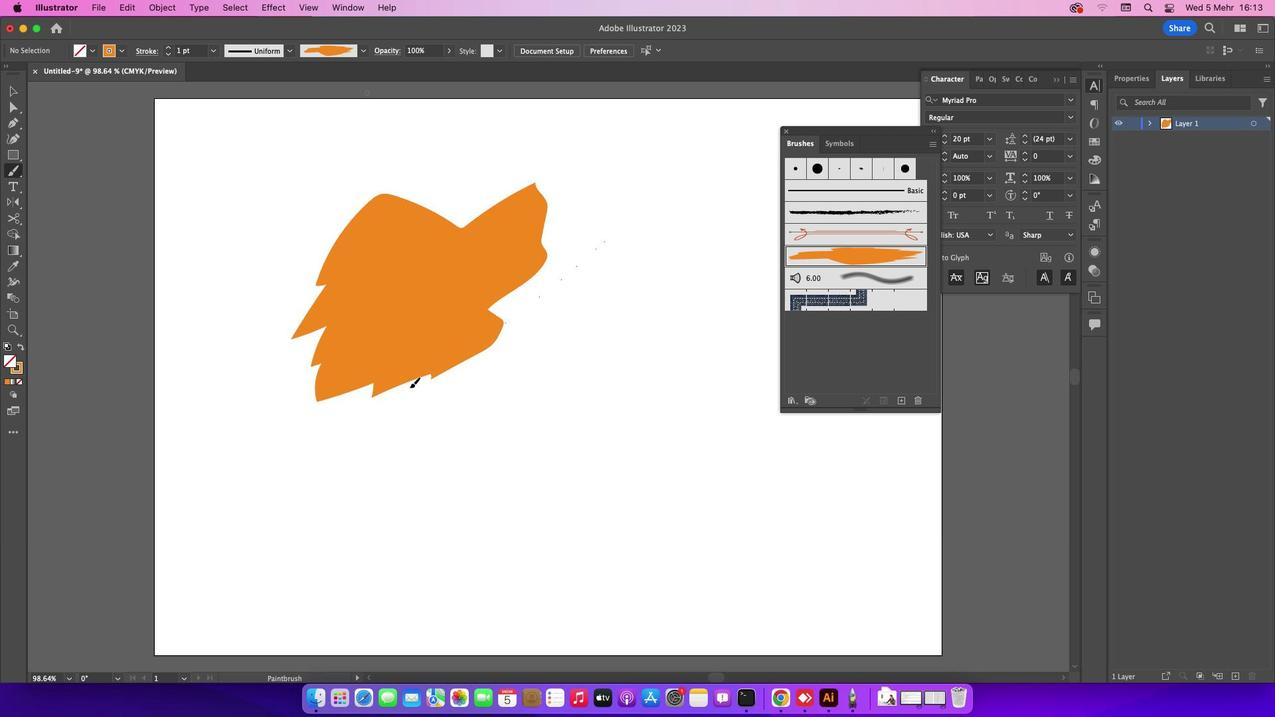 
Action: Mouse pressed left at (605, 240)
Screenshot: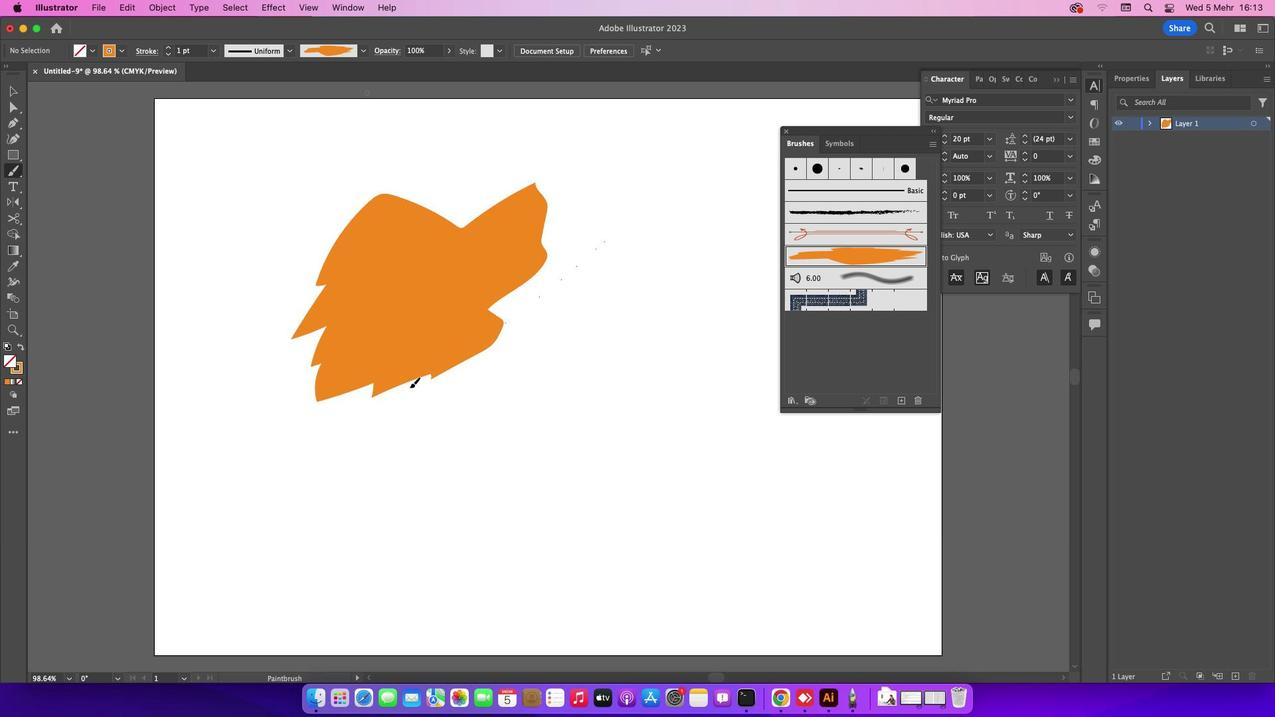 
Action: Mouse moved to (423, 137)
Screenshot: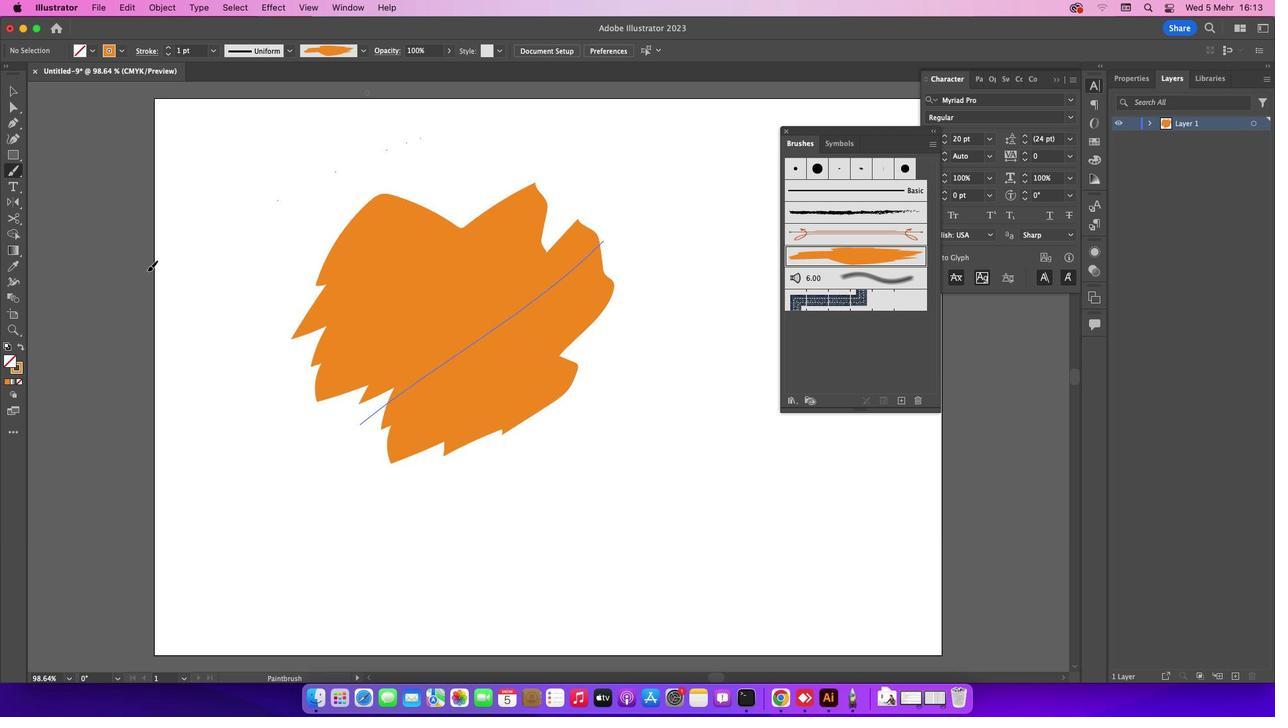 
Action: Mouse pressed left at (423, 137)
Screenshot: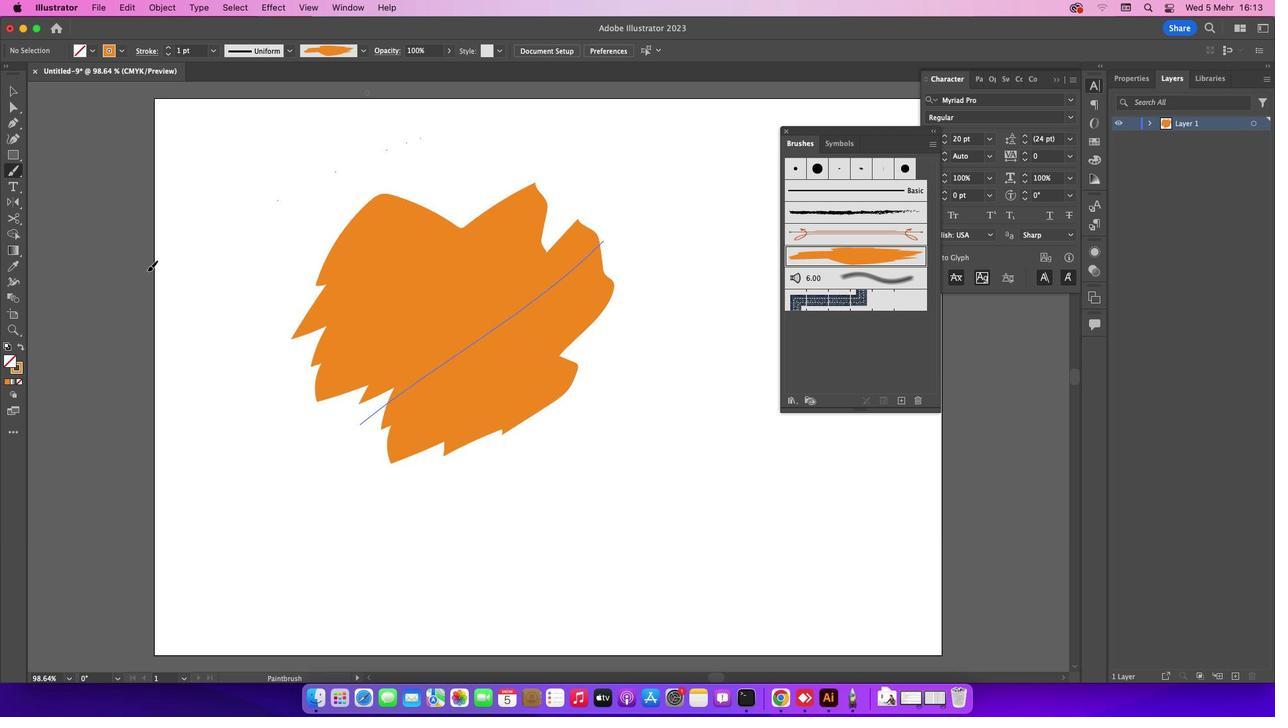 
Action: Mouse moved to (404, 164)
Screenshot: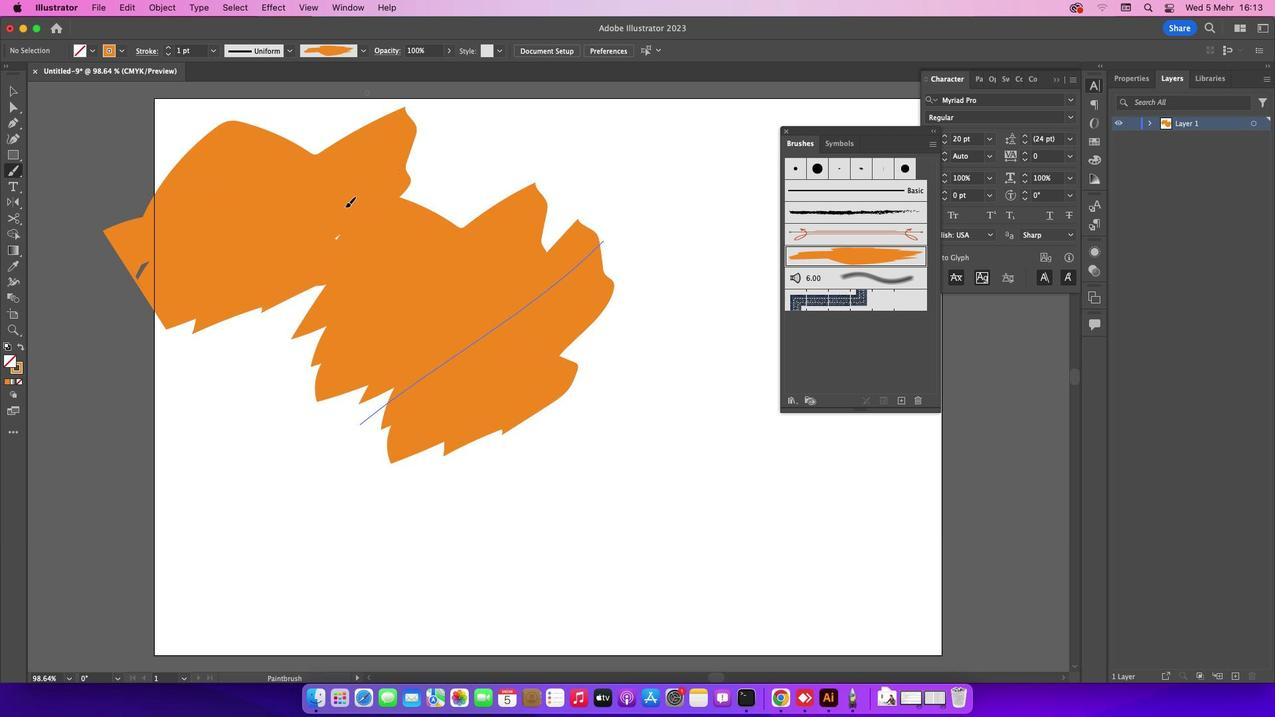 
Action: Mouse pressed left at (404, 164)
Screenshot: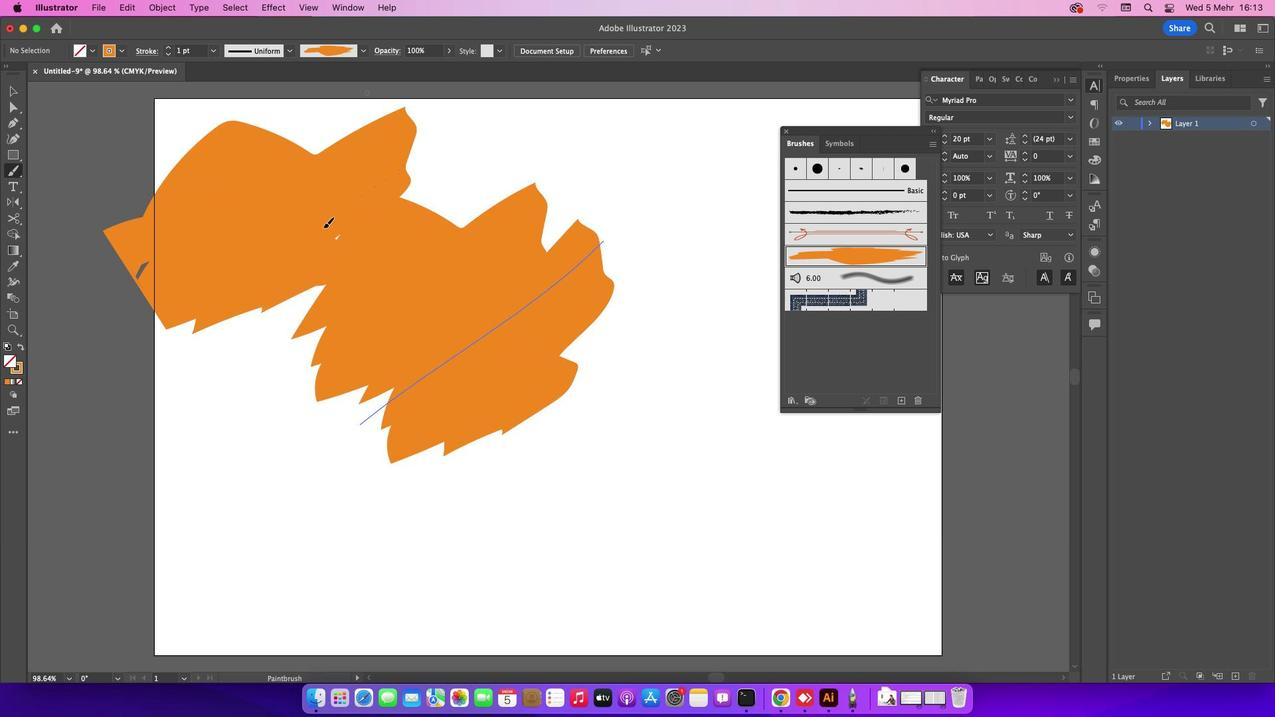 
Action: Mouse moved to (542, 129)
Screenshot: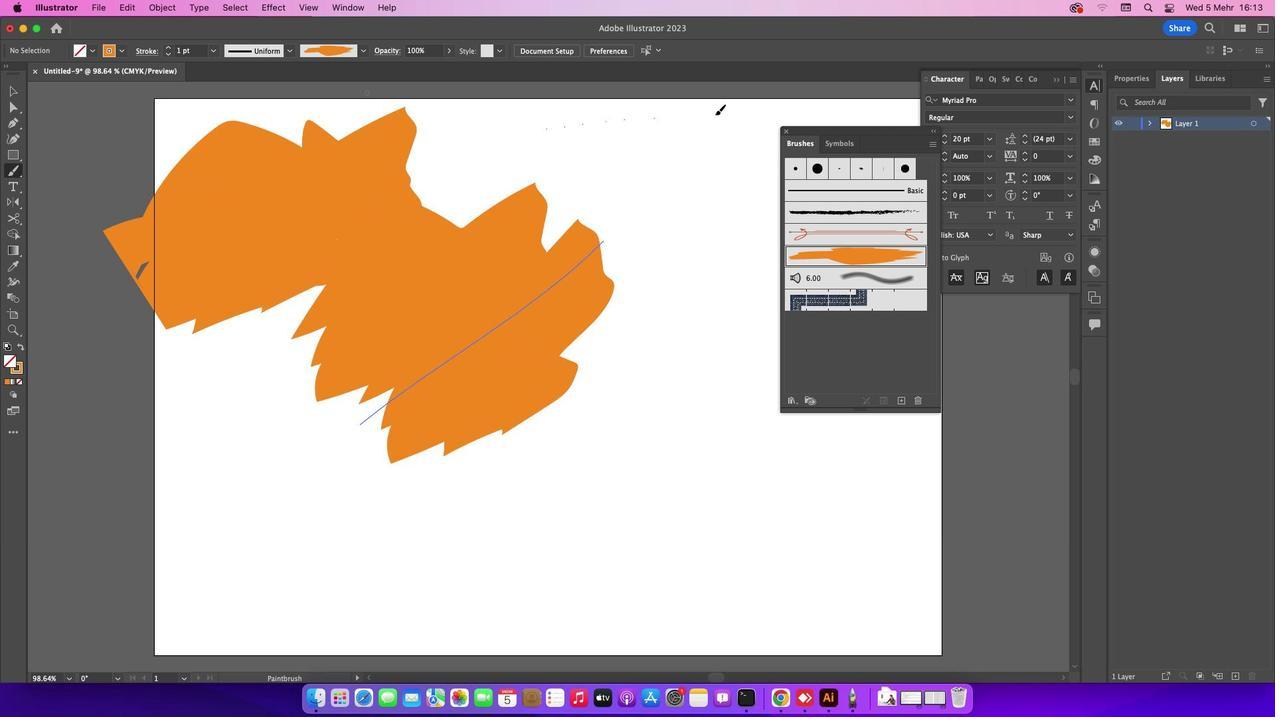 
Action: Mouse pressed left at (542, 129)
Screenshot: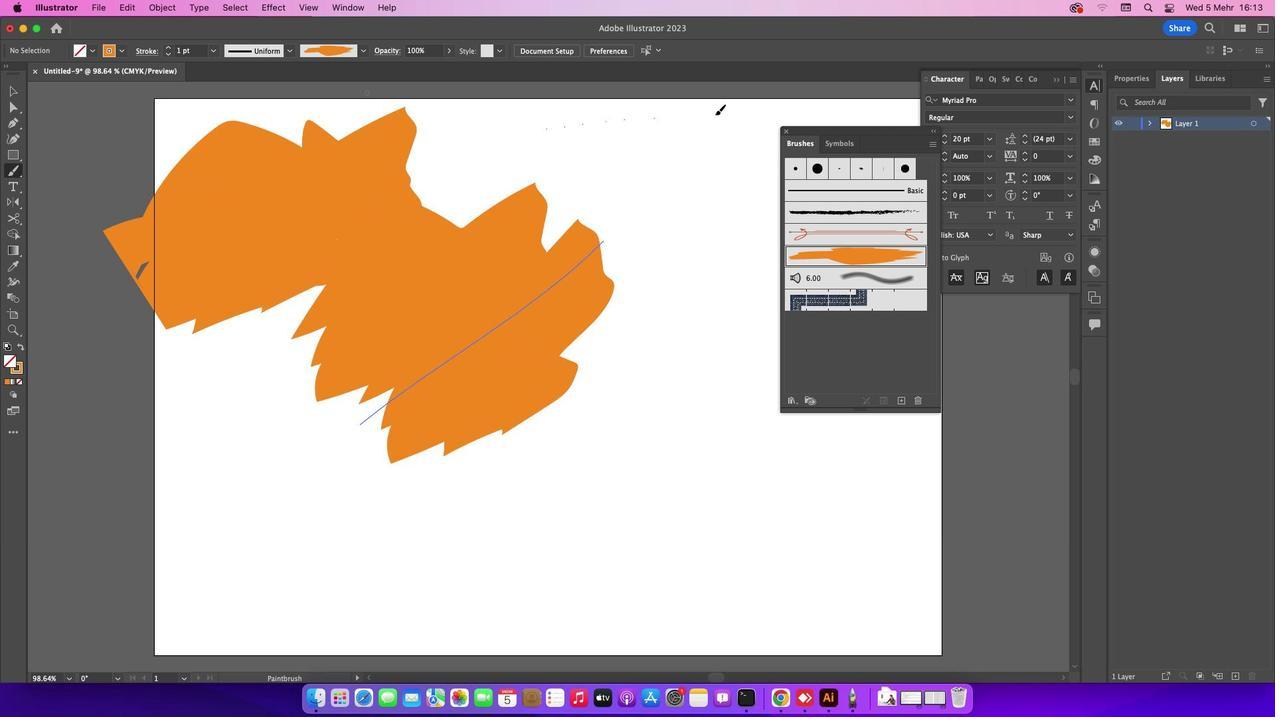 
Action: Mouse moved to (699, 126)
Screenshot: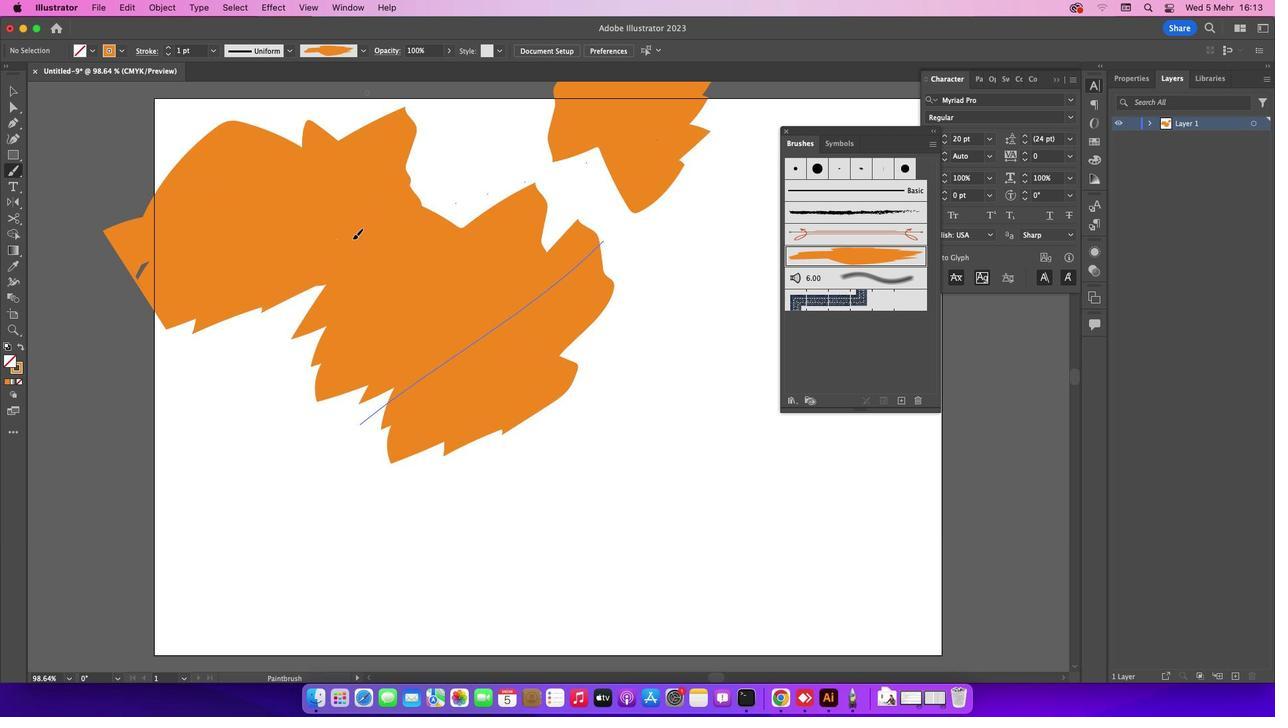 
Action: Mouse pressed left at (699, 126)
Screenshot: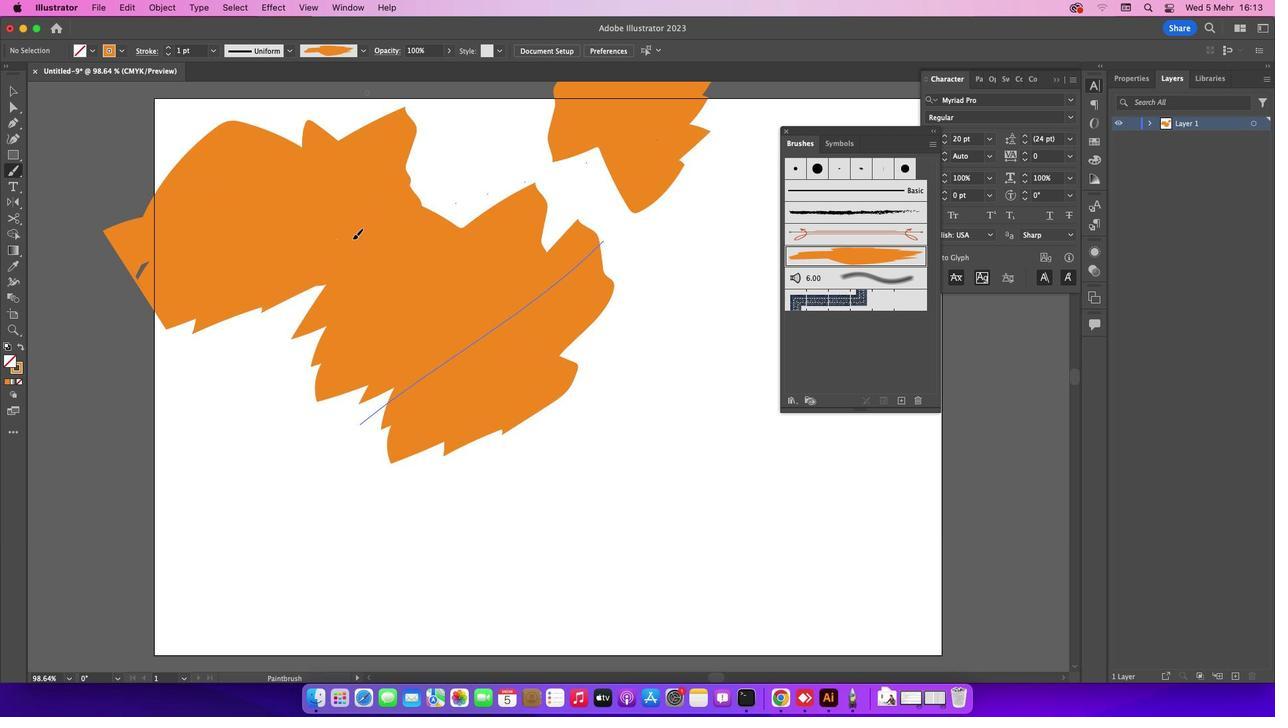 
Action: Mouse moved to (589, 239)
Screenshot: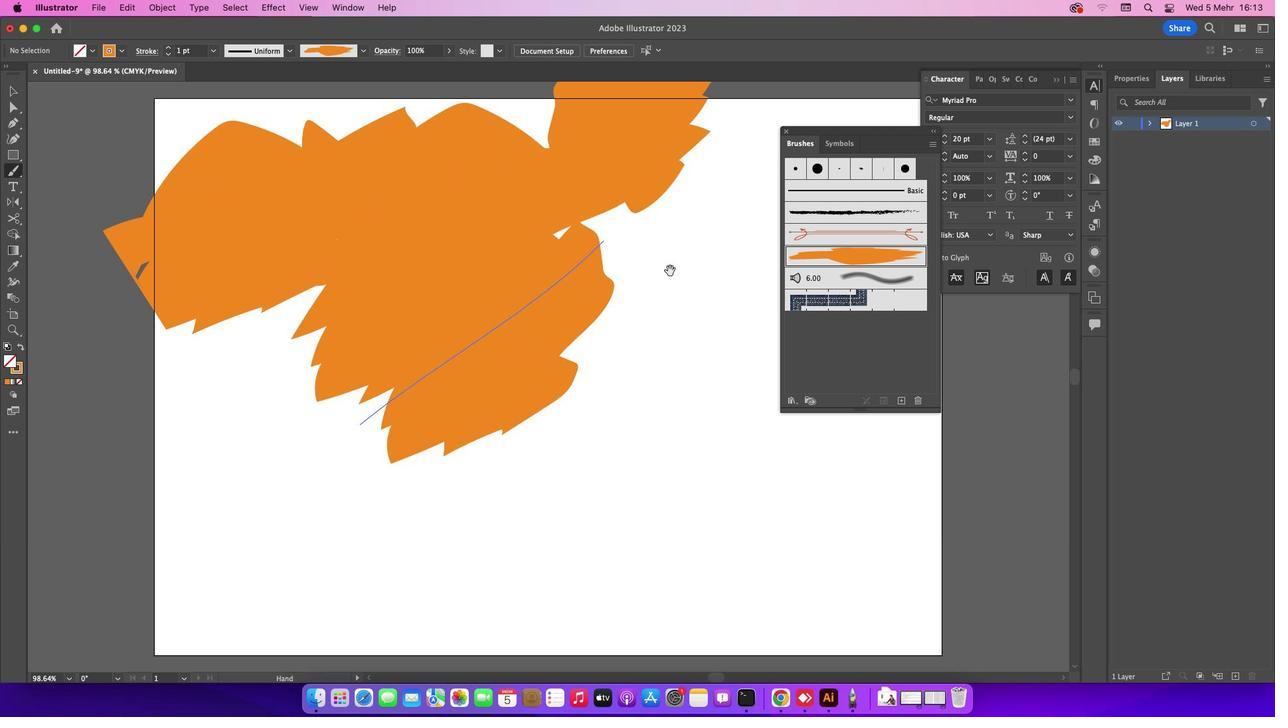 
Action: Key pressed Key.space
Screenshot: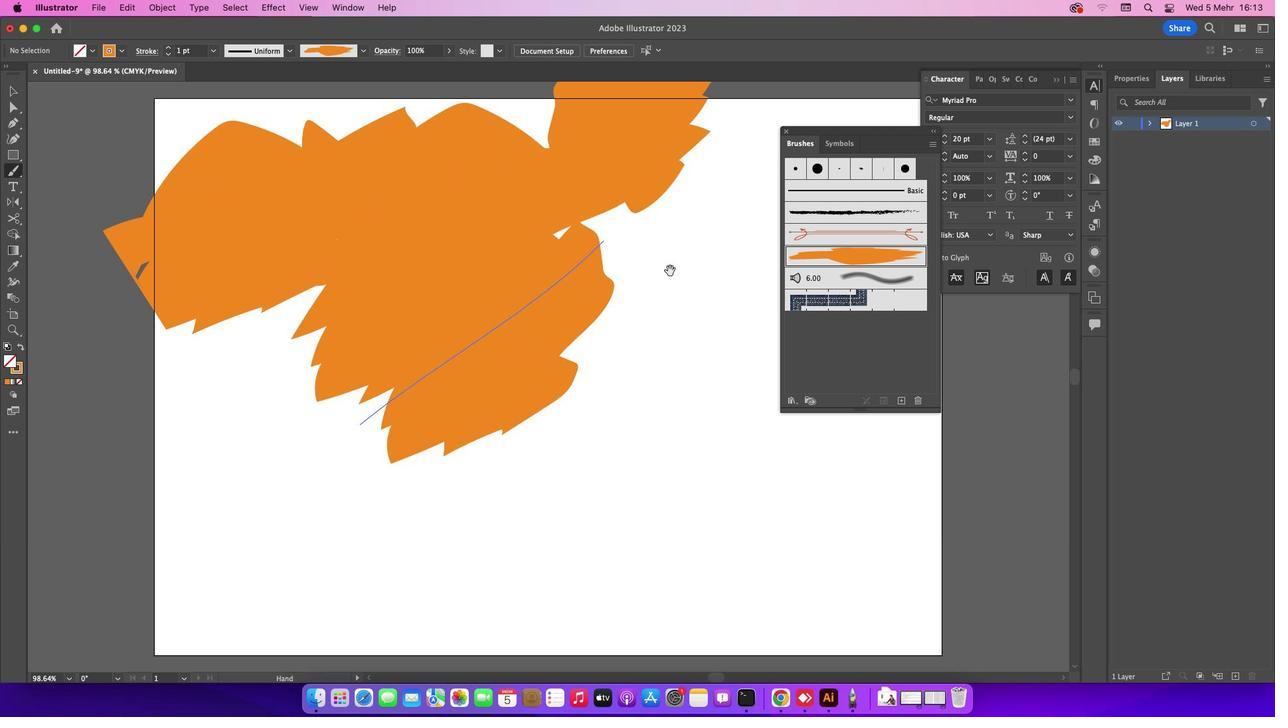 
Action: Mouse moved to (609, 262)
Screenshot: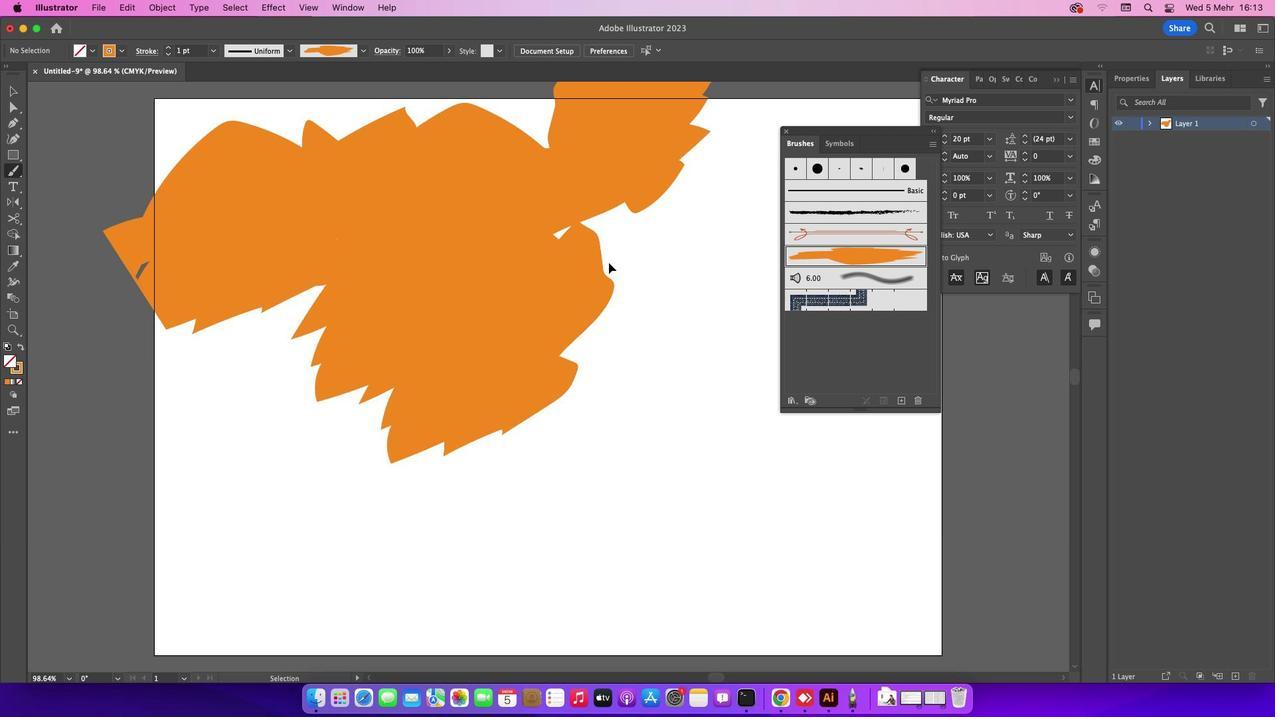 
Action: Key pressed Key.cmd'z''z'
Screenshot: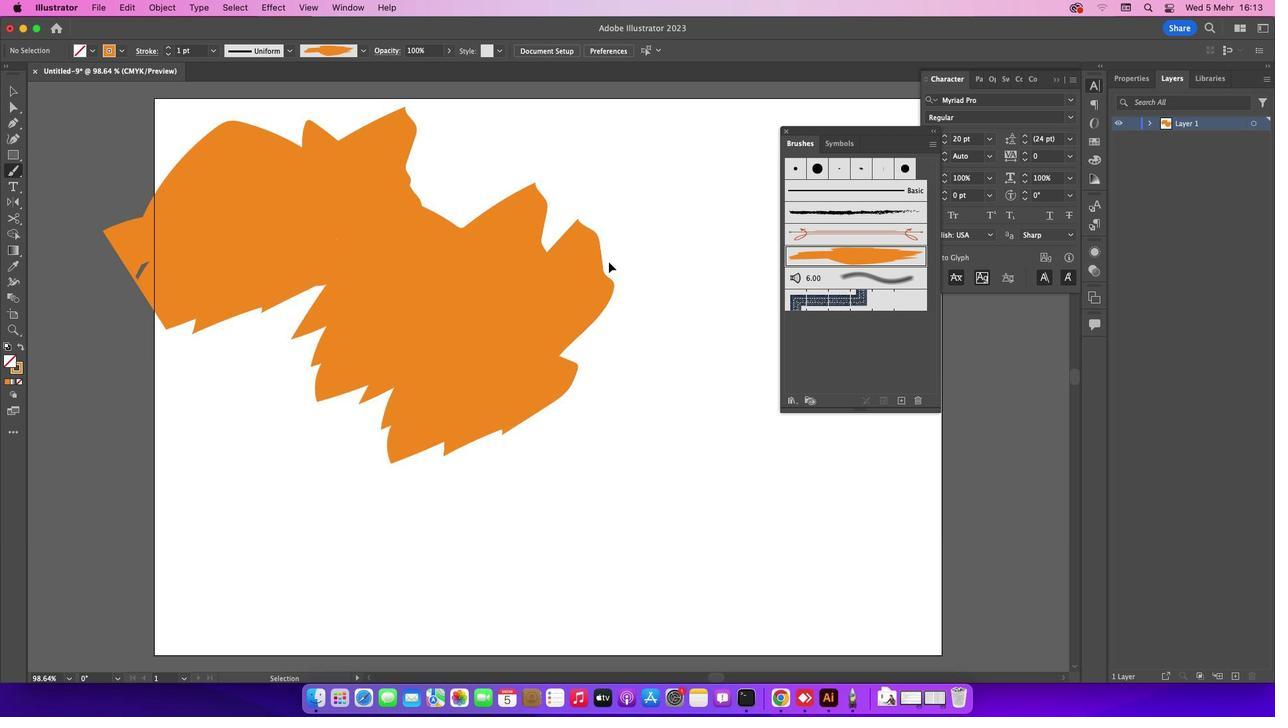 
Action: Mouse moved to (608, 261)
Screenshot: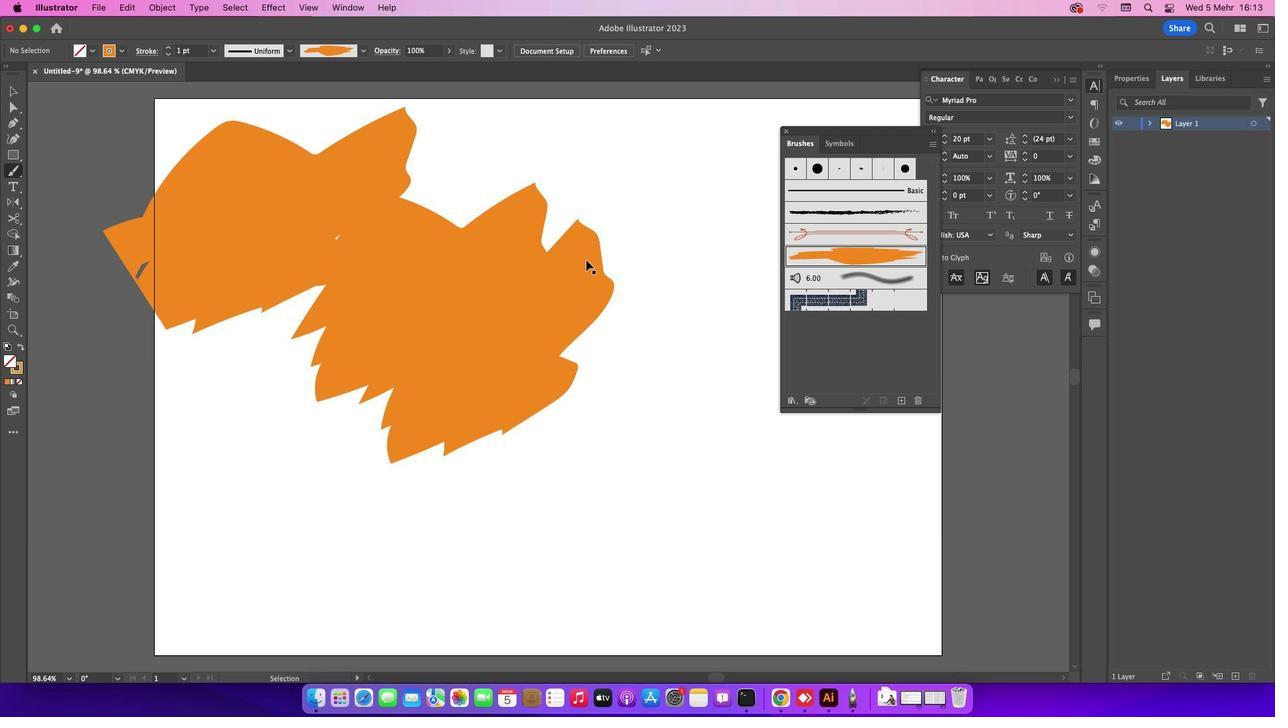 
Action: Key pressed 'z'
Screenshot: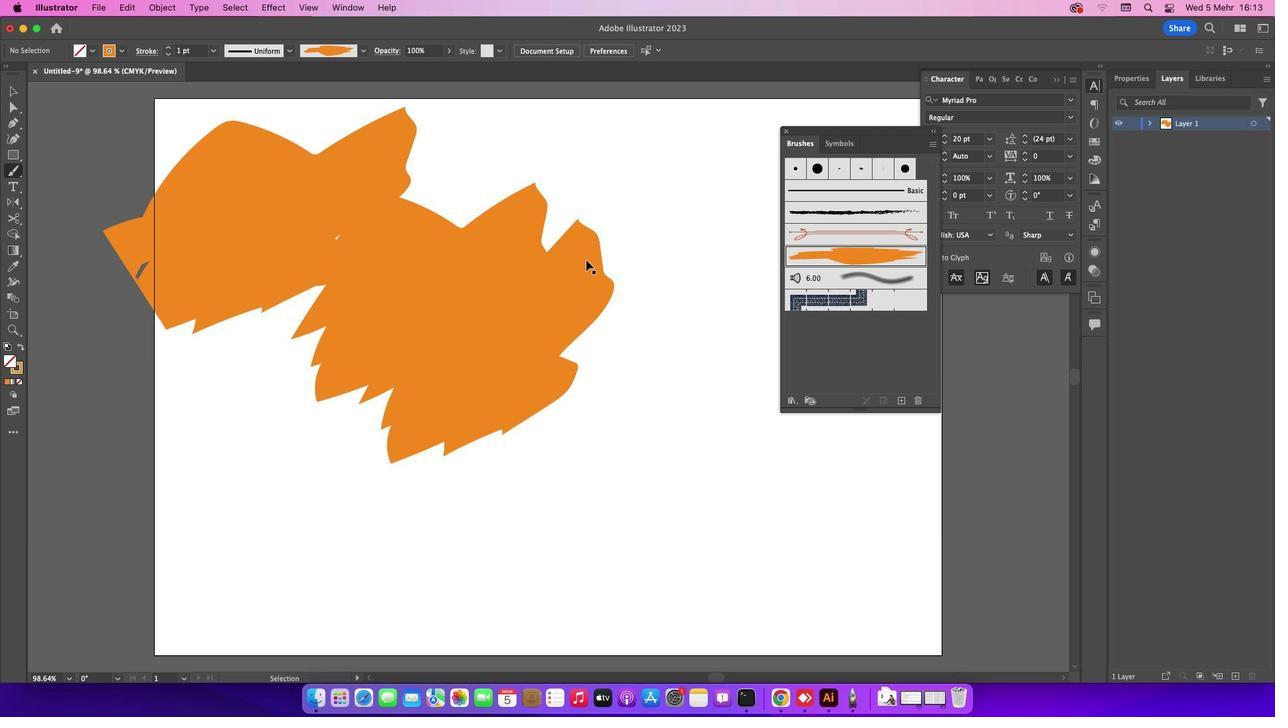 
Action: Mouse moved to (555, 260)
Screenshot: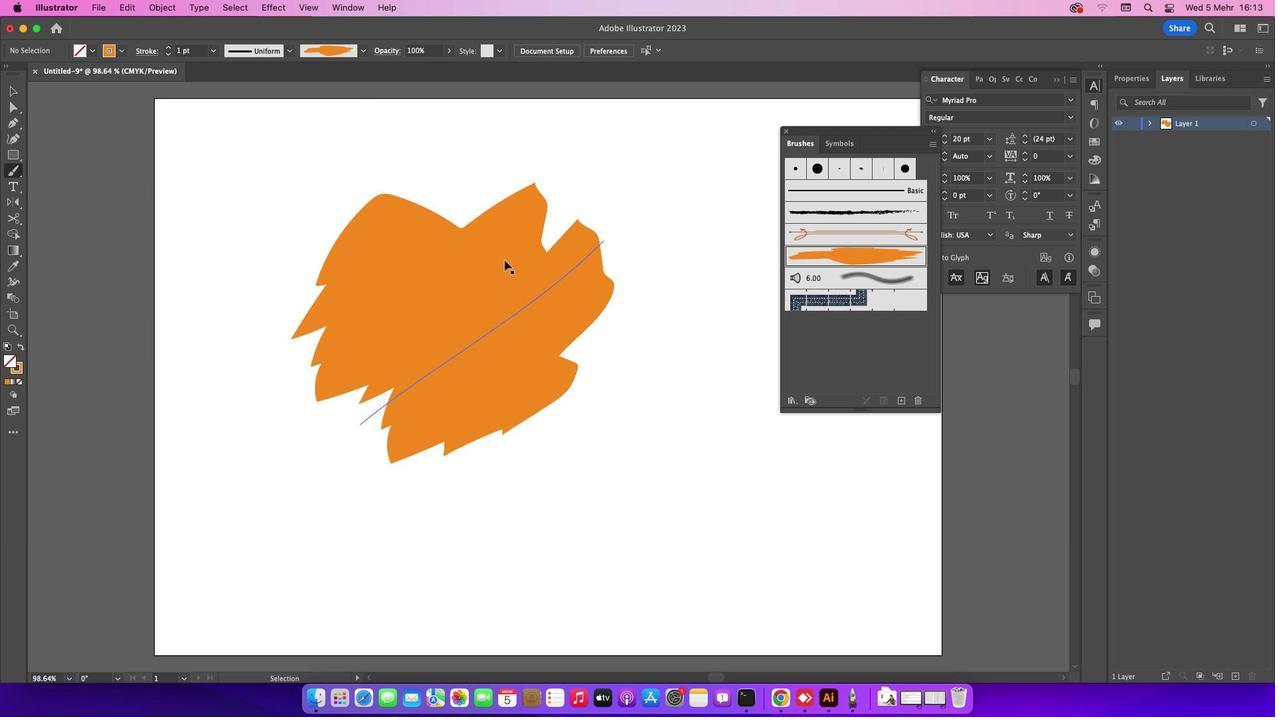 
Action: Key pressed 'z'
Screenshot: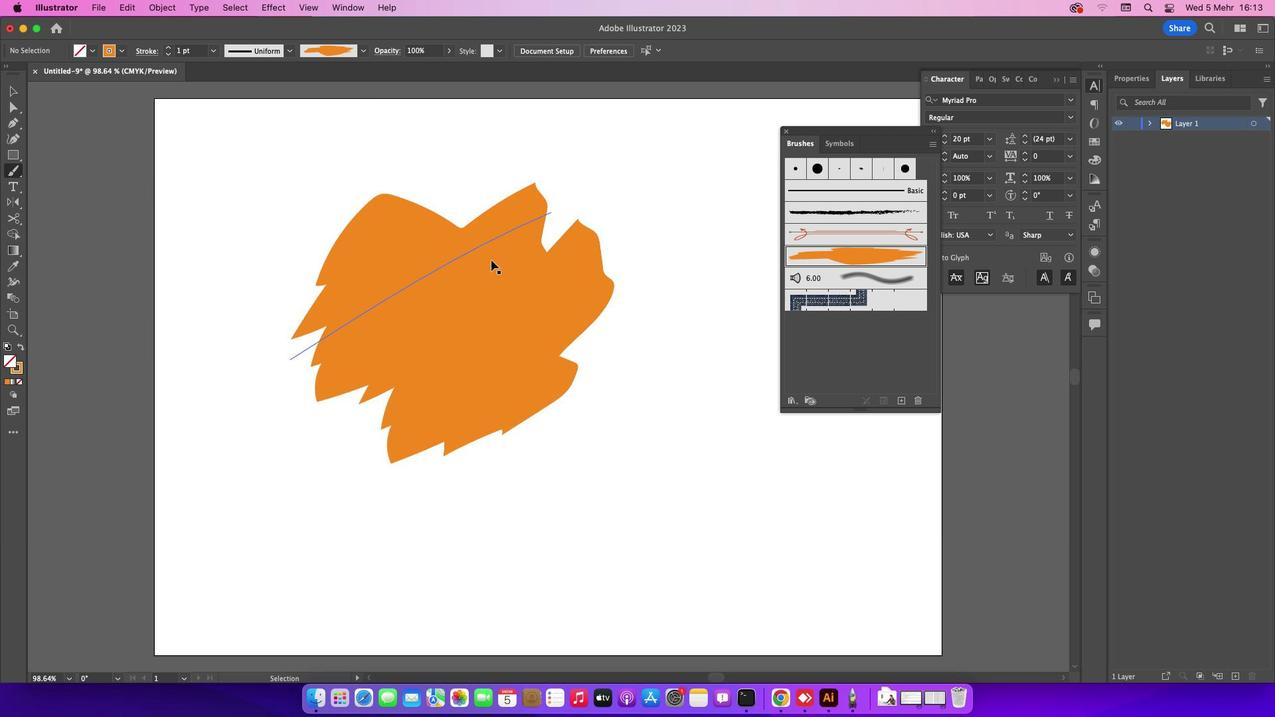 
Action: Mouse moved to (477, 260)
Screenshot: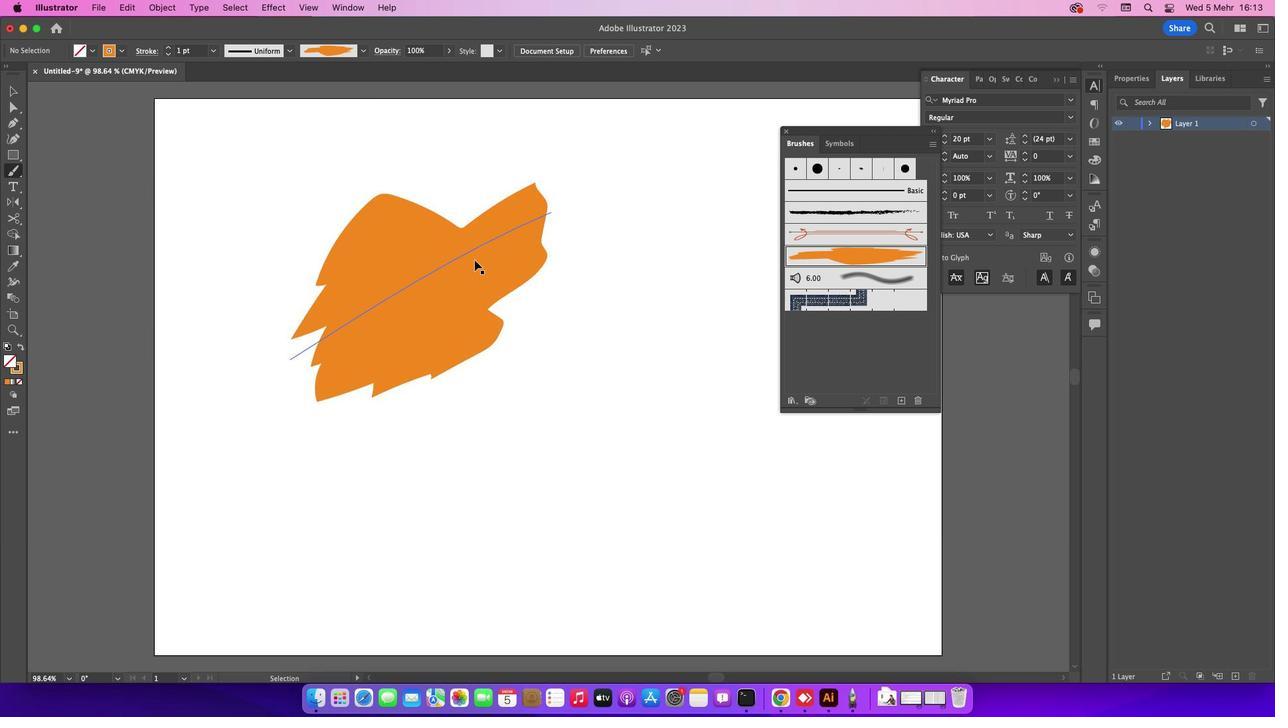
Action: Key pressed Key.cmd
Screenshot: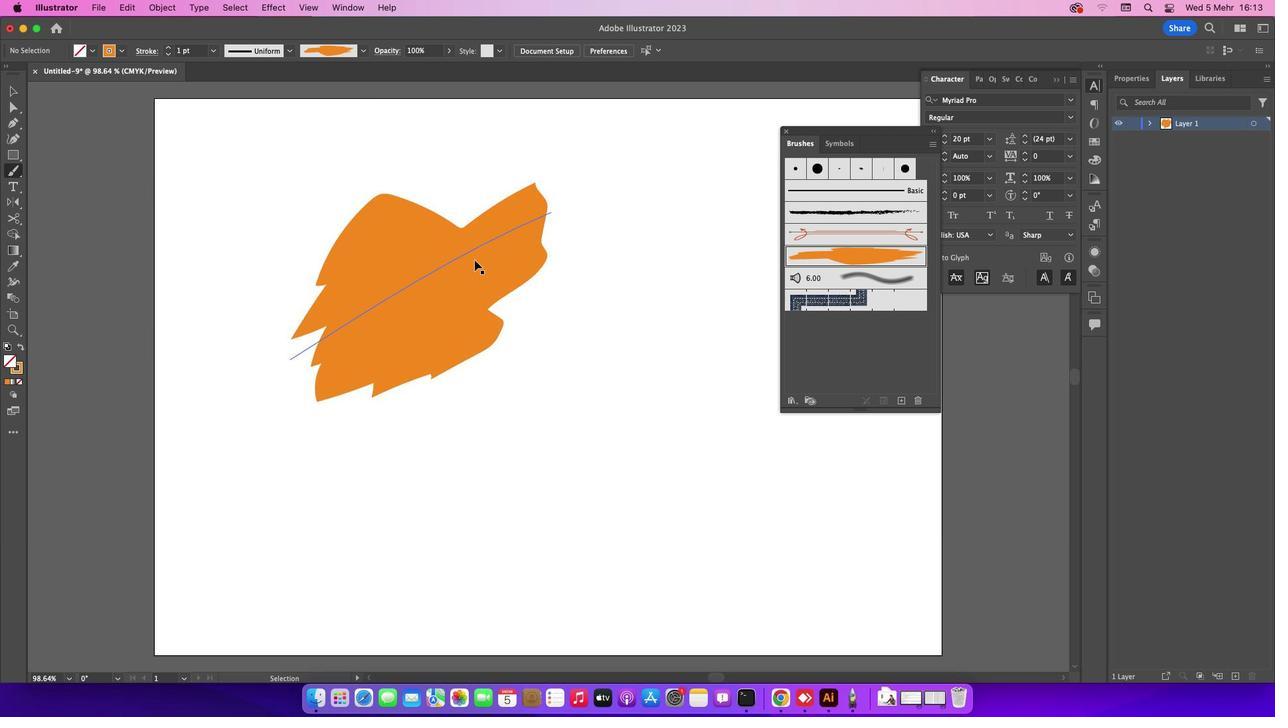 
Action: Mouse moved to (476, 260)
Screenshot: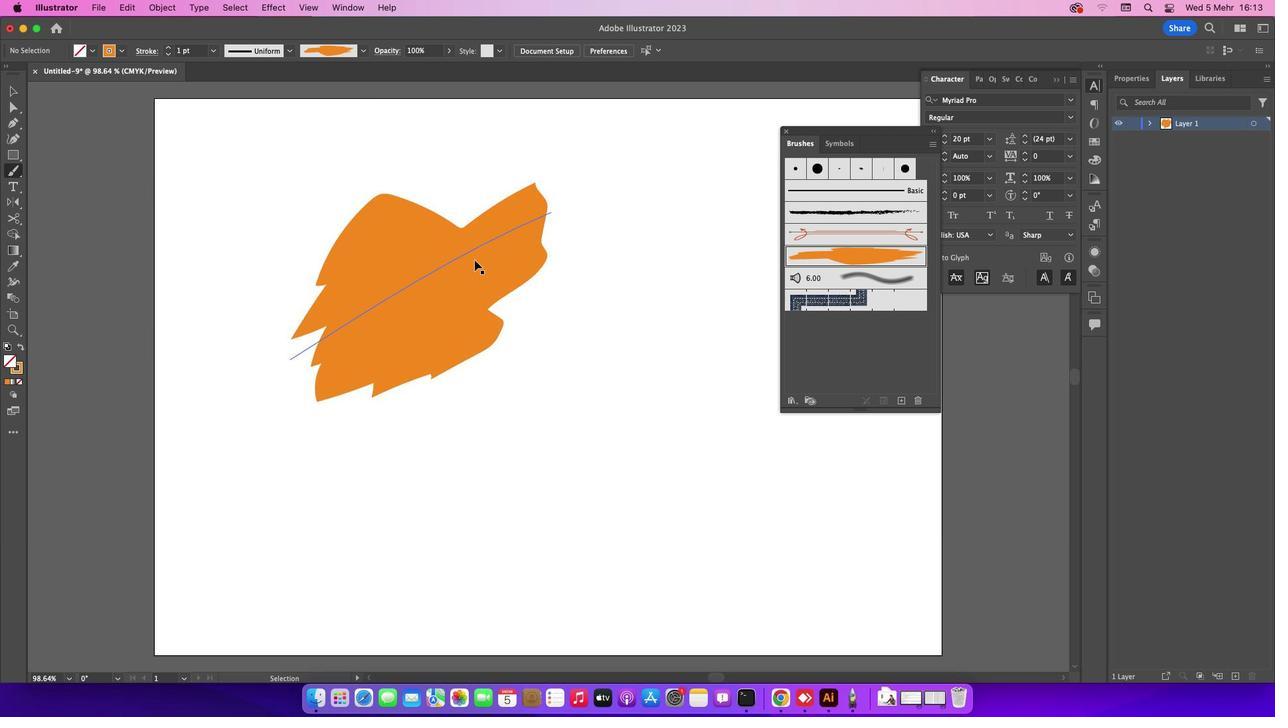 
Action: Key pressed 'z'
Screenshot: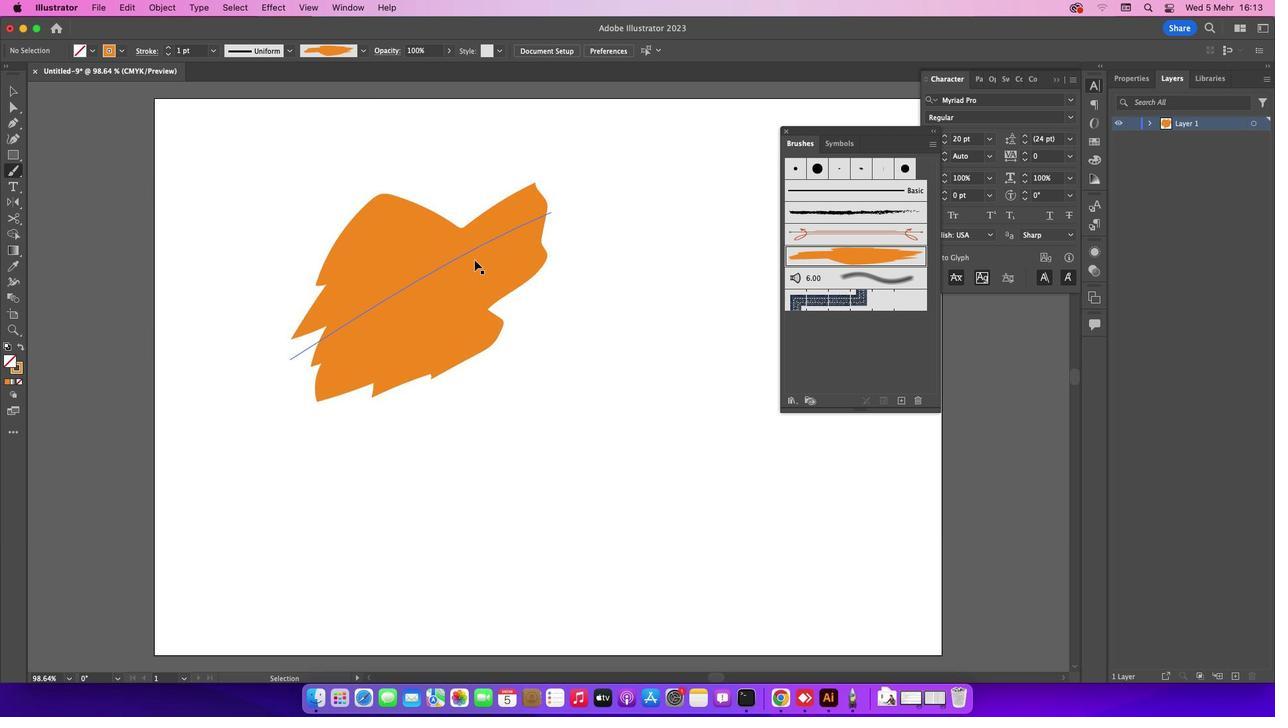 
Action: Mouse moved to (178, 136)
Screenshot: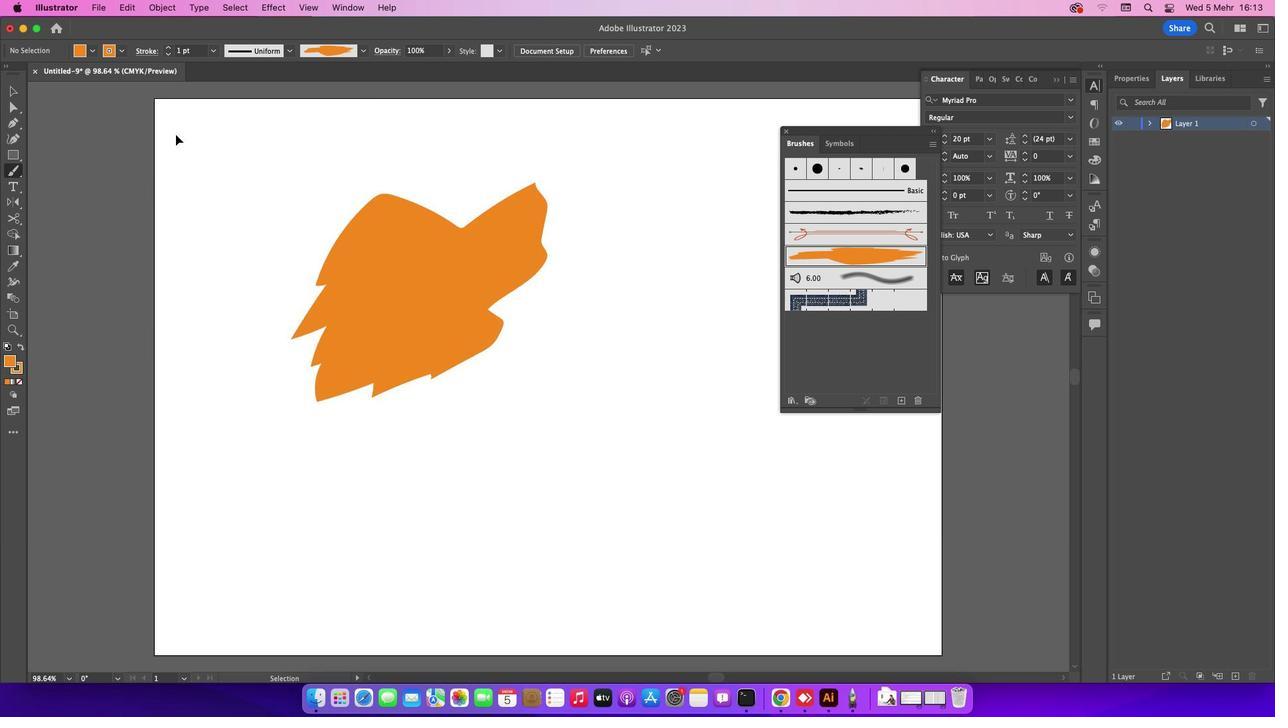 
Action: Key pressed Key.cmd
Screenshot: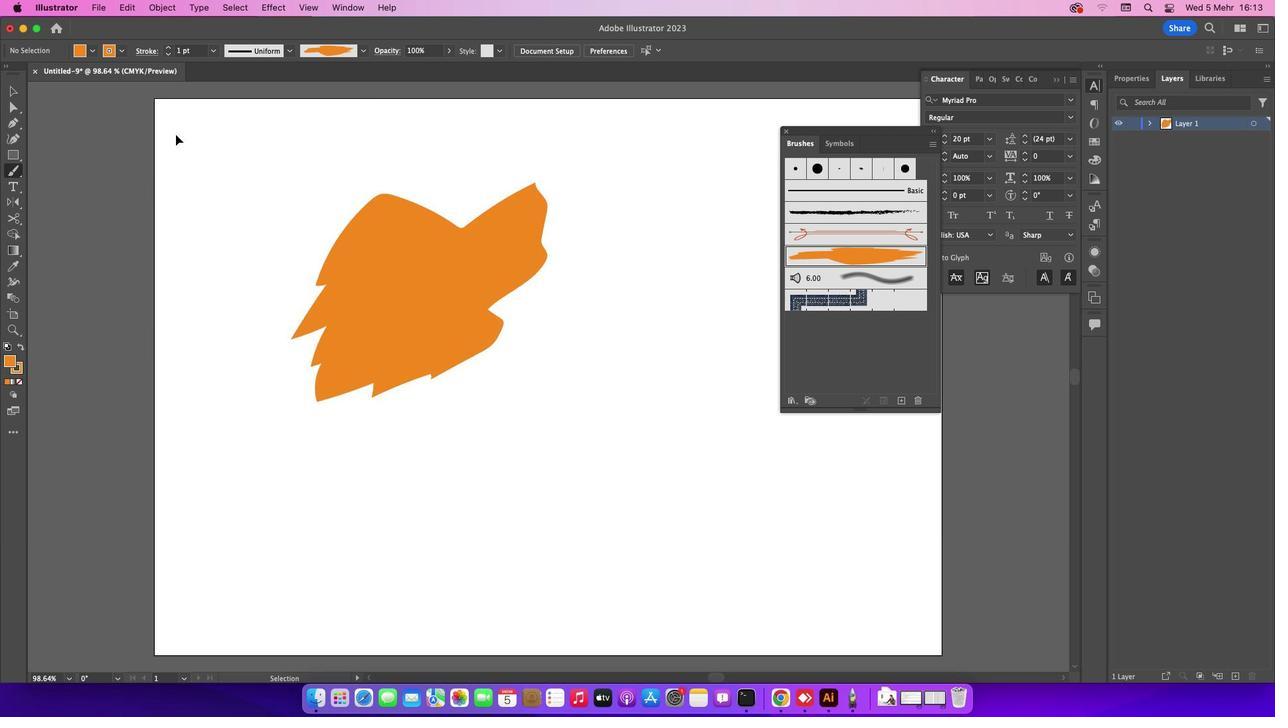 
Action: Mouse moved to (175, 134)
Screenshot: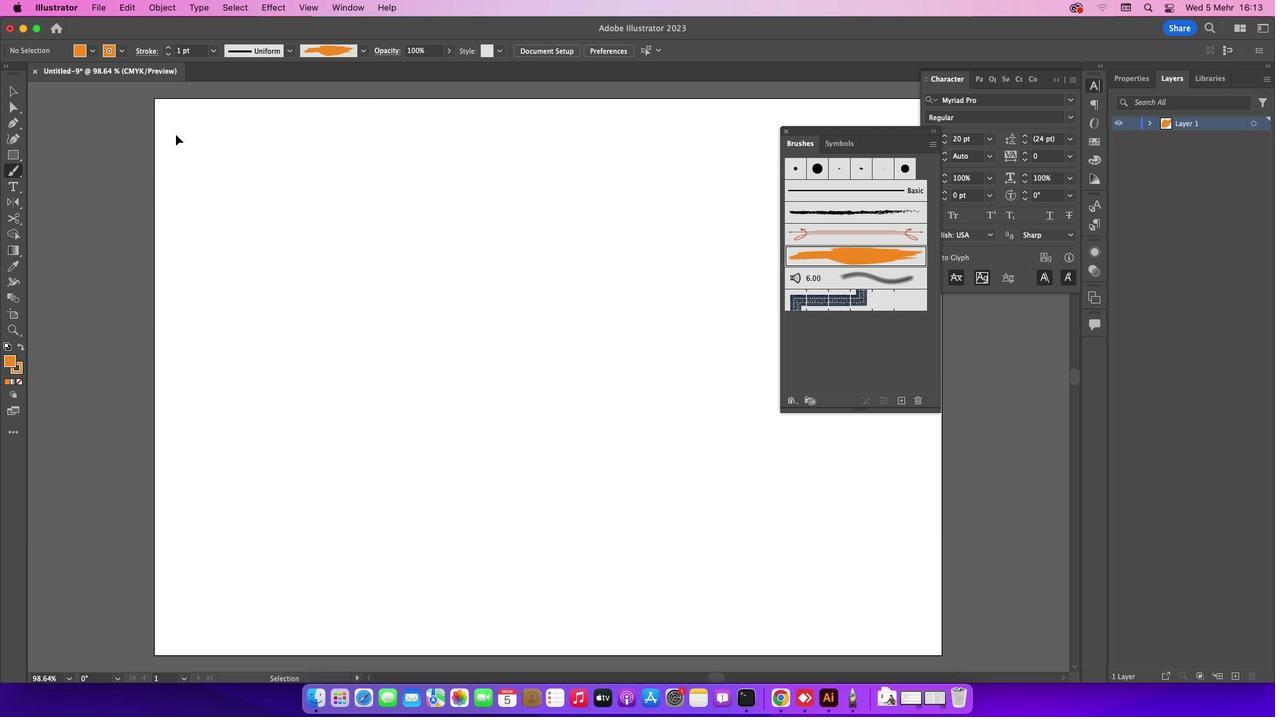 
Action: Key pressed 'z'
Screenshot: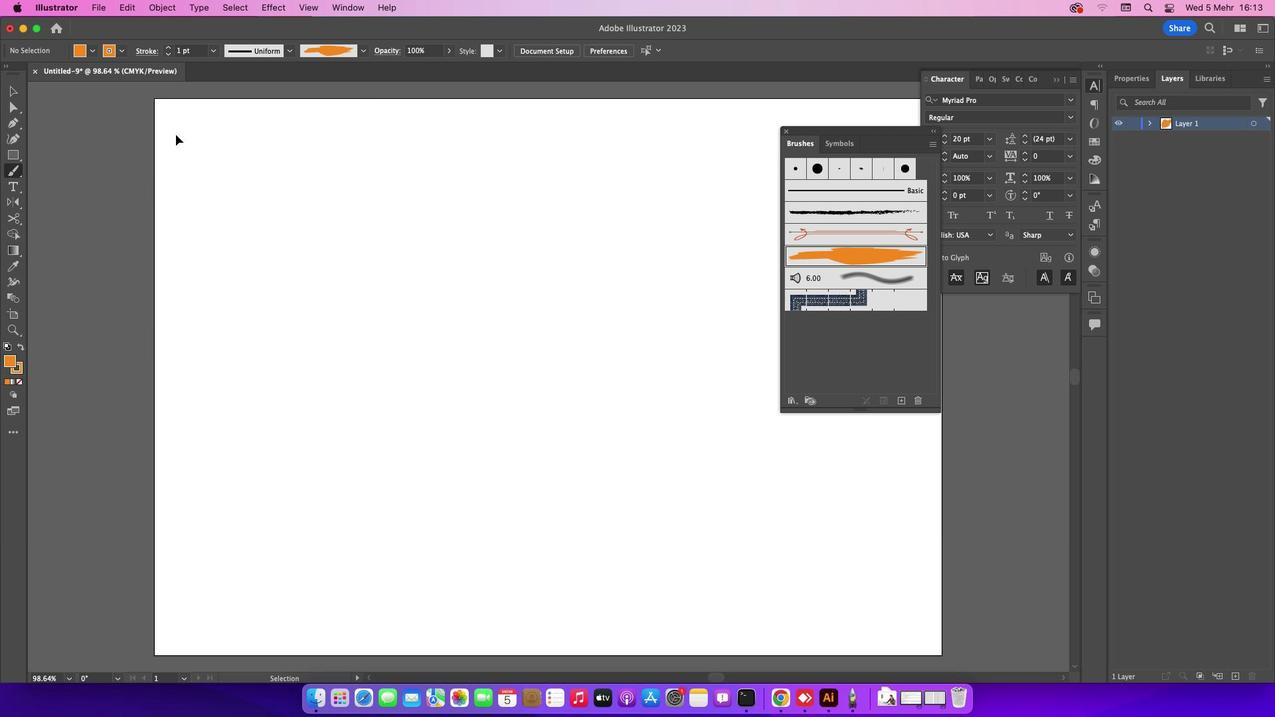 
Action: Mouse moved to (495, 156)
Screenshot: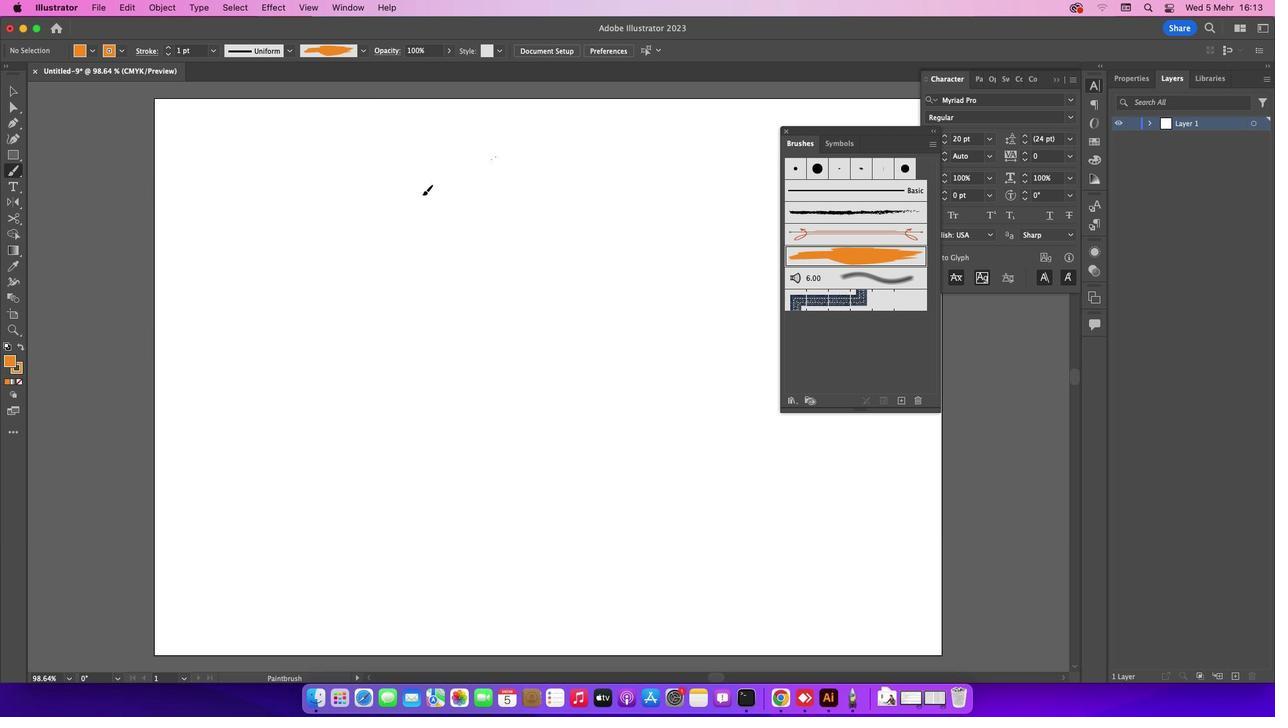 
Action: Mouse pressed left at (495, 156)
Screenshot: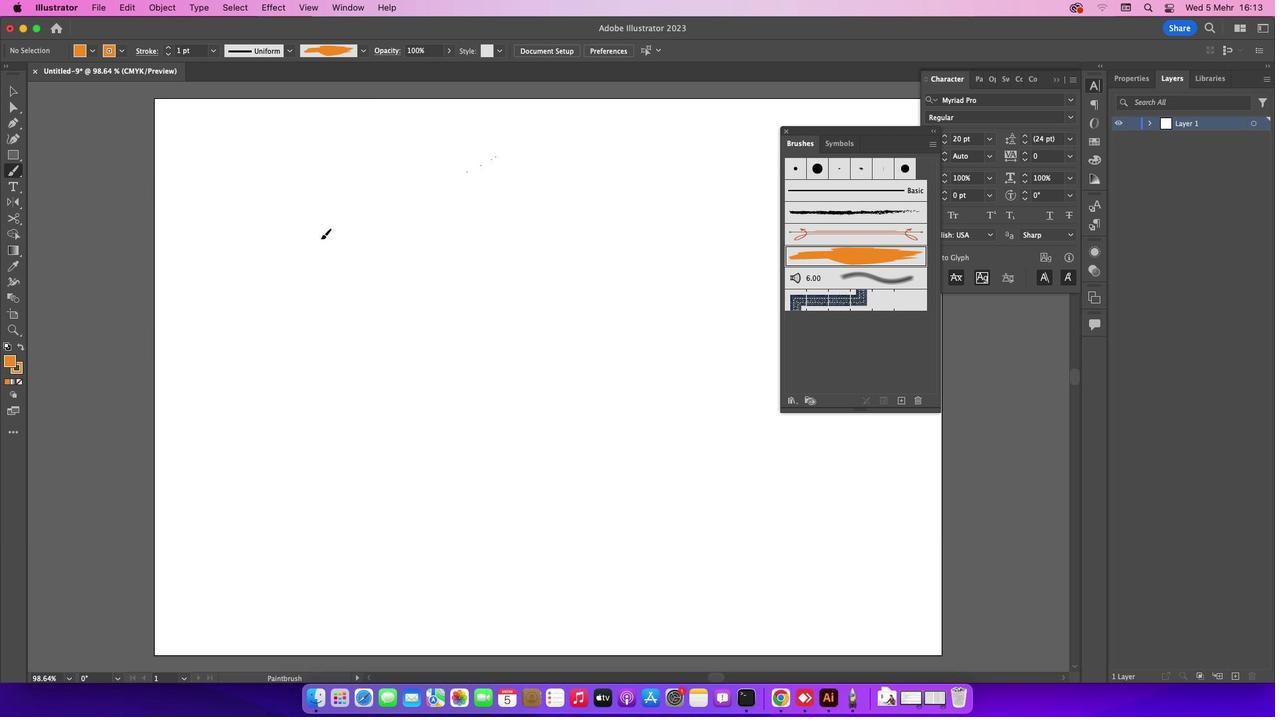 
Action: Mouse moved to (123, 51)
Screenshot: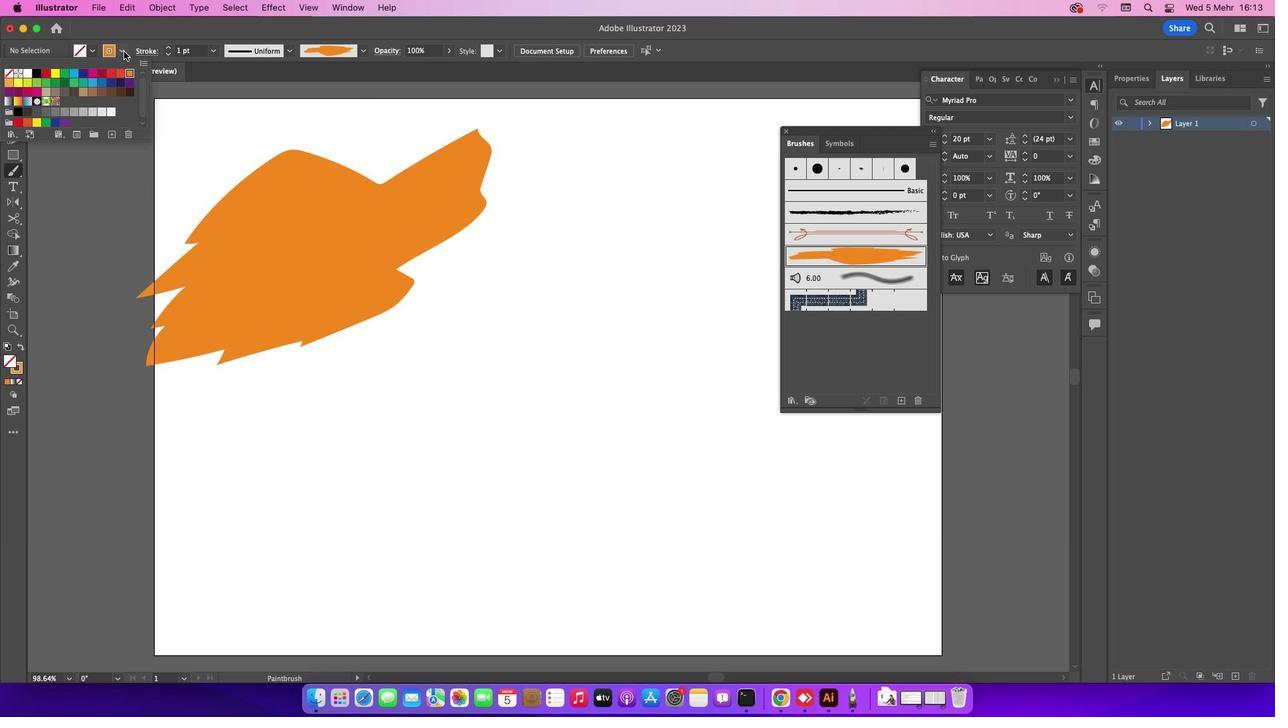 
Action: Mouse pressed left at (123, 51)
Screenshot: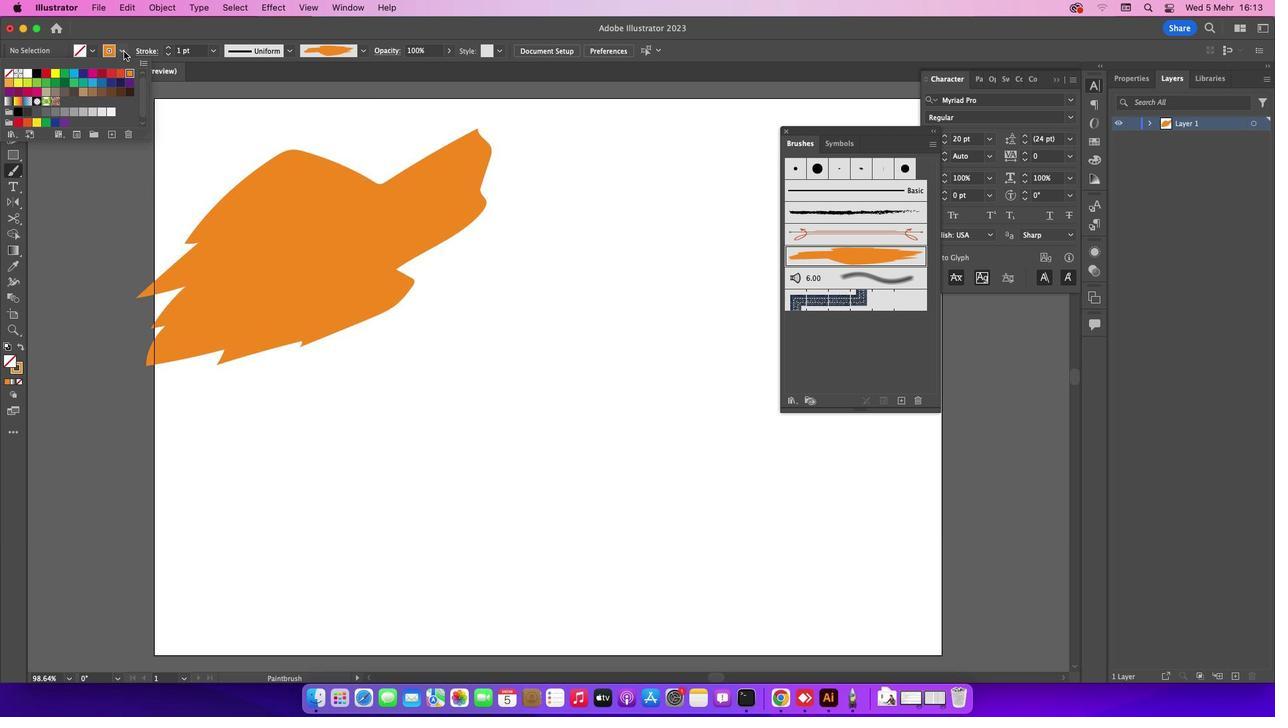 
Action: Mouse moved to (53, 73)
Screenshot: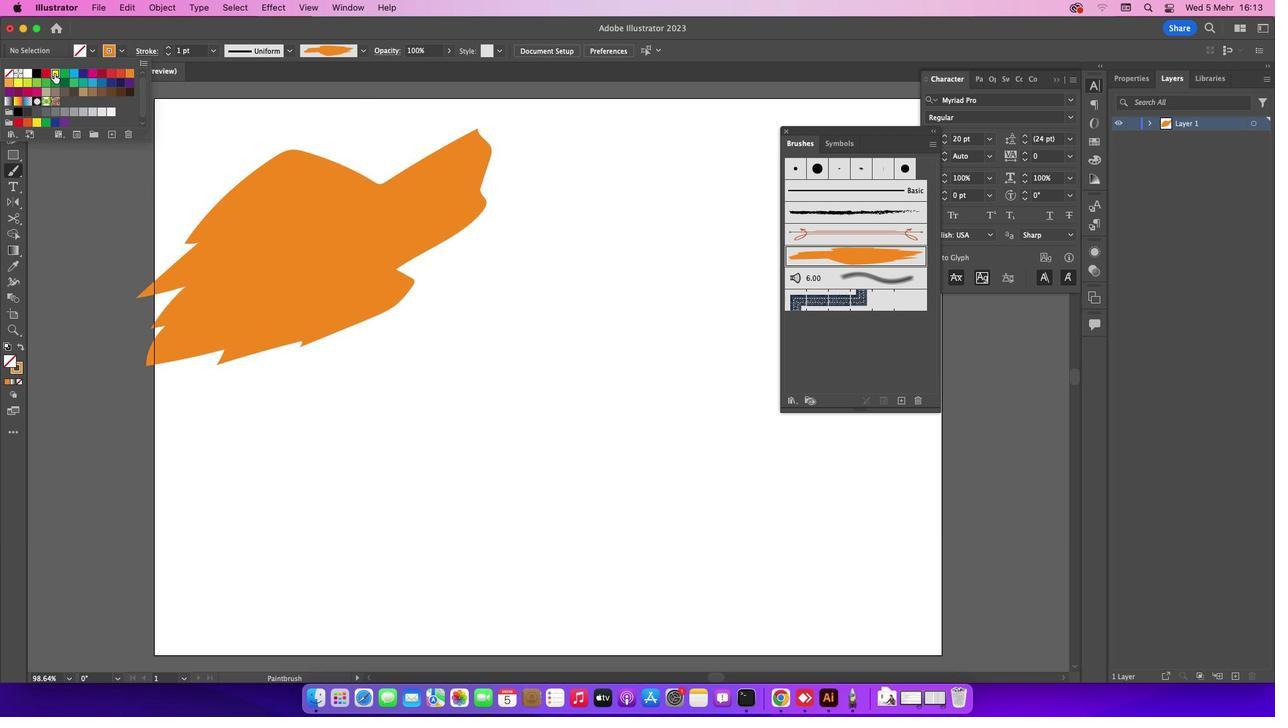
Action: Mouse pressed left at (53, 73)
Screenshot: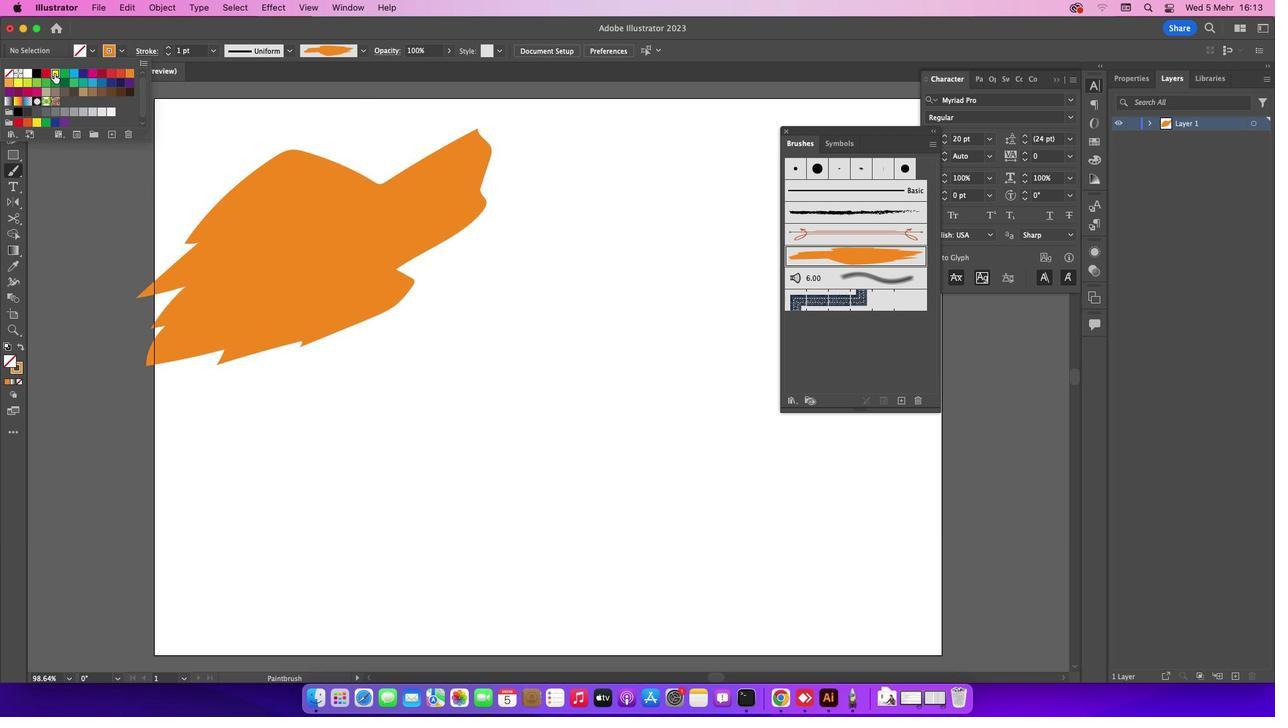 
Action: Mouse moved to (121, 47)
Screenshot: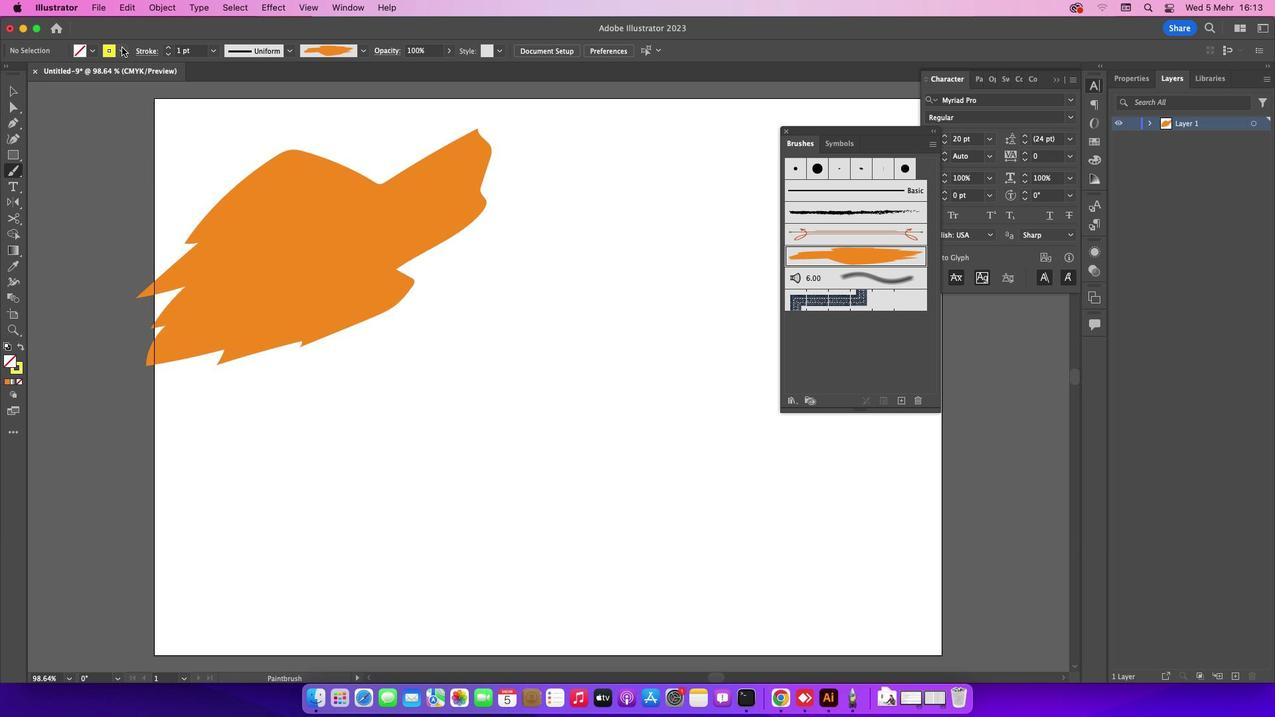 
Action: Mouse pressed left at (121, 47)
Screenshot: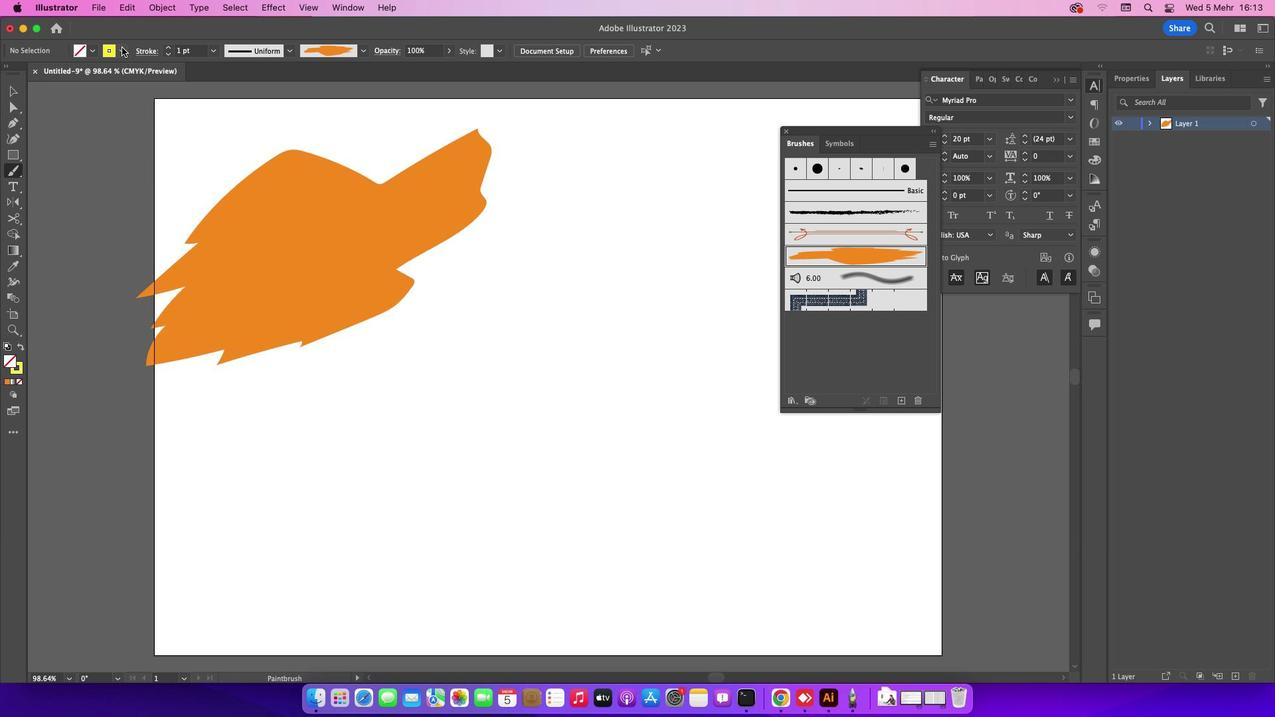 
Action: Mouse moved to (317, 128)
Screenshot: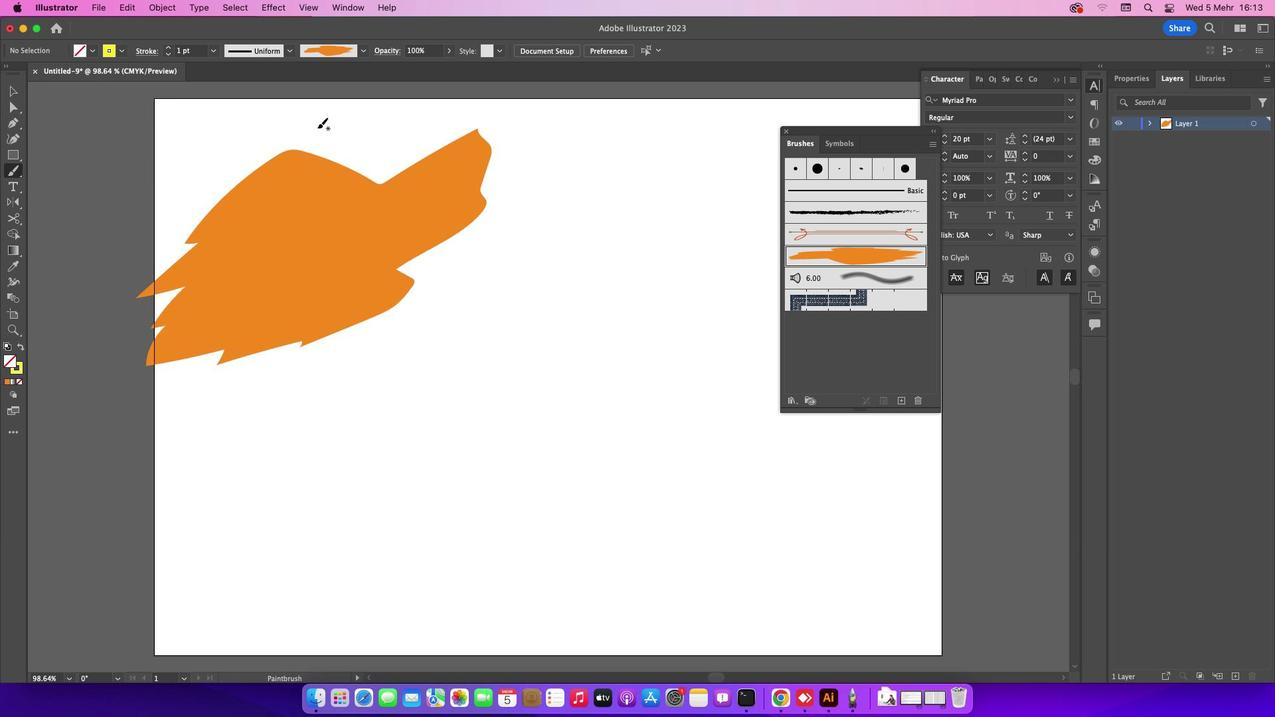 
Action: Key pressed Key.cmd'z'Key.cmd
Screenshot: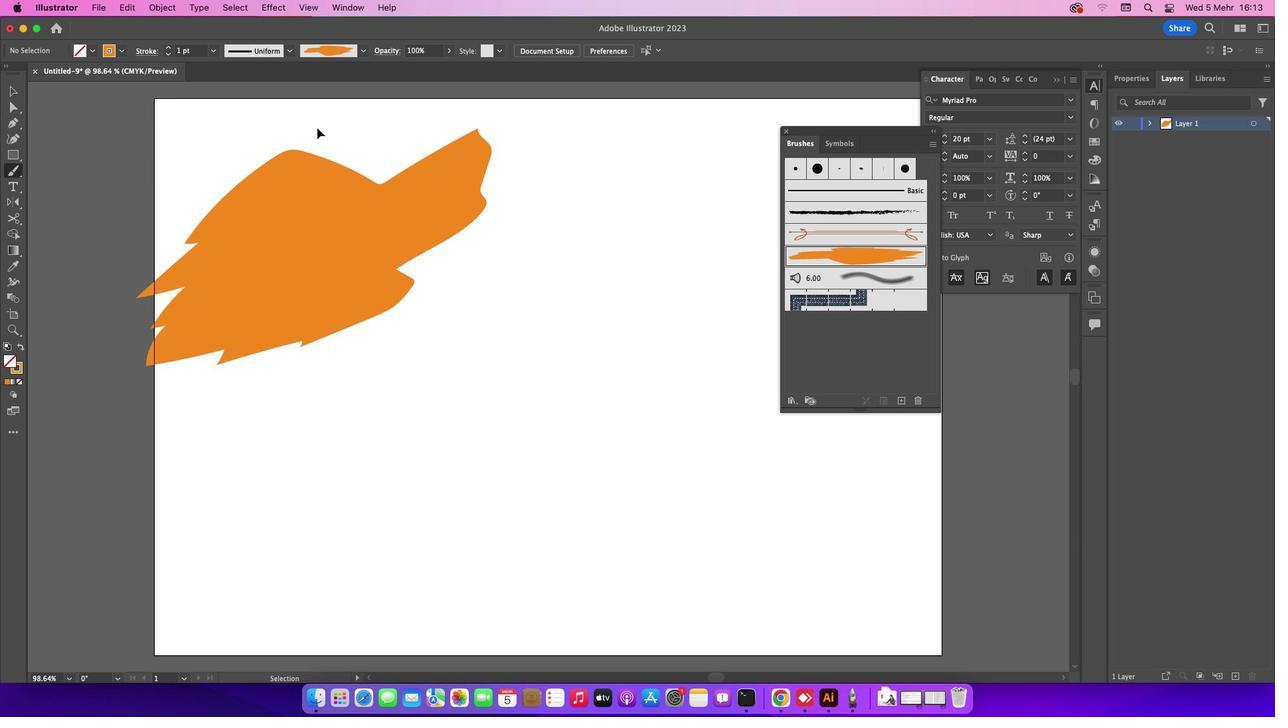 
Action: Mouse moved to (316, 128)
Screenshot: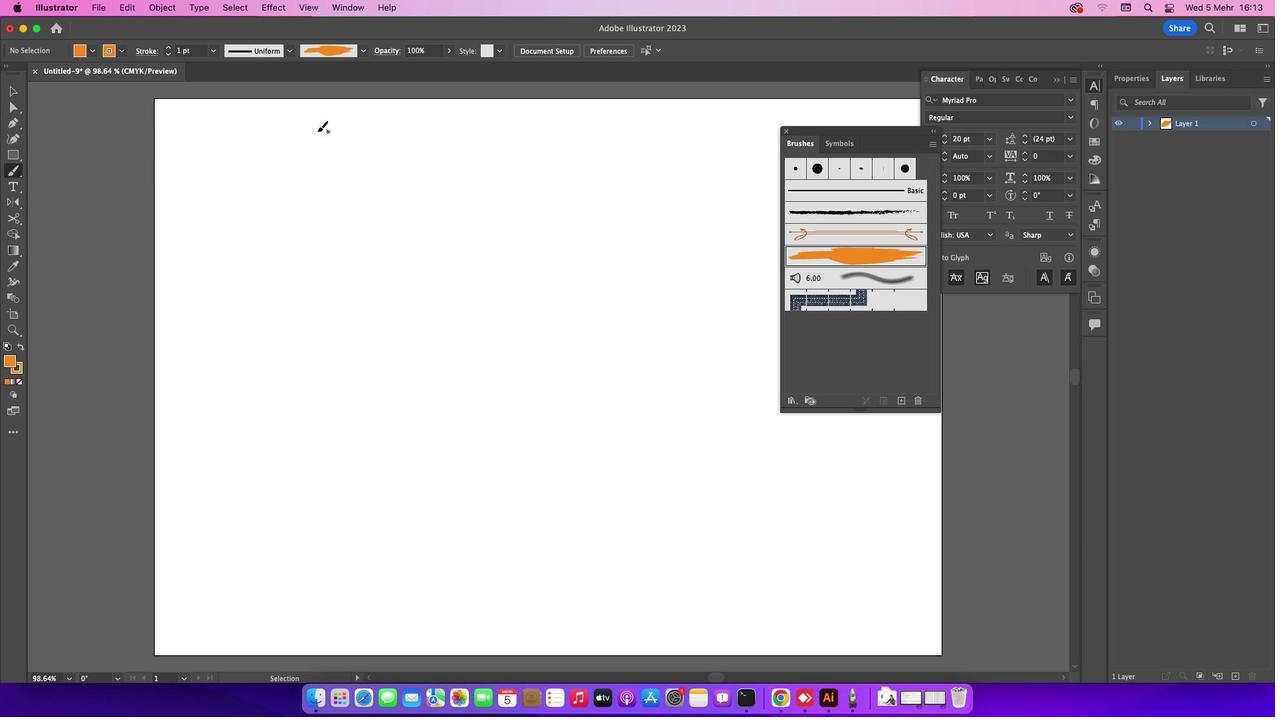 
Action: Key pressed 'z'
Screenshot: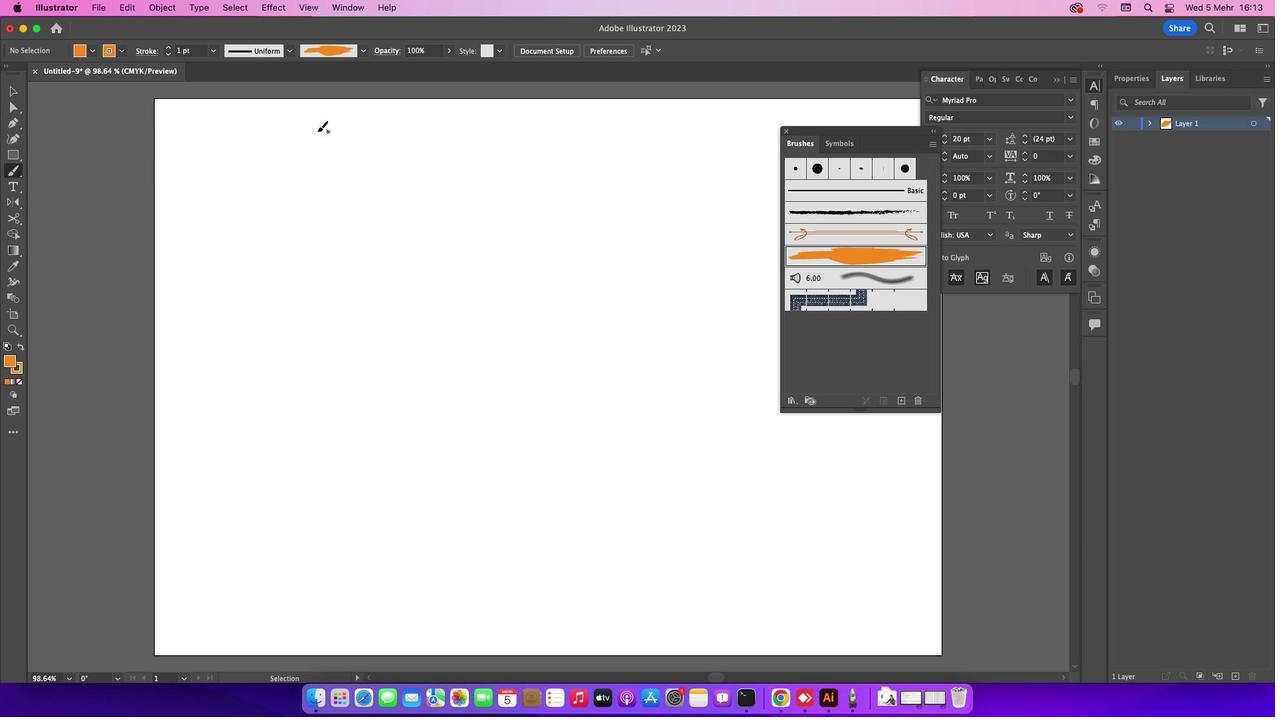 
Action: Mouse moved to (329, 284)
Screenshot: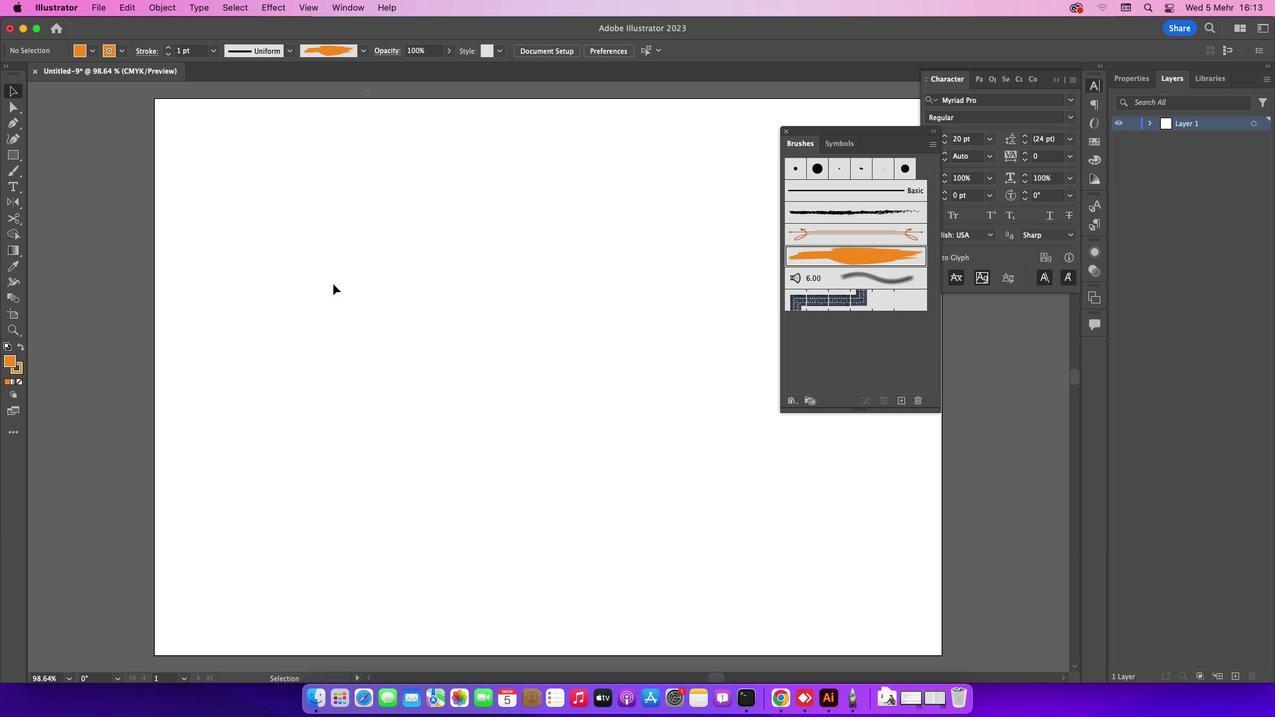 
Action: Key pressed 'v'
Screenshot: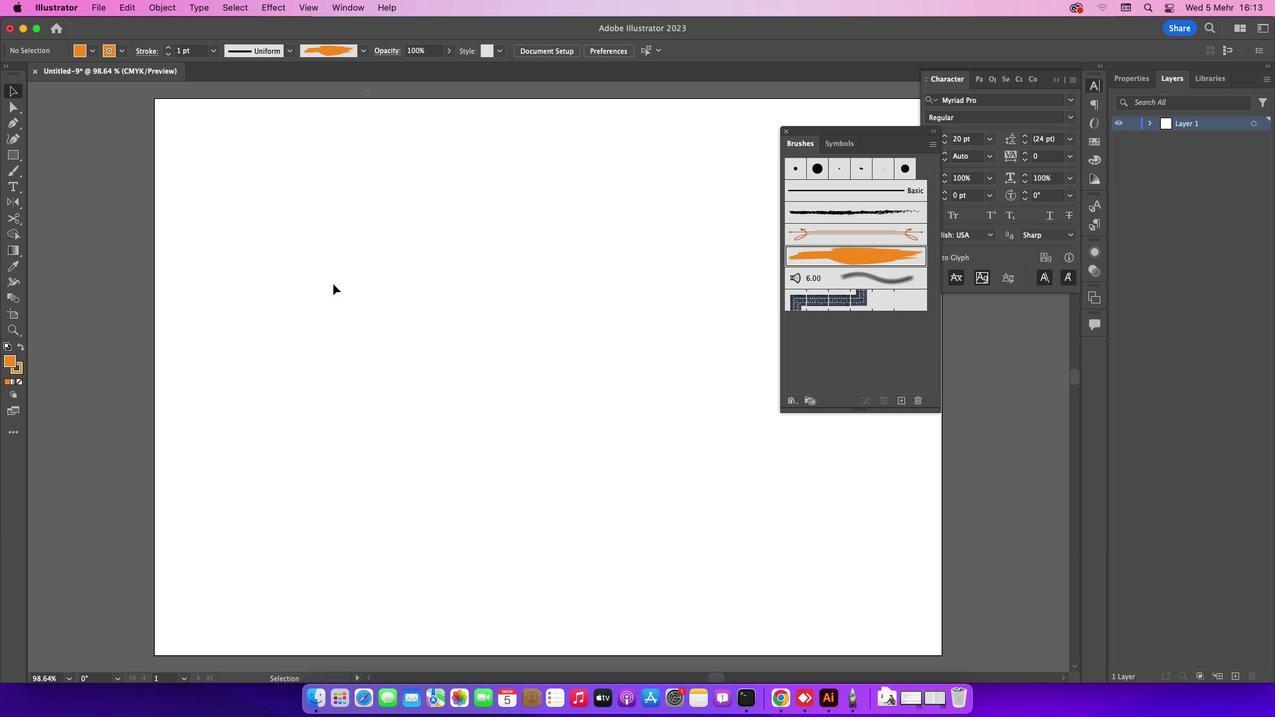 
Action: Mouse moved to (491, 249)
Screenshot: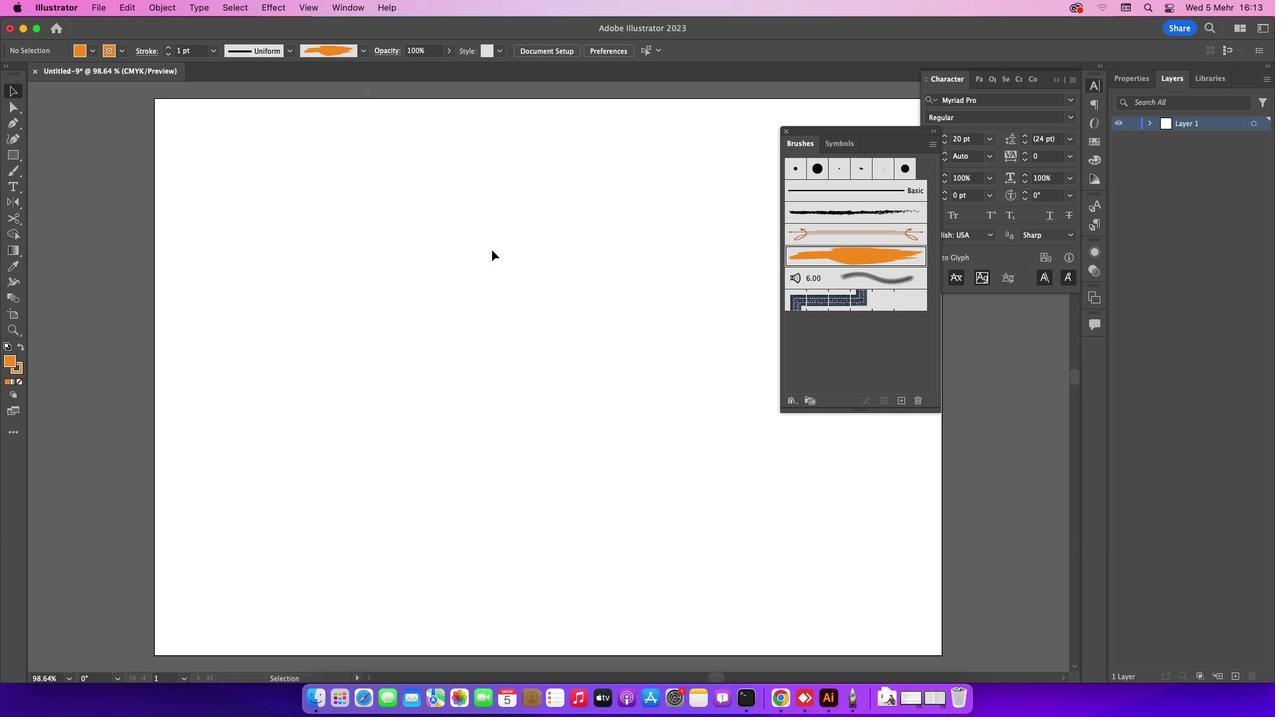 
Action: Key pressed Key.space
Screenshot: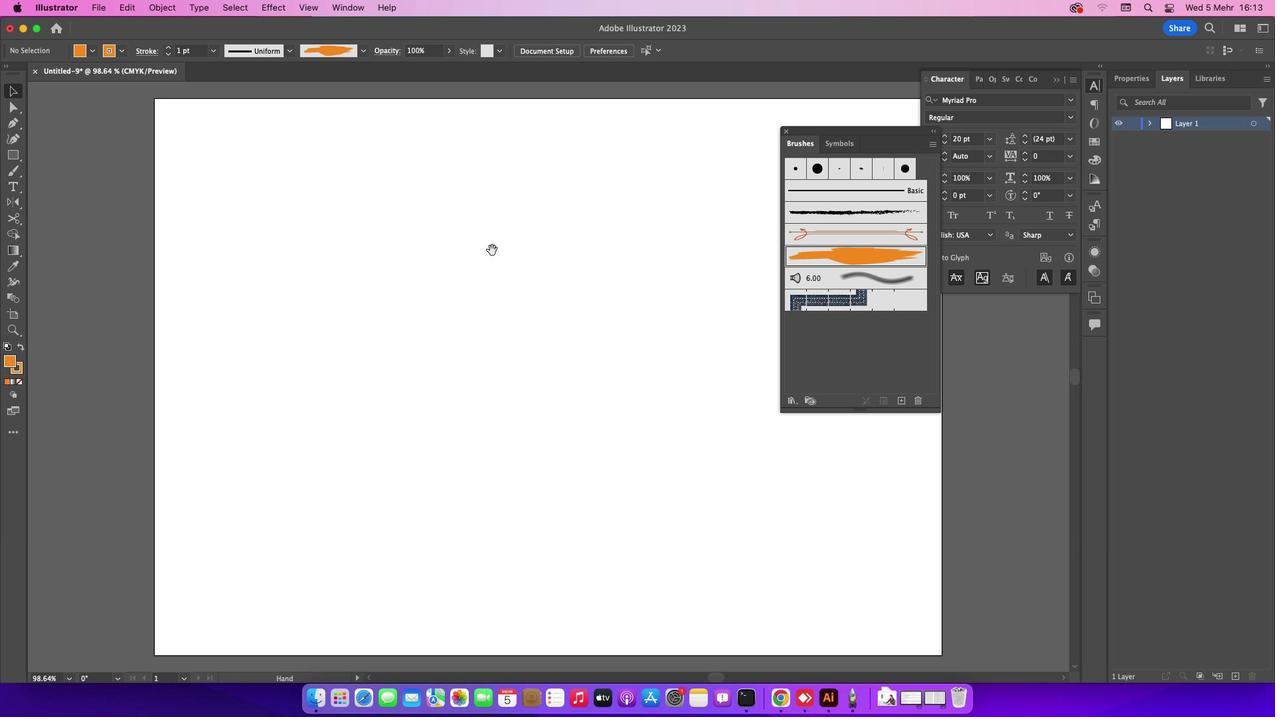 
Action: Mouse pressed left at (491, 249)
Screenshot: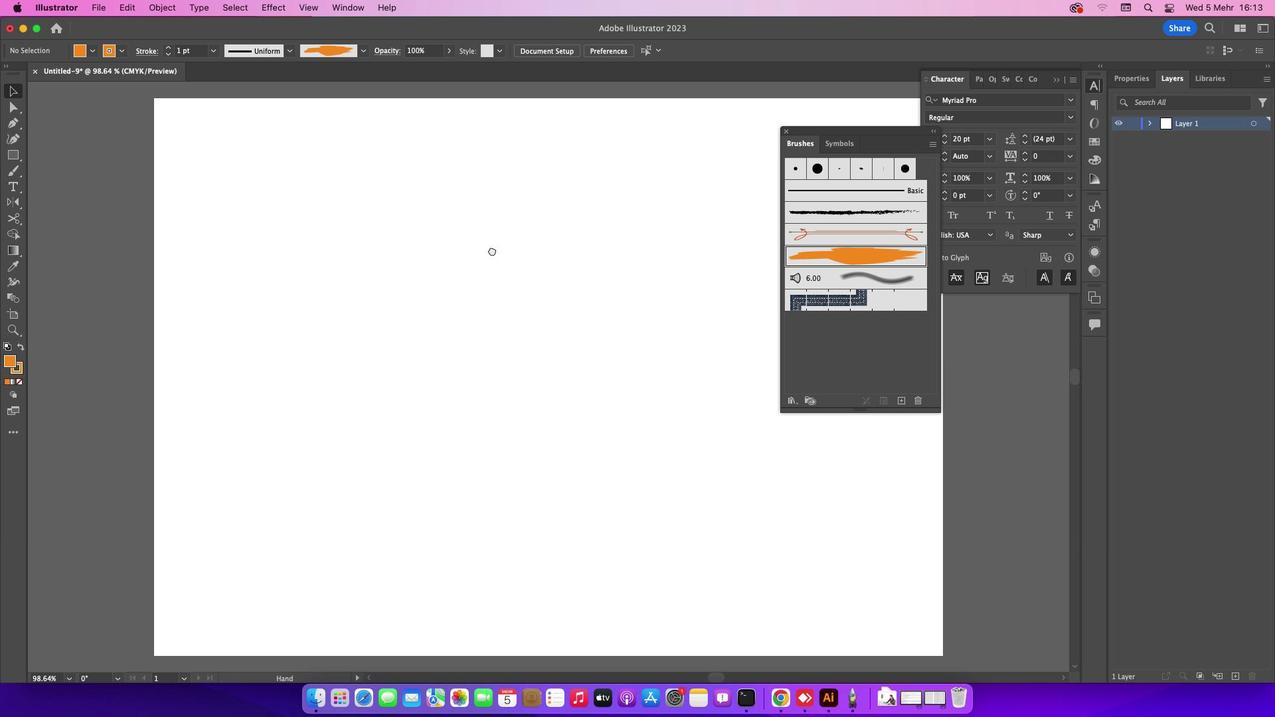 
Action: Mouse moved to (479, 249)
Screenshot: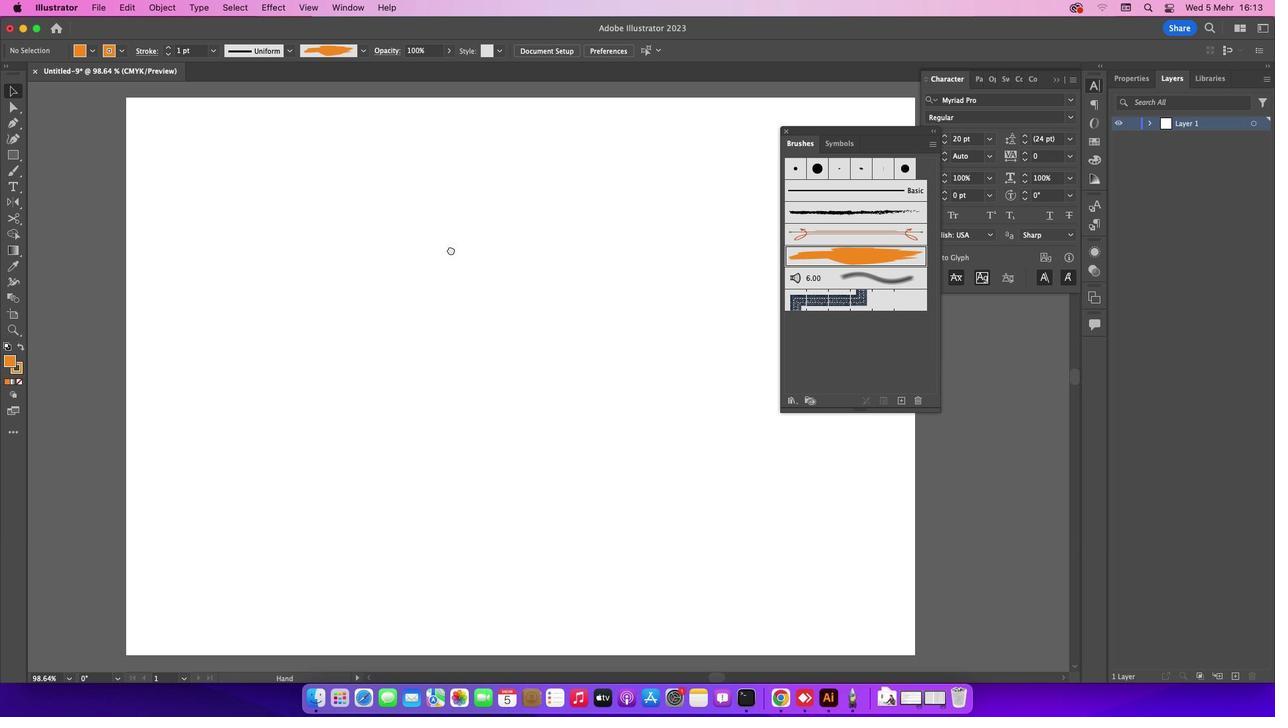 
Action: Key pressed Key.space
Screenshot: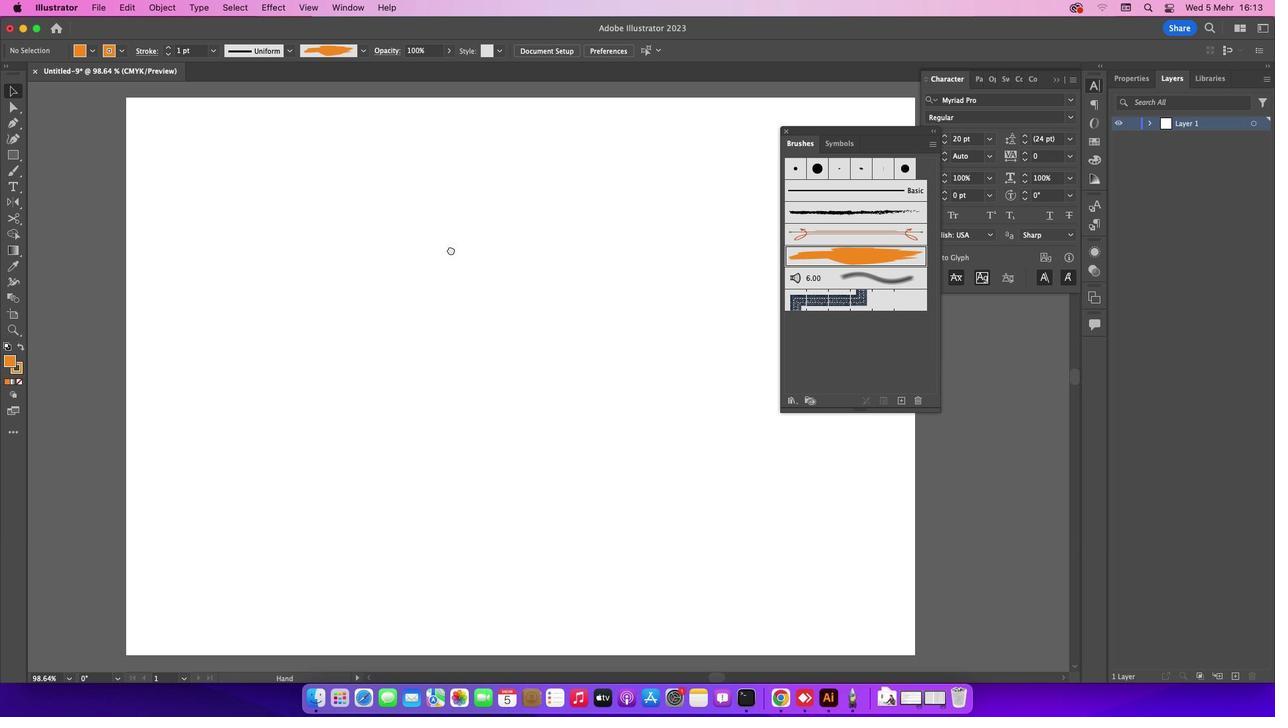 
Action: Mouse moved to (461, 249)
Screenshot: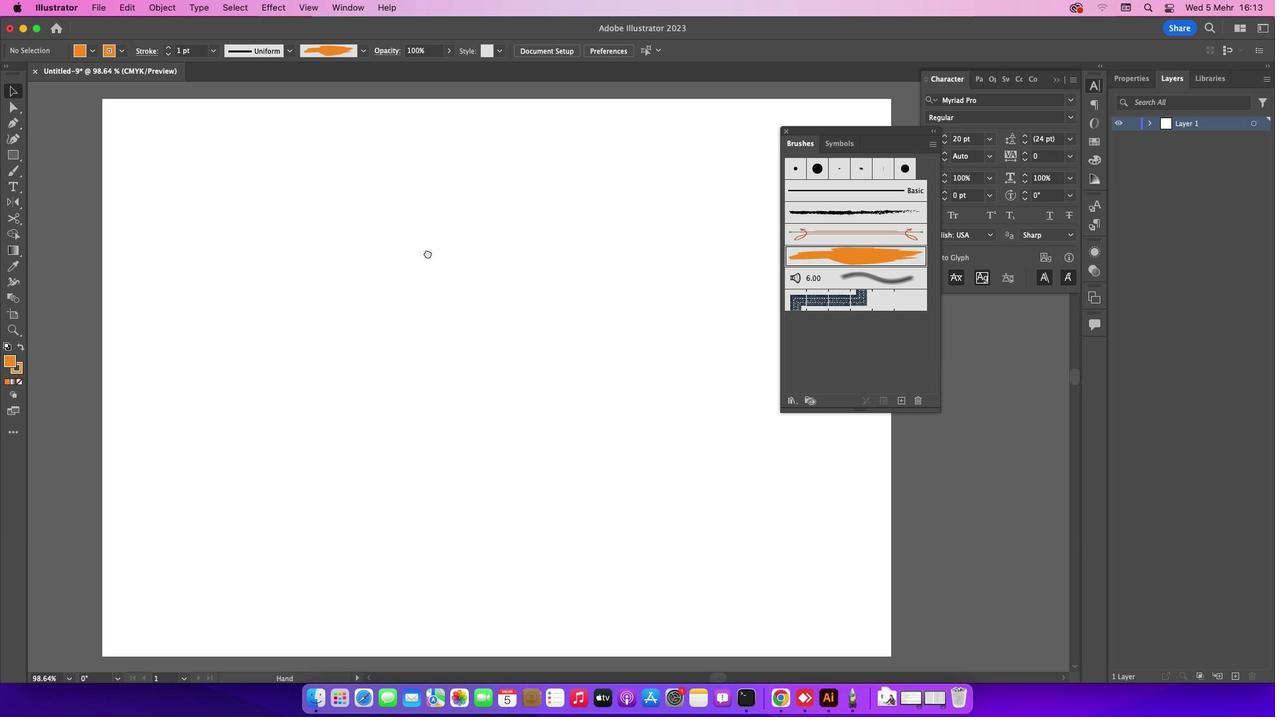 
Action: Key pressed Key.space
Screenshot: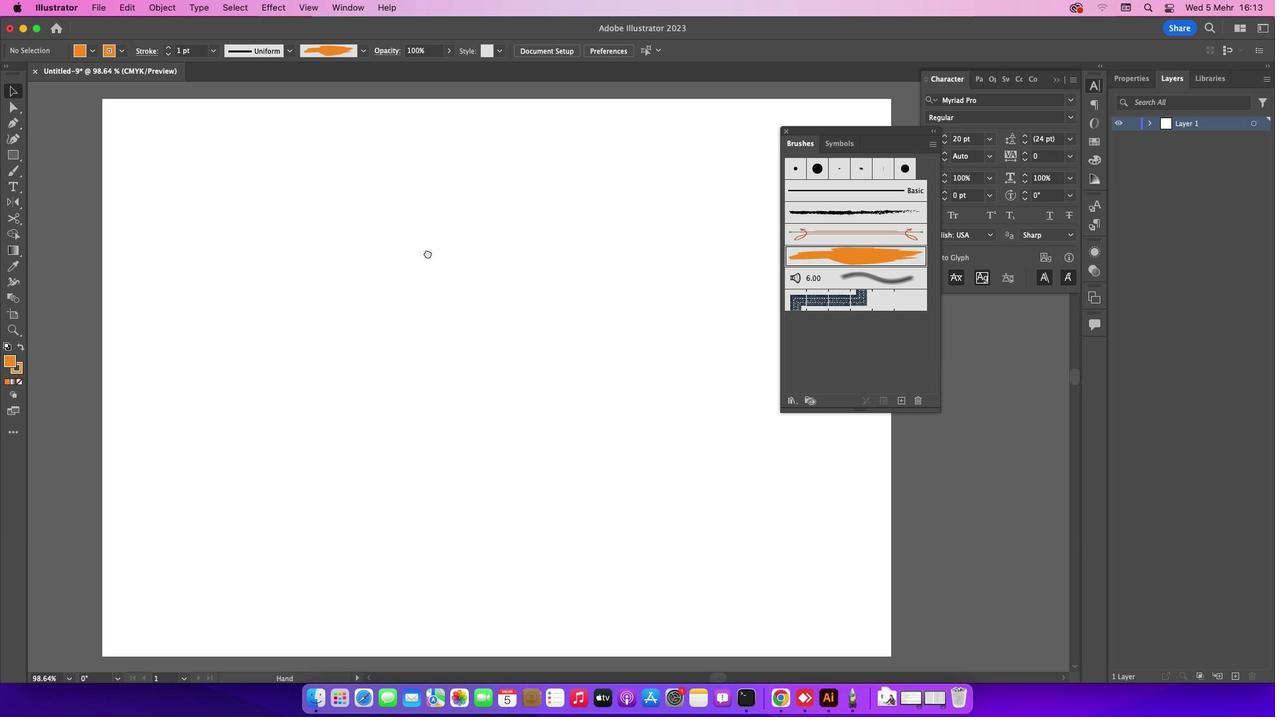
Action: Mouse moved to (441, 249)
Screenshot: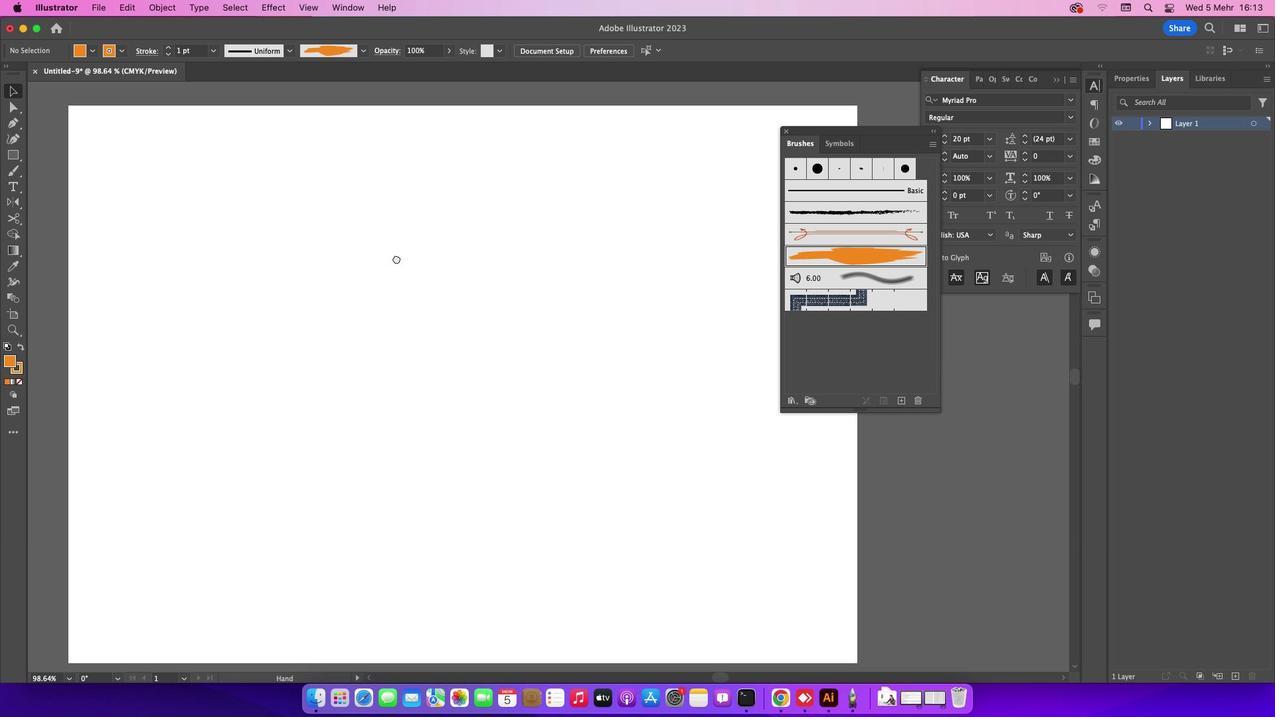 
Action: Key pressed Key.space
Screenshot: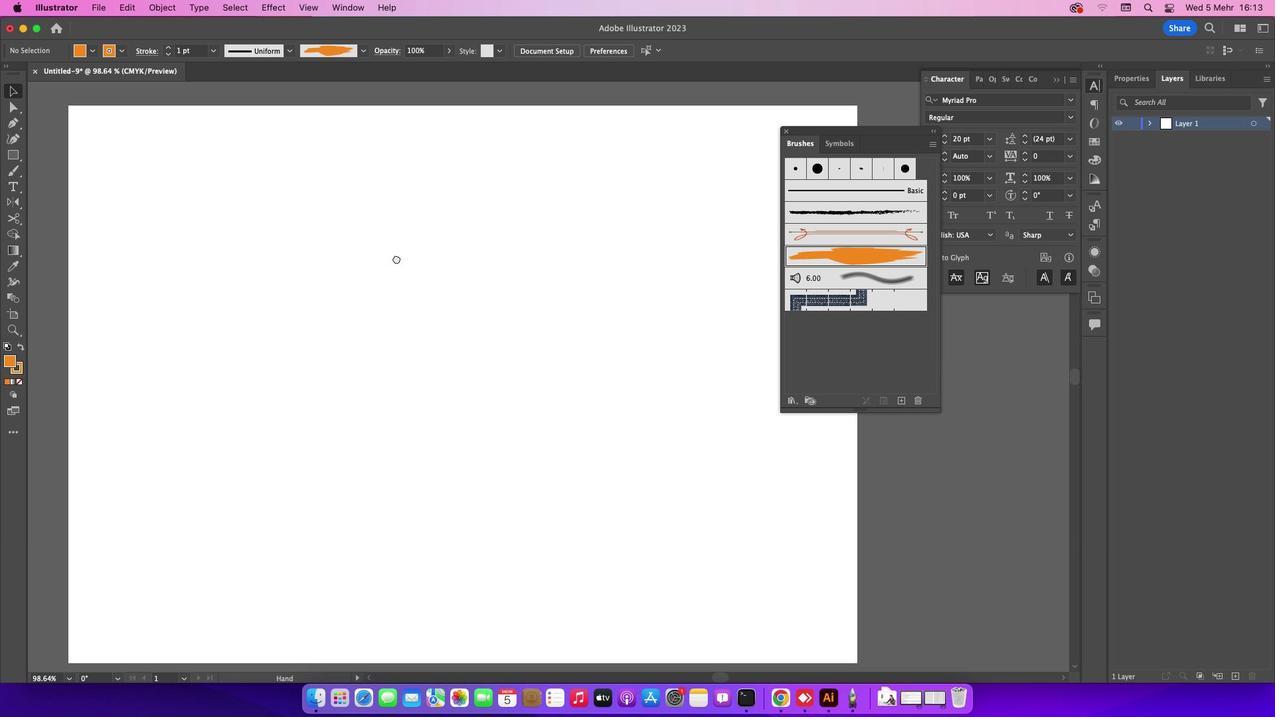 
Action: Mouse moved to (409, 255)
Screenshot: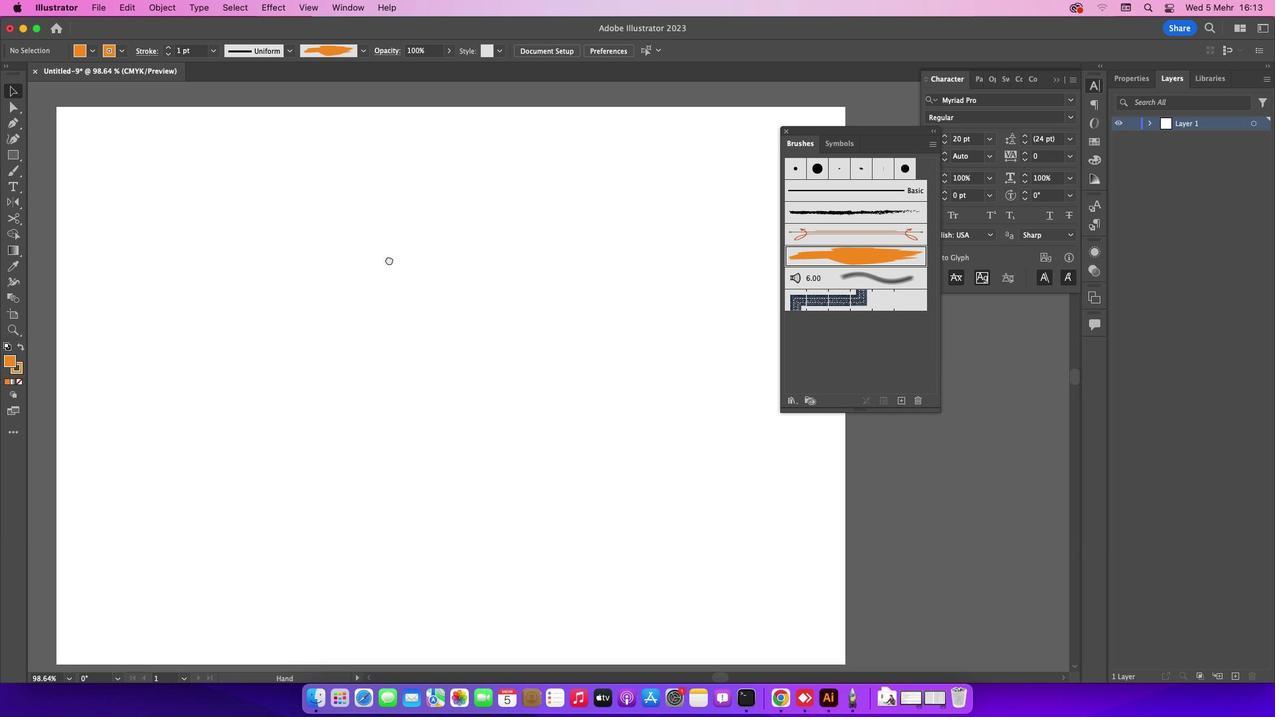 
Action: Key pressed Key.space
Screenshot: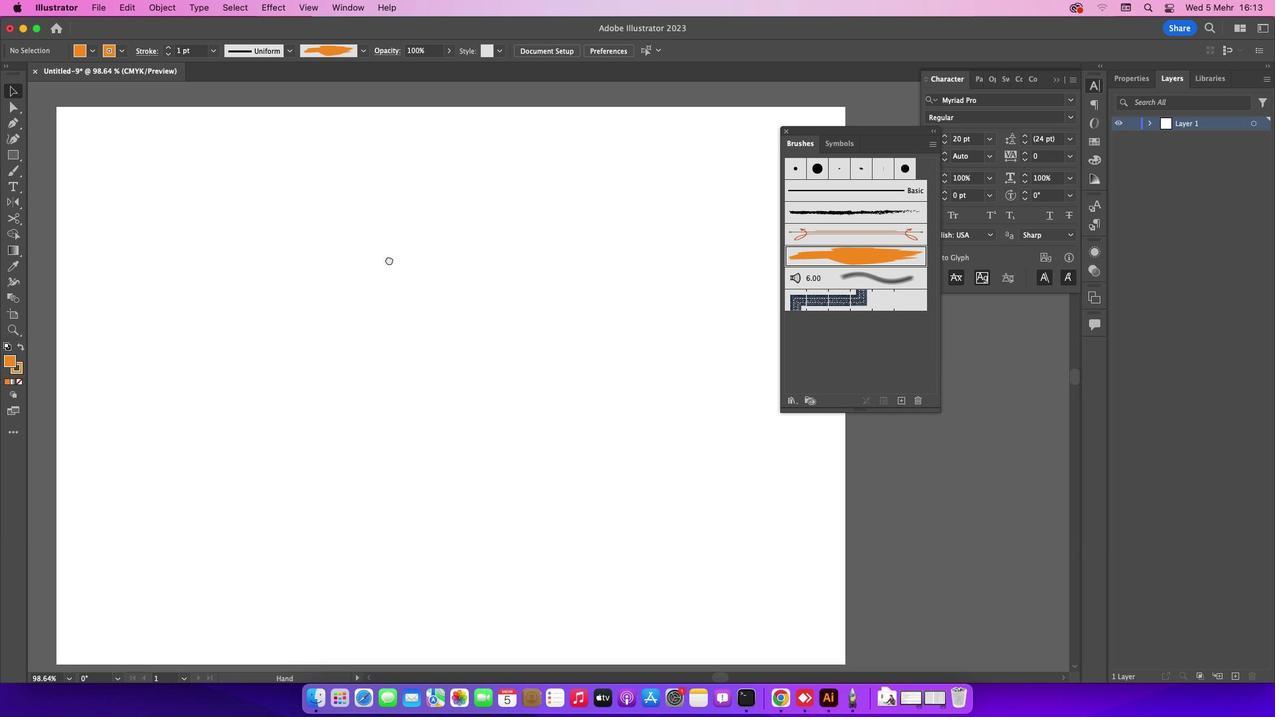 
Action: Mouse moved to (393, 258)
Screenshot: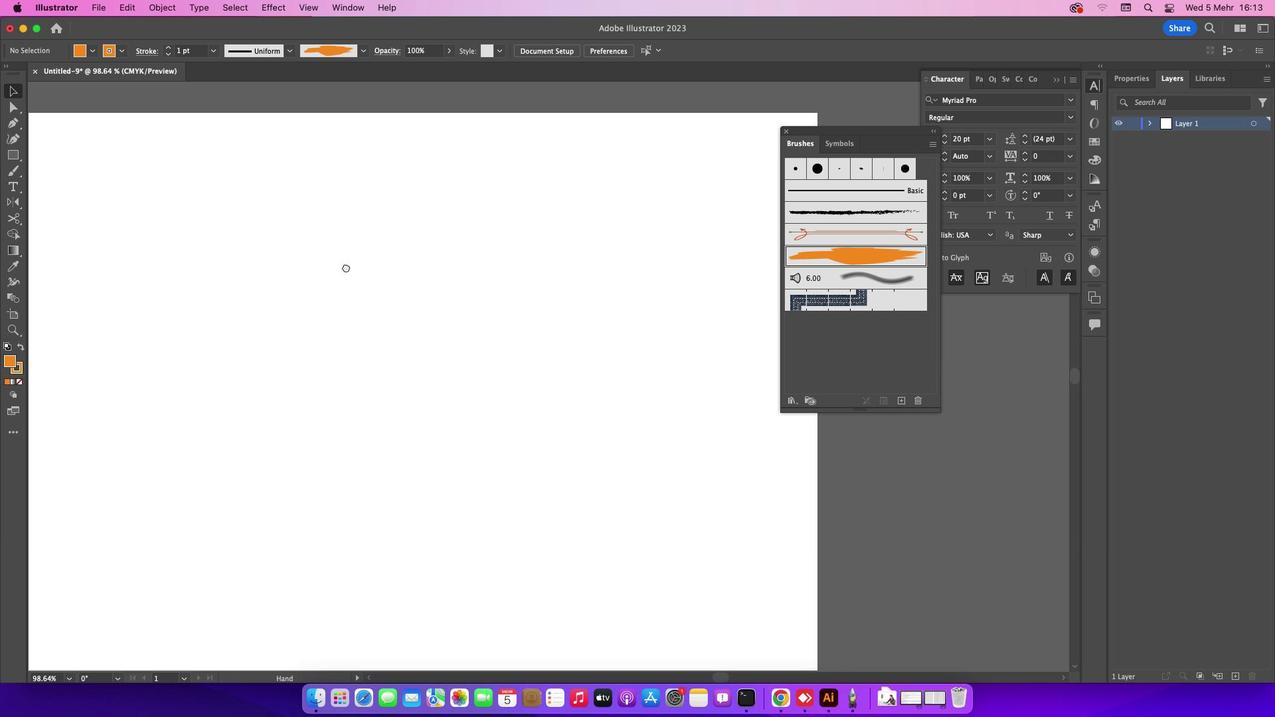 
Action: Key pressed Key.space
Screenshot: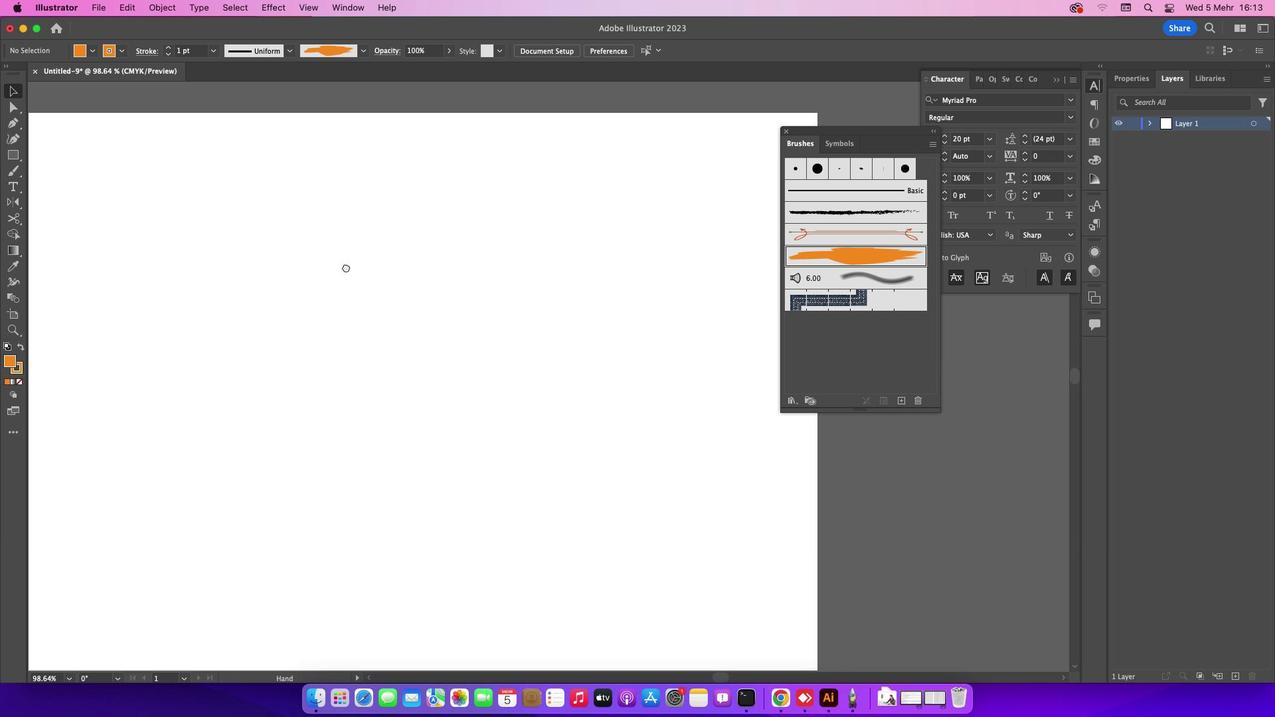 
Action: Mouse moved to (366, 264)
Screenshot: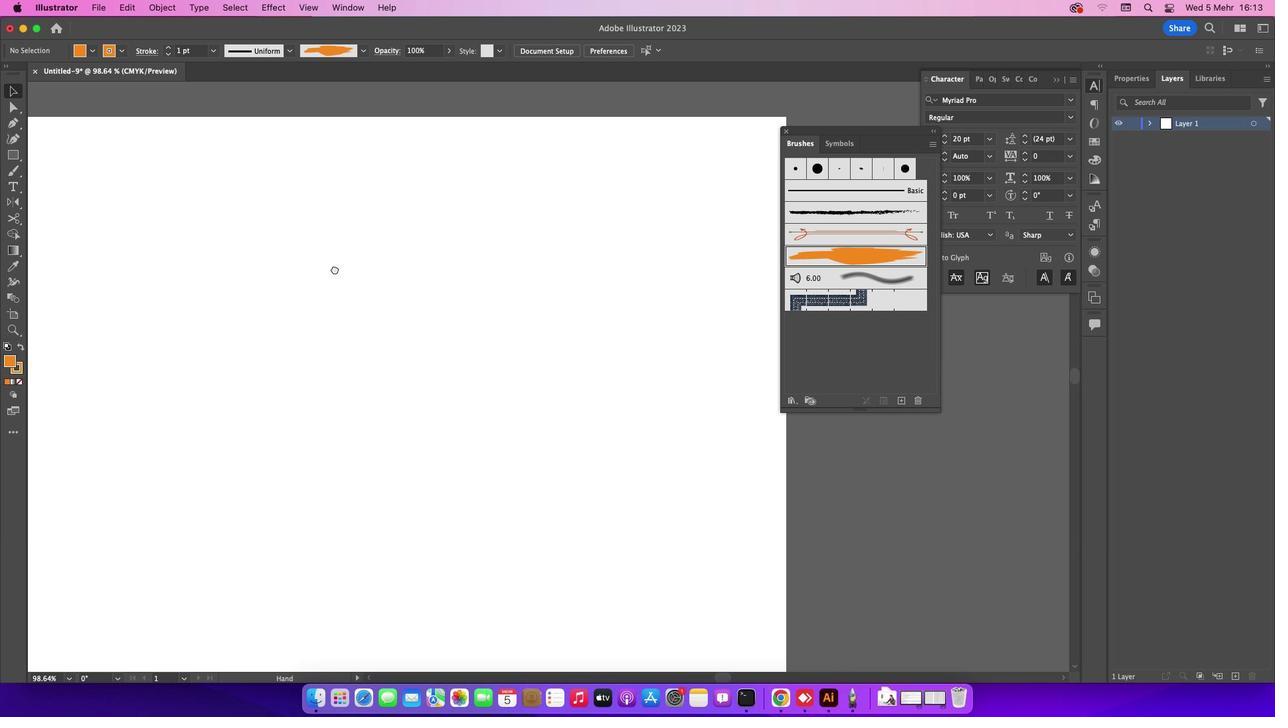 
Action: Key pressed Key.space
Screenshot: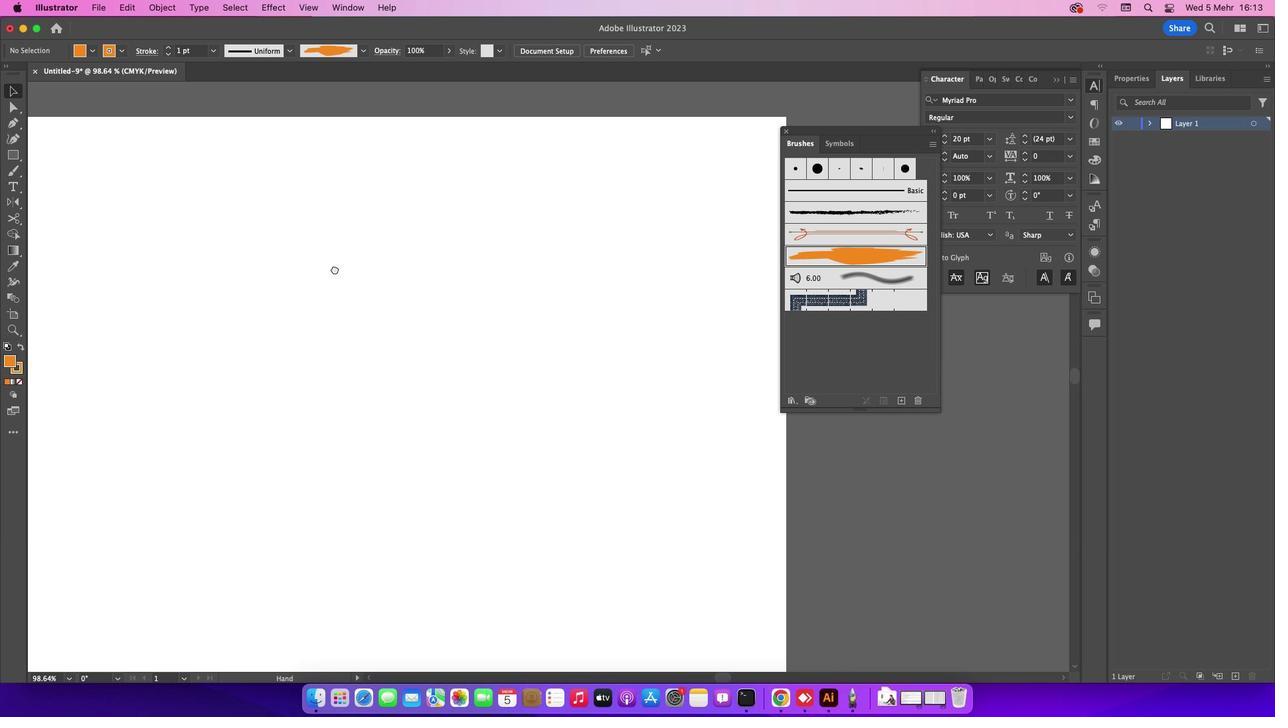 
Action: Mouse moved to (334, 268)
Screenshot: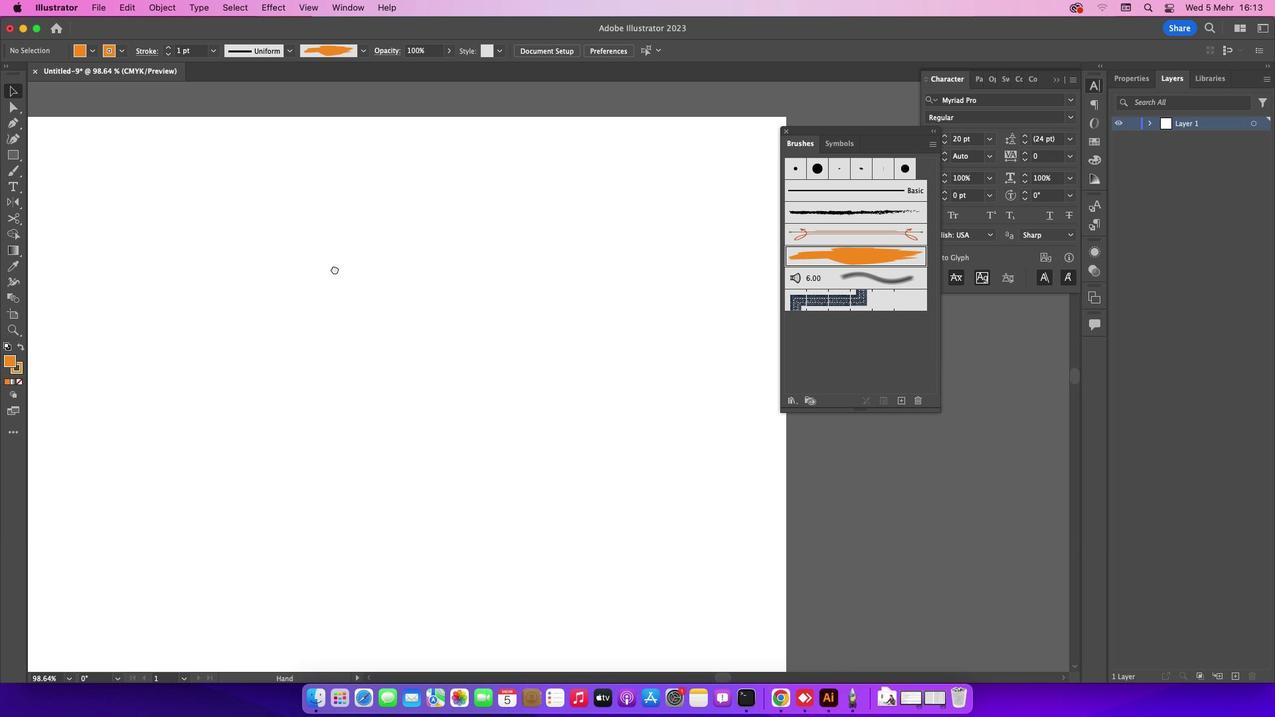 
Action: Key pressed Key.space
Screenshot: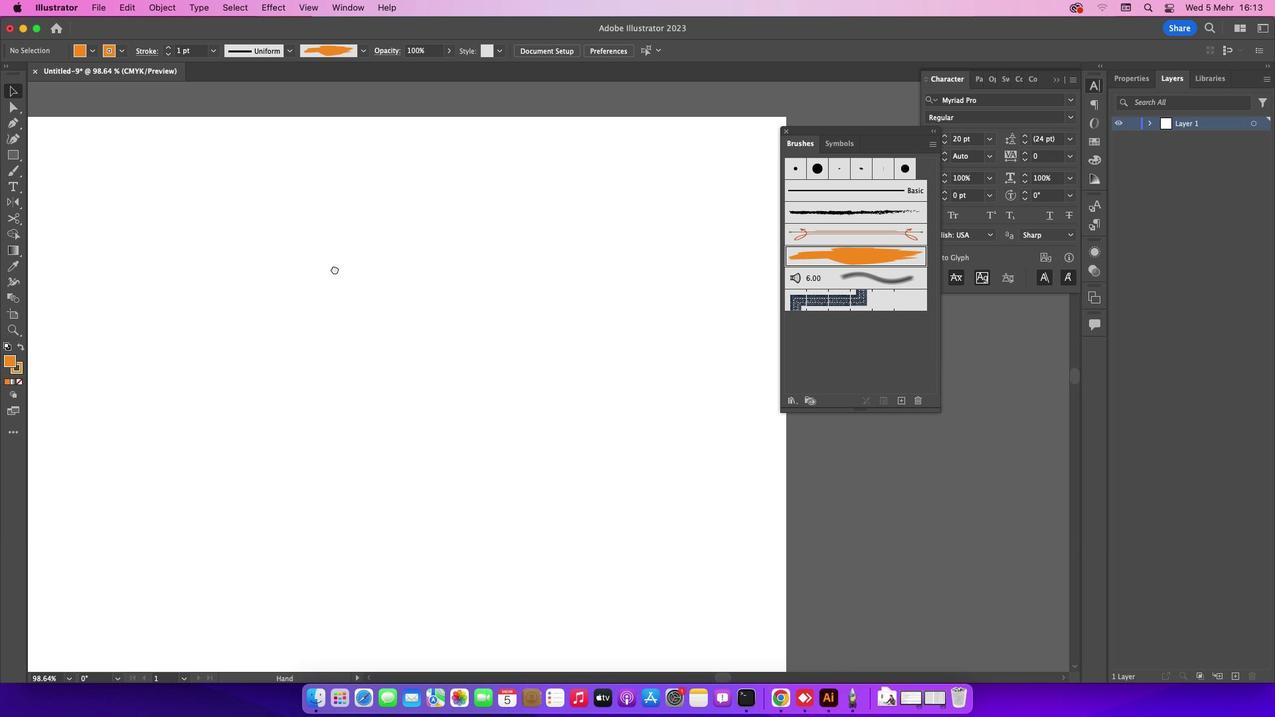 
Action: Mouse moved to (334, 268)
Screenshot: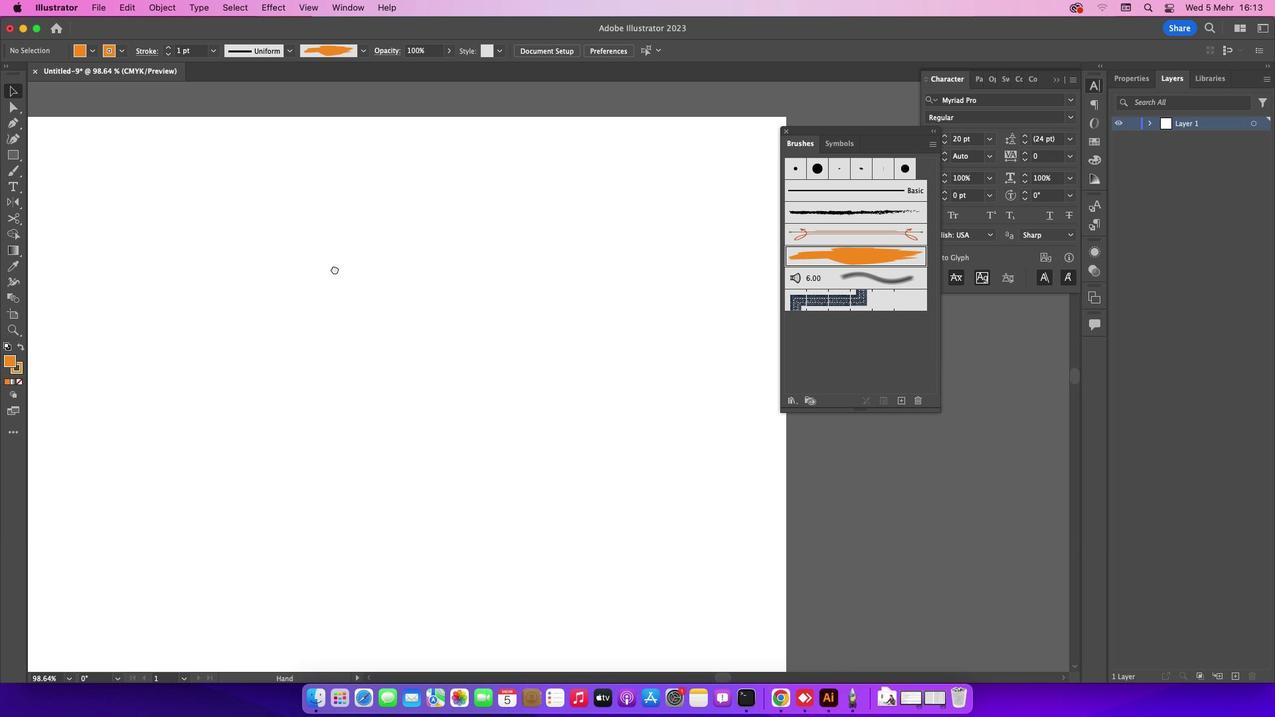 
Action: Key pressed Key.spaceKey.spaceKey.space
Screenshot: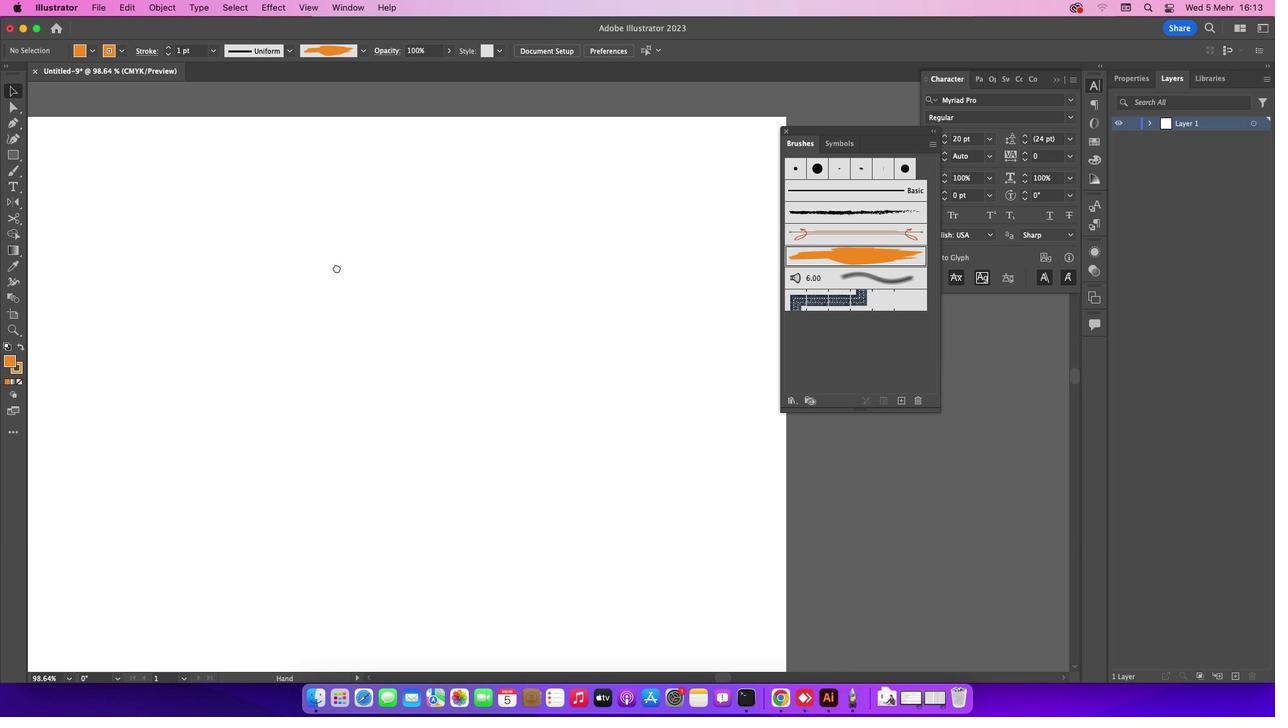 
Action: Mouse moved to (334, 268)
Screenshot: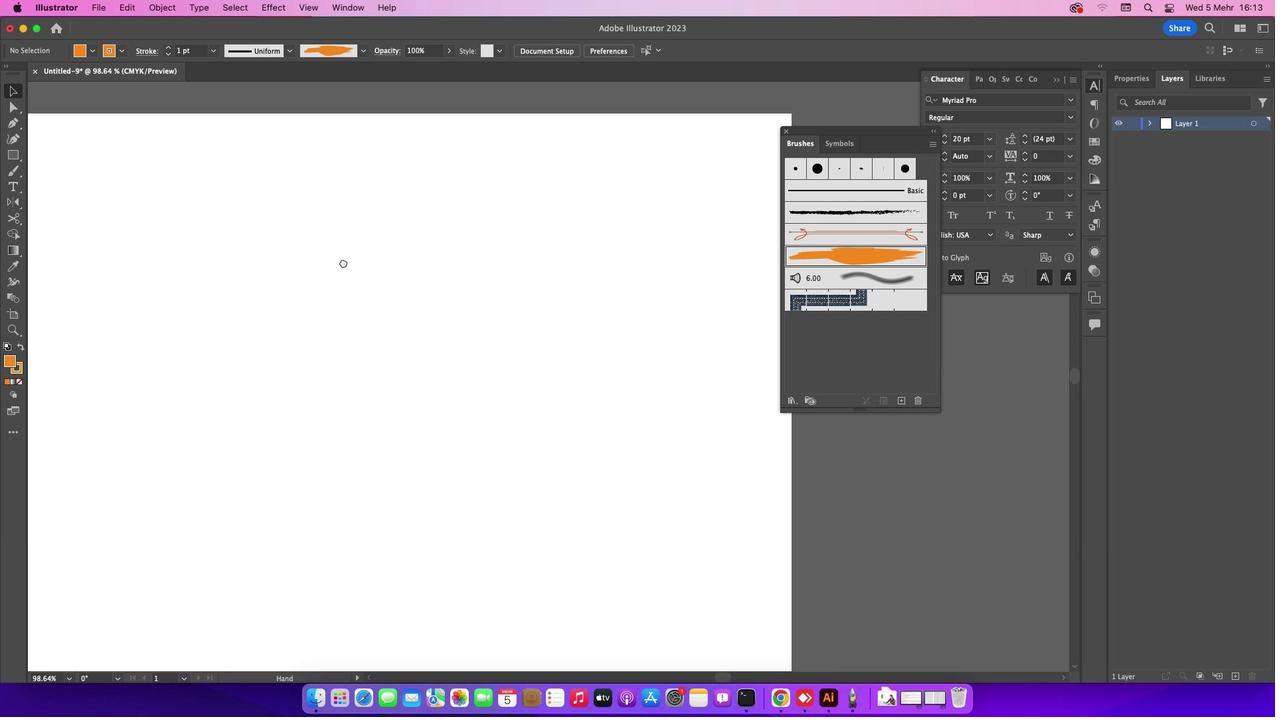 
Action: Key pressed Key.space
Screenshot: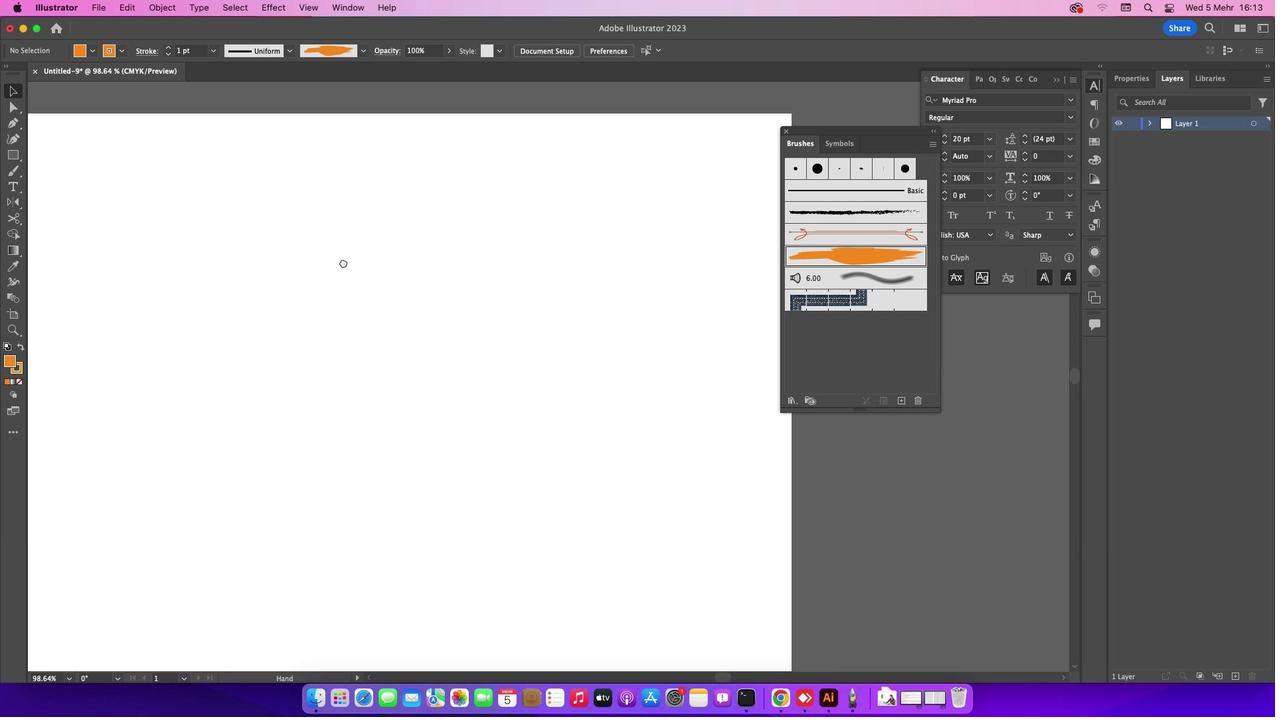 
Action: Mouse moved to (340, 265)
Screenshot: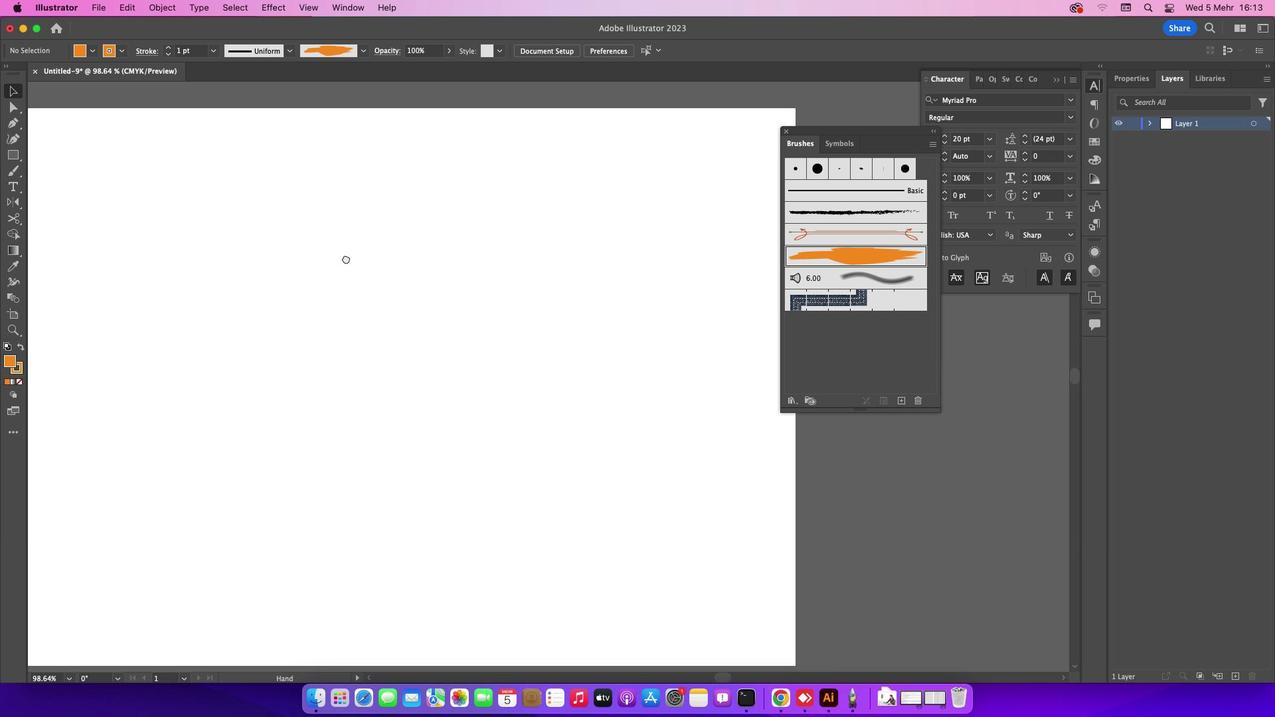 
Action: Key pressed Key.space
Screenshot: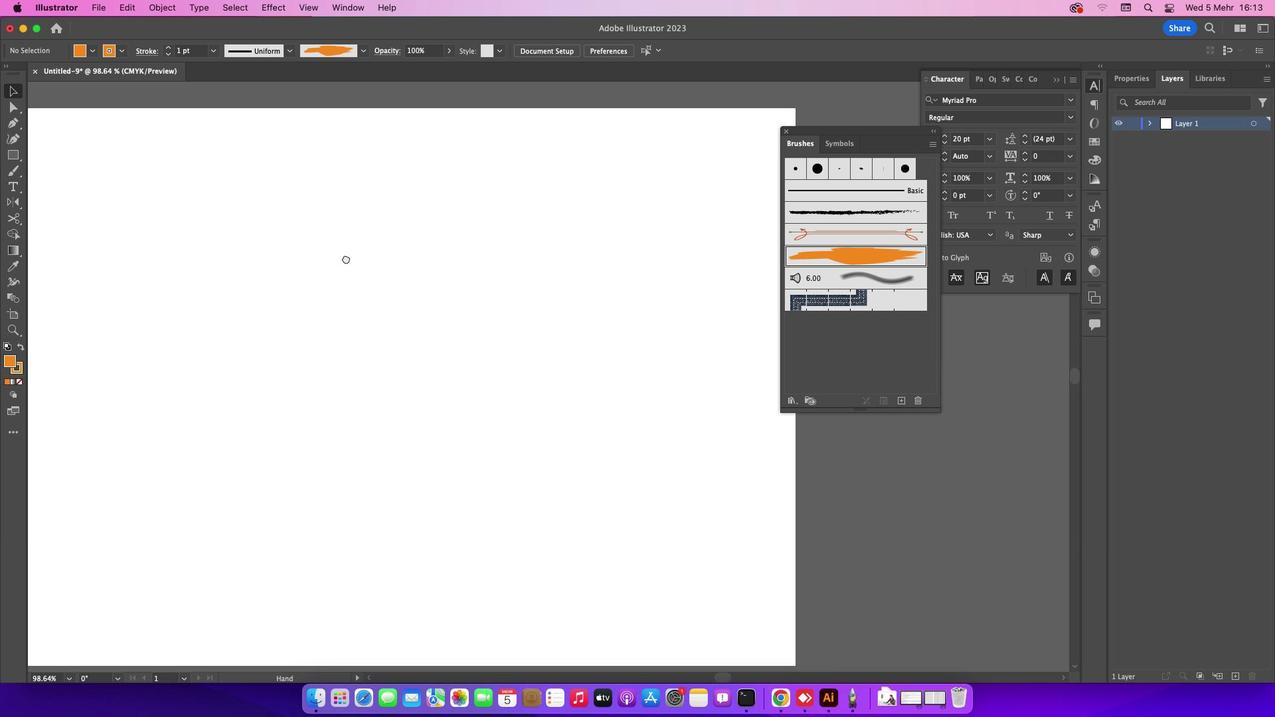 
Action: Mouse moved to (343, 261)
Screenshot: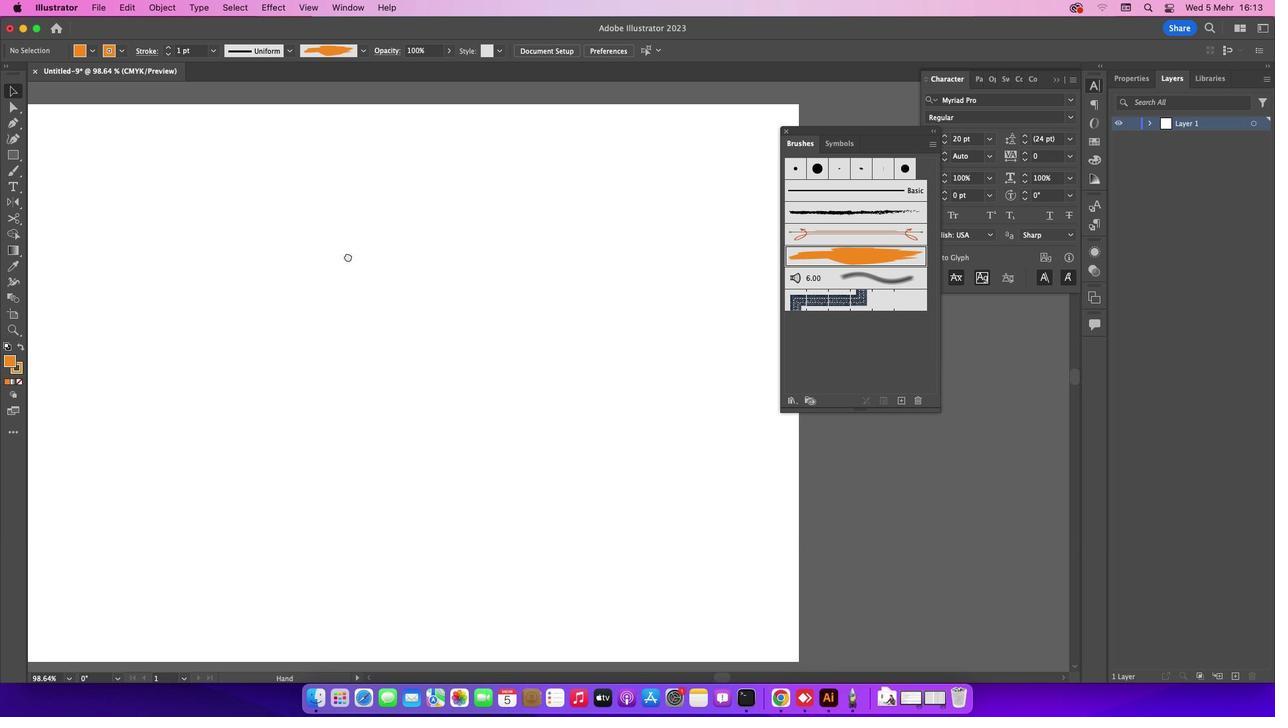 
Action: Key pressed Key.space
Screenshot: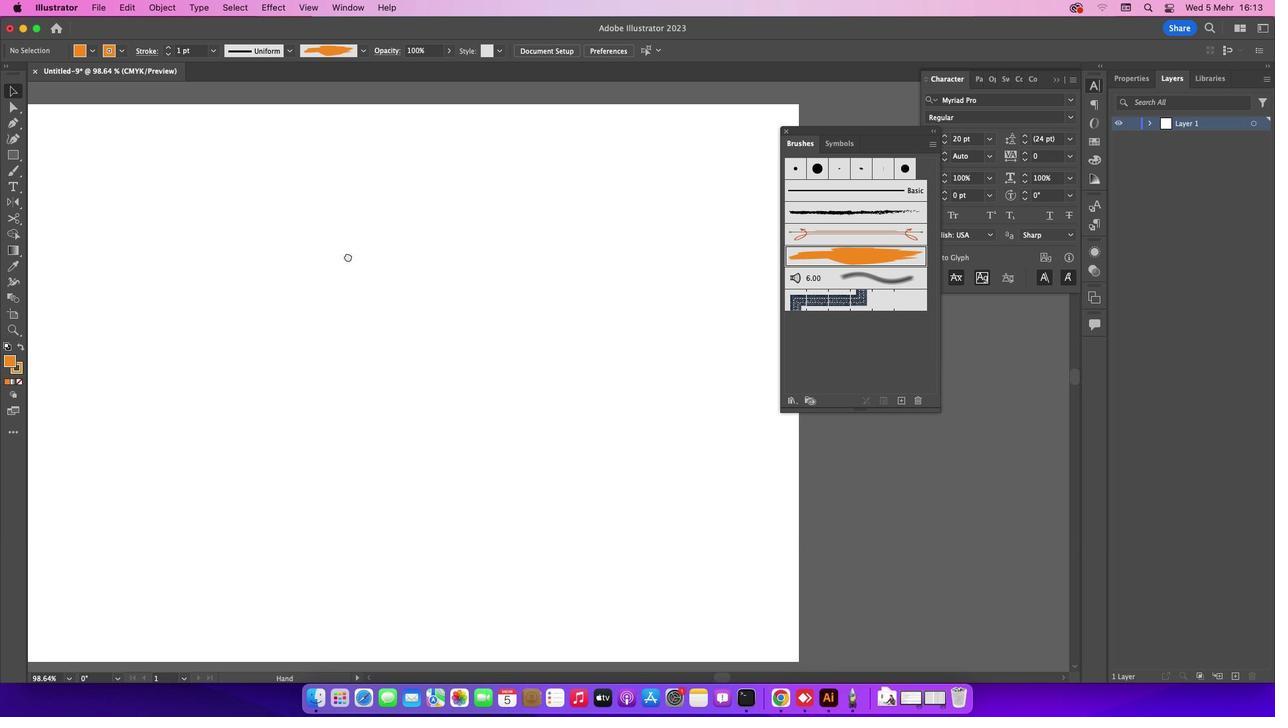 
Action: Mouse moved to (346, 257)
Screenshot: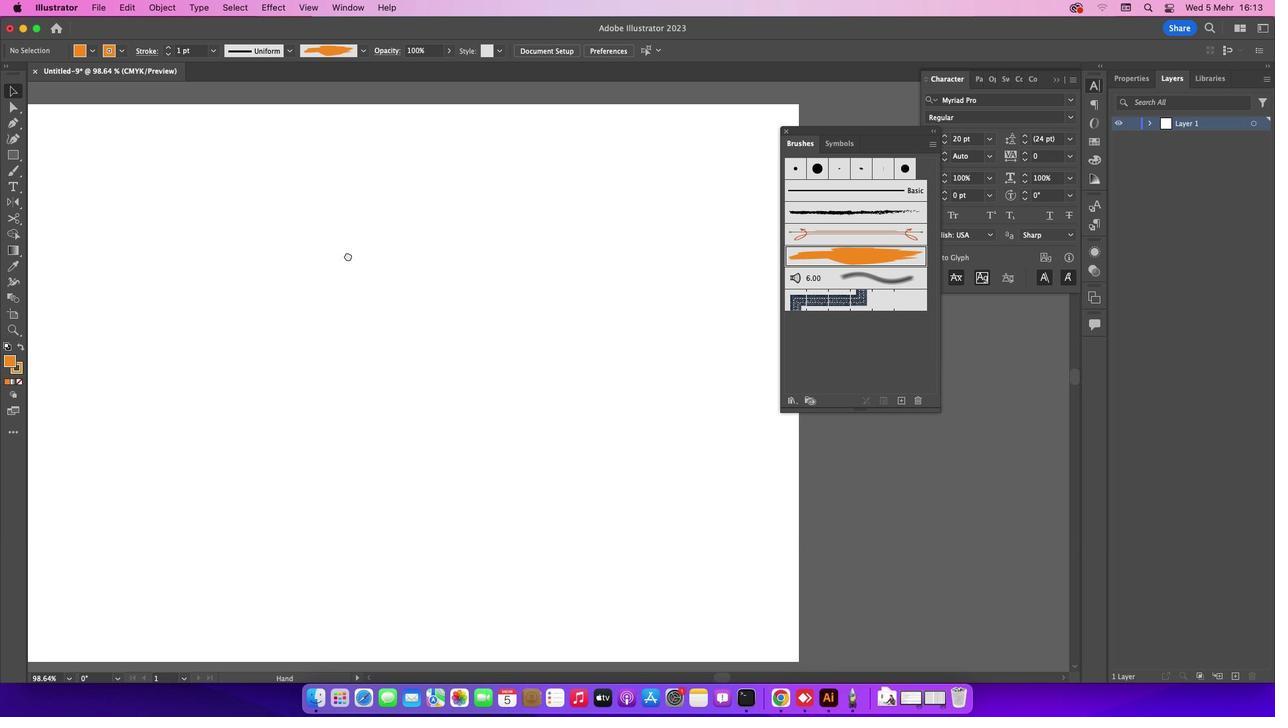 
Action: Key pressed Key.space
Screenshot: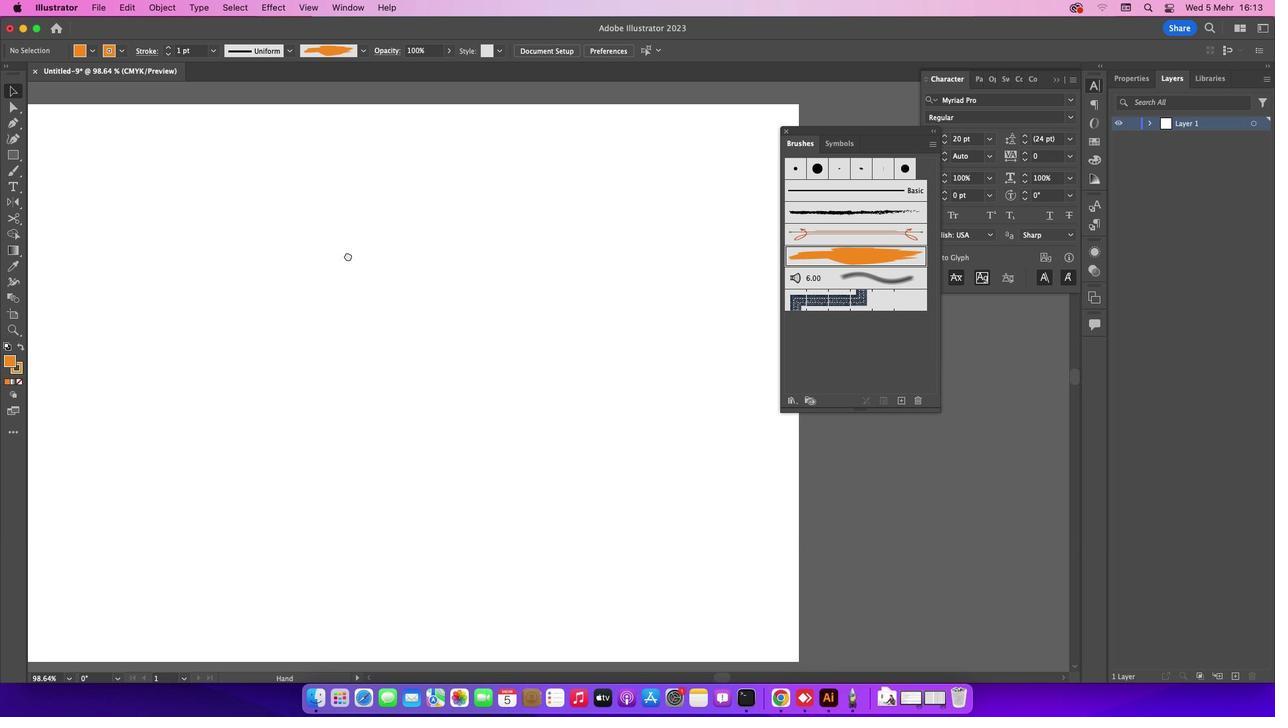 
Action: Mouse moved to (347, 255)
Screenshot: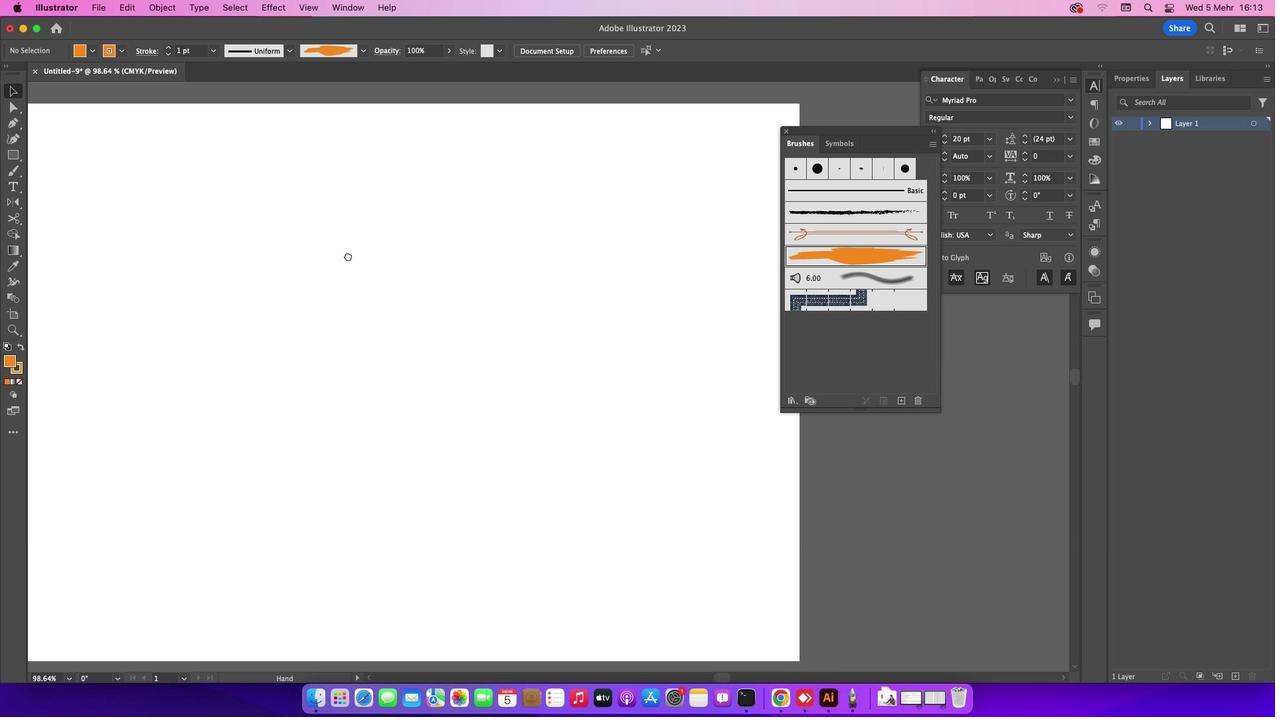 
Action: Key pressed Key.space
Screenshot: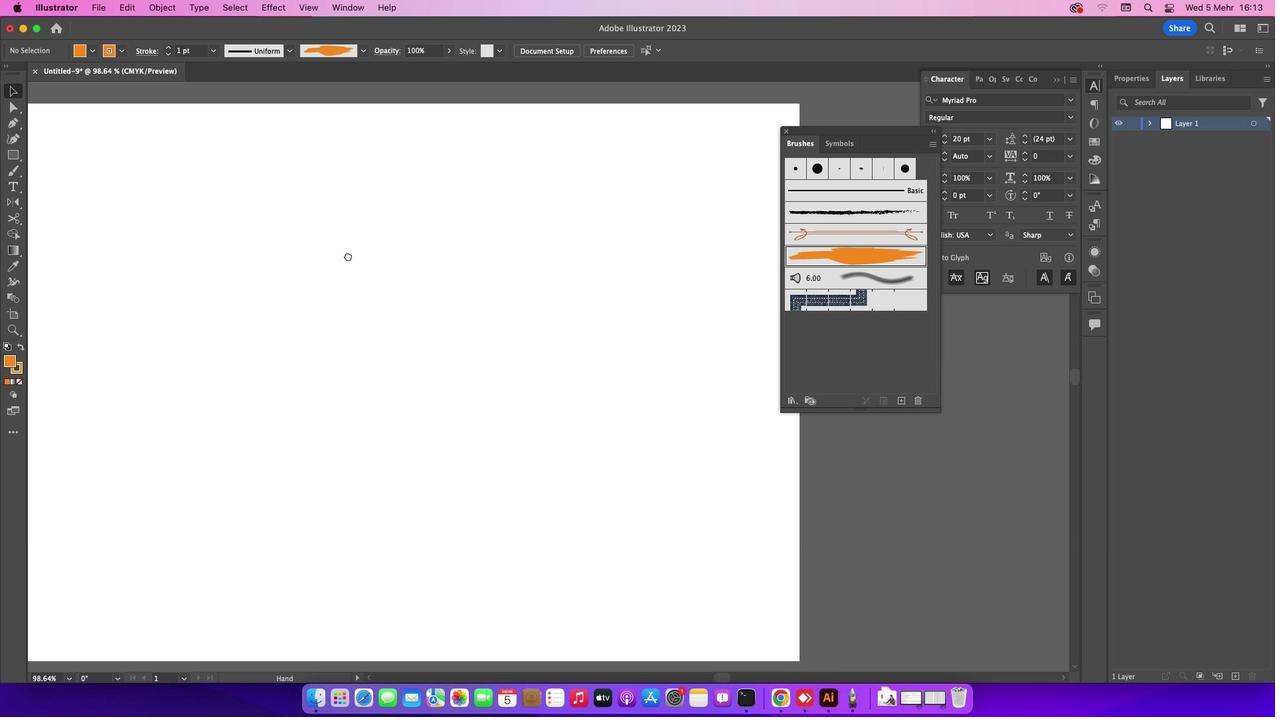 
Action: Mouse moved to (348, 255)
Screenshot: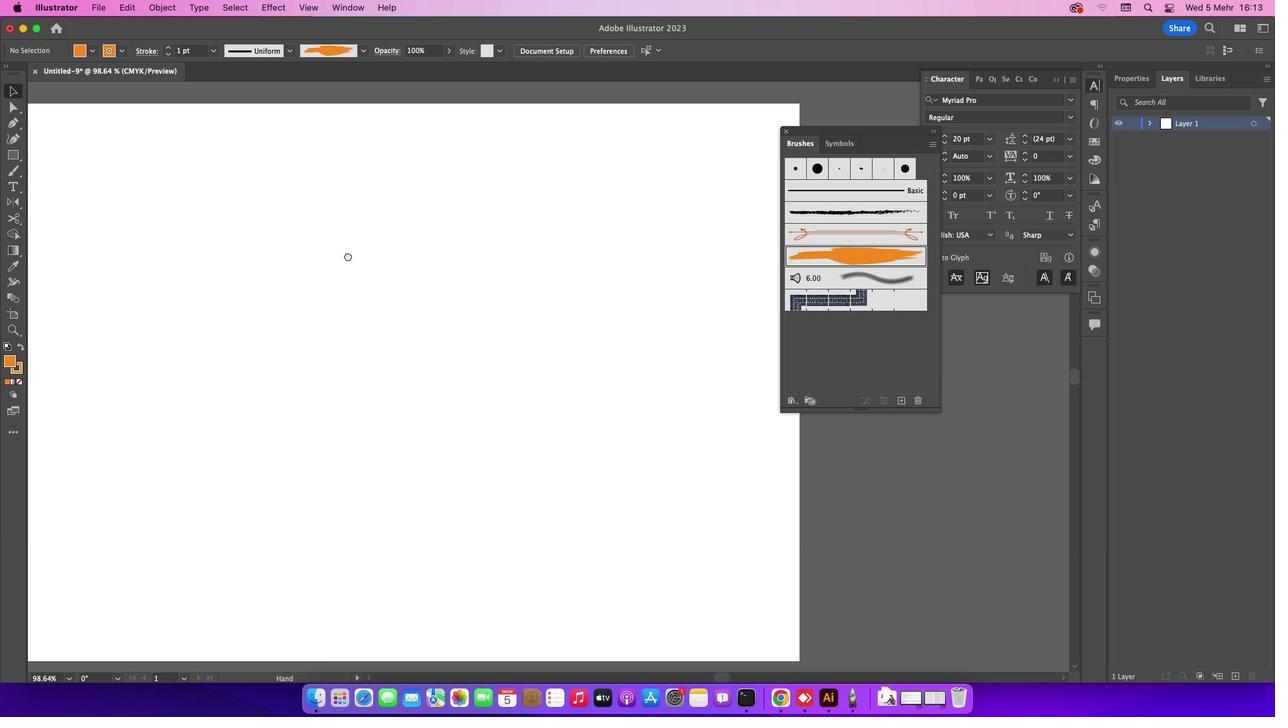 
Action: Key pressed Key.spaceKey.space
Screenshot: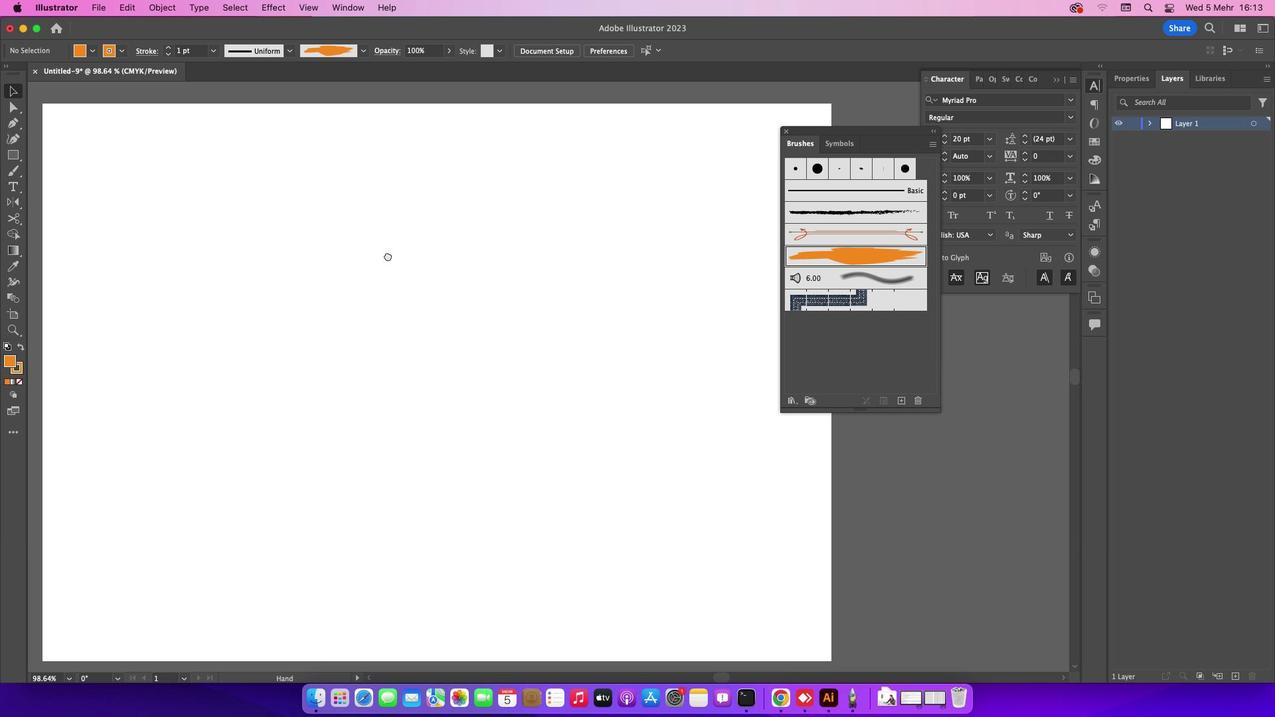 
Action: Mouse moved to (369, 255)
Screenshot: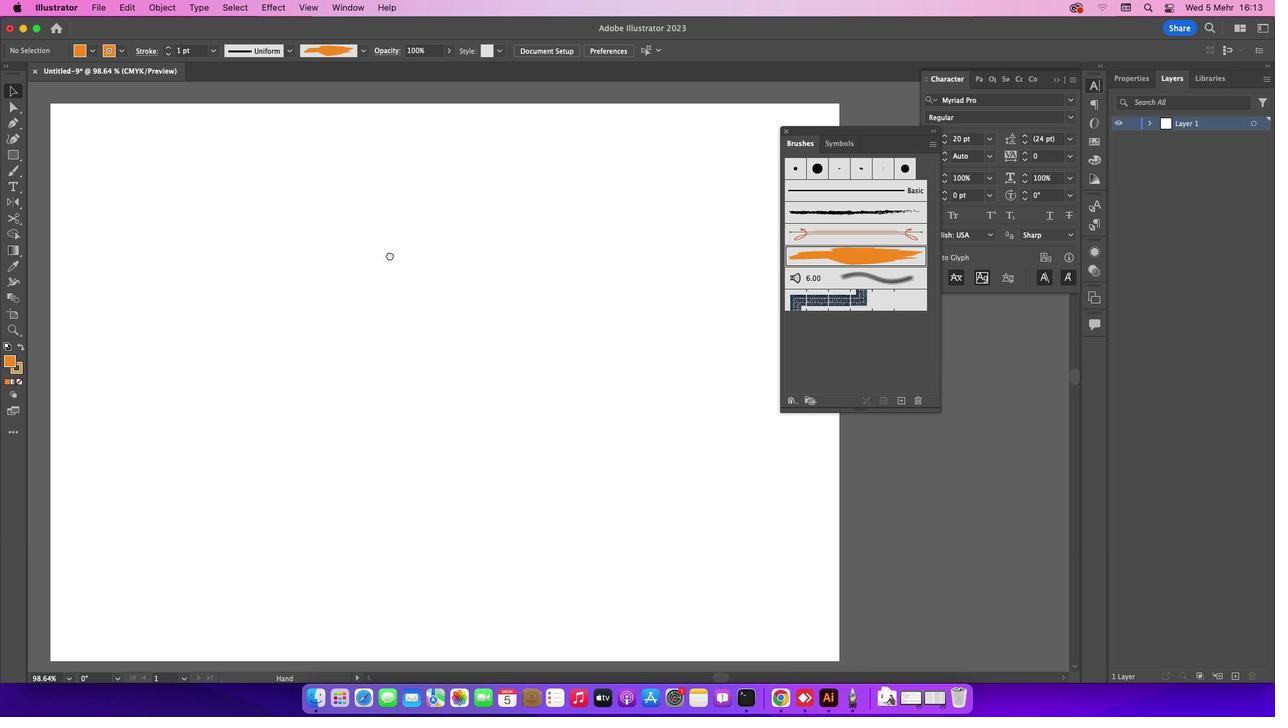 
Action: Key pressed Key.space
Screenshot: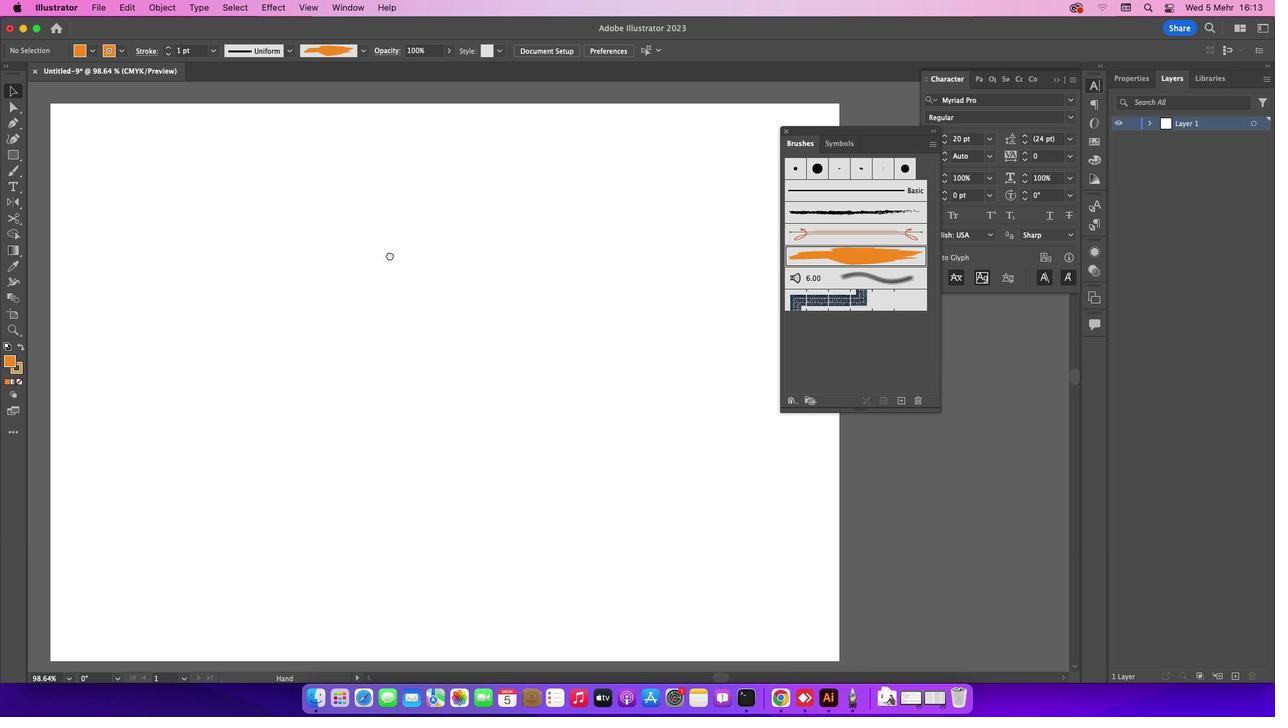 
Action: Mouse moved to (387, 255)
Screenshot: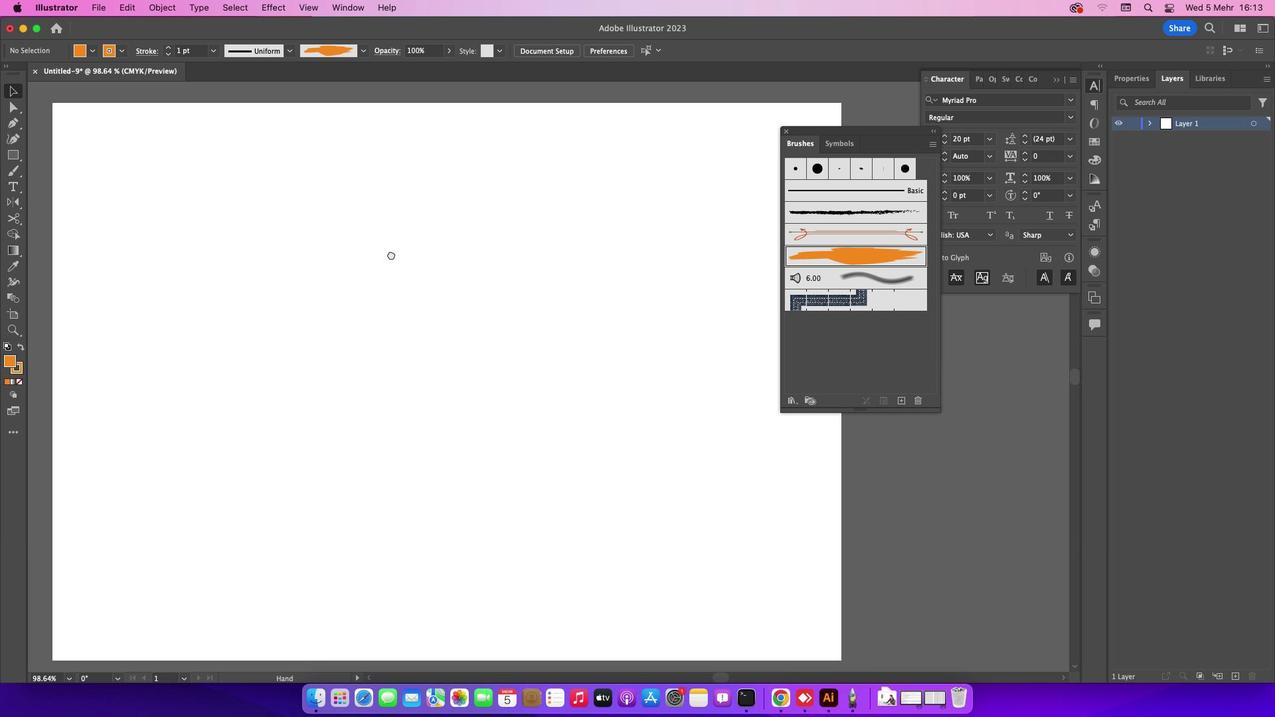 
Action: Key pressed Key.space
Screenshot: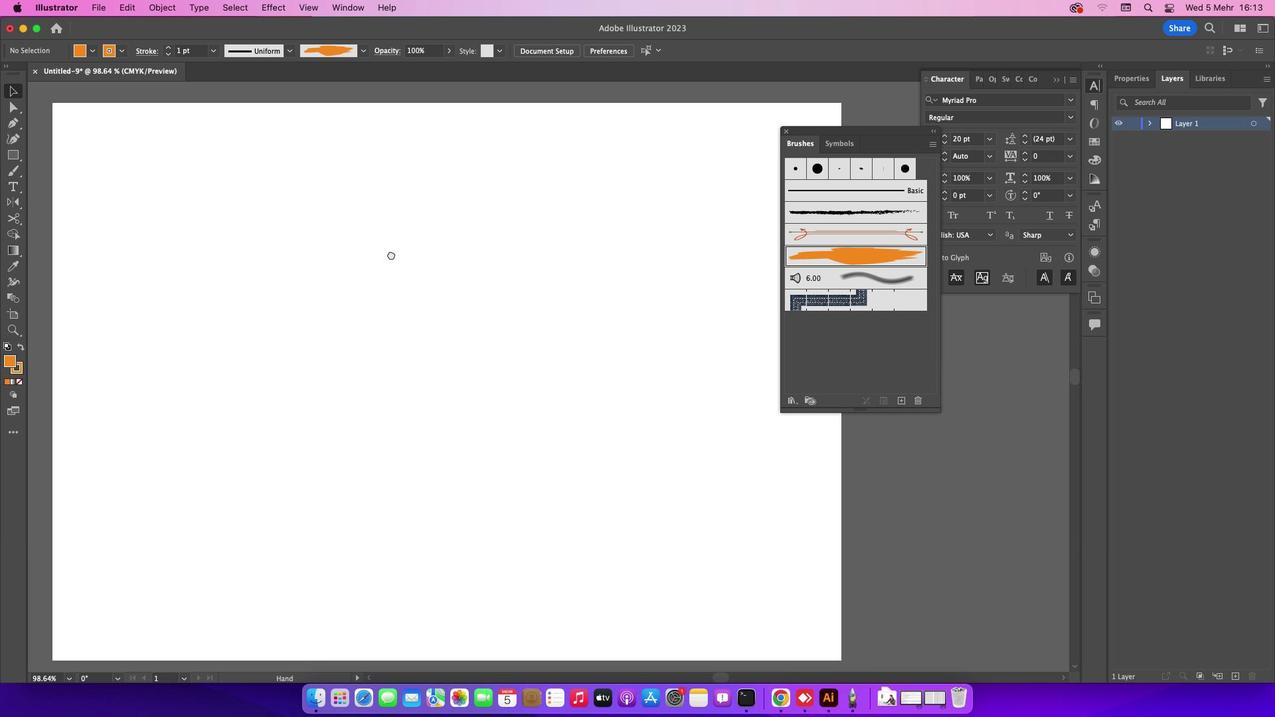
Action: Mouse moved to (390, 254)
Screenshot: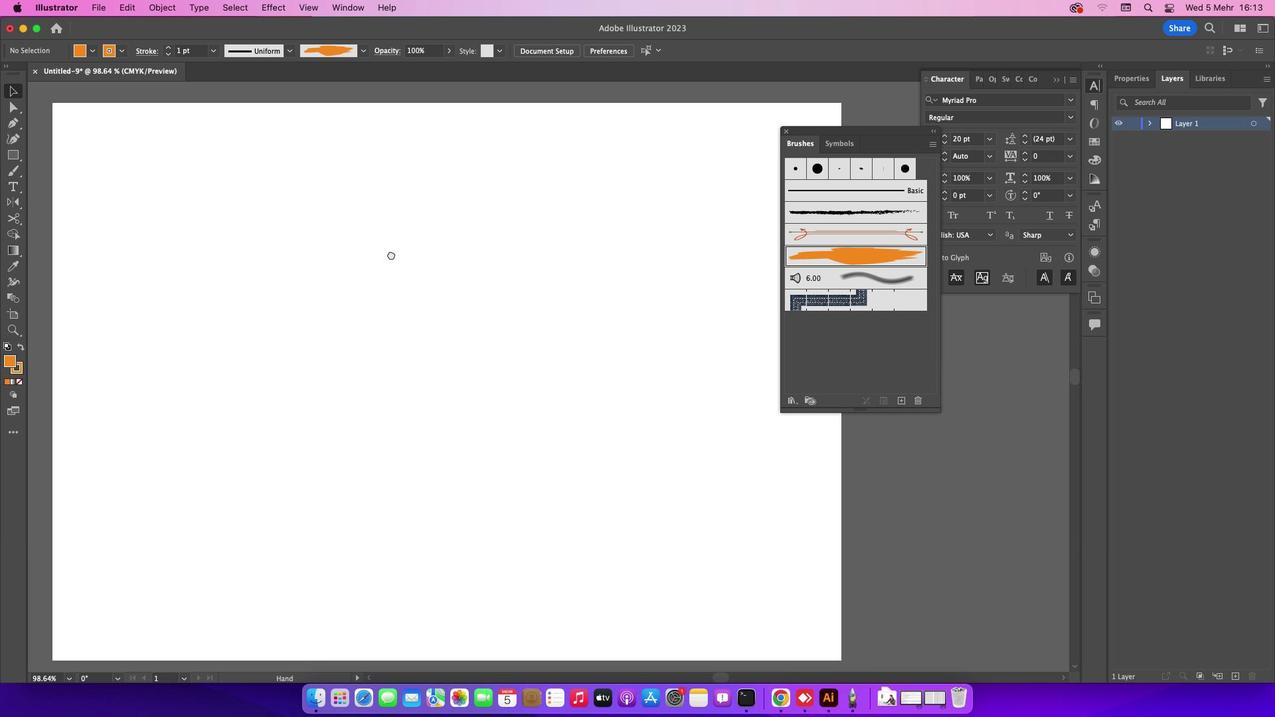 
Action: Key pressed Key.space
Screenshot: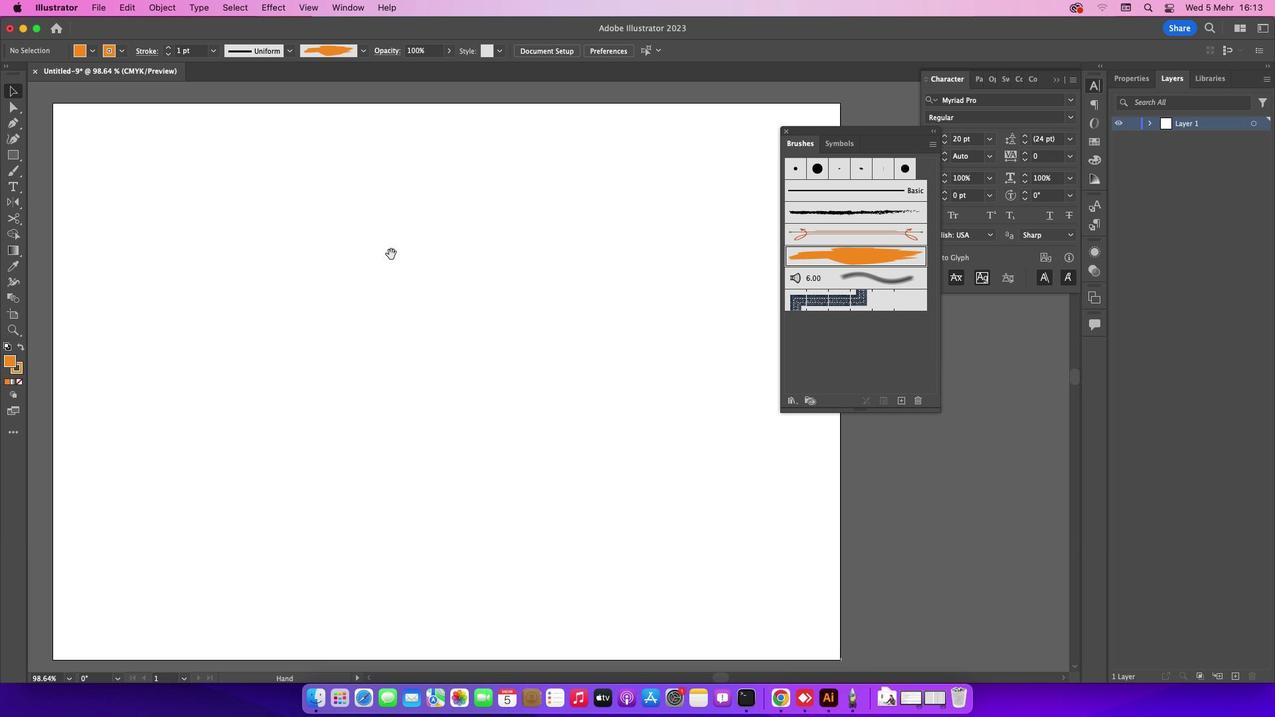 
Action: Mouse moved to (391, 256)
Screenshot: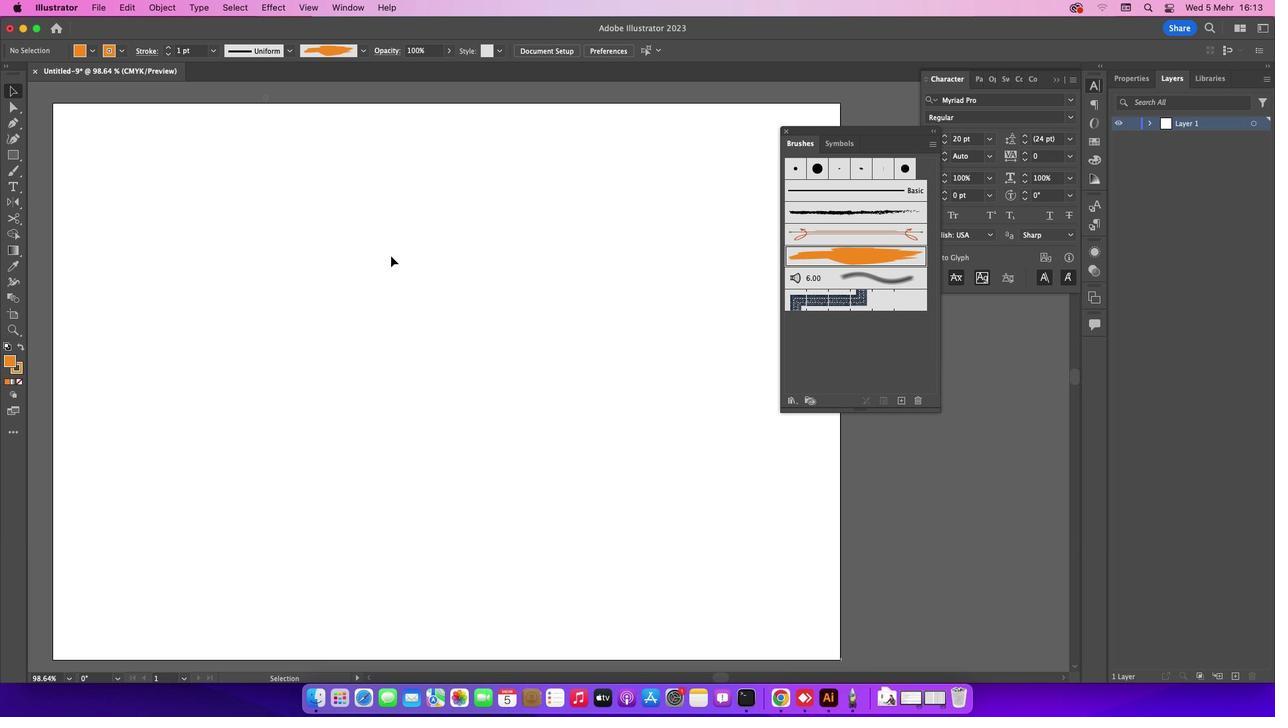 
Action: Key pressed Key.alt
Screenshot: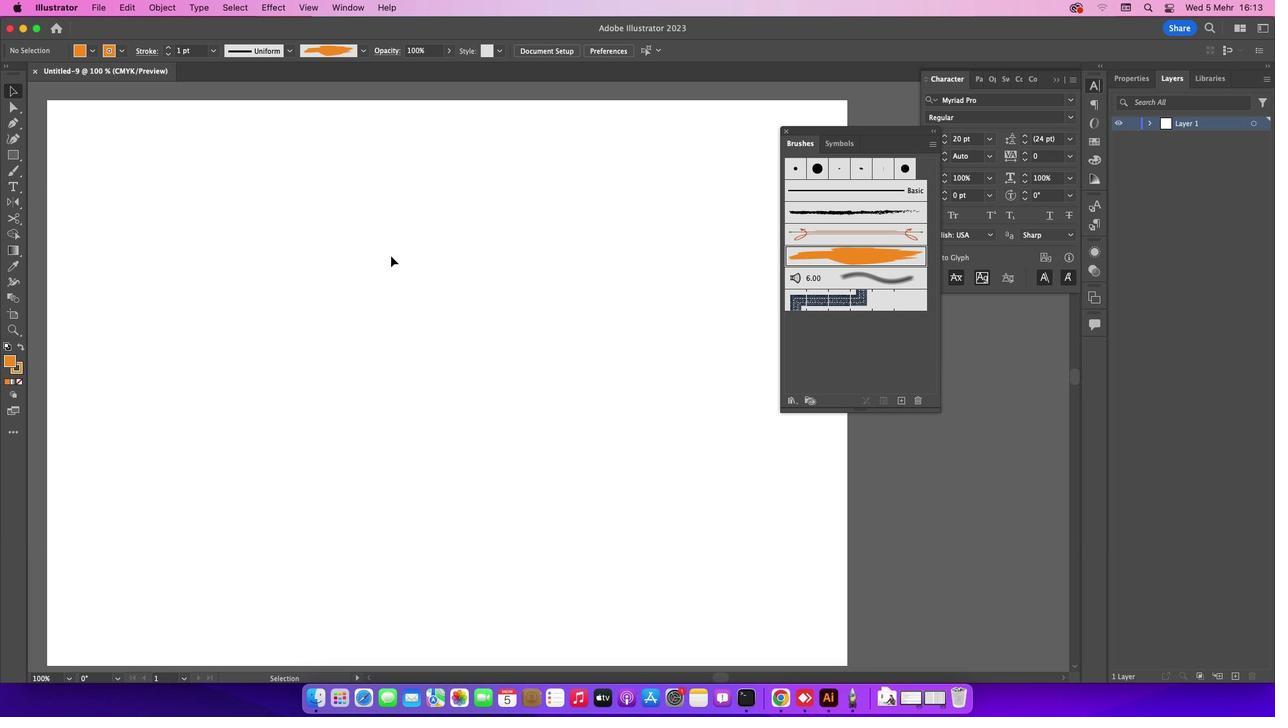 
Action: Mouse scrolled (391, 256) with delta (0, 0)
Screenshot: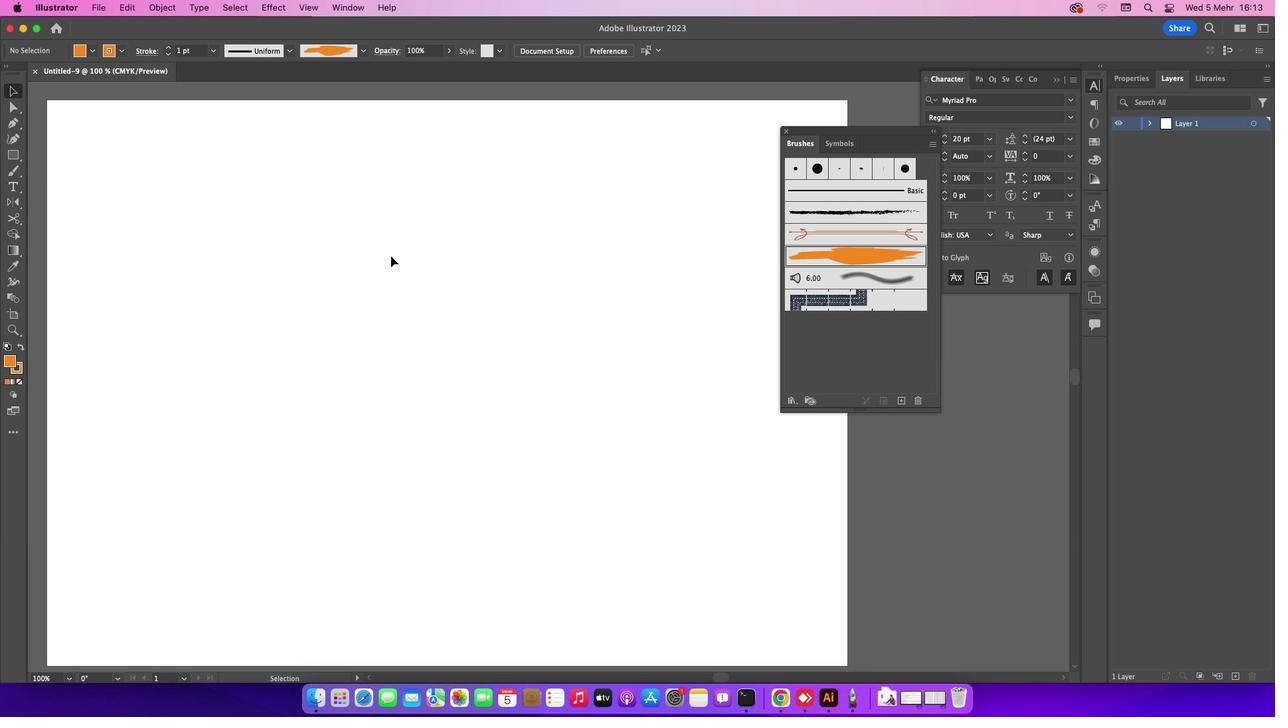 
Action: Mouse scrolled (391, 256) with delta (0, 0)
Screenshot: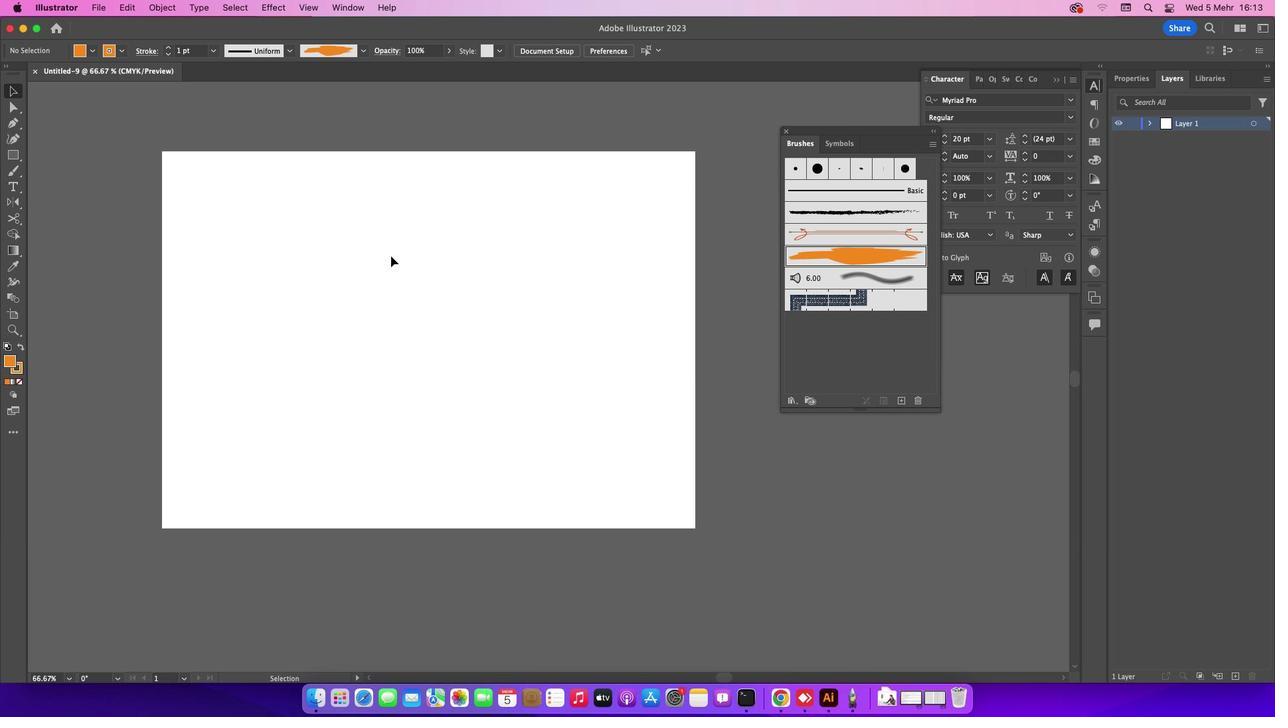 
Action: Mouse scrolled (391, 256) with delta (0, 0)
Screenshot: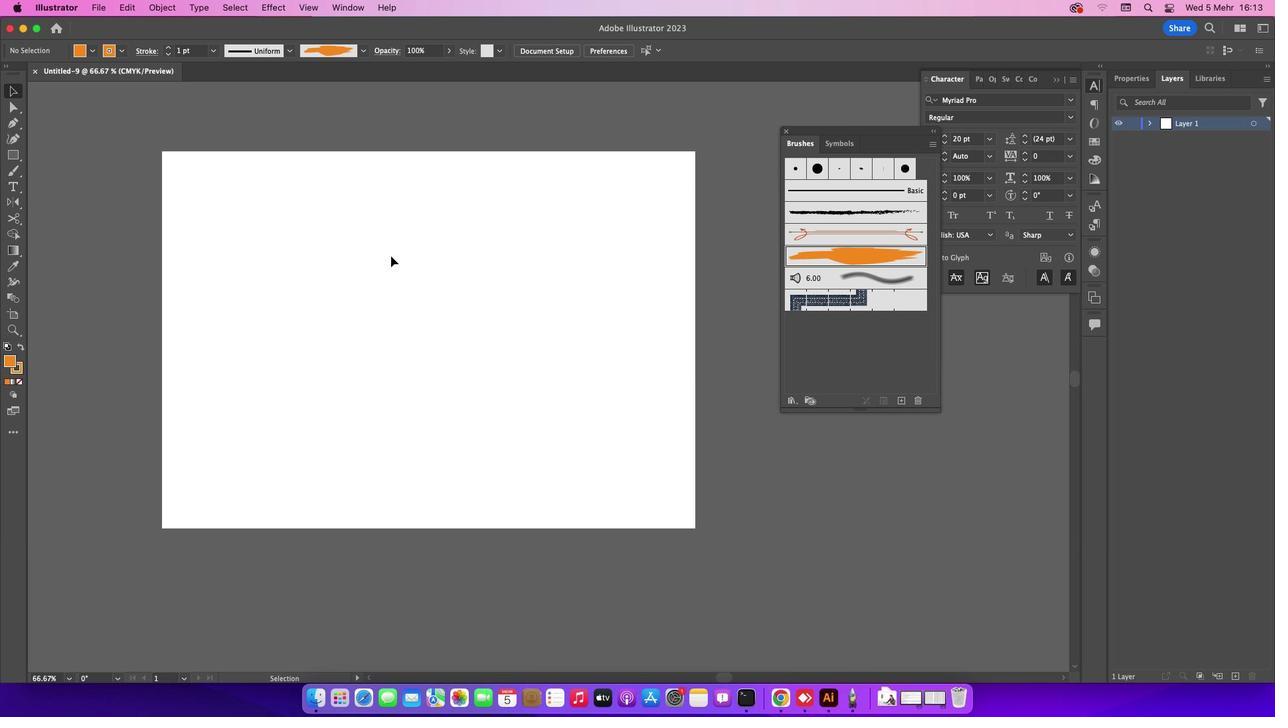 
Action: Mouse moved to (880, 210)
Screenshot: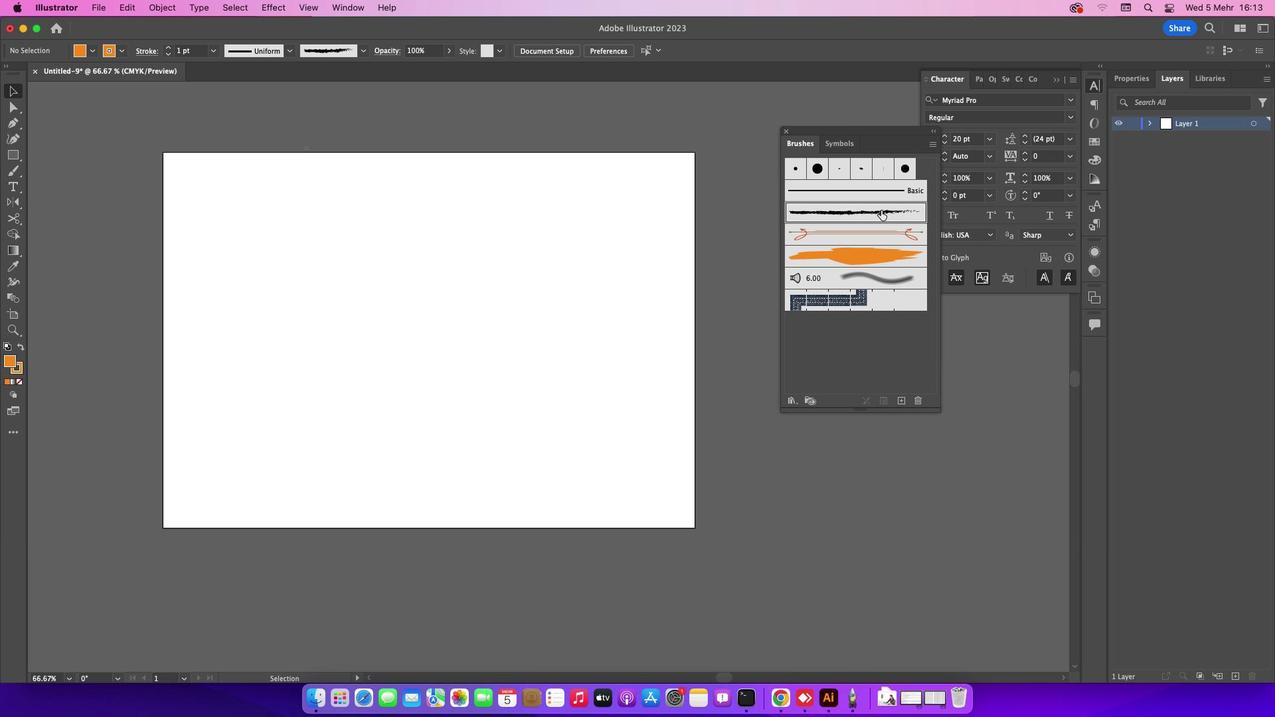 
Action: Mouse pressed left at (880, 210)
Screenshot: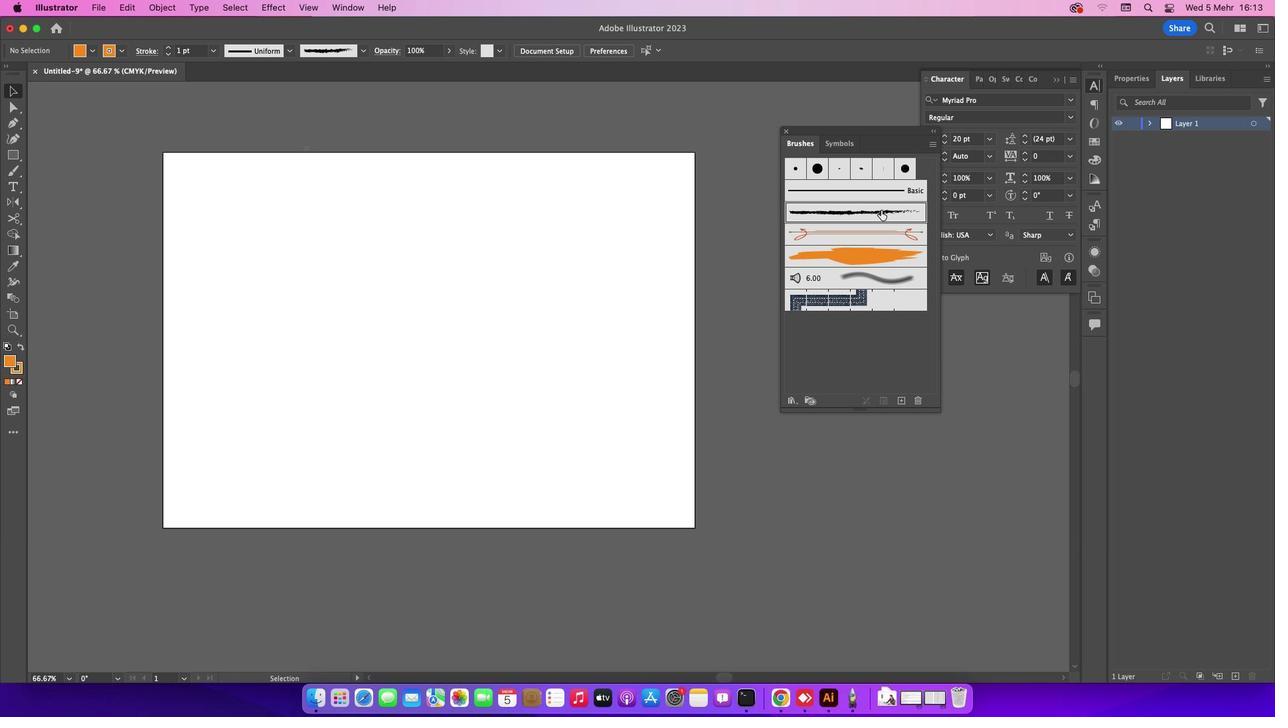 
Action: Mouse moved to (310, 275)
Screenshot: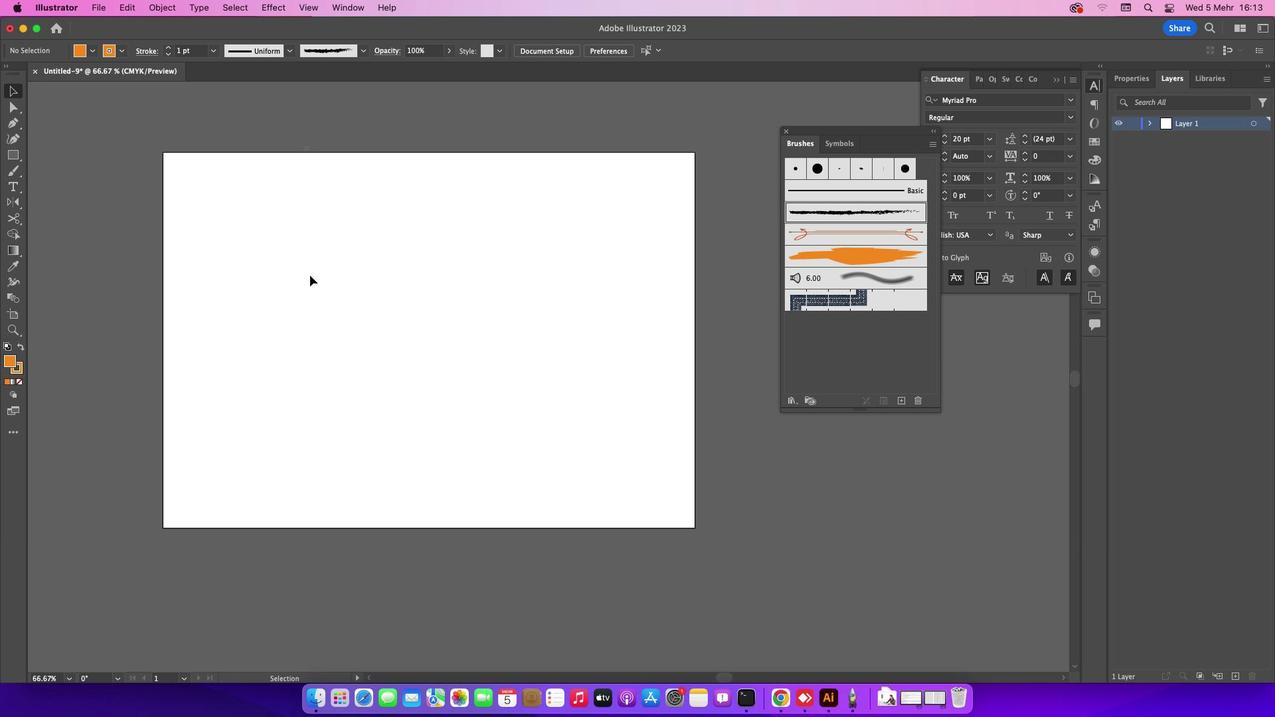 
Action: Mouse pressed left at (310, 275)
Screenshot: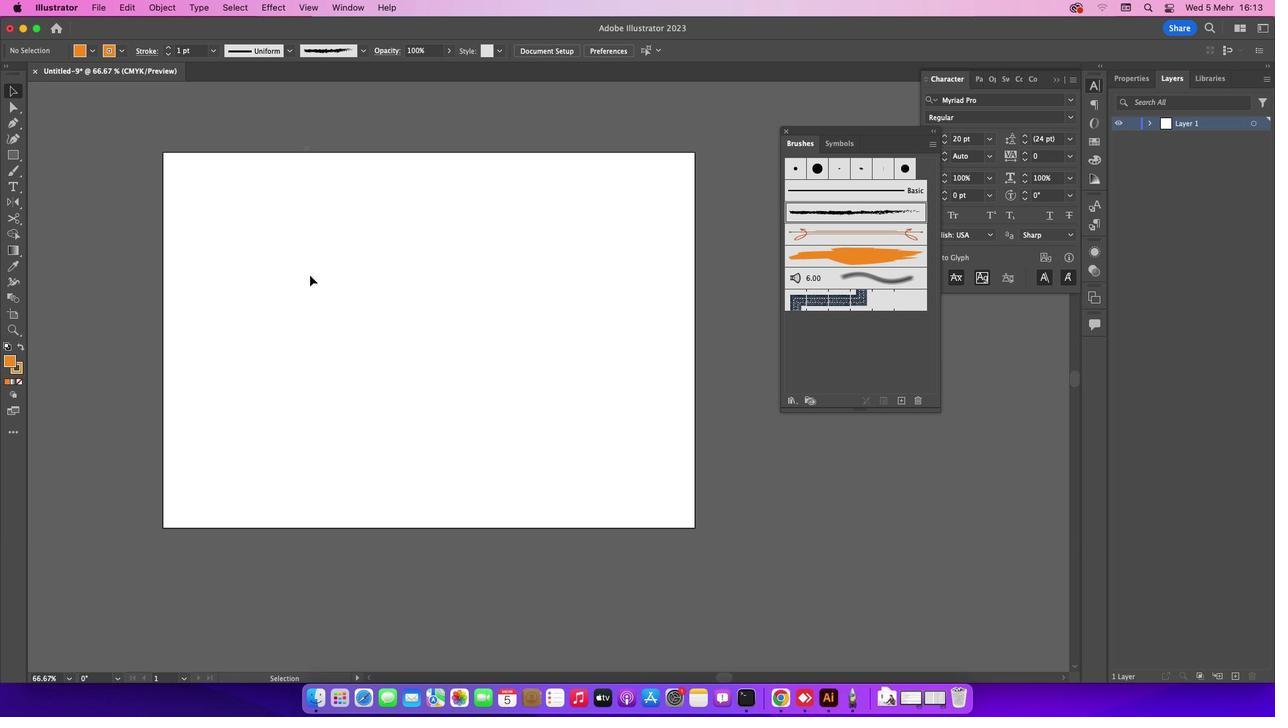 
Action: Mouse moved to (383, 254)
Screenshot: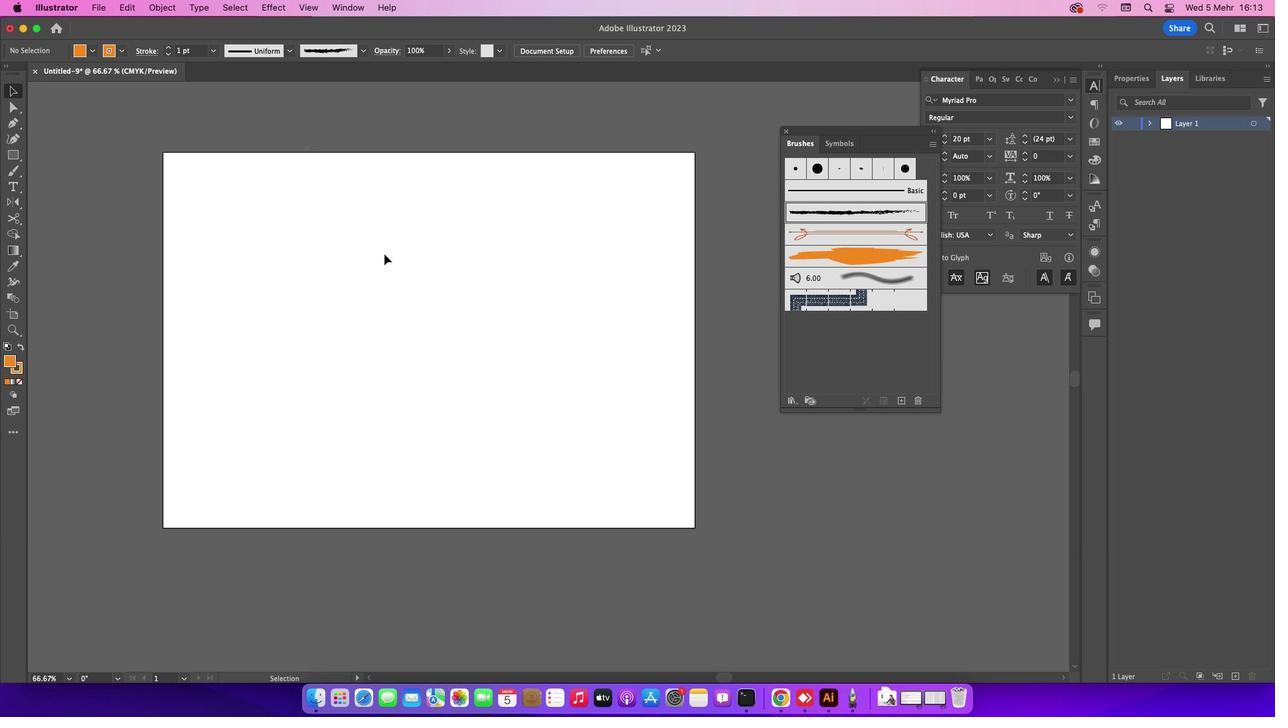 
Action: Mouse pressed left at (383, 254)
Screenshot: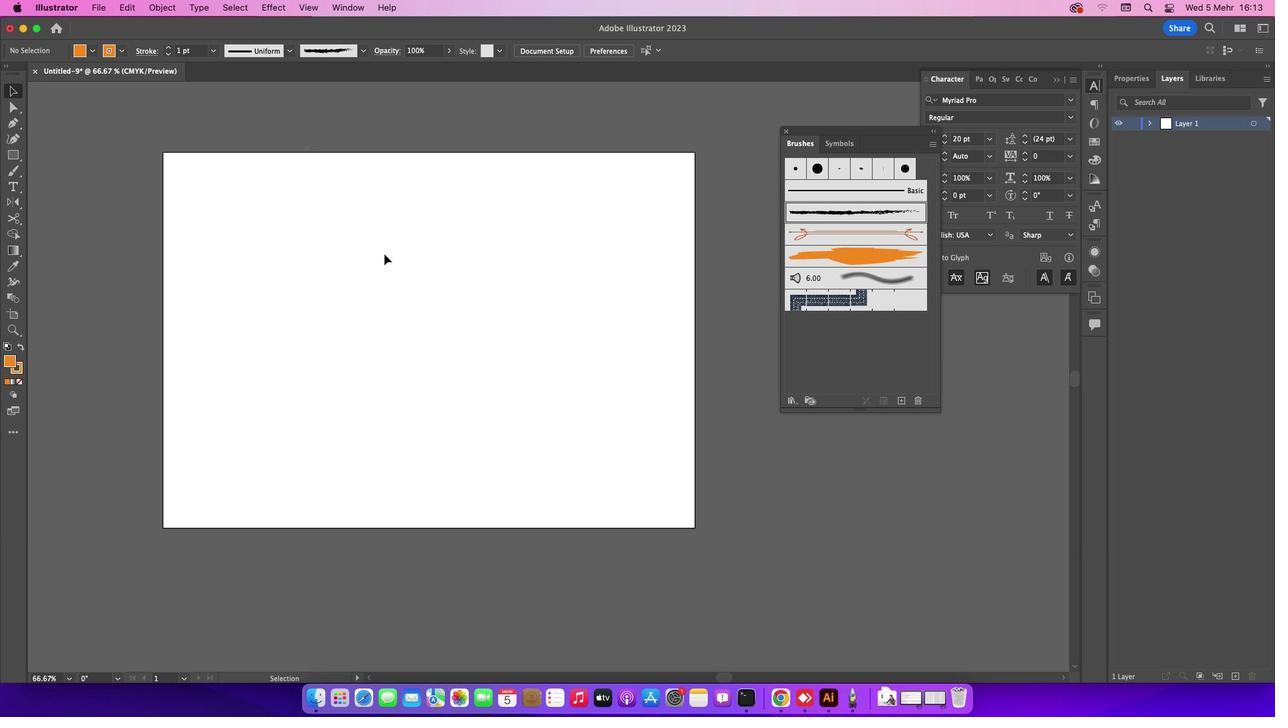 
Action: Mouse moved to (835, 195)
Screenshot: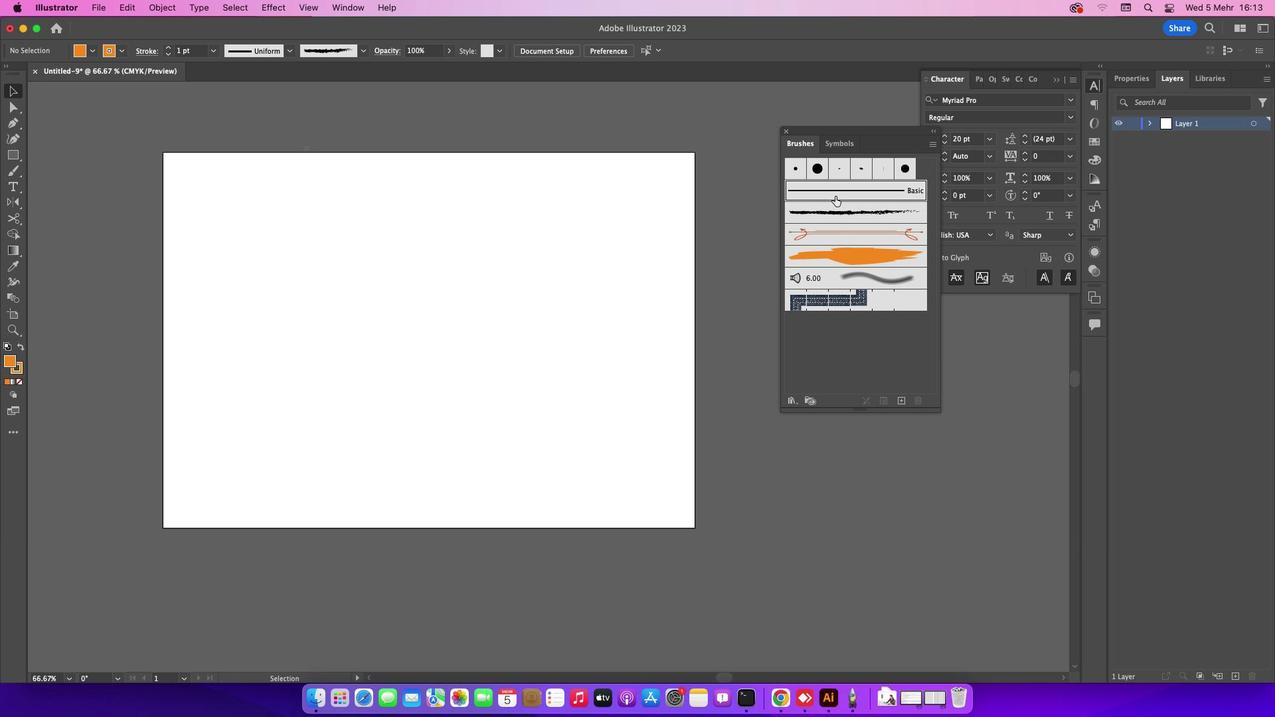 
Action: Mouse pressed left at (835, 195)
Screenshot: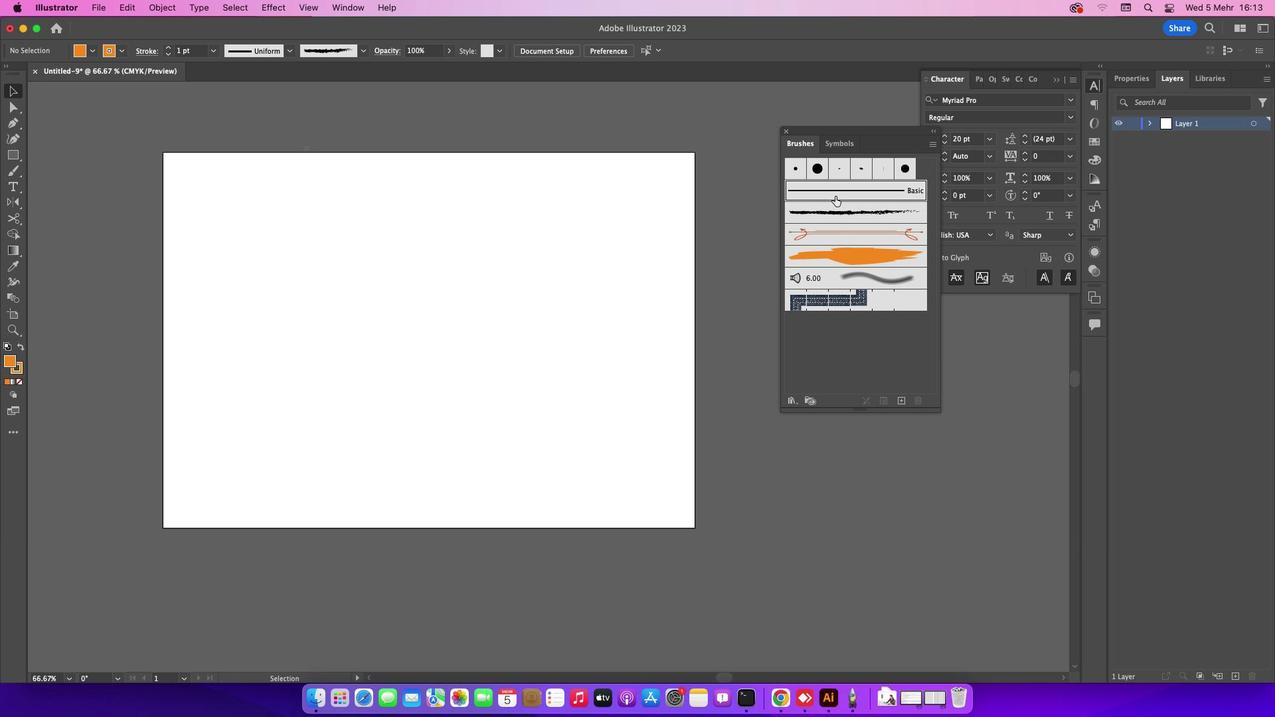 
Action: Mouse moved to (833, 213)
Screenshot: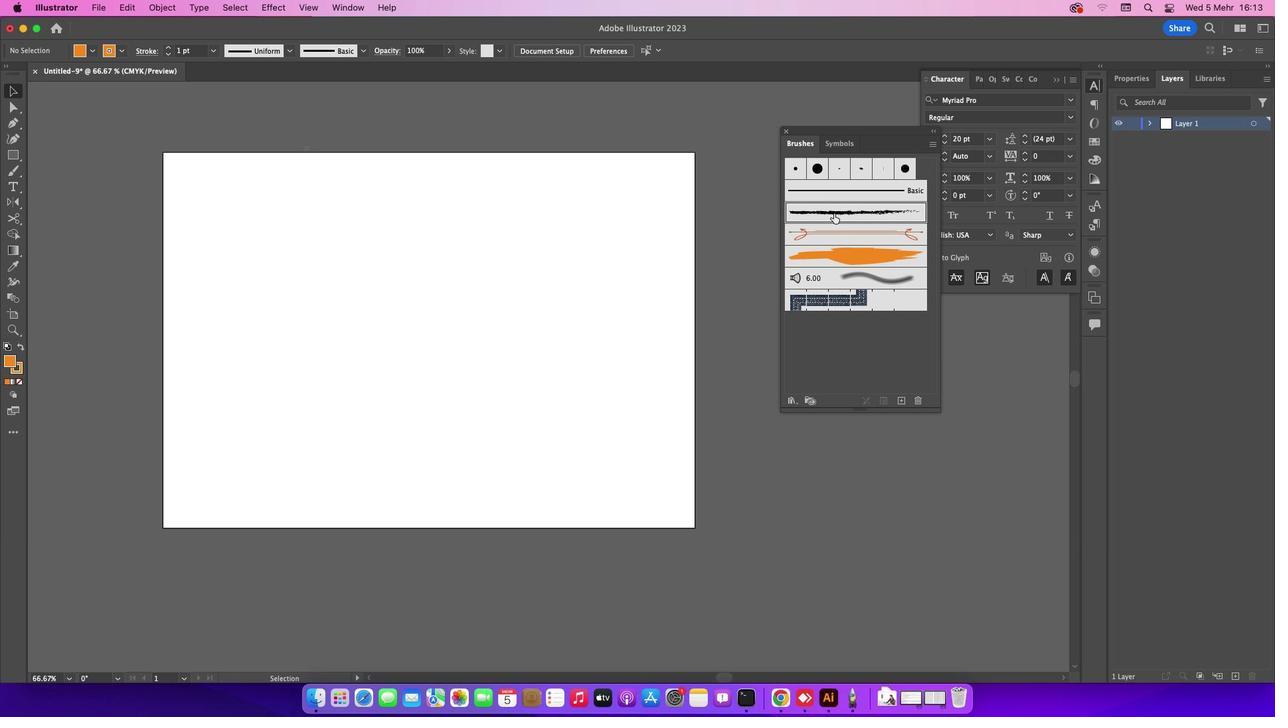 
Action: Mouse pressed left at (833, 213)
Screenshot: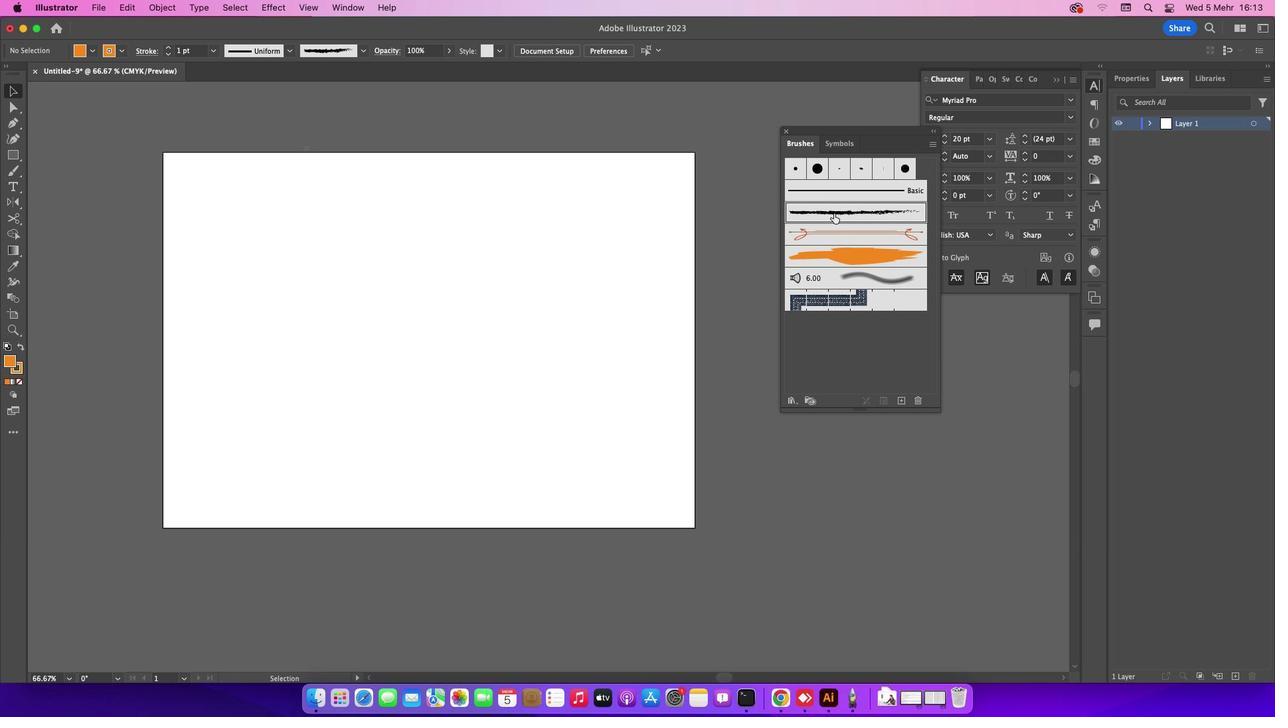 
Action: Mouse moved to (360, 316)
Screenshot: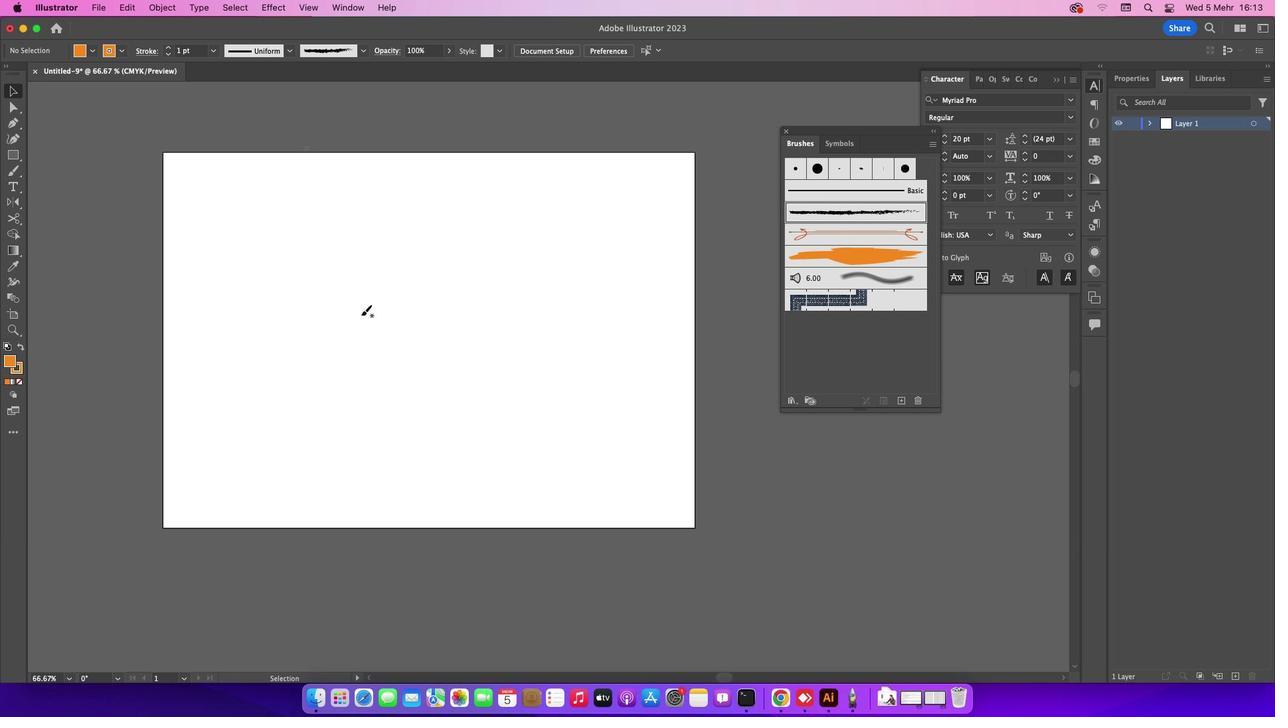 
Action: Key pressed 'b'
Screenshot: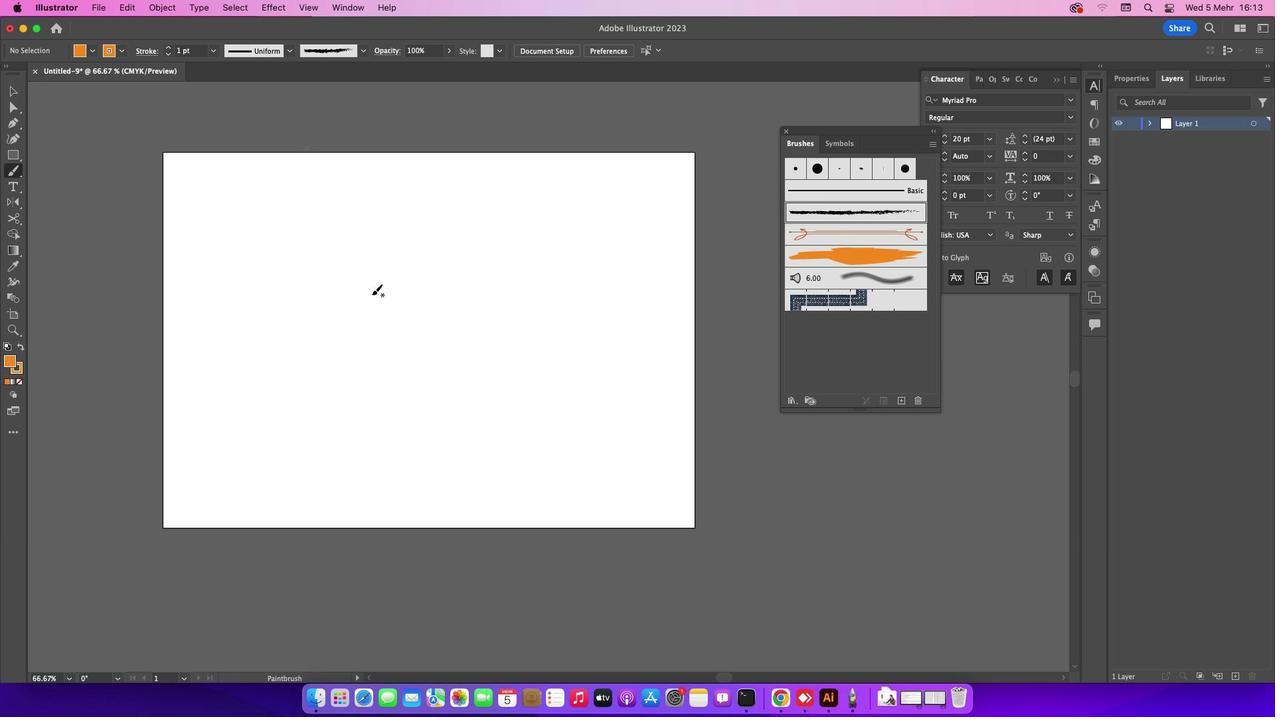 
Action: Mouse moved to (437, 260)
Screenshot: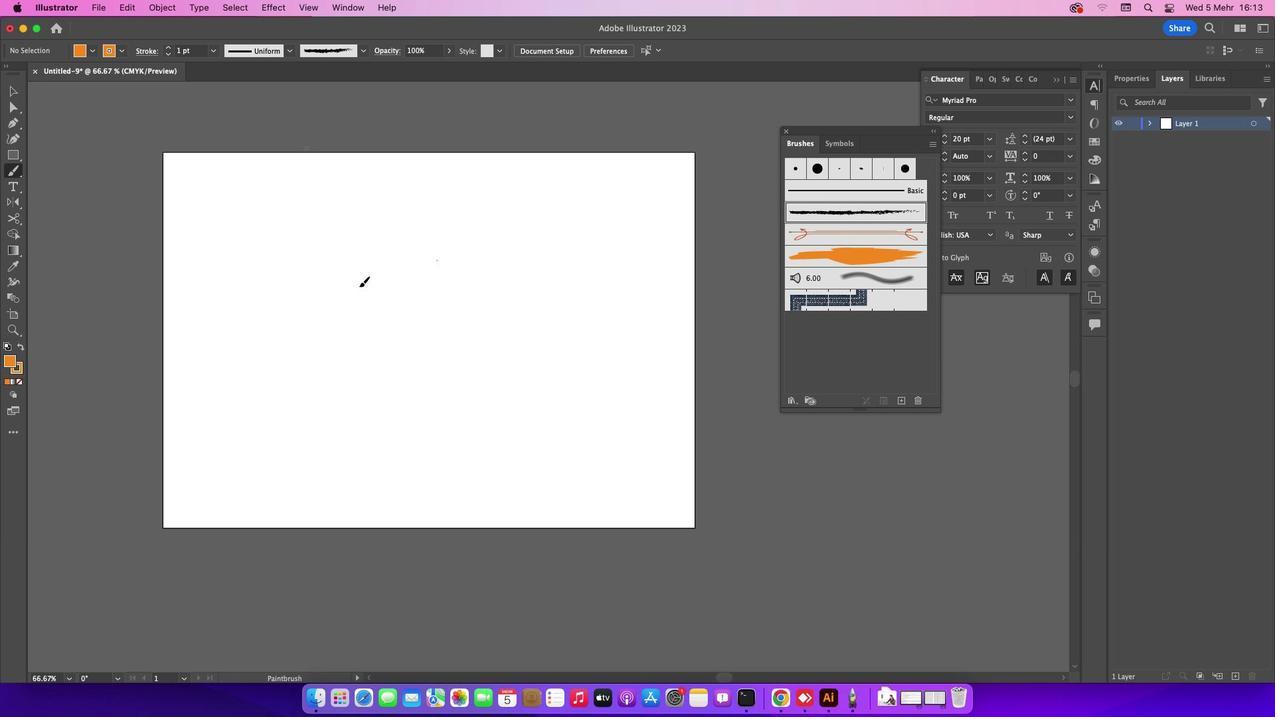 
Action: Mouse pressed left at (437, 260)
Screenshot: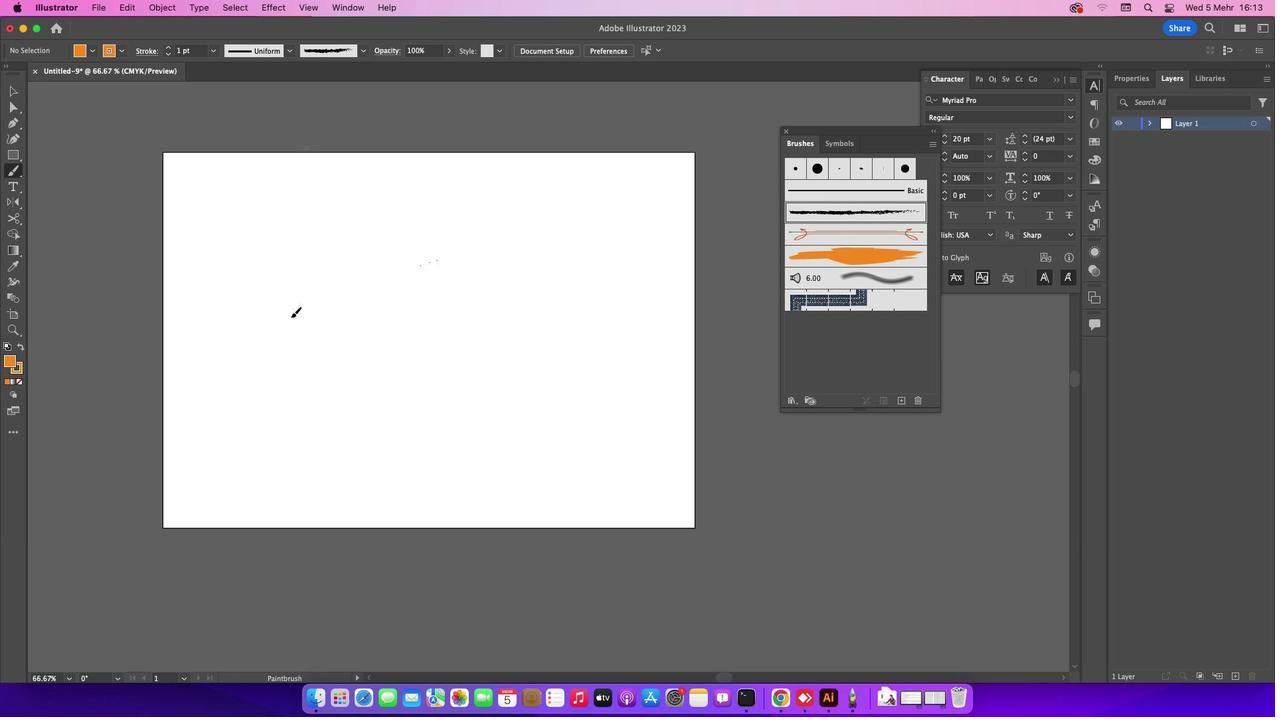 
Action: Mouse moved to (589, 229)
Screenshot: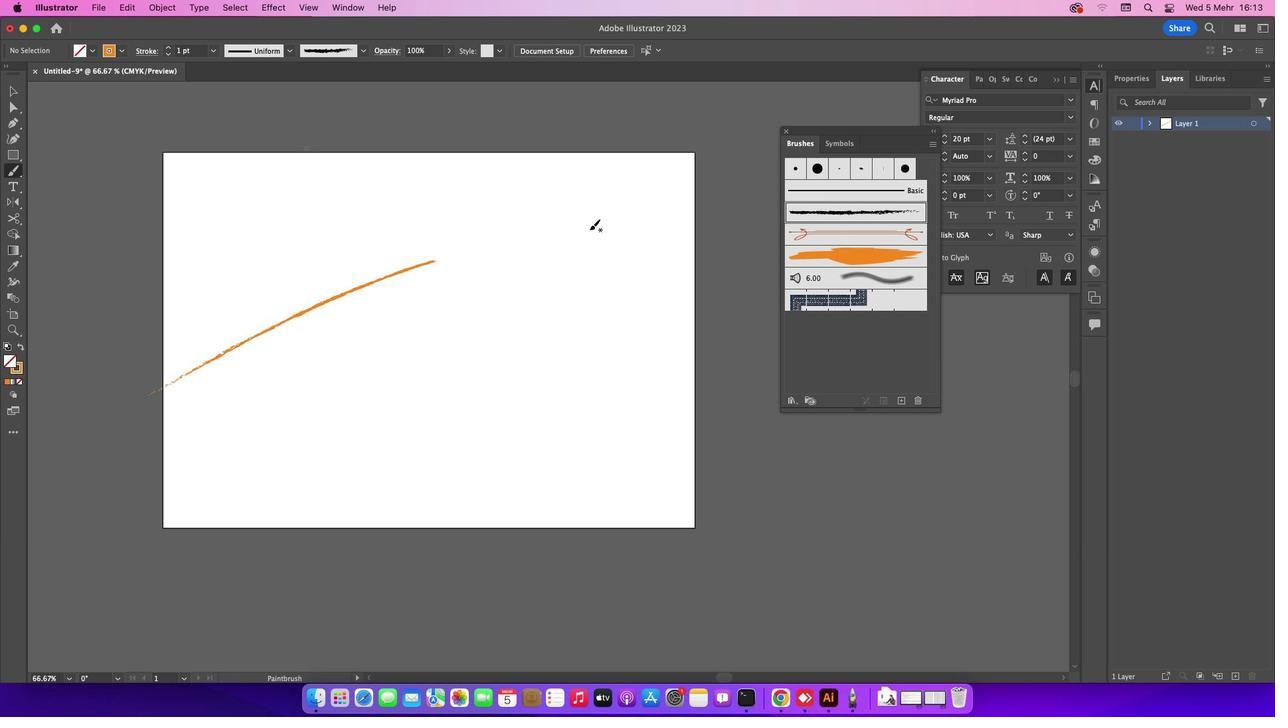 
Action: Mouse pressed left at (589, 229)
